 Task: Look for Condos in Portland with Sustainable Features.
Action: Key pressed <Key.caps_lock>P<Key.caps_lock>ortland
Screenshot: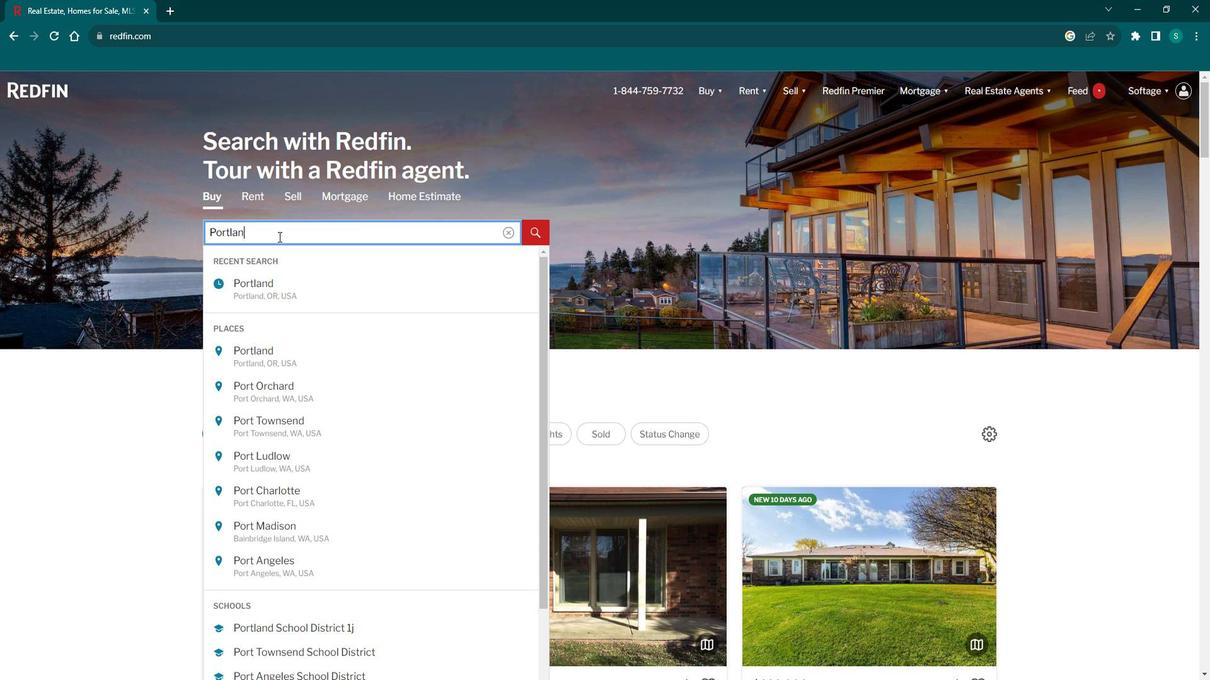 
Action: Mouse moved to (288, 296)
Screenshot: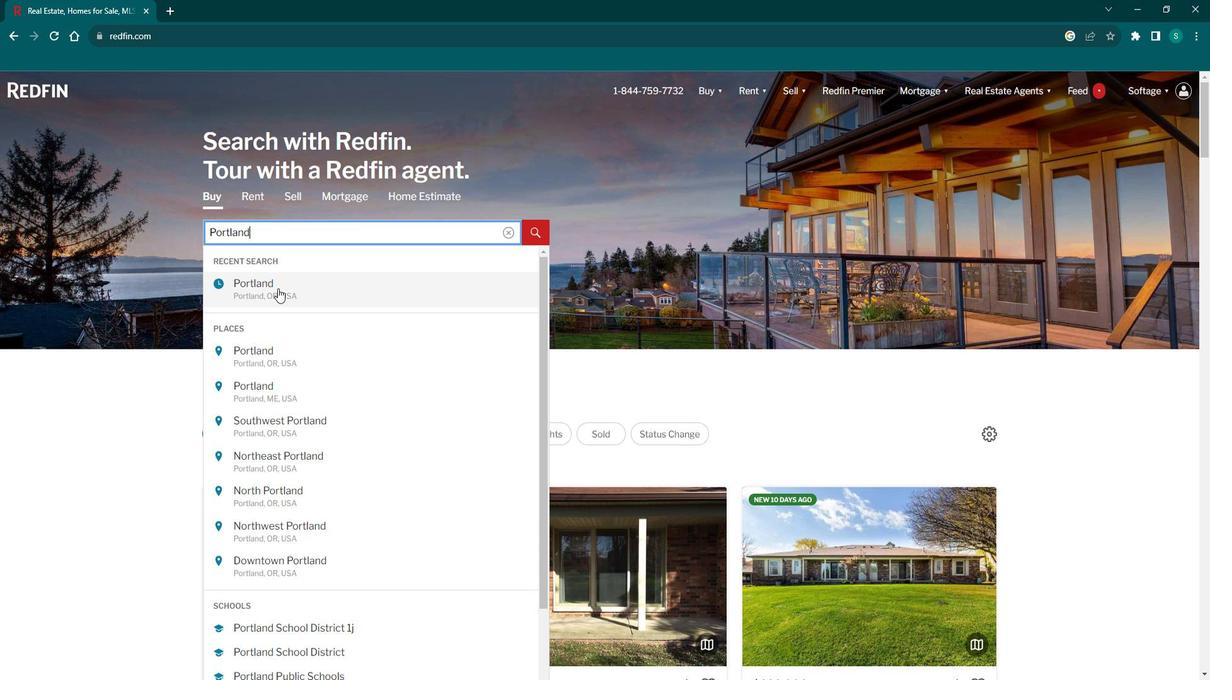 
Action: Mouse pressed left at (288, 296)
Screenshot: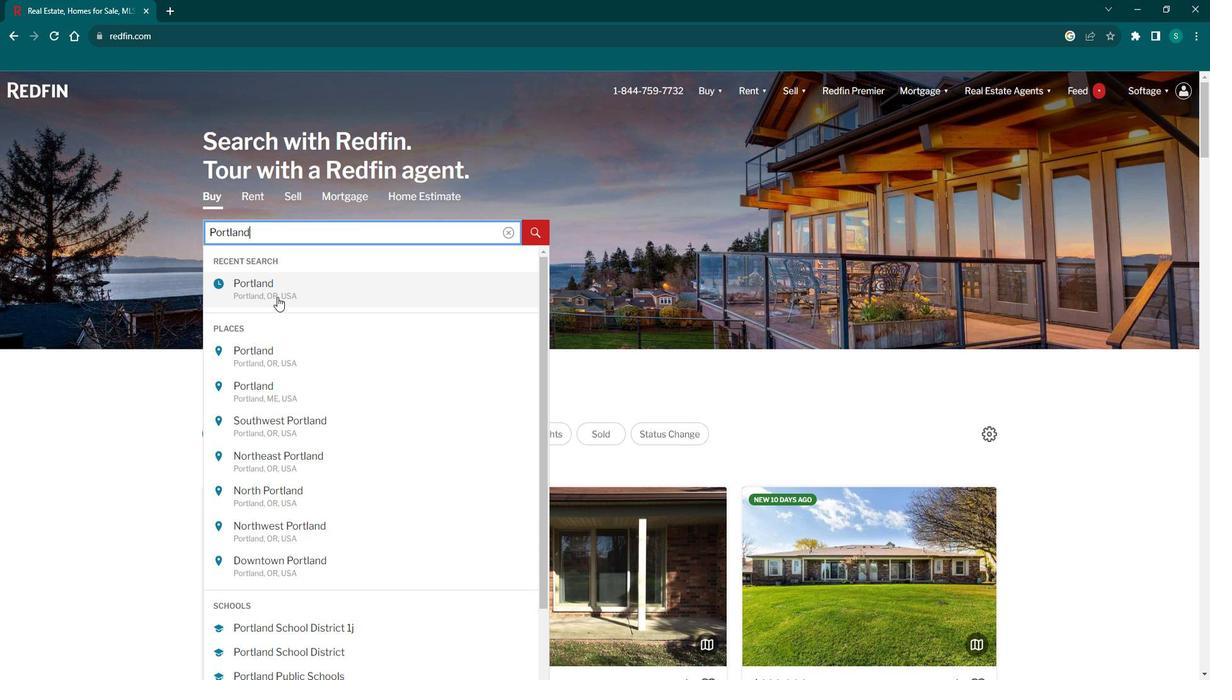 
Action: Mouse moved to (1094, 177)
Screenshot: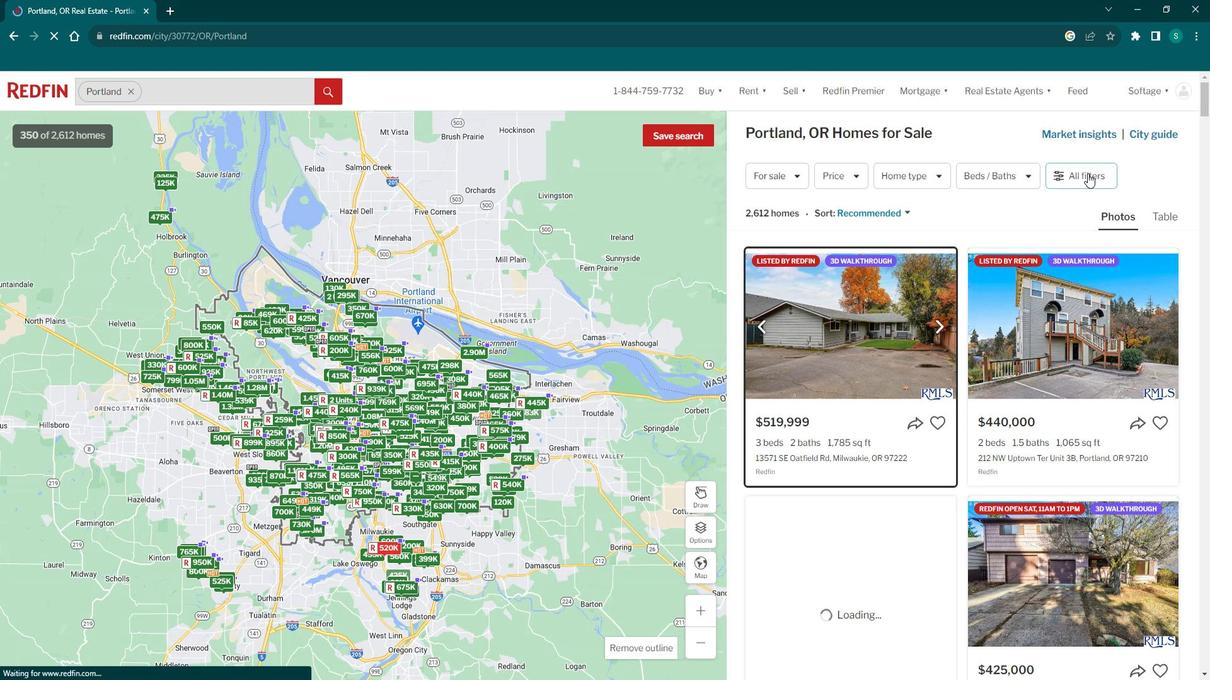 
Action: Mouse pressed left at (1094, 177)
Screenshot: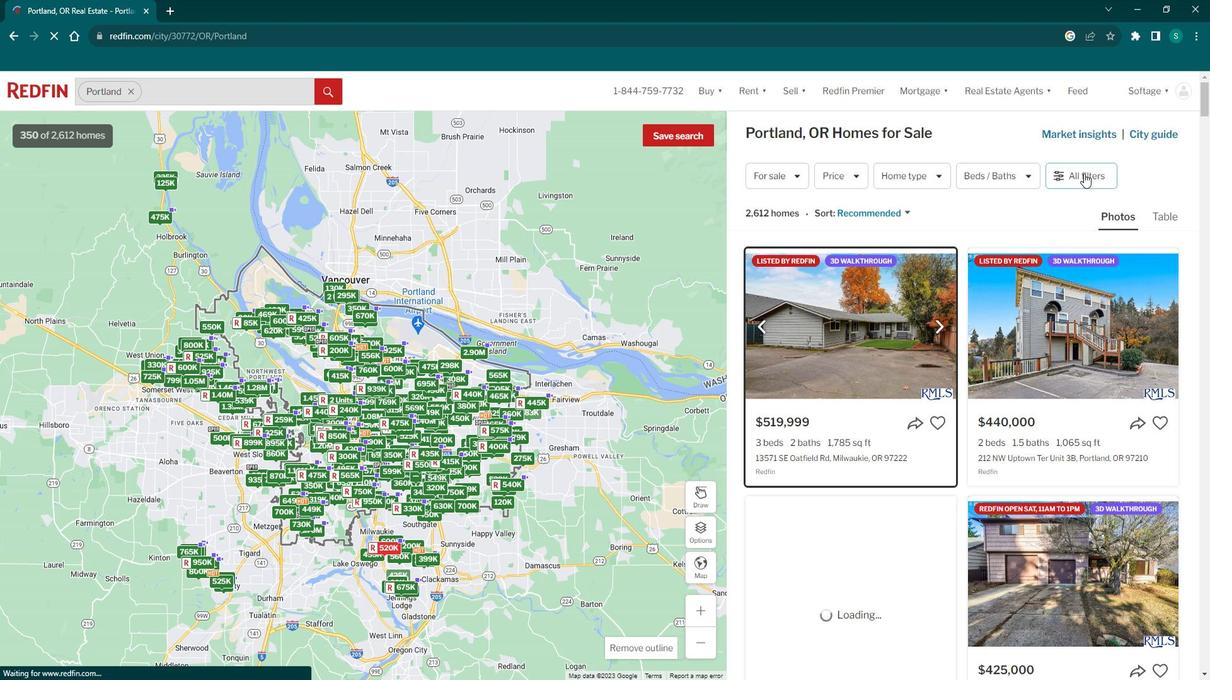 
Action: Mouse pressed left at (1094, 177)
Screenshot: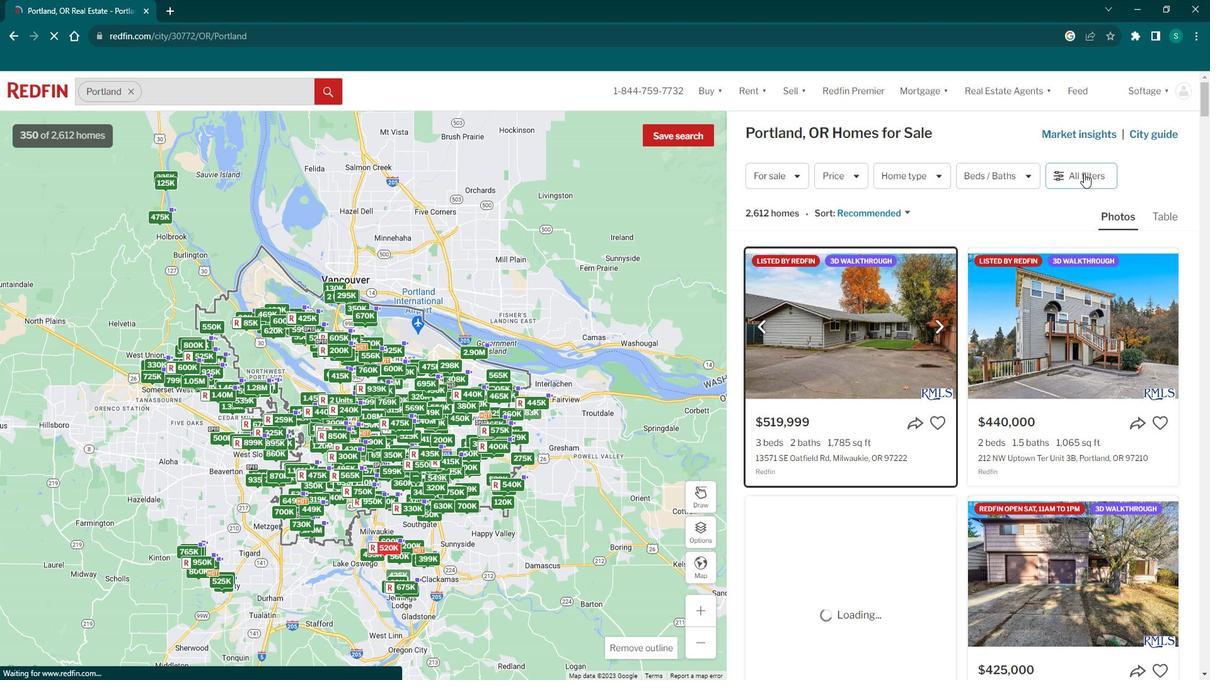 
Action: Mouse pressed left at (1094, 177)
Screenshot: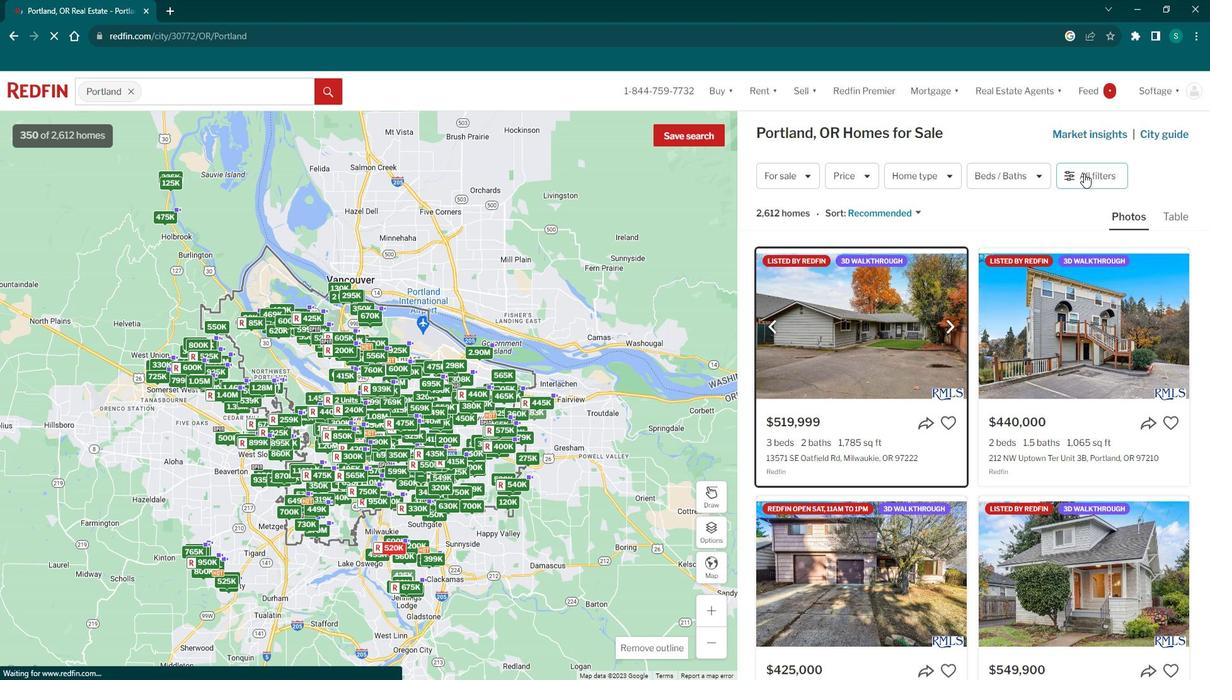 
Action: Mouse moved to (1094, 178)
Screenshot: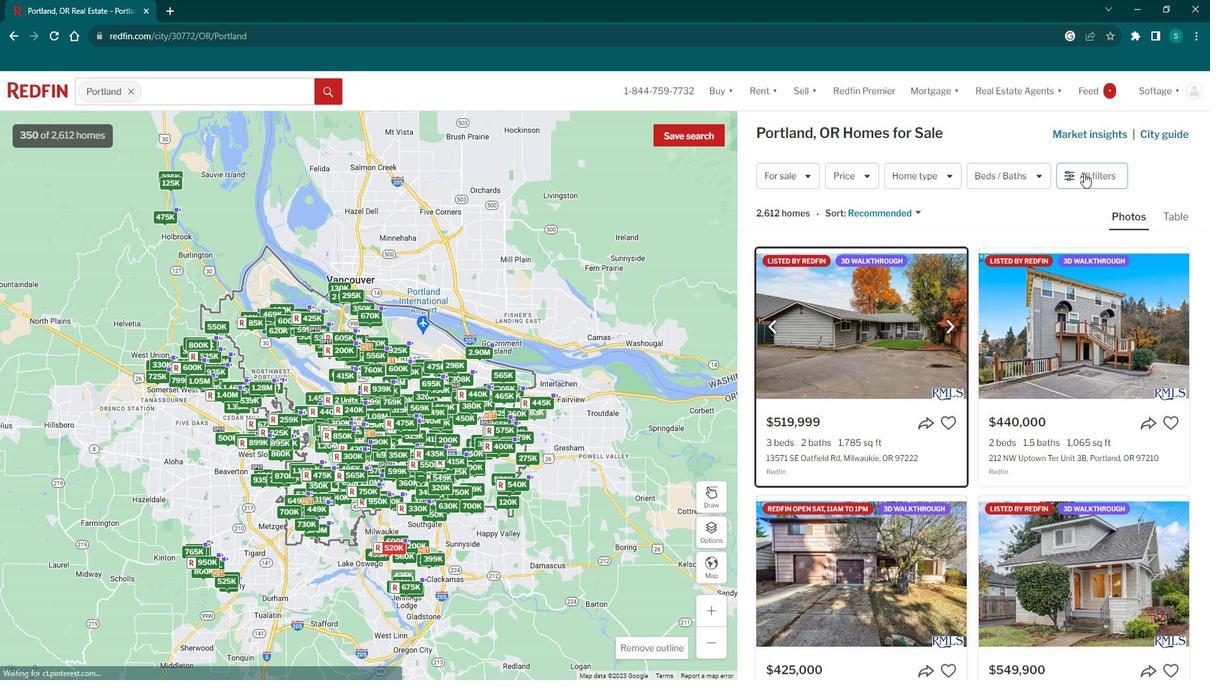 
Action: Mouse pressed left at (1094, 178)
Screenshot: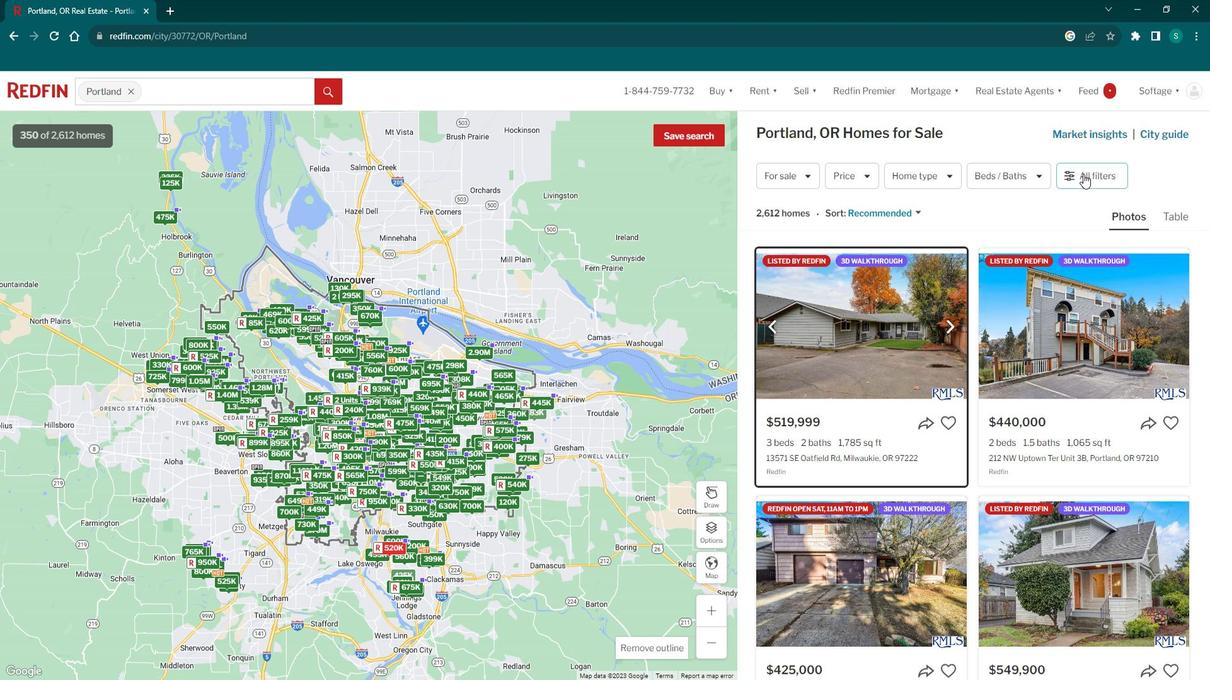 
Action: Mouse moved to (852, 393)
Screenshot: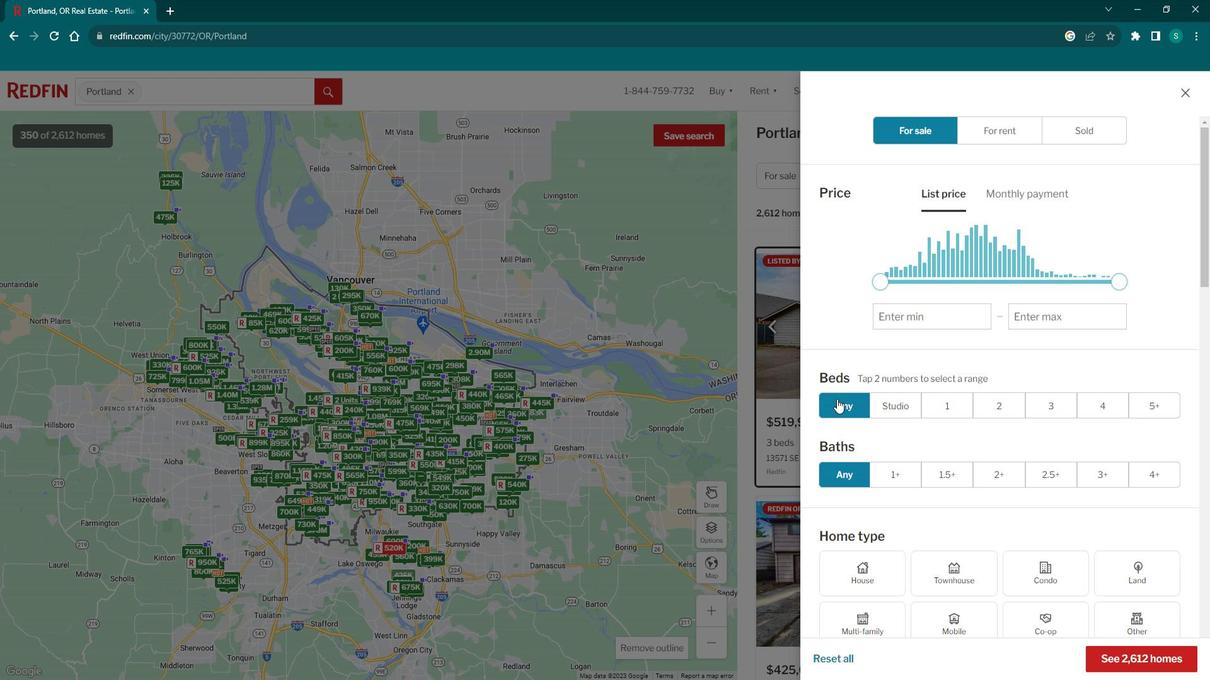 
Action: Mouse scrolled (852, 392) with delta (0, 0)
Screenshot: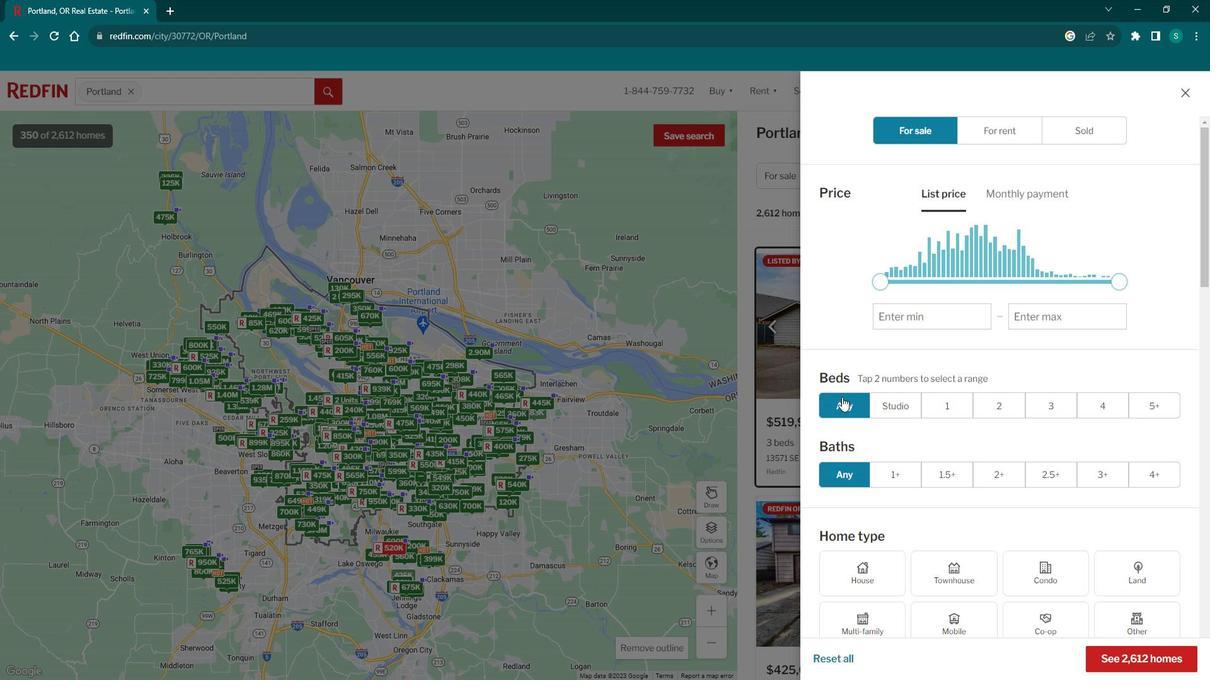 
Action: Mouse scrolled (852, 392) with delta (0, 0)
Screenshot: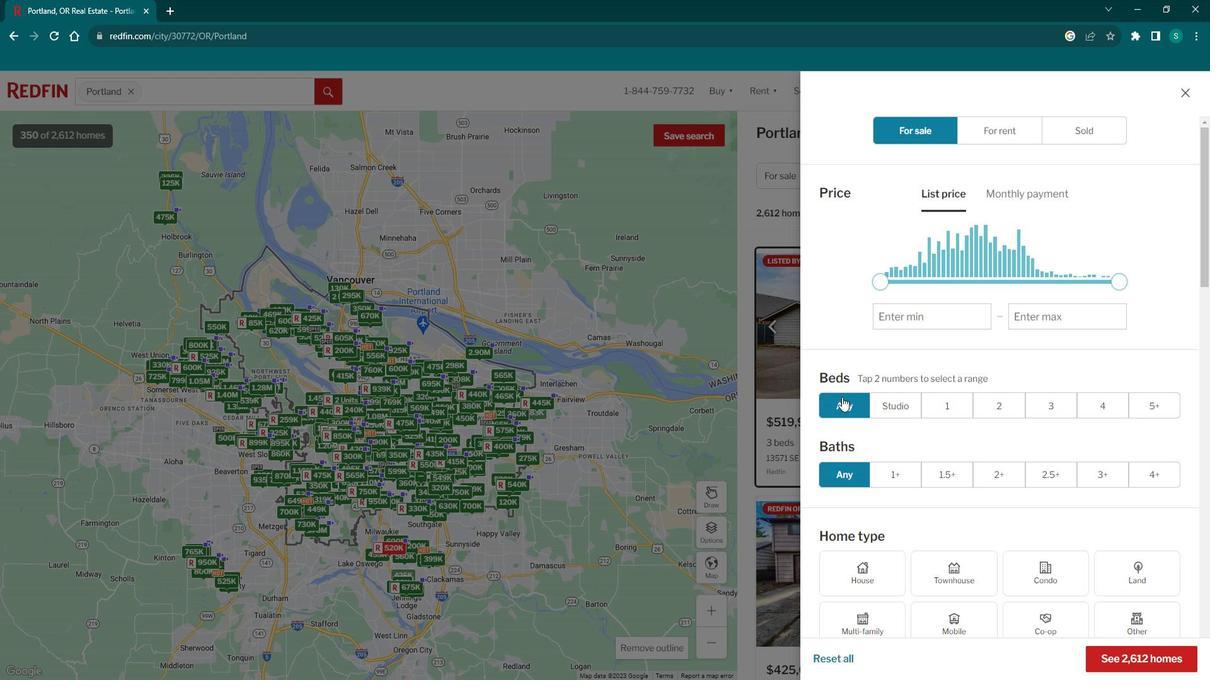 
Action: Mouse scrolled (852, 392) with delta (0, 0)
Screenshot: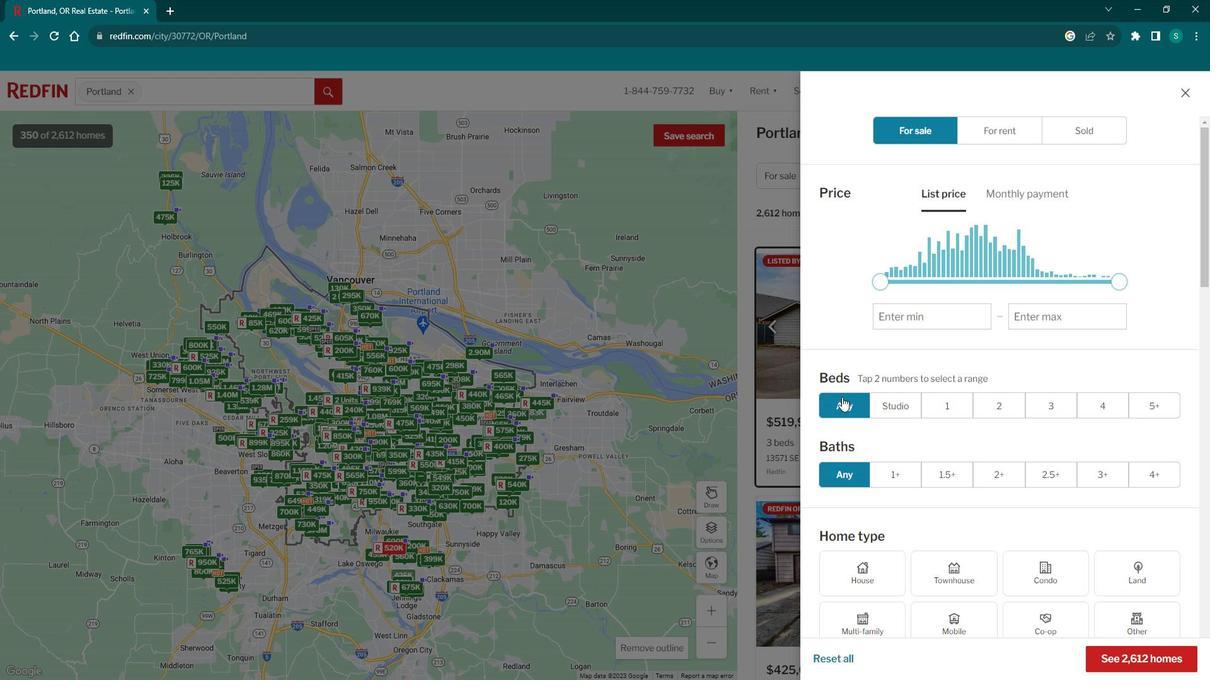 
Action: Mouse scrolled (852, 392) with delta (0, 0)
Screenshot: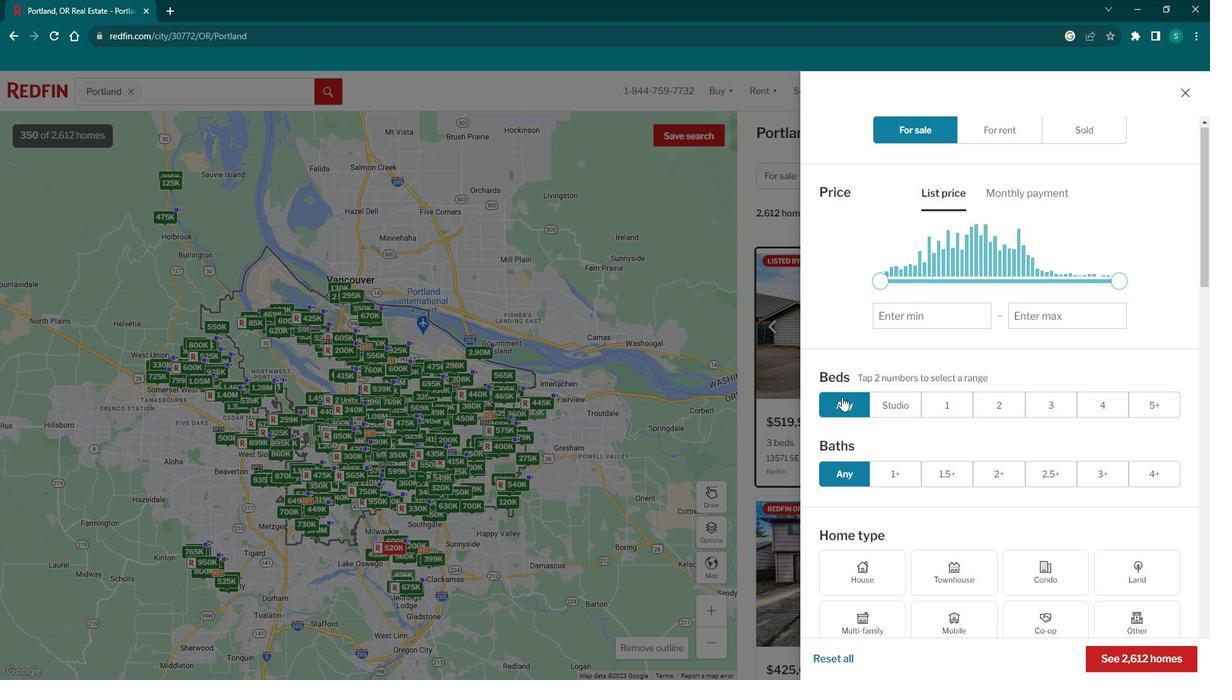 
Action: Mouse scrolled (852, 392) with delta (0, 0)
Screenshot: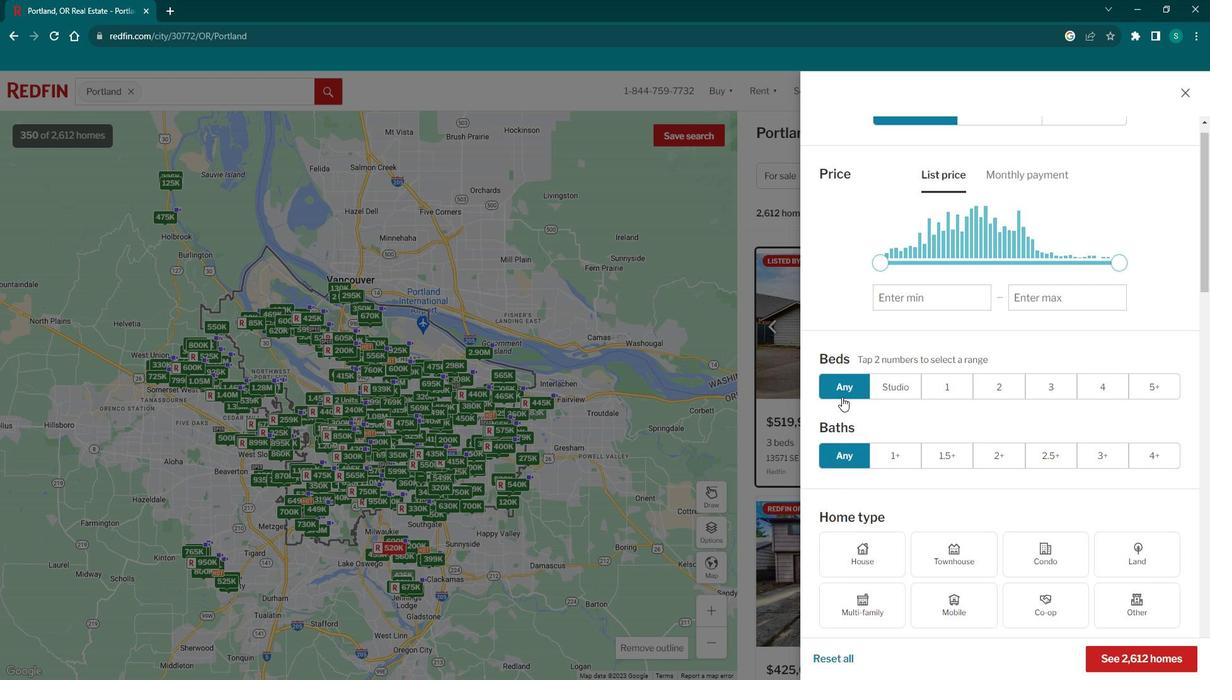 
Action: Mouse moved to (1065, 254)
Screenshot: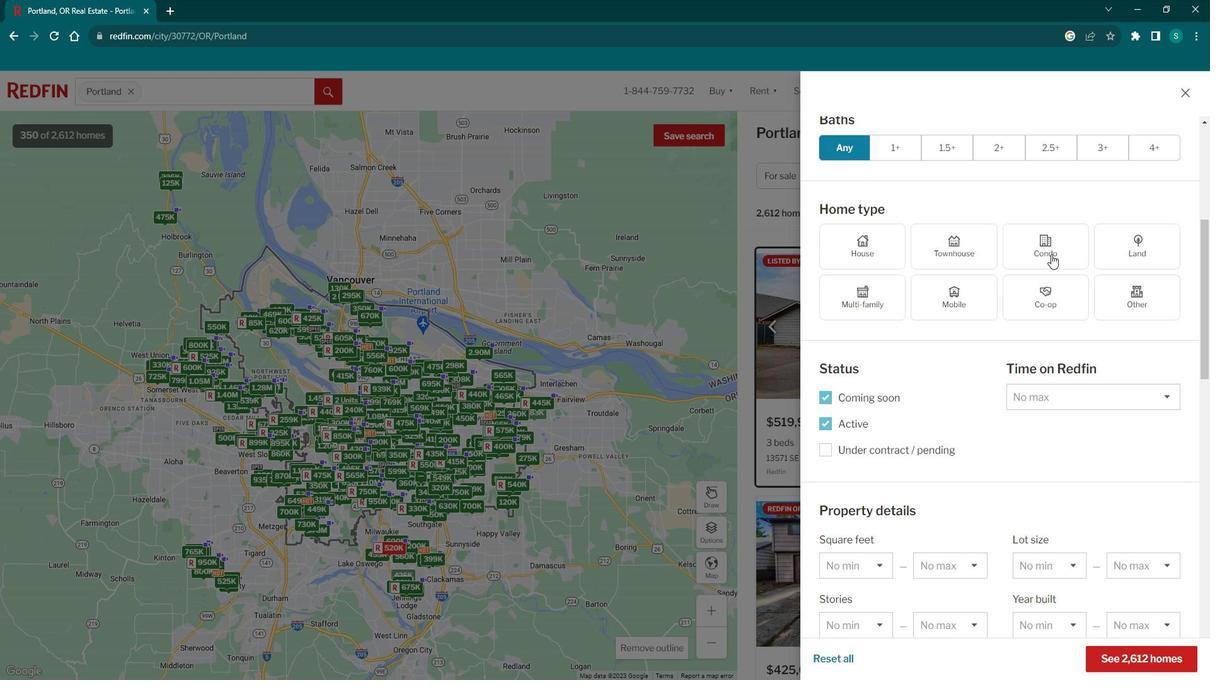 
Action: Mouse pressed left at (1065, 254)
Screenshot: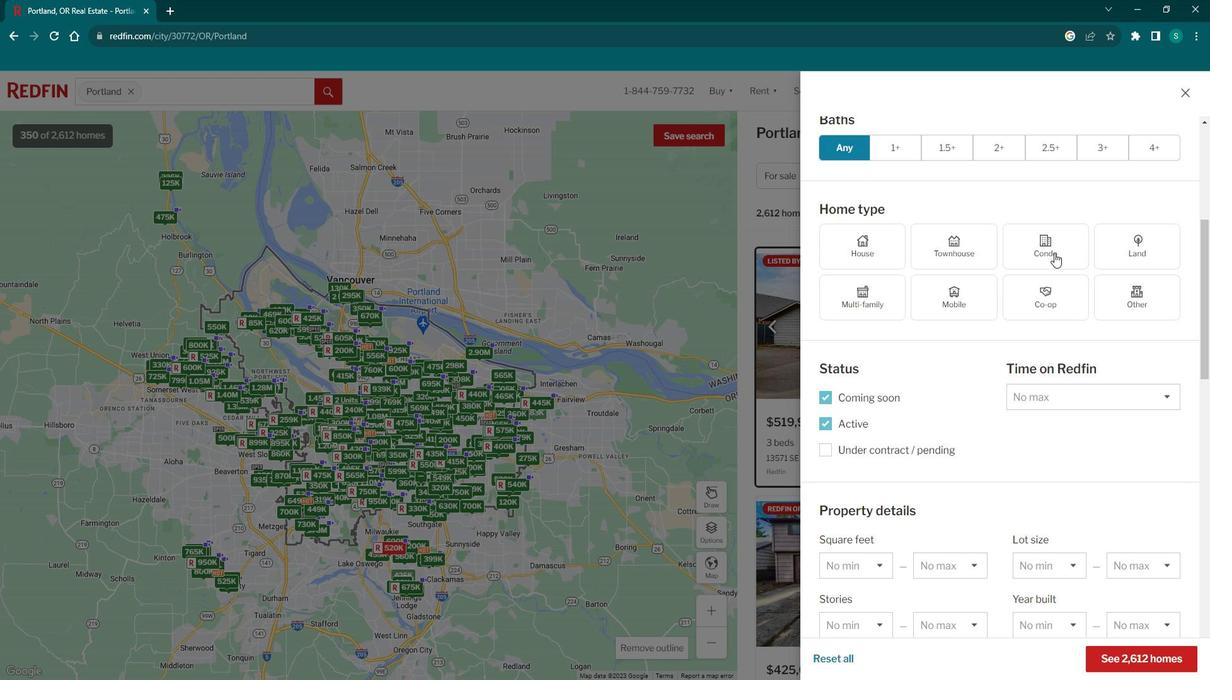 
Action: Mouse moved to (890, 387)
Screenshot: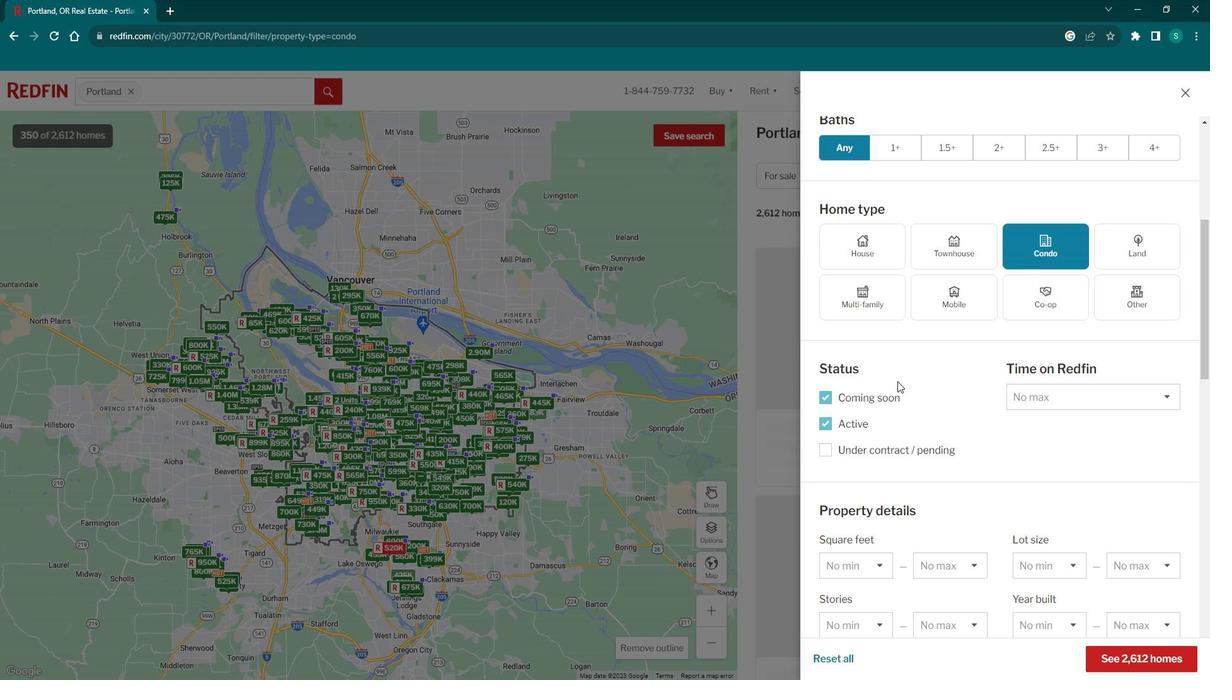 
Action: Mouse scrolled (890, 386) with delta (0, 0)
Screenshot: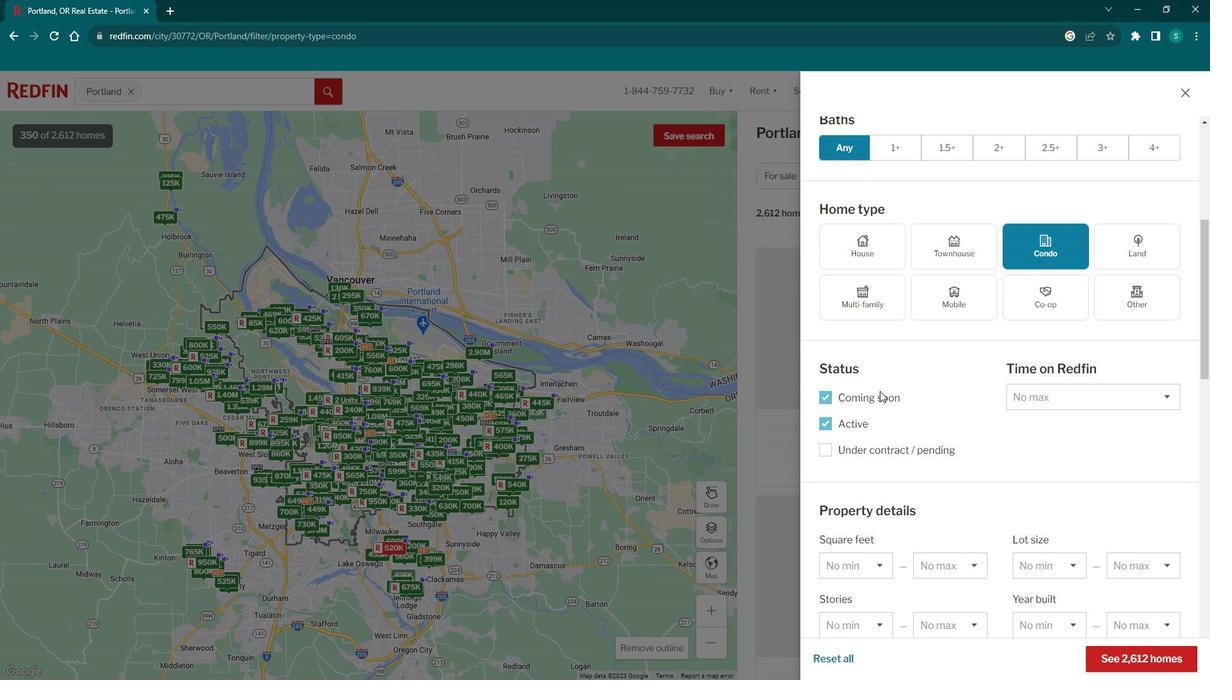 
Action: Mouse scrolled (890, 386) with delta (0, 0)
Screenshot: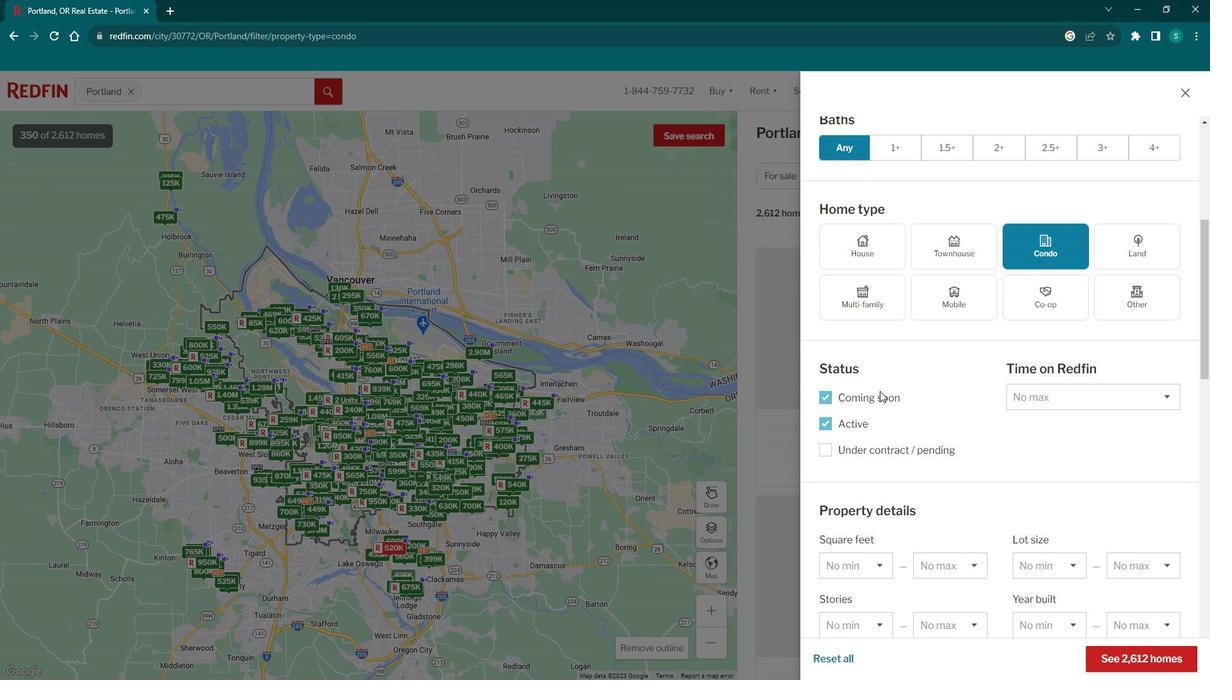 
Action: Mouse scrolled (890, 386) with delta (0, 0)
Screenshot: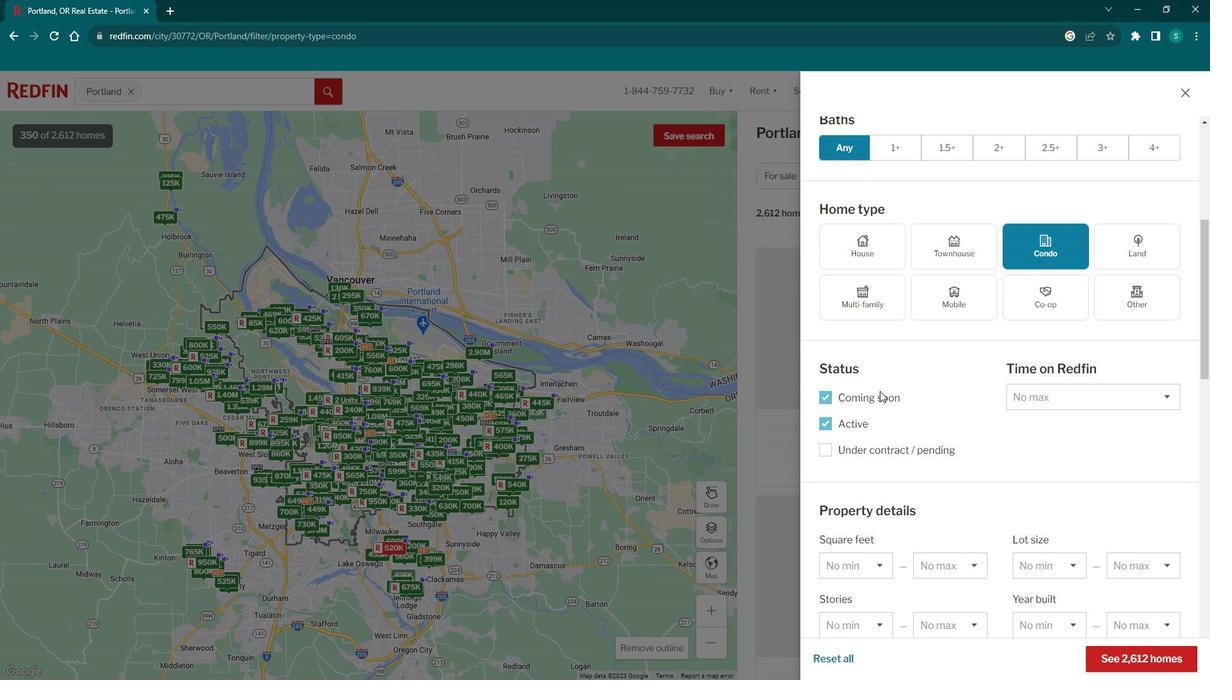 
Action: Mouse scrolled (890, 386) with delta (0, 0)
Screenshot: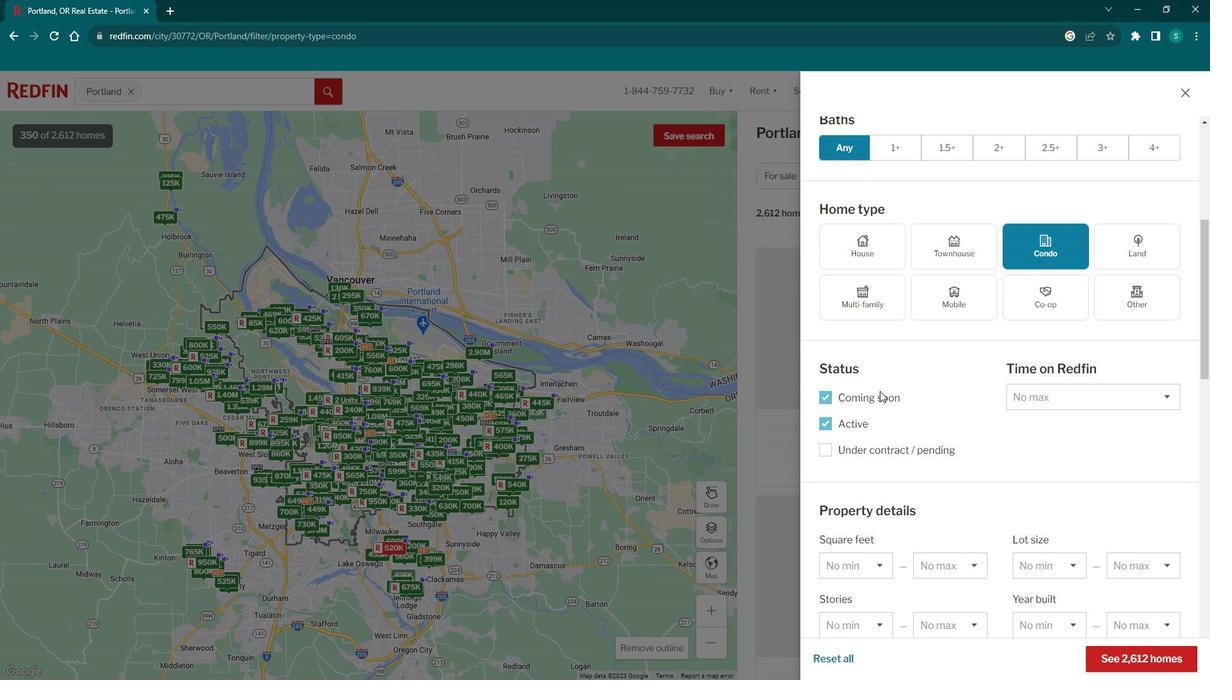 
Action: Mouse scrolled (890, 386) with delta (0, 0)
Screenshot: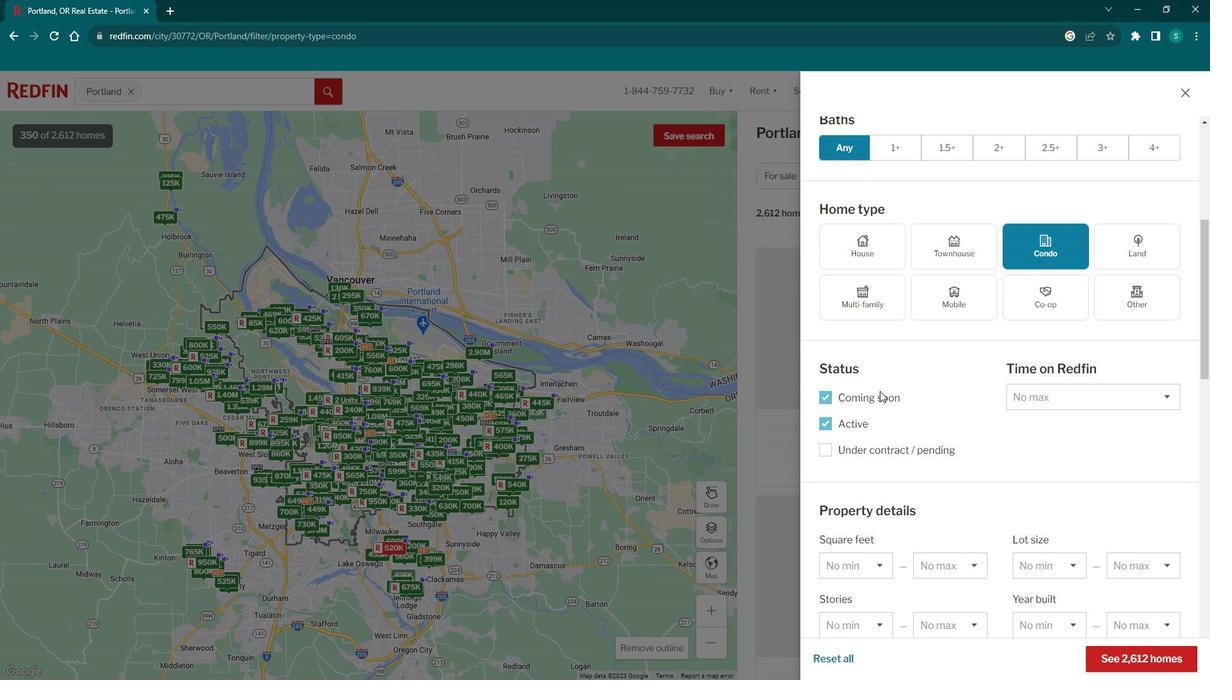 
Action: Mouse scrolled (890, 386) with delta (0, 0)
Screenshot: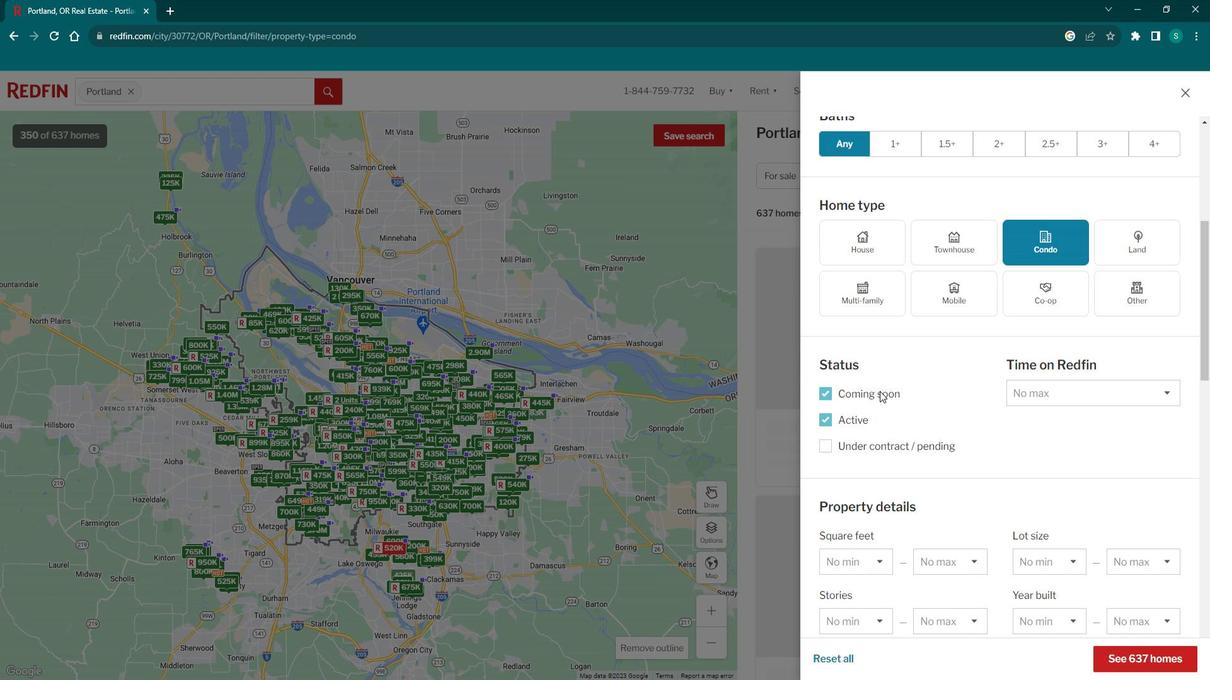 
Action: Mouse scrolled (890, 386) with delta (0, 0)
Screenshot: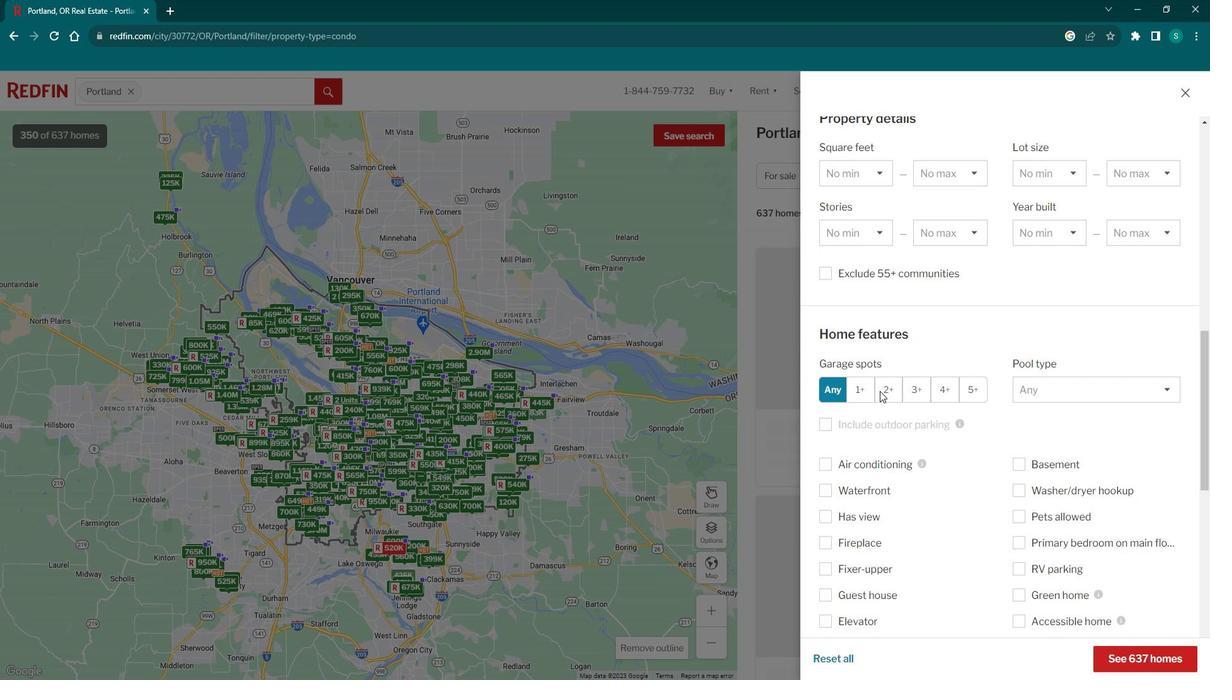 
Action: Mouse scrolled (890, 386) with delta (0, 0)
Screenshot: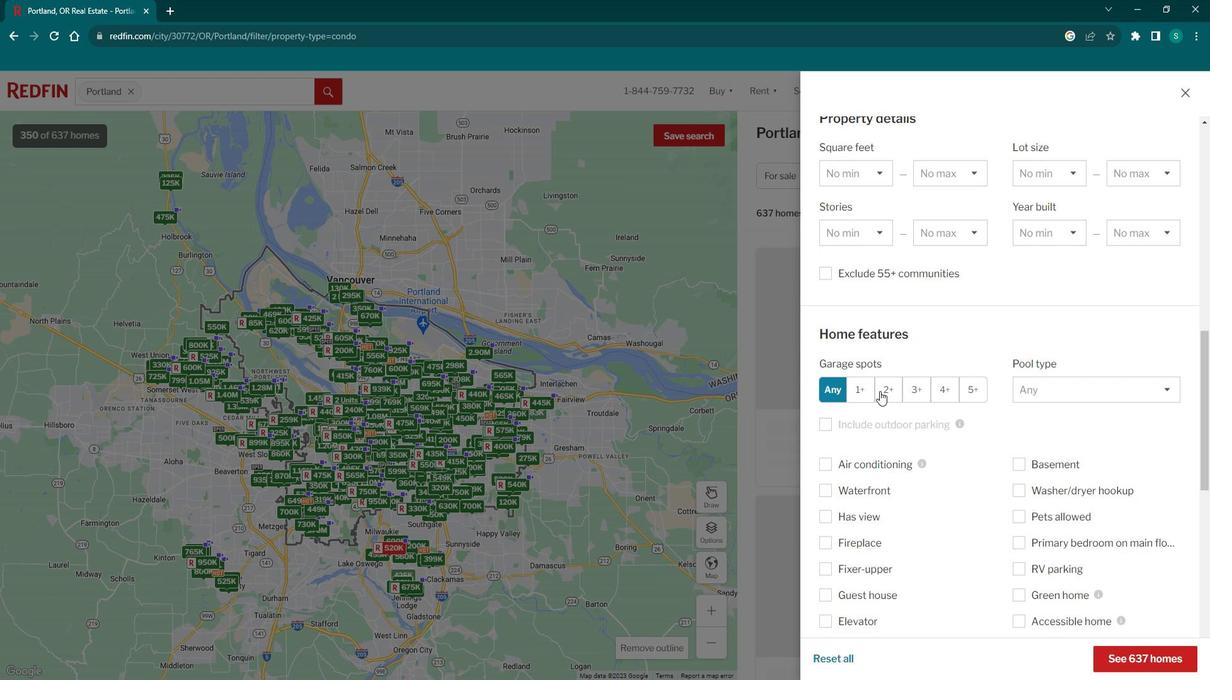 
Action: Mouse scrolled (890, 386) with delta (0, 0)
Screenshot: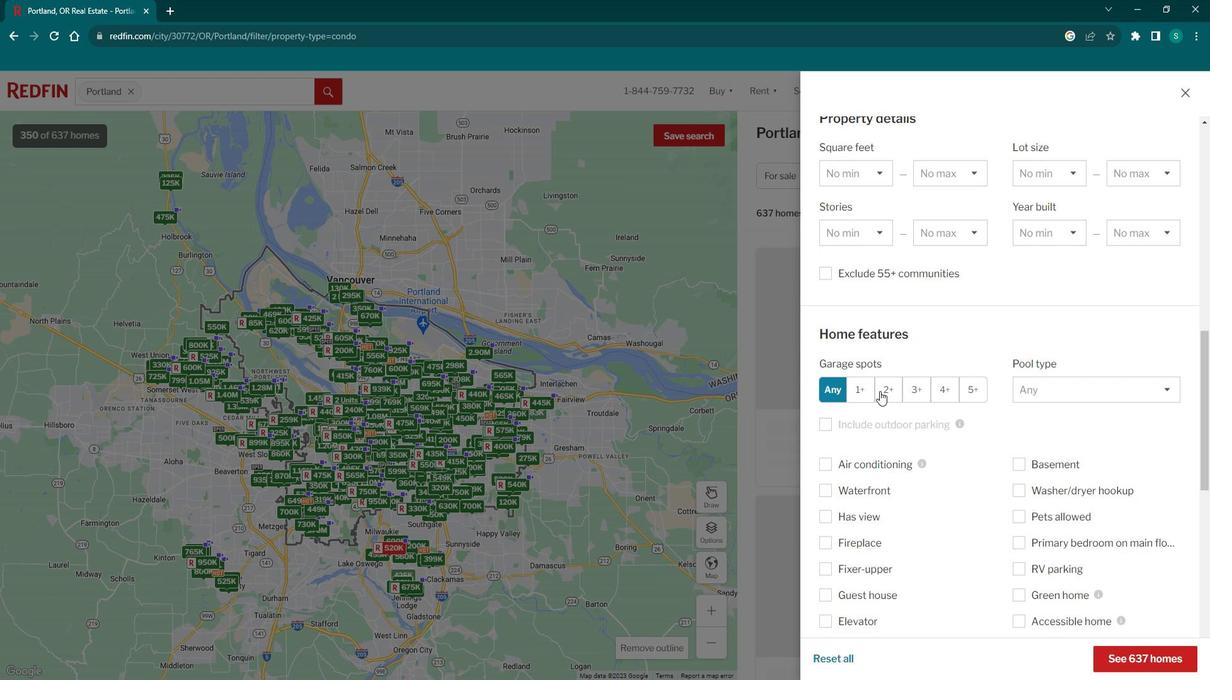 
Action: Mouse scrolled (890, 386) with delta (0, 0)
Screenshot: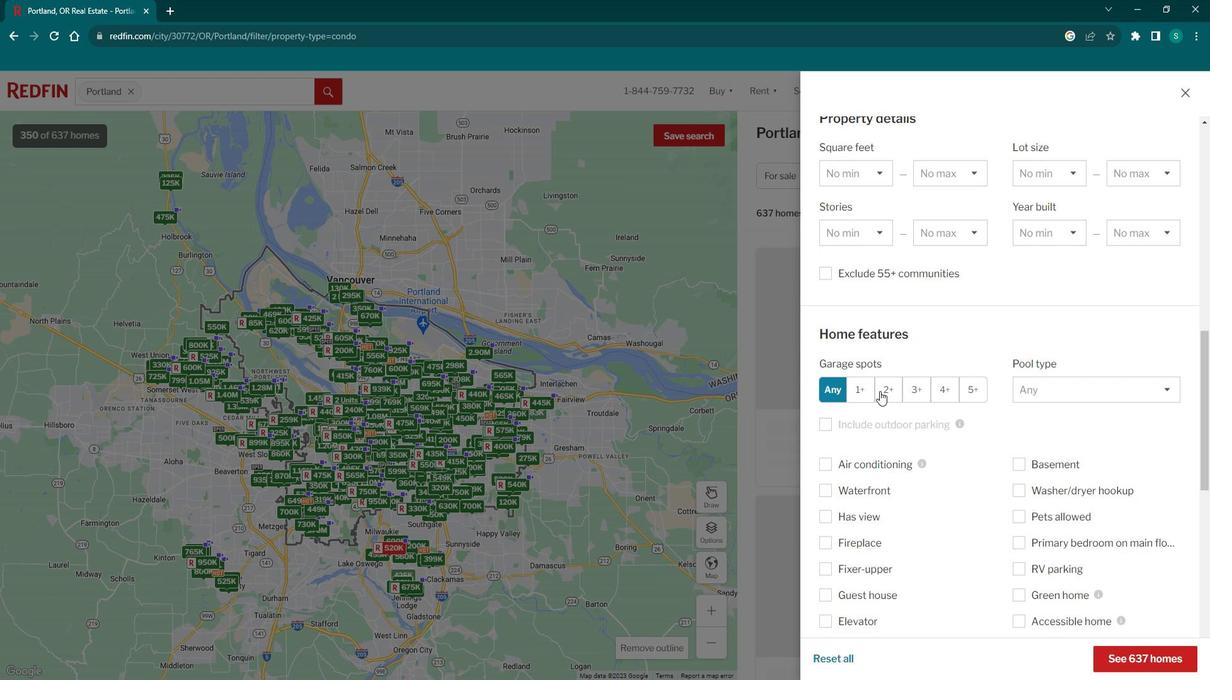 
Action: Mouse scrolled (890, 386) with delta (0, 0)
Screenshot: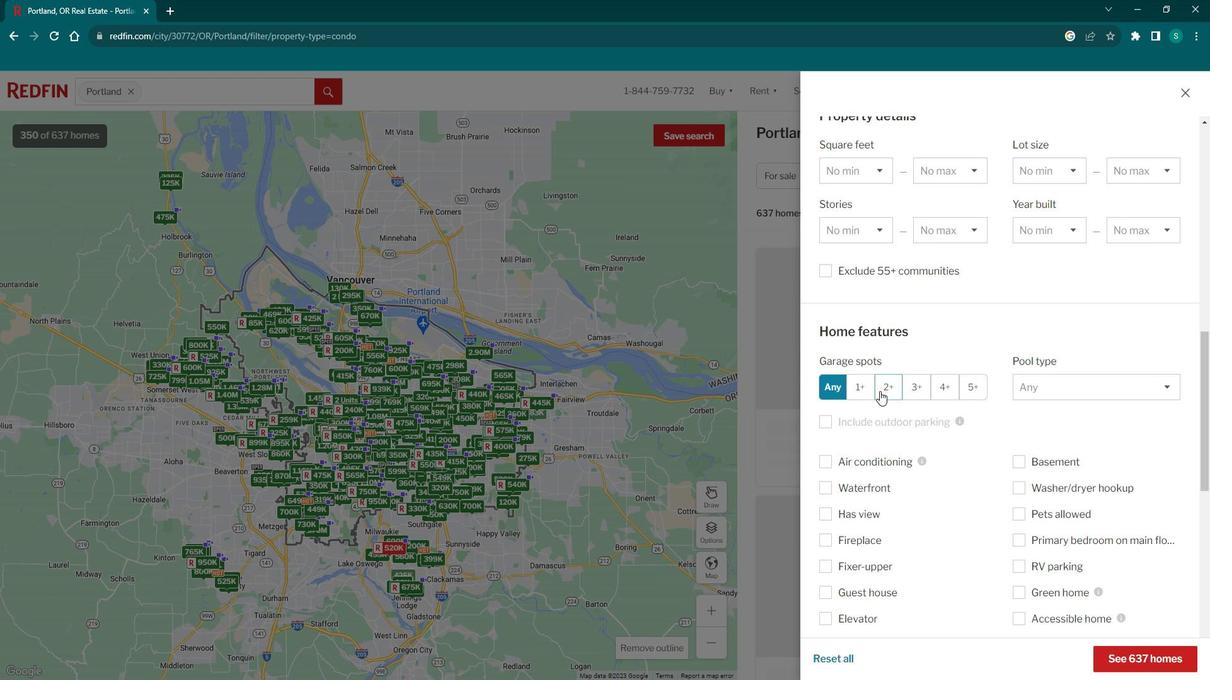 
Action: Mouse scrolled (890, 386) with delta (0, 0)
Screenshot: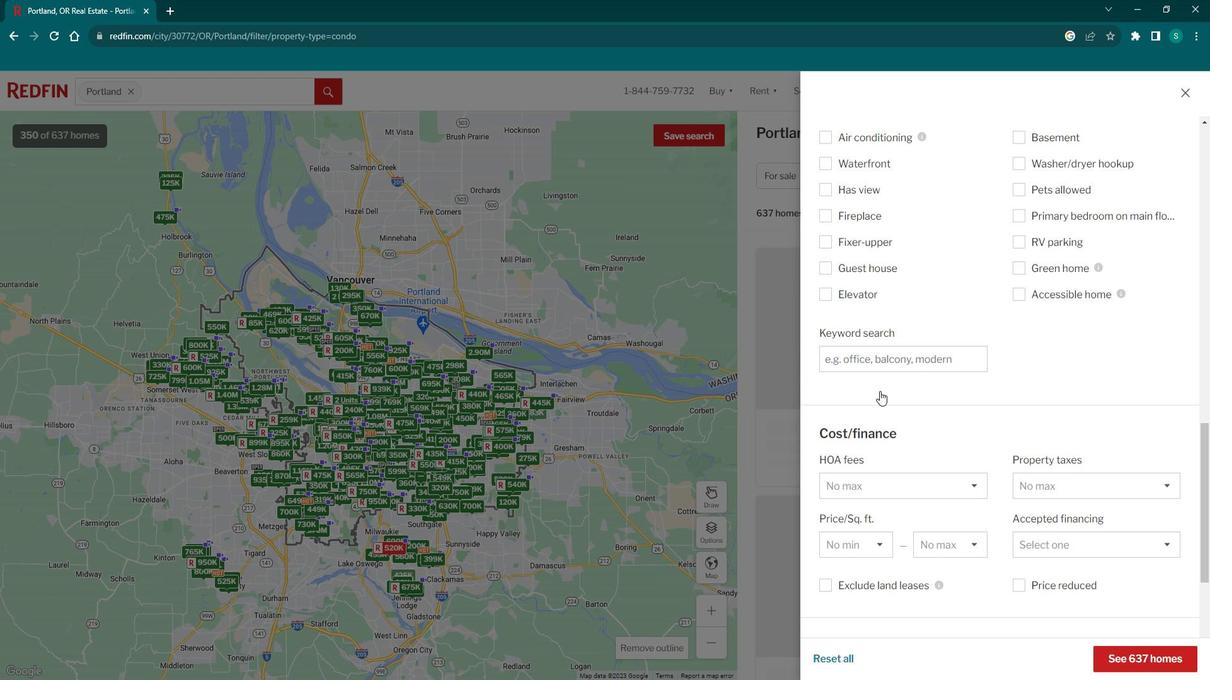 
Action: Mouse scrolled (890, 386) with delta (0, 0)
Screenshot: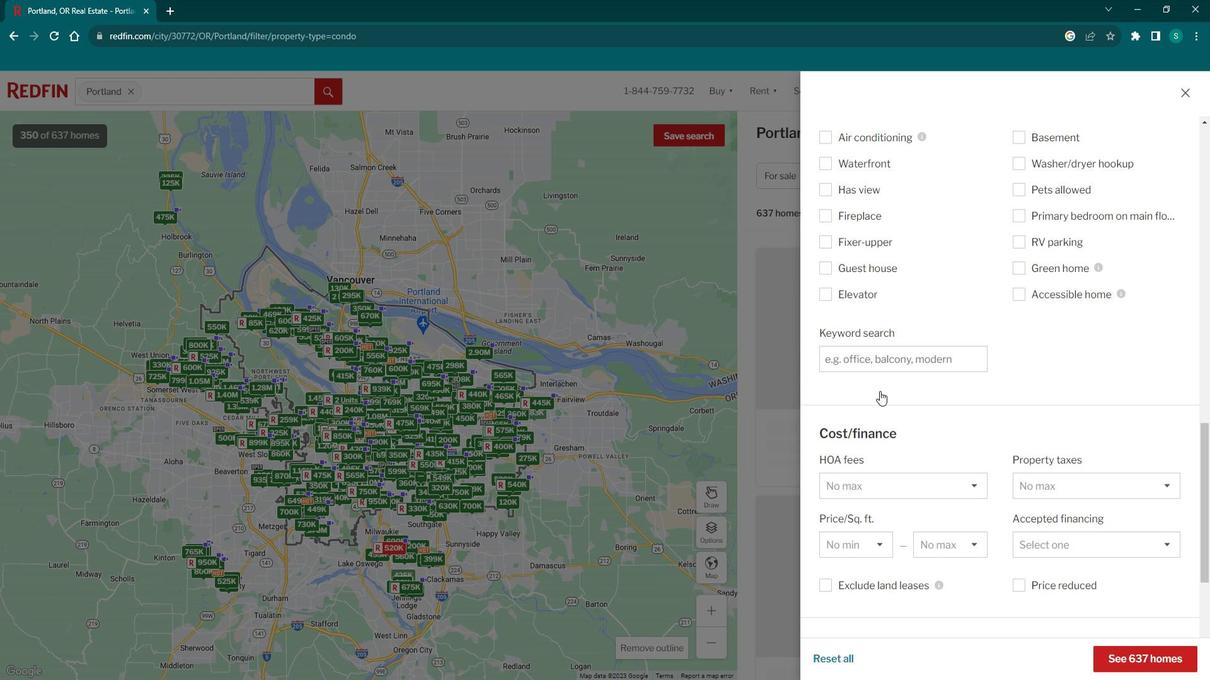 
Action: Mouse scrolled (890, 386) with delta (0, 0)
Screenshot: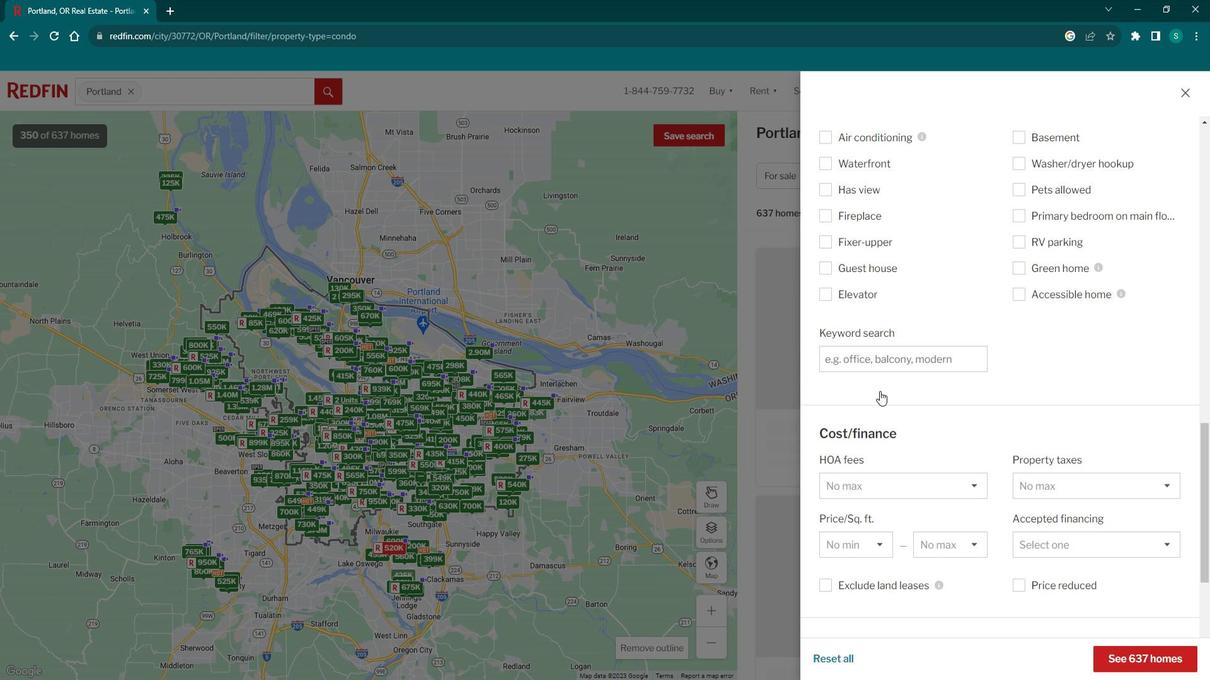 
Action: Mouse scrolled (890, 386) with delta (0, 0)
Screenshot: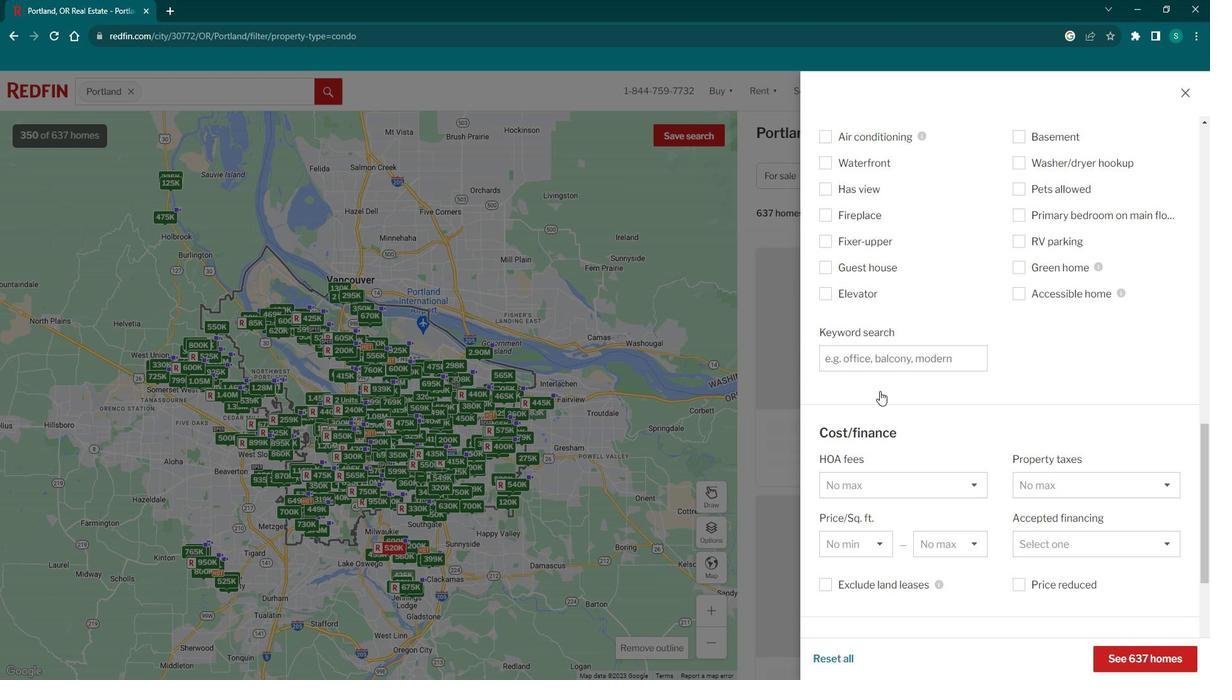 
Action: Mouse scrolled (890, 386) with delta (0, 0)
Screenshot: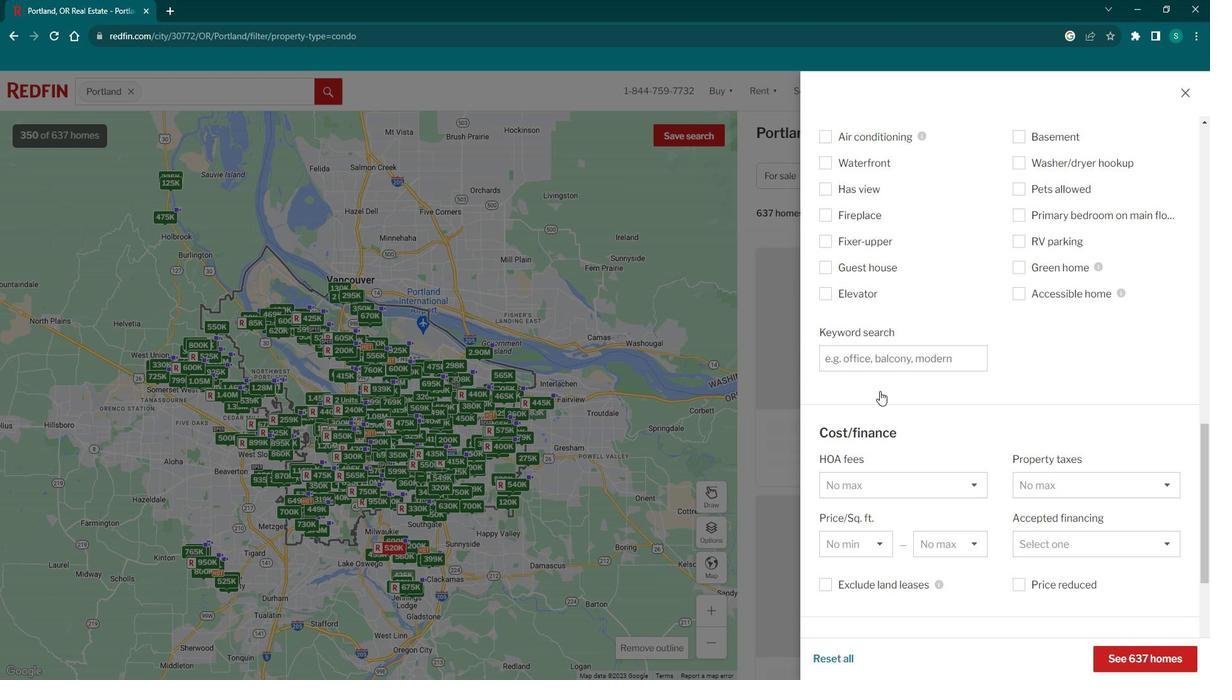 
Action: Mouse moved to (853, 385)
Screenshot: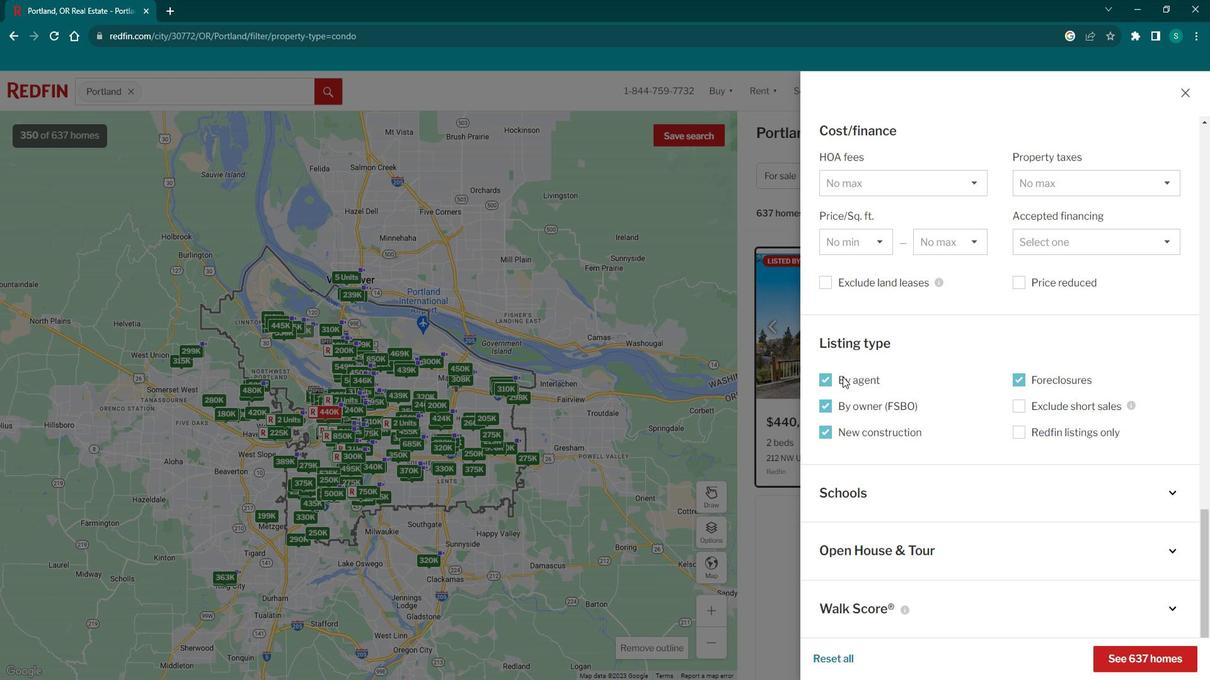 
Action: Mouse scrolled (853, 385) with delta (0, 0)
Screenshot: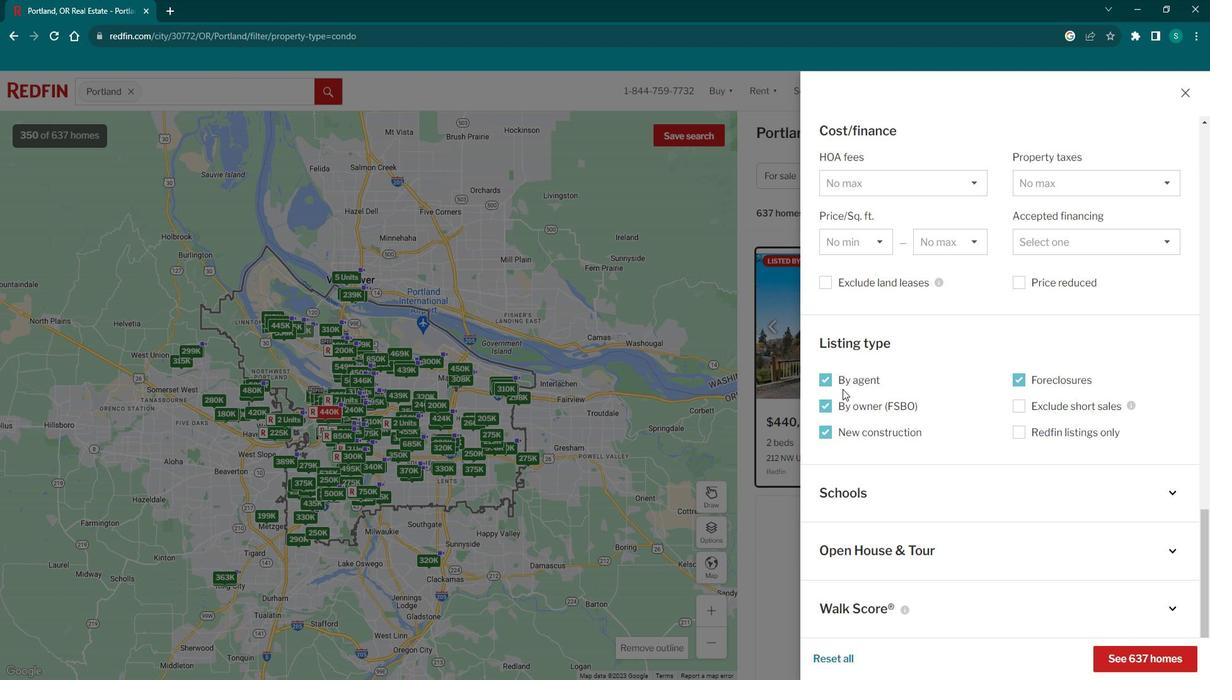 
Action: Mouse moved to (853, 383)
Screenshot: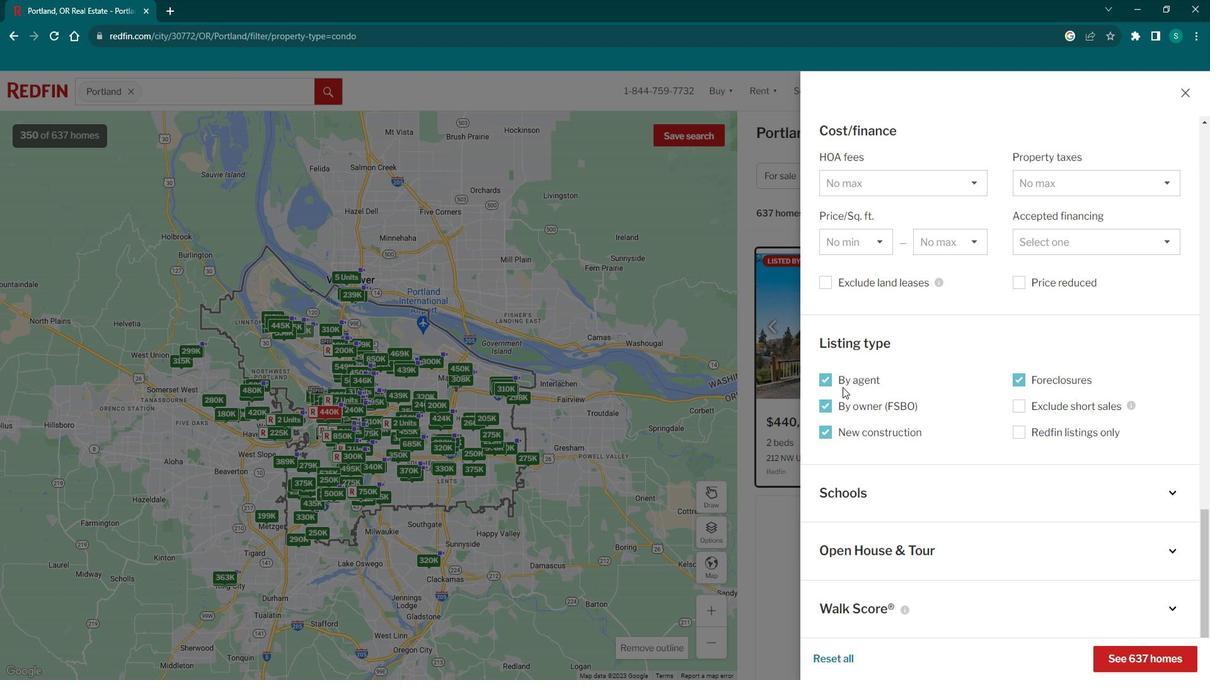 
Action: Mouse scrolled (853, 383) with delta (0, 0)
Screenshot: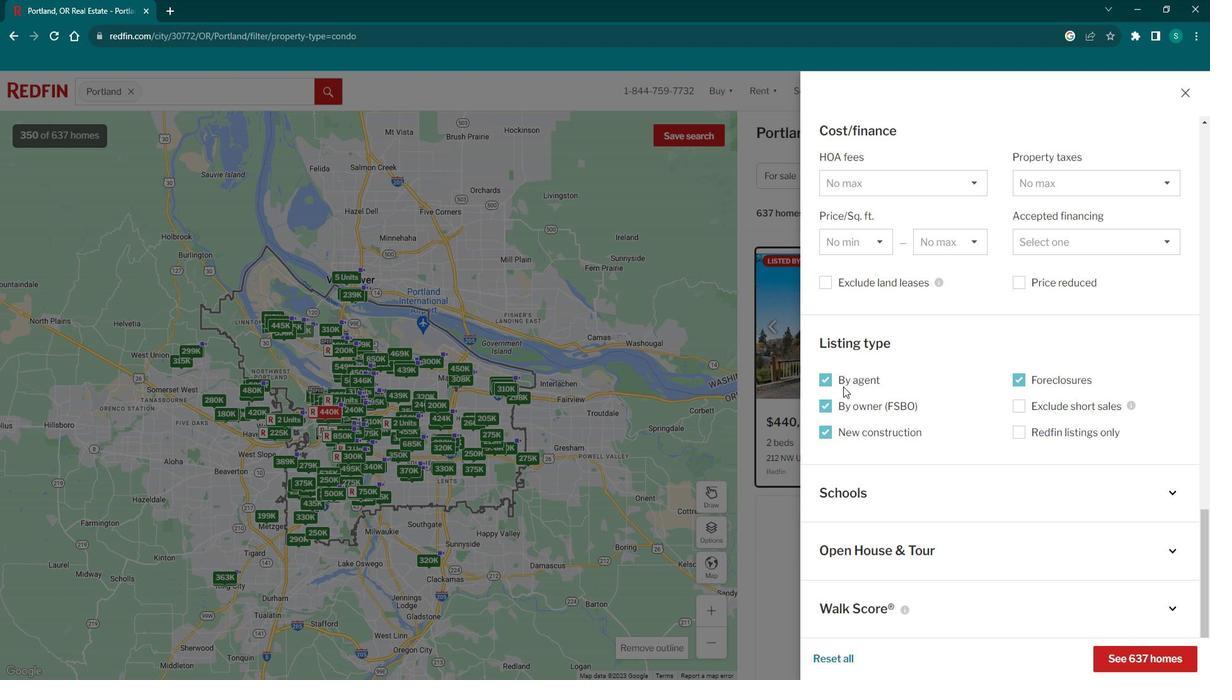 
Action: Mouse scrolled (853, 383) with delta (0, 0)
Screenshot: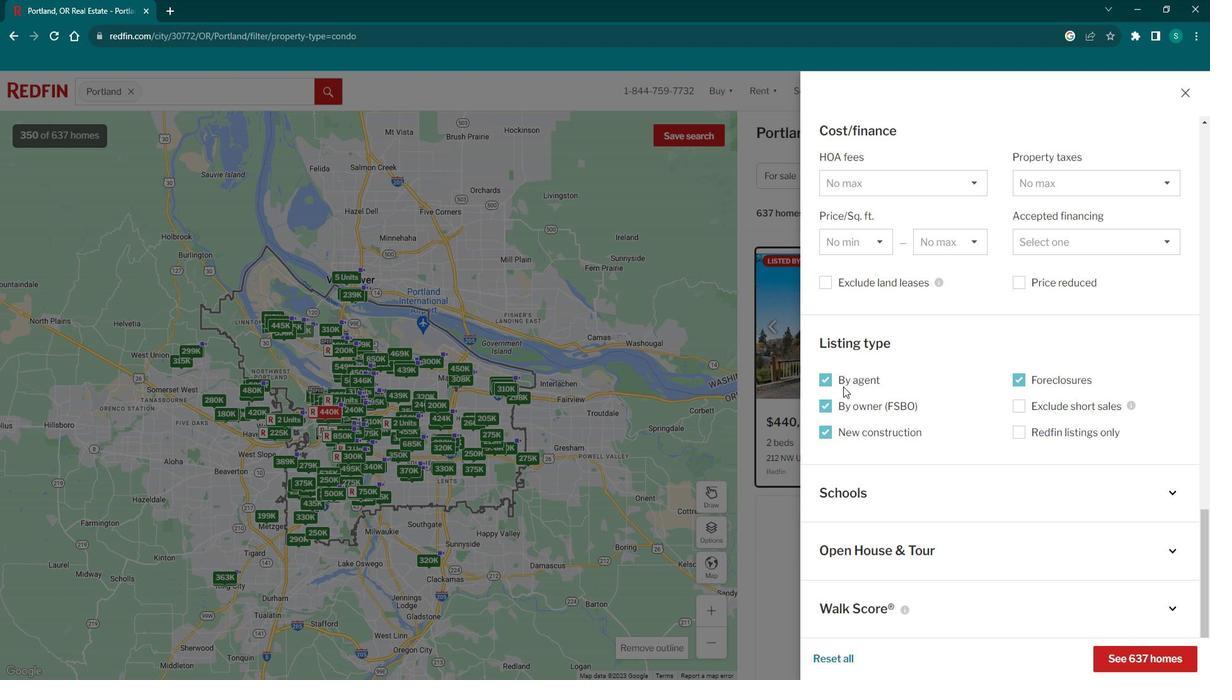
Action: Mouse scrolled (853, 383) with delta (0, 0)
Screenshot: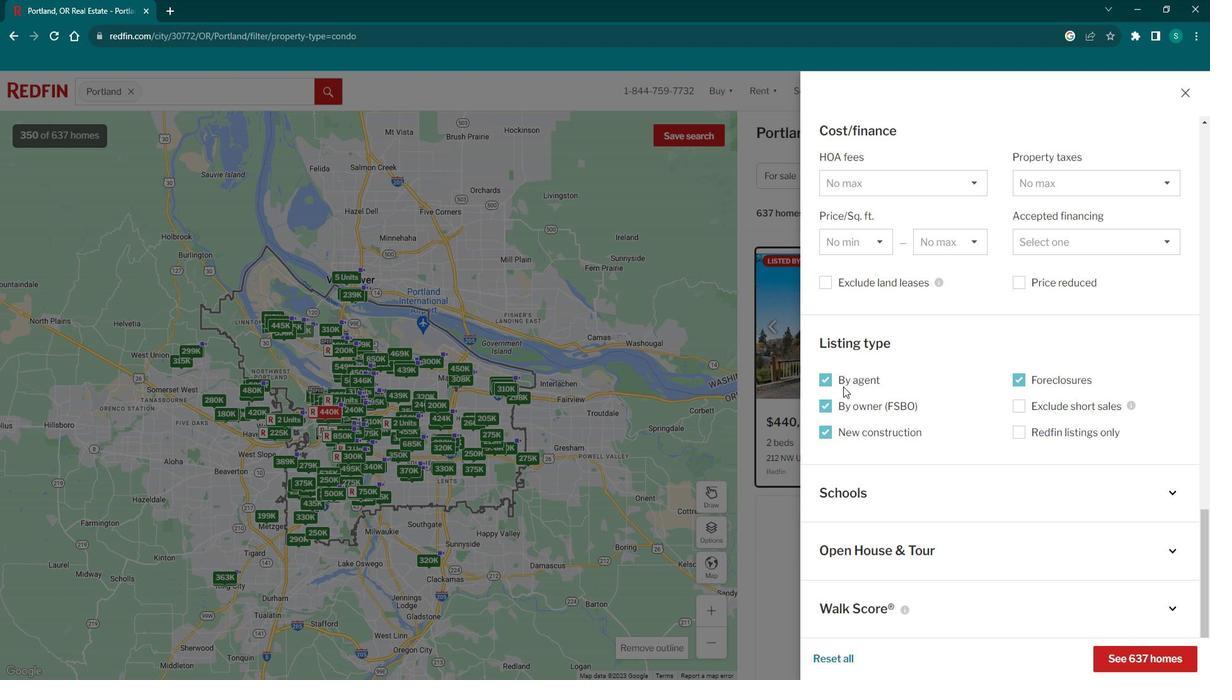 
Action: Mouse scrolled (853, 383) with delta (0, 0)
Screenshot: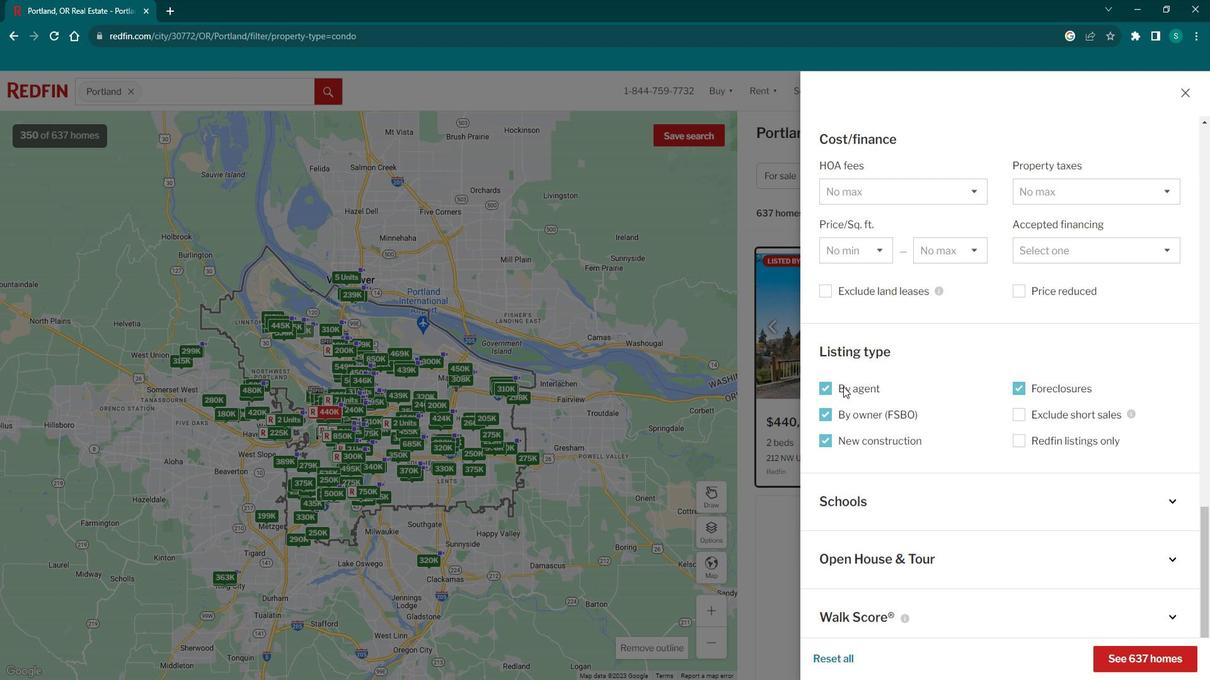 
Action: Mouse scrolled (853, 383) with delta (0, 0)
Screenshot: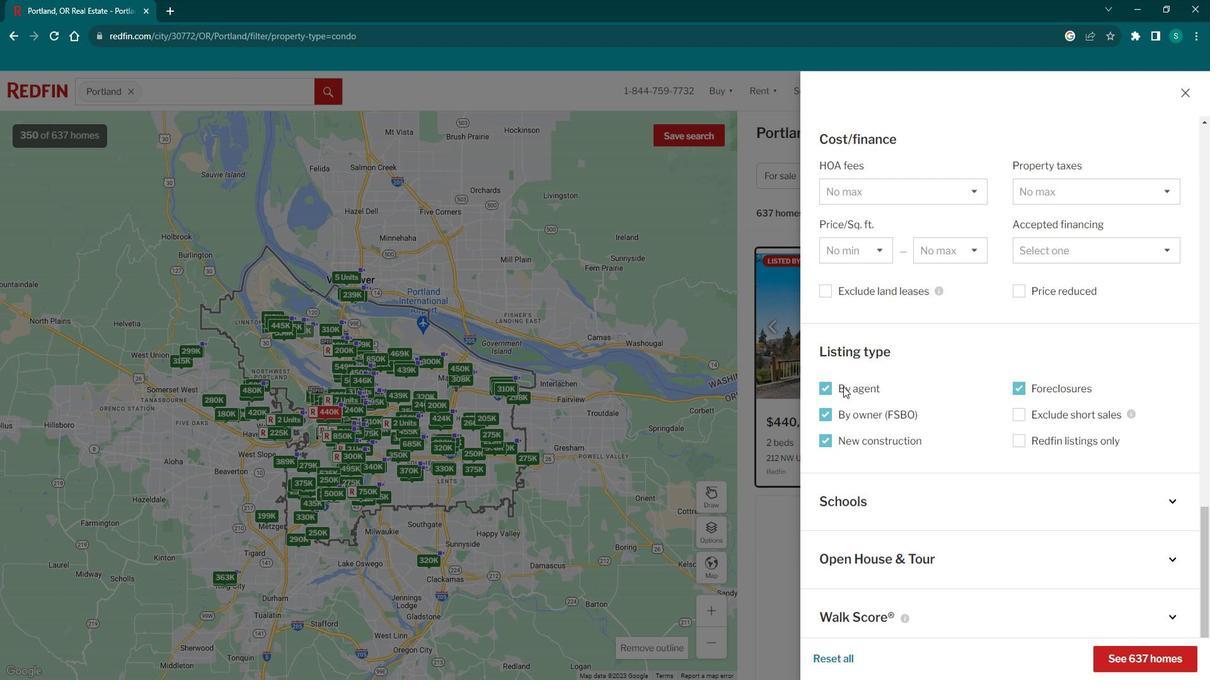 
Action: Mouse moved to (841, 377)
Screenshot: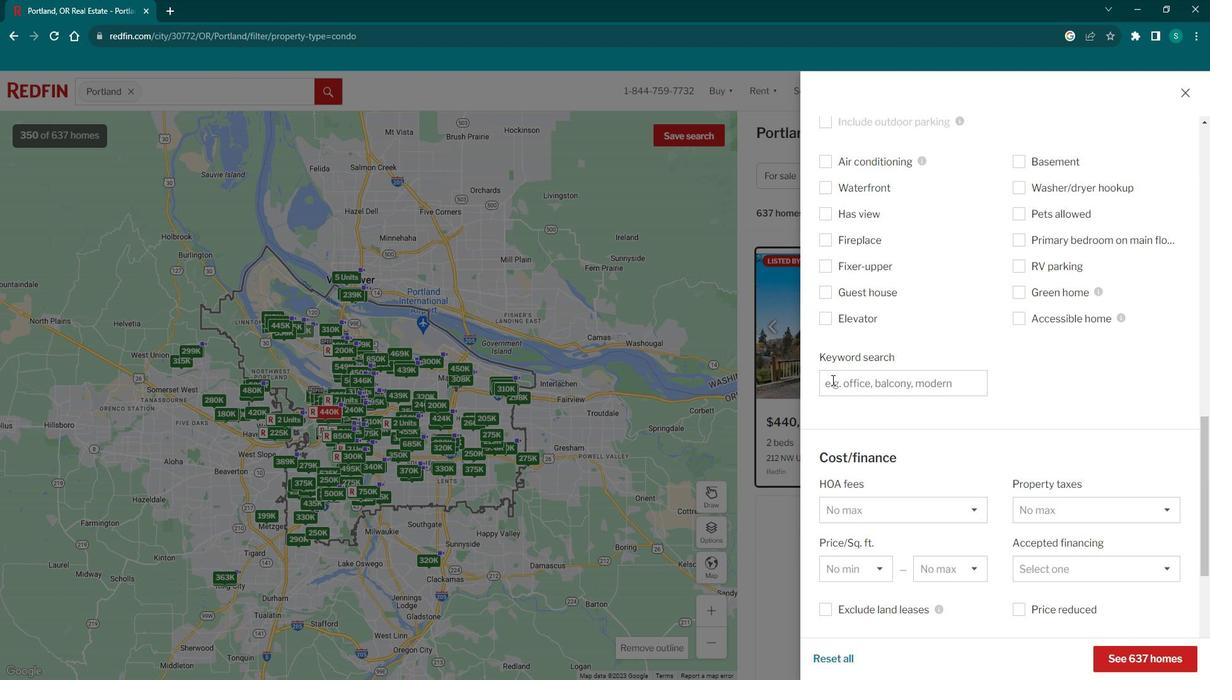 
Action: Mouse pressed left at (841, 377)
Screenshot: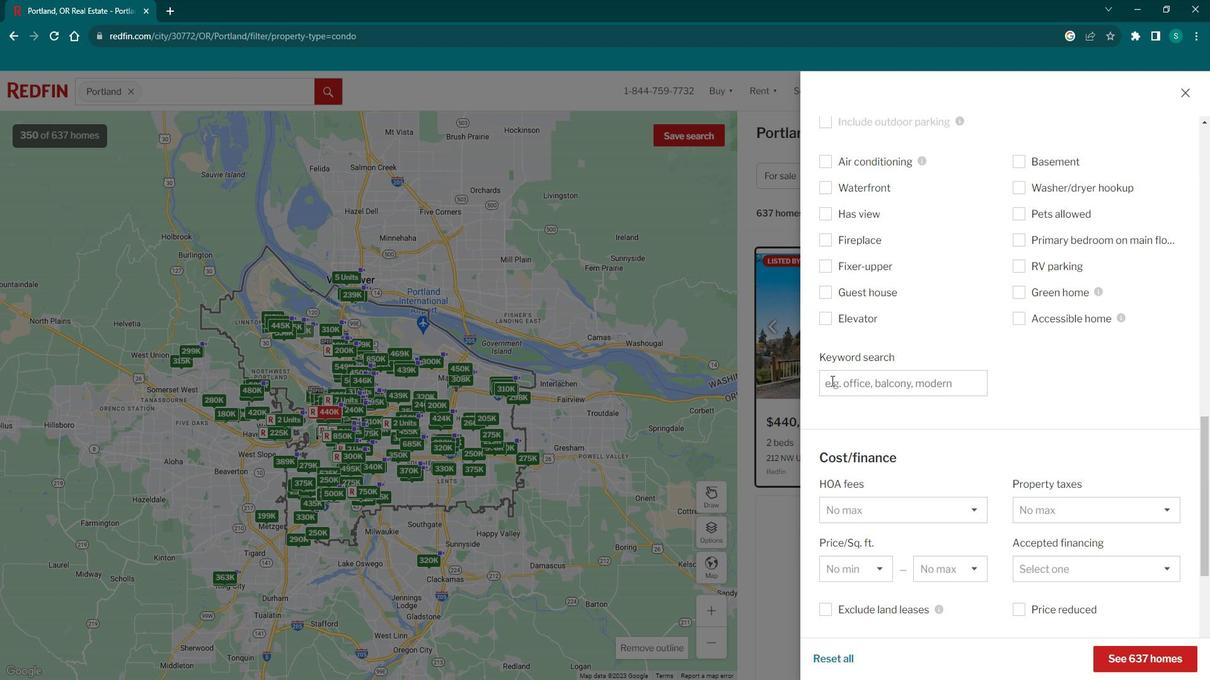 
Action: Mouse moved to (859, 381)
Screenshot: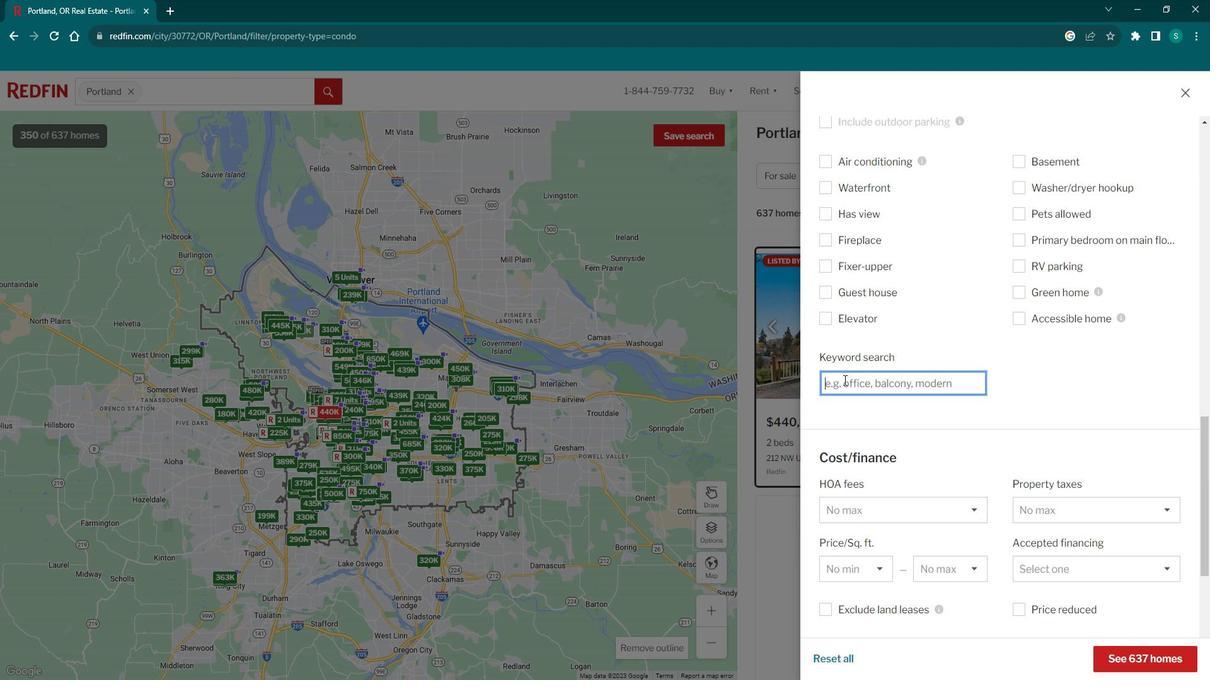 
Action: Key pressed sustainable<Key.space>features
Screenshot: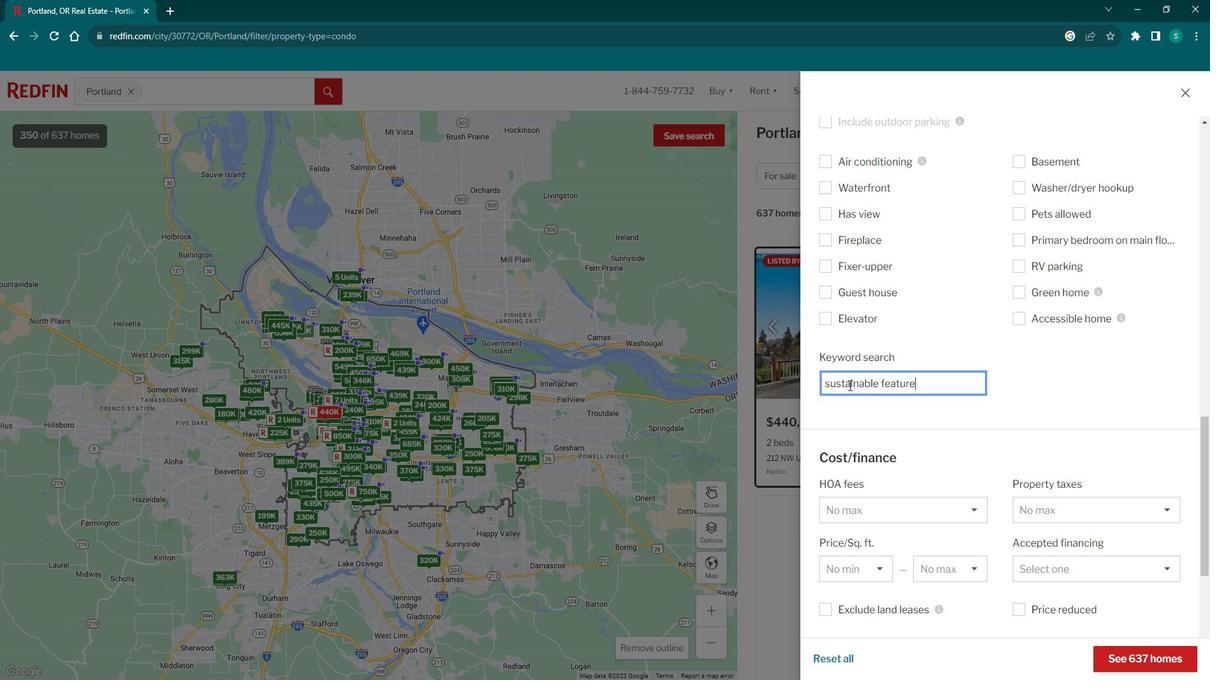 
Action: Mouse moved to (1140, 640)
Screenshot: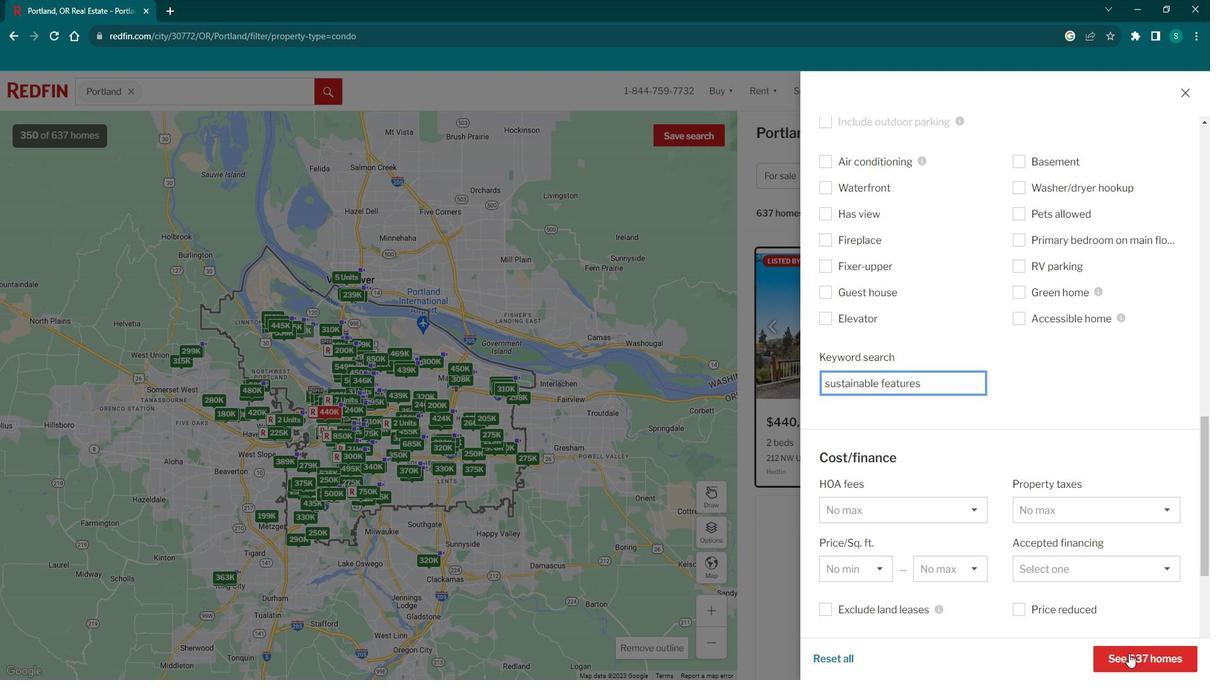 
Action: Mouse pressed left at (1140, 640)
Screenshot: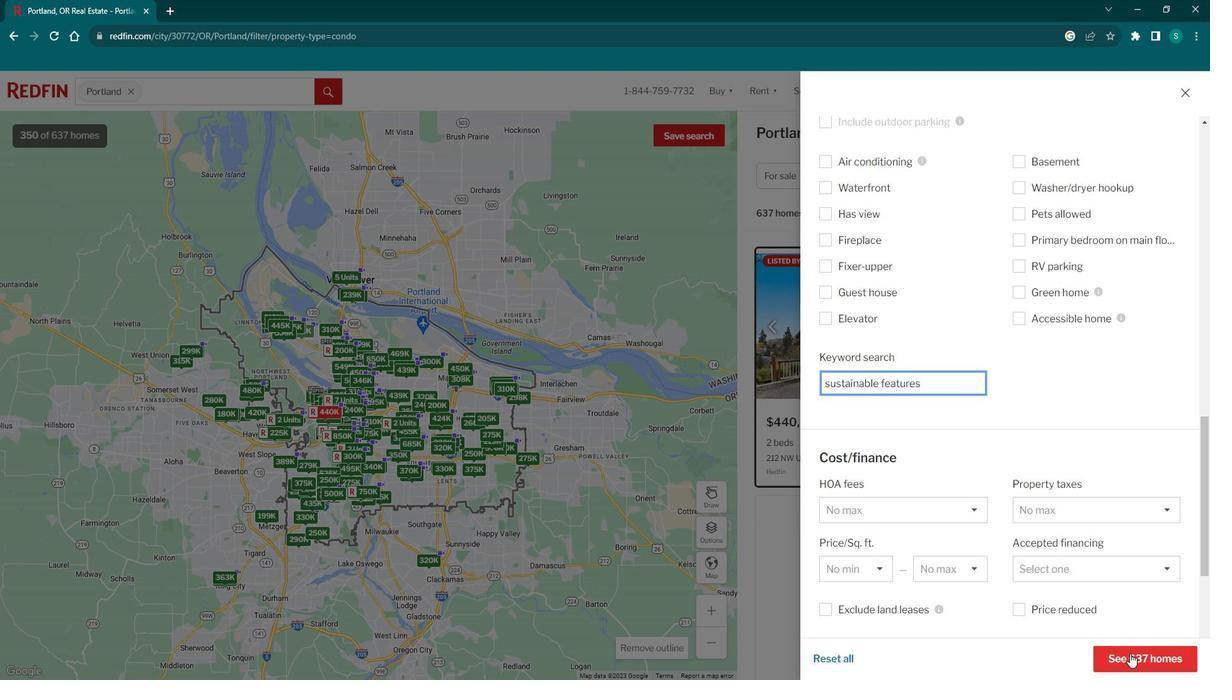
Action: Mouse moved to (1073, 402)
Screenshot: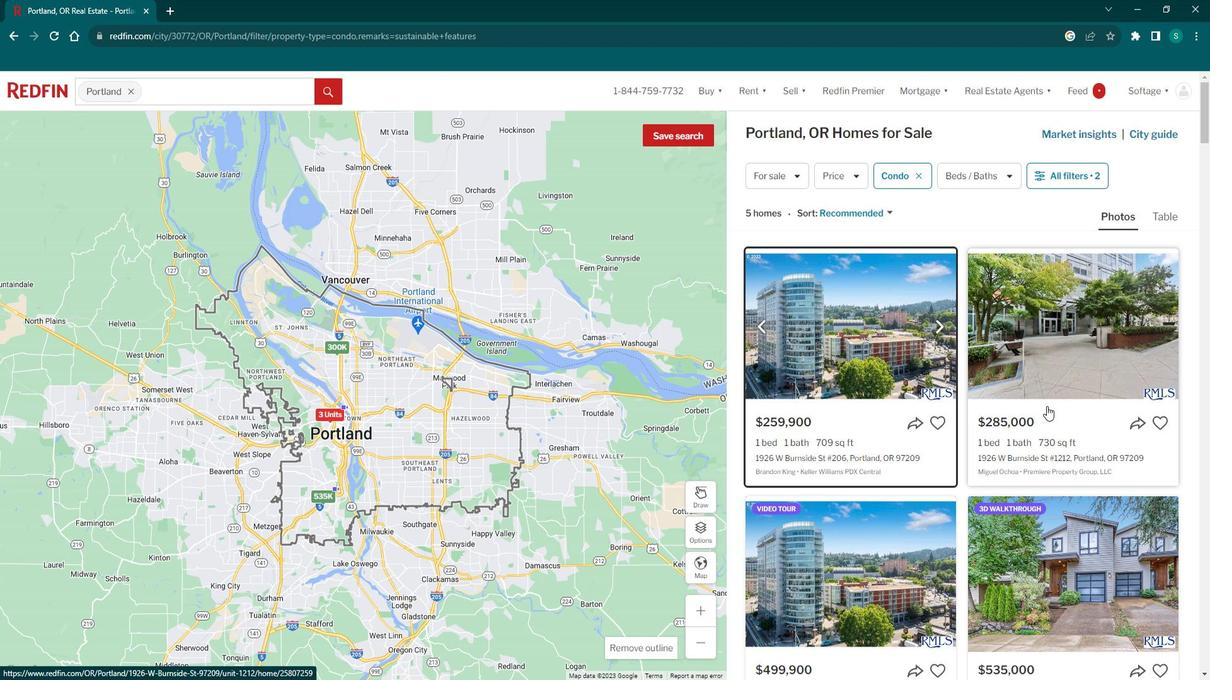 
Action: Mouse pressed left at (1073, 402)
Screenshot: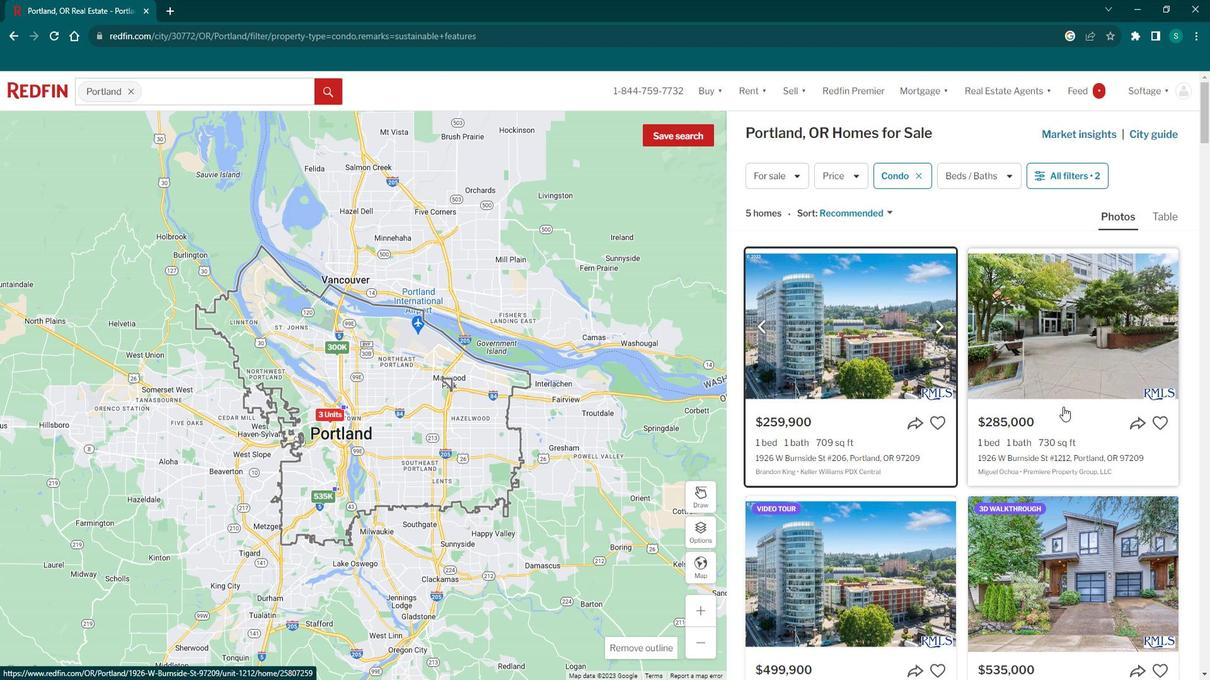 
Action: Mouse moved to (470, 405)
Screenshot: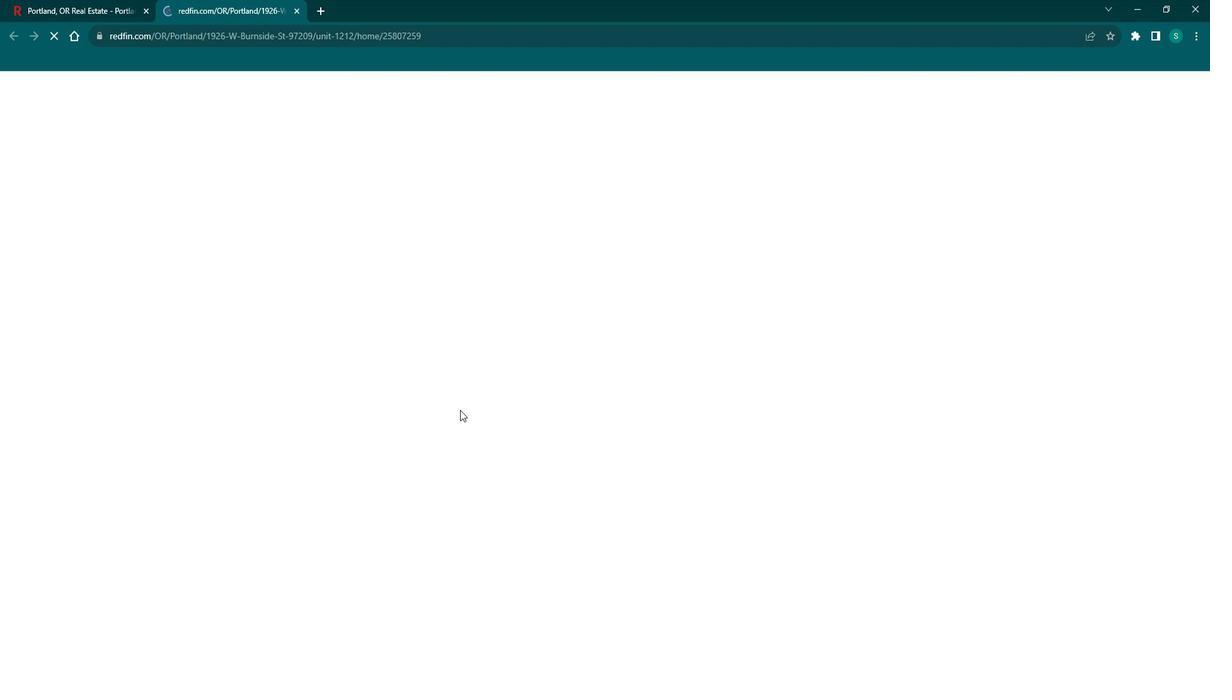 
Action: Mouse scrolled (470, 405) with delta (0, 0)
Screenshot: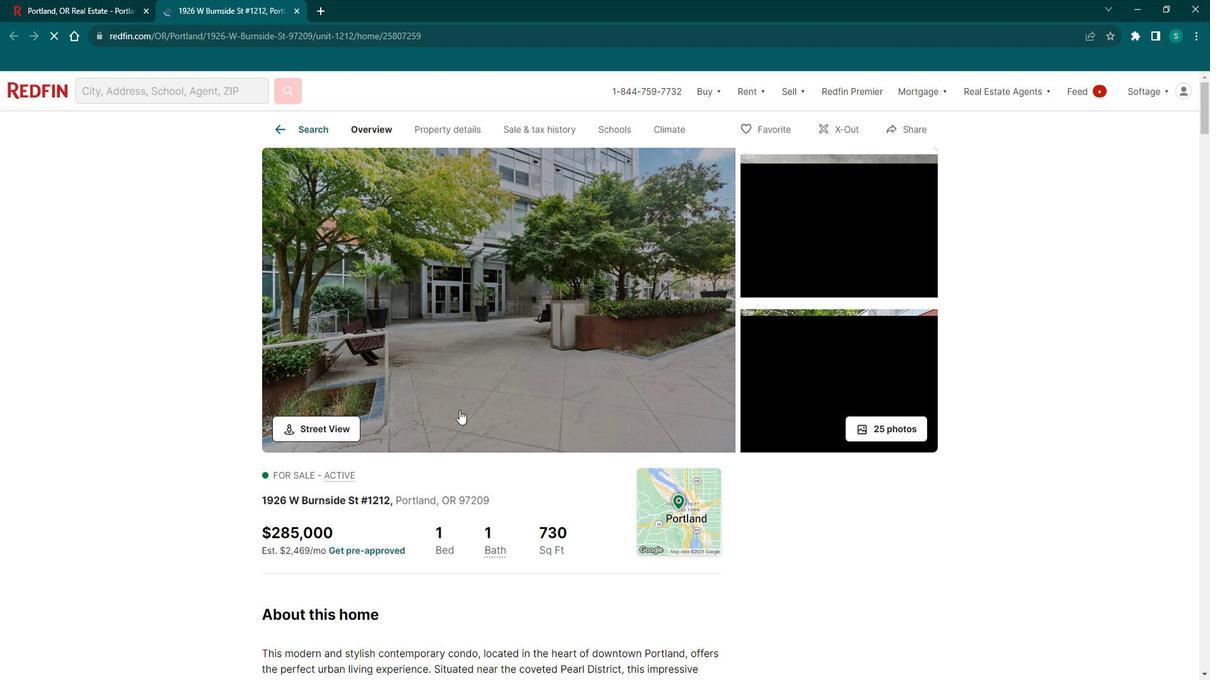 
Action: Mouse scrolled (470, 405) with delta (0, 0)
Screenshot: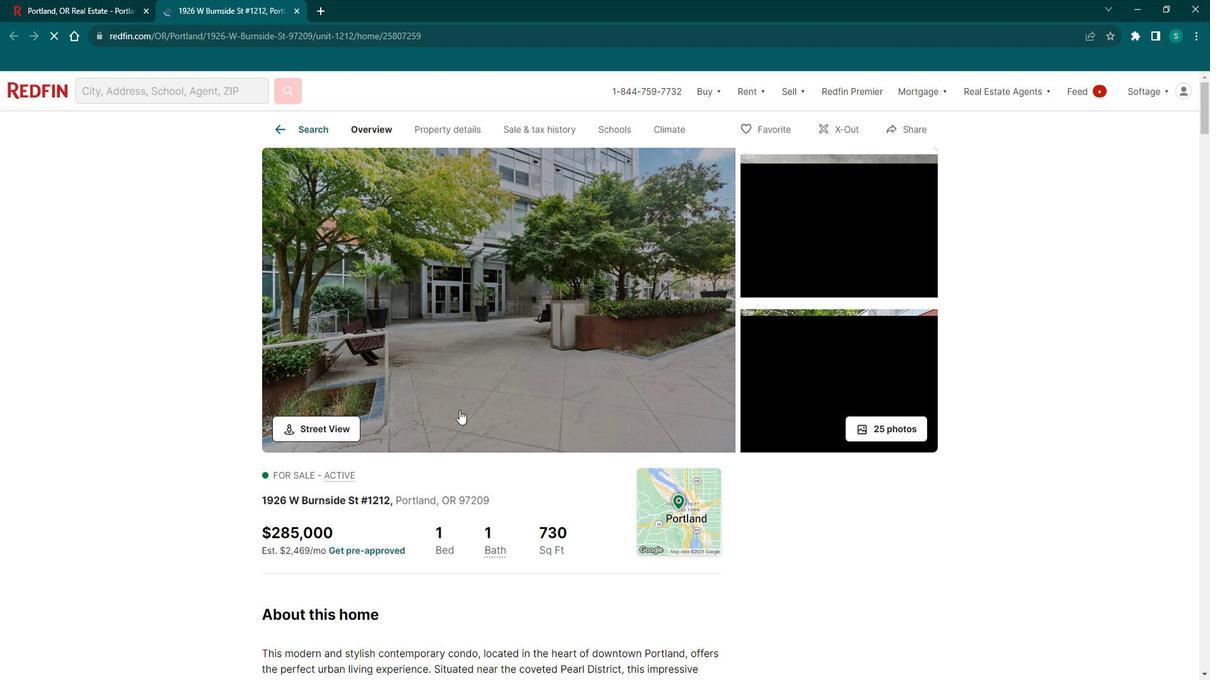 
Action: Mouse scrolled (470, 405) with delta (0, 0)
Screenshot: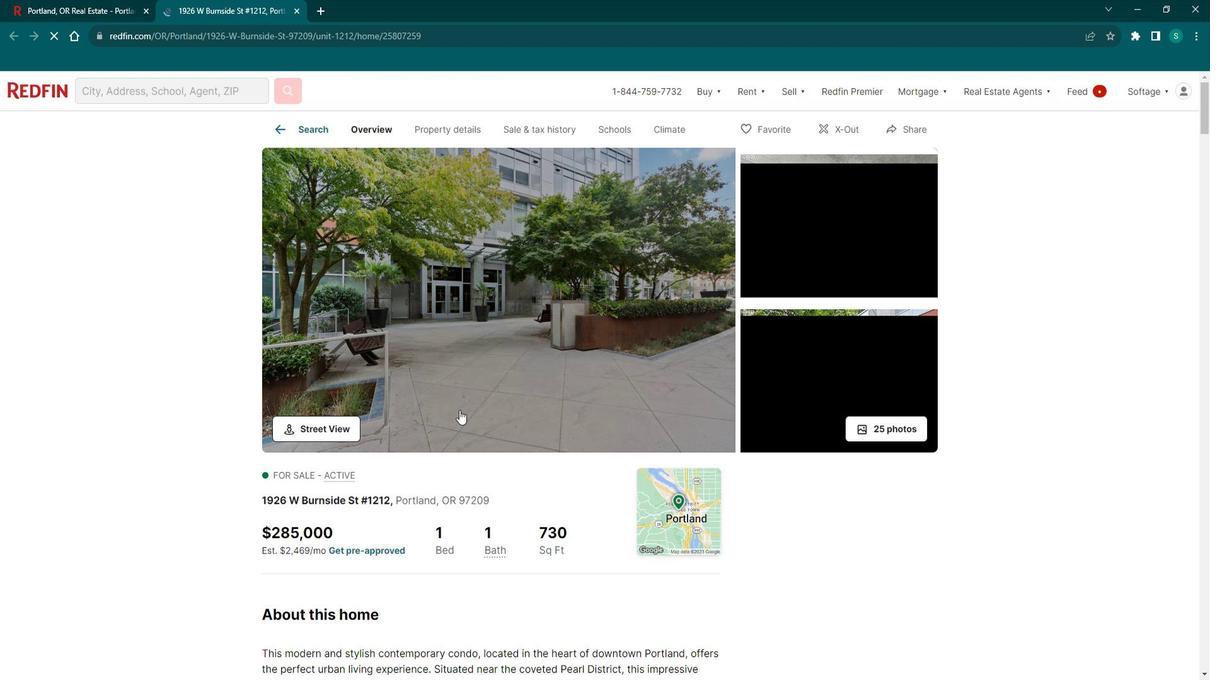
Action: Mouse scrolled (470, 405) with delta (0, 0)
Screenshot: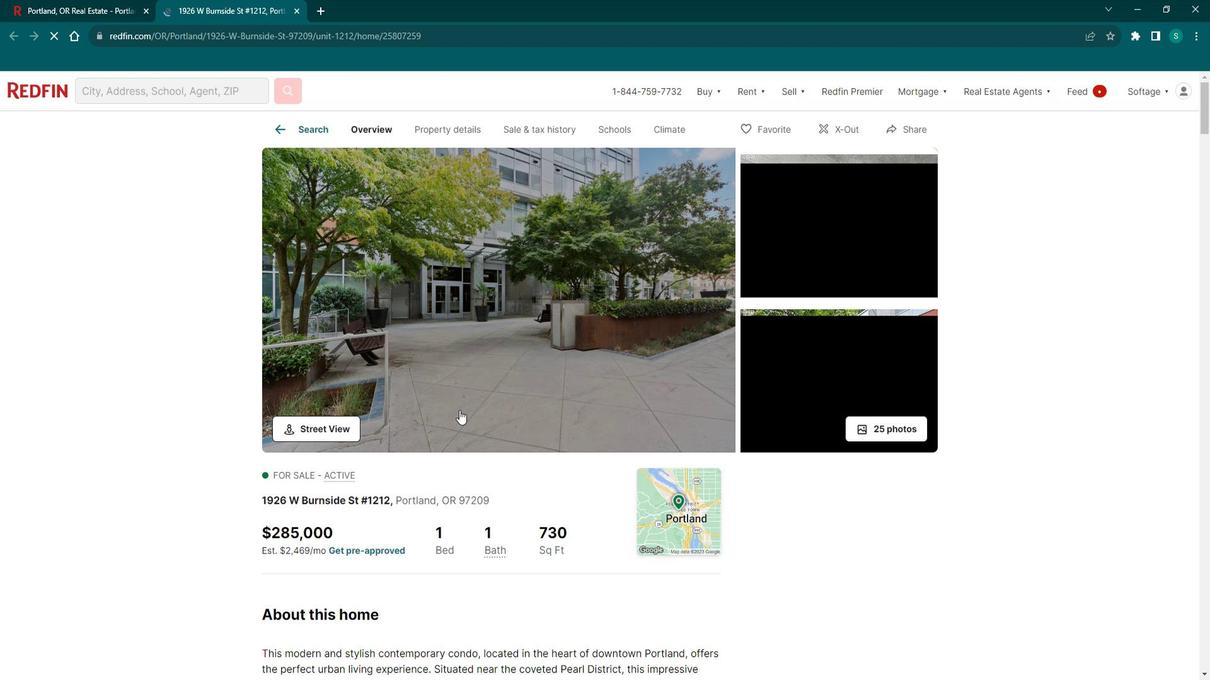 
Action: Mouse moved to (313, 434)
Screenshot: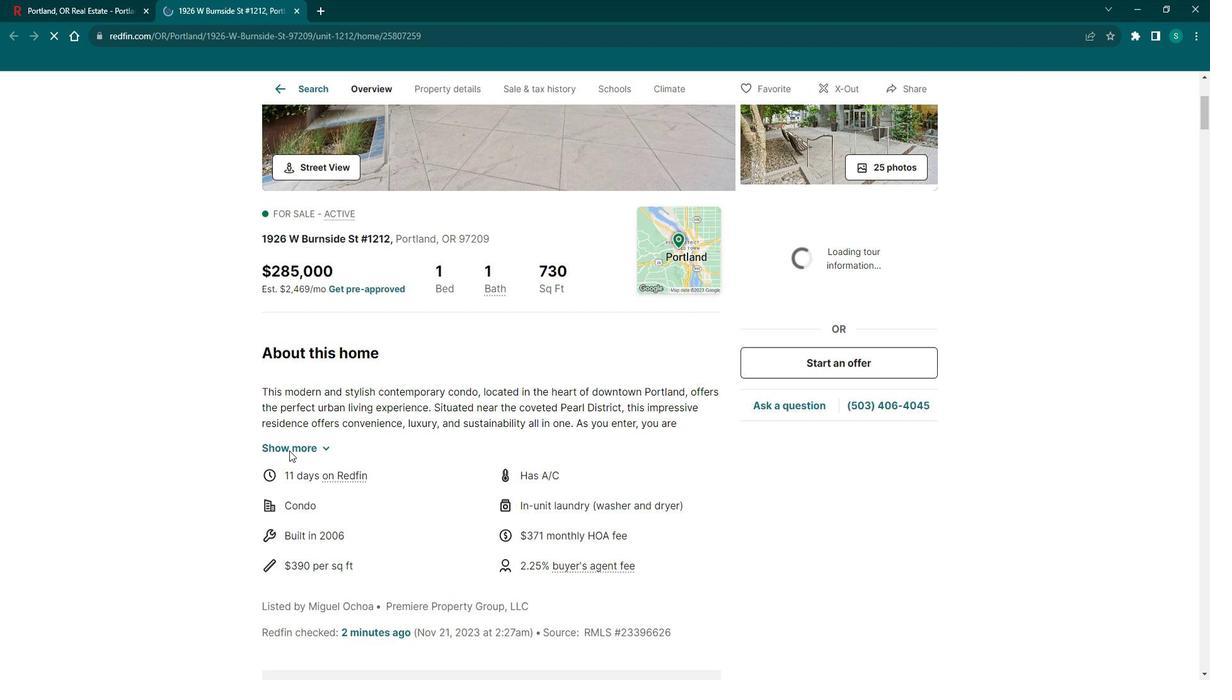 
Action: Mouse pressed left at (313, 434)
Screenshot: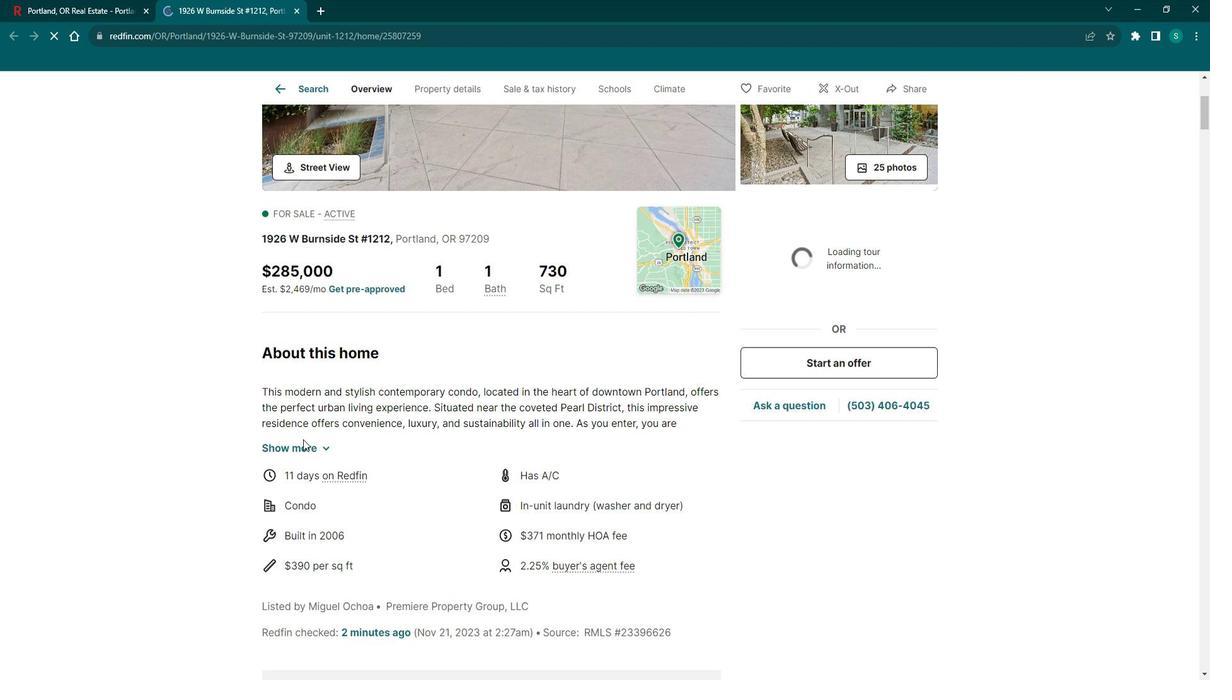 
Action: Mouse moved to (312, 441)
Screenshot: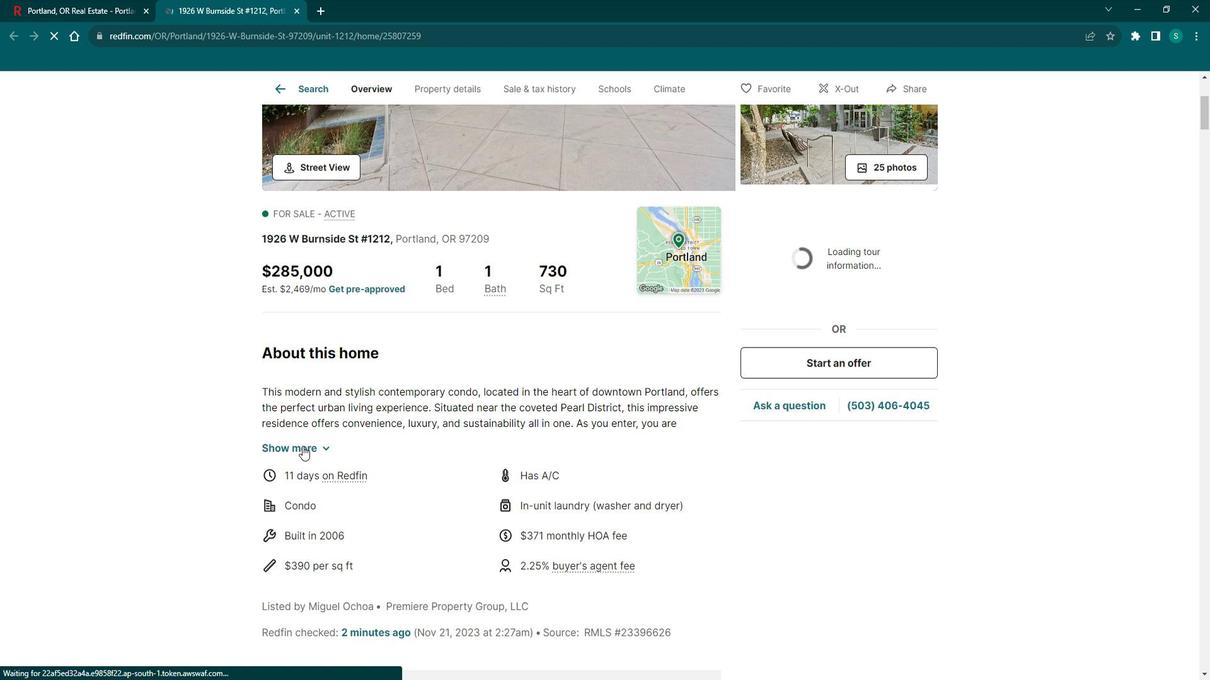 
Action: Mouse pressed left at (312, 441)
Screenshot: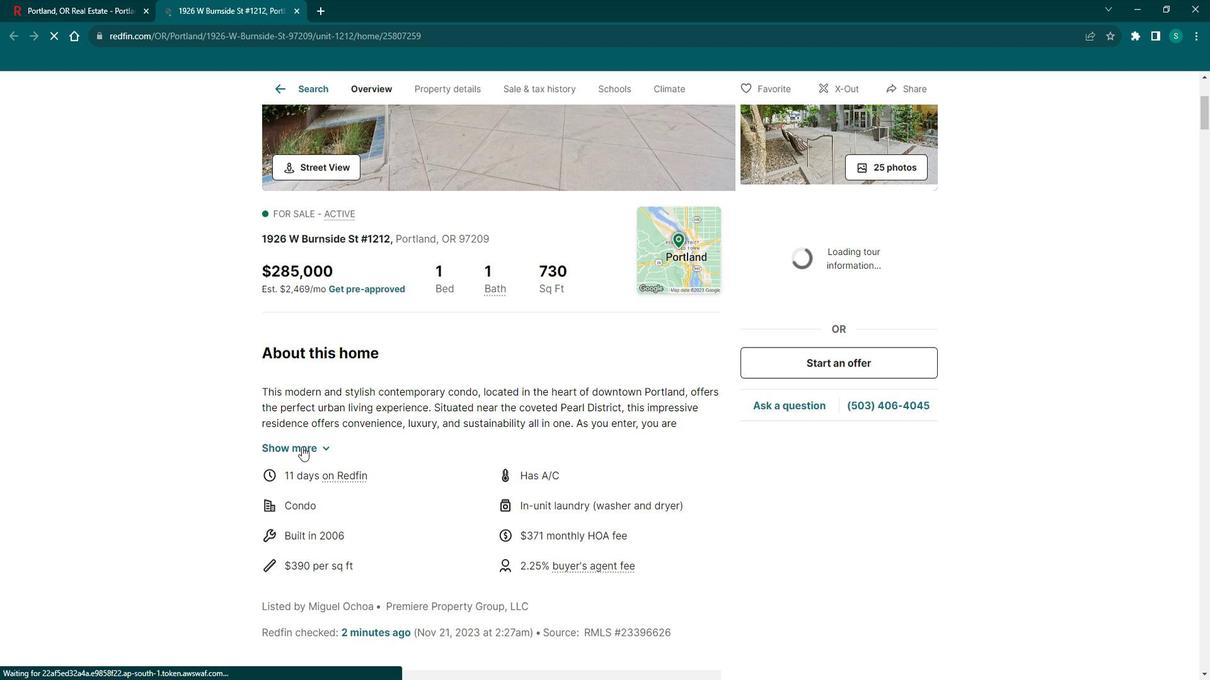 
Action: Mouse moved to (332, 436)
Screenshot: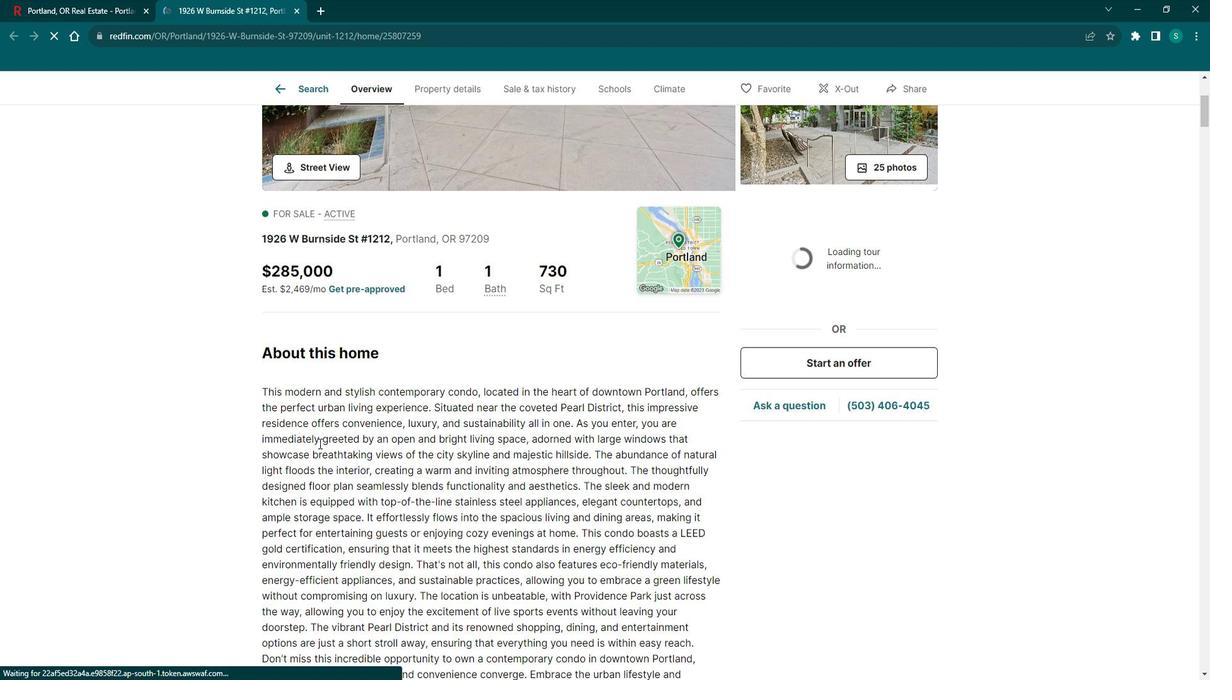 
Action: Mouse scrolled (332, 435) with delta (0, 0)
Screenshot: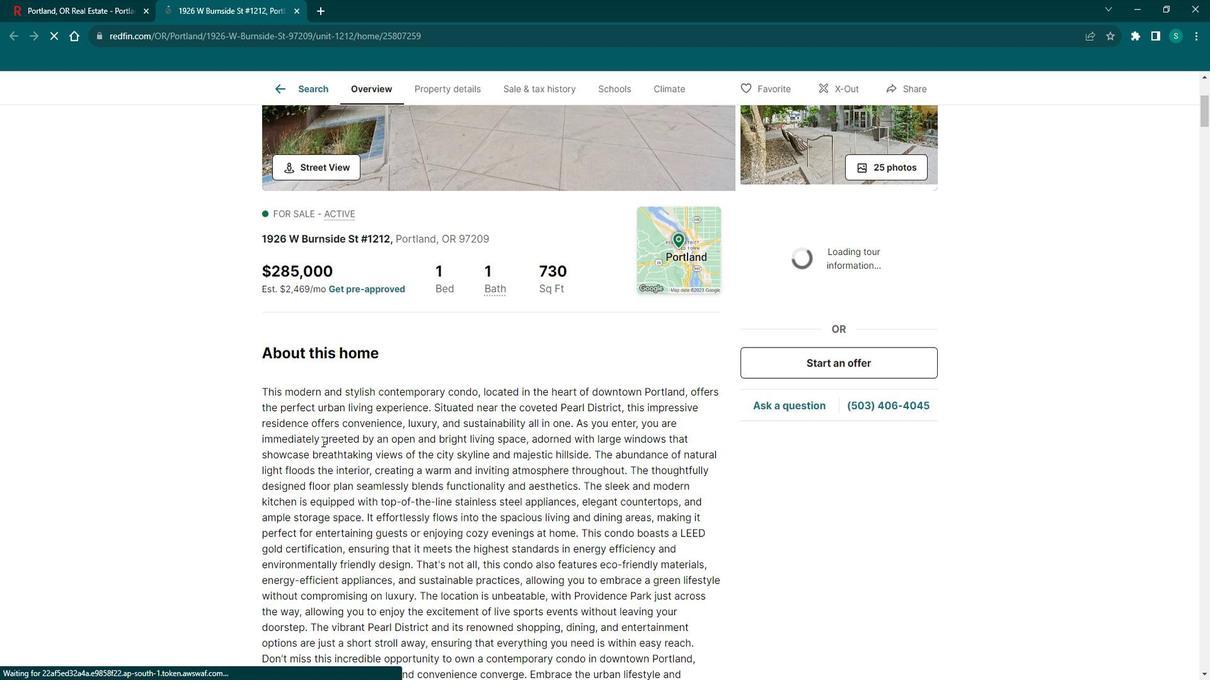 
Action: Mouse scrolled (332, 435) with delta (0, 0)
Screenshot: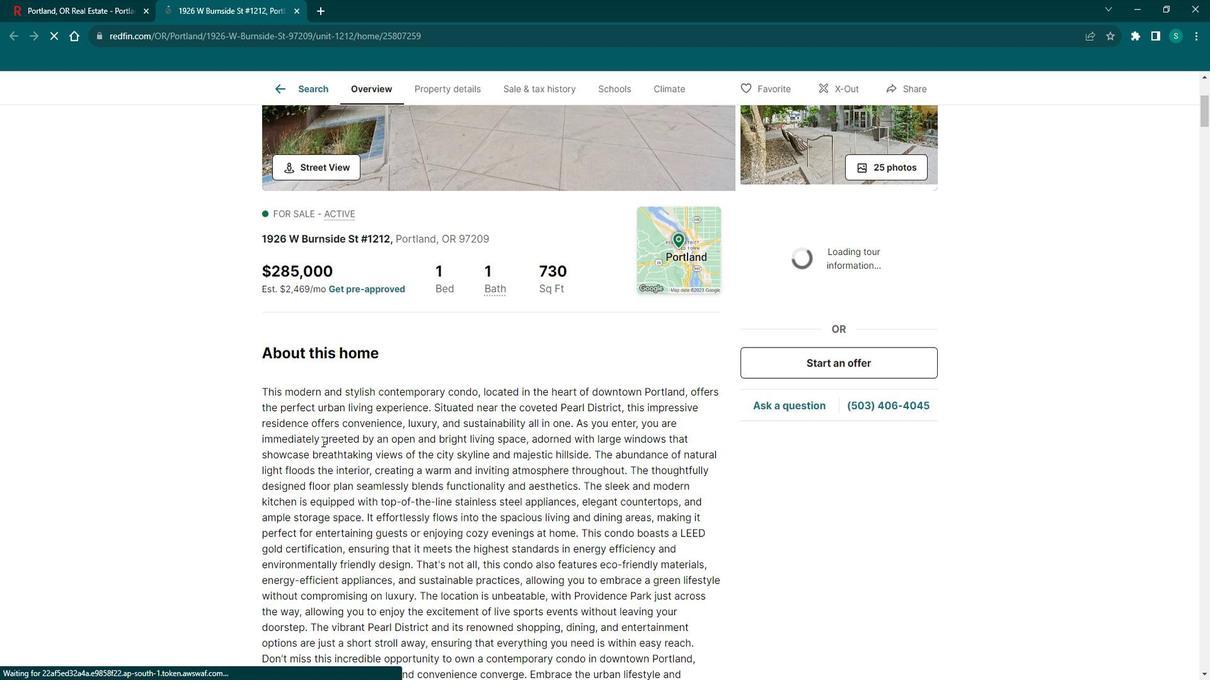 
Action: Mouse scrolled (332, 435) with delta (0, 0)
Screenshot: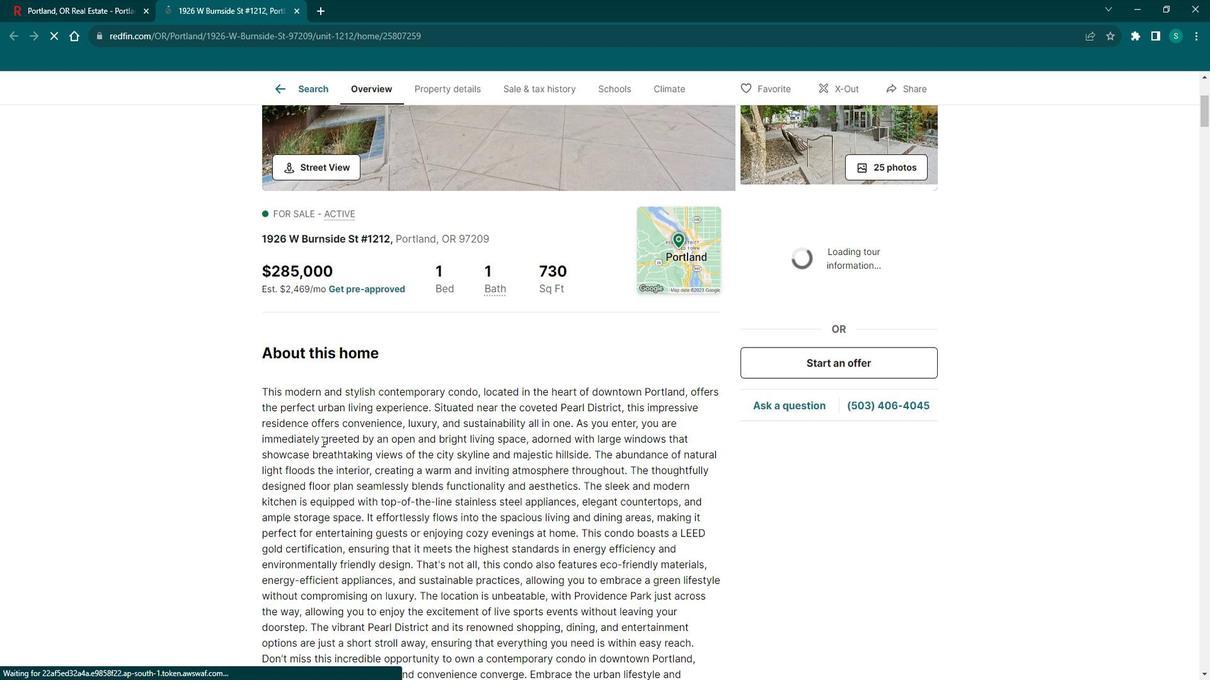 
Action: Mouse scrolled (332, 435) with delta (0, 0)
Screenshot: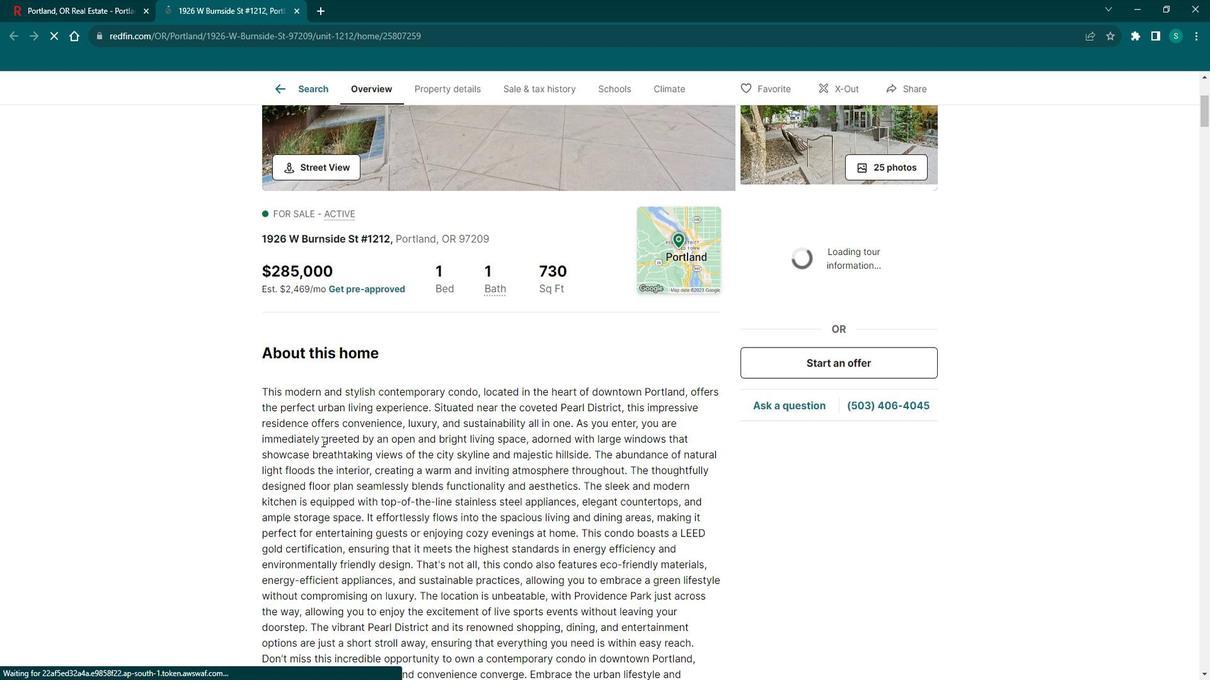 
Action: Mouse scrolled (332, 435) with delta (0, 0)
Screenshot: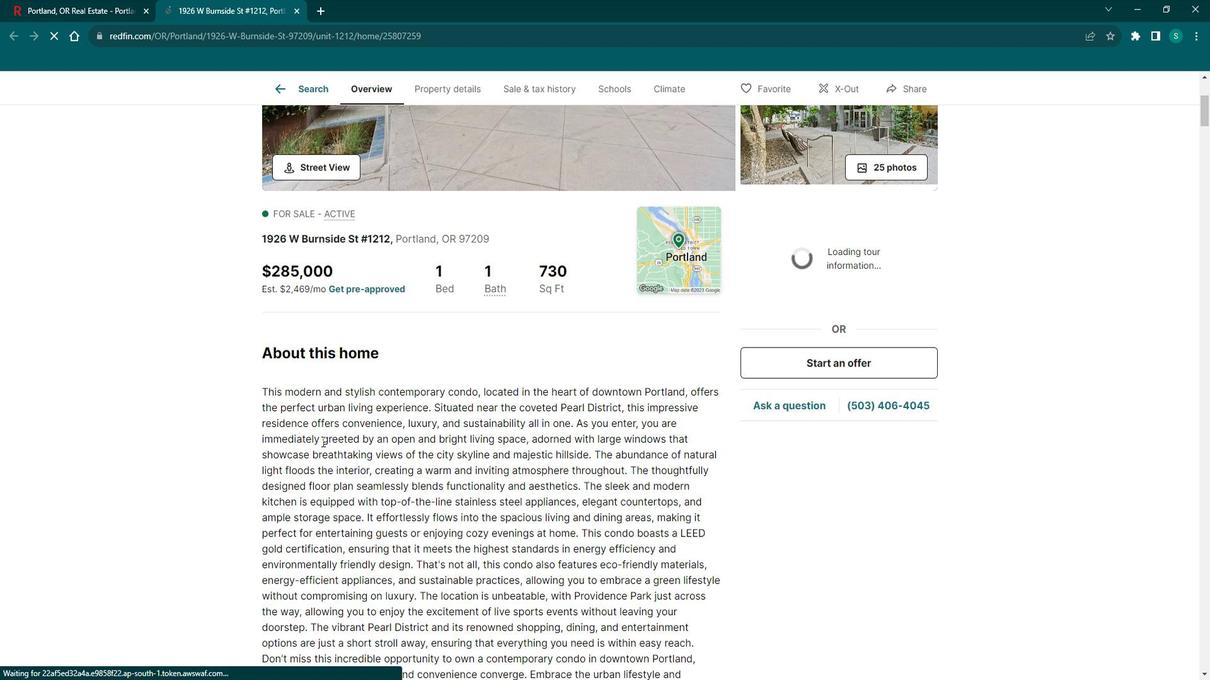 
Action: Mouse scrolled (332, 436) with delta (0, 0)
Screenshot: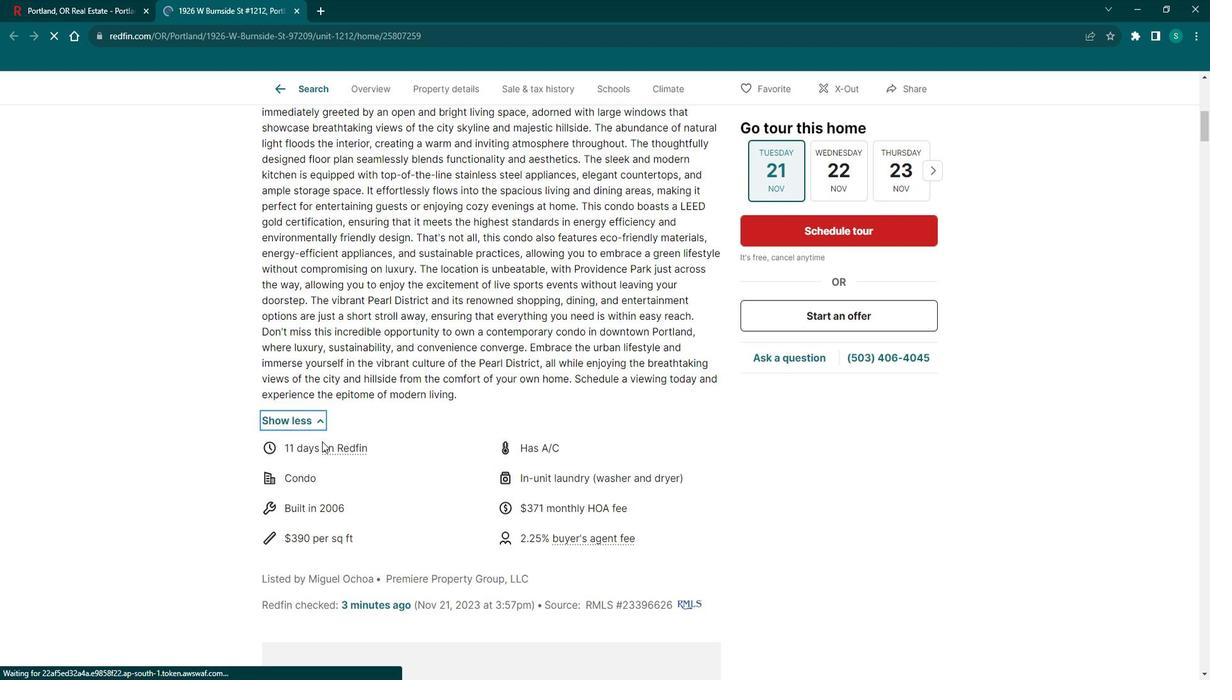 
Action: Mouse moved to (334, 434)
Screenshot: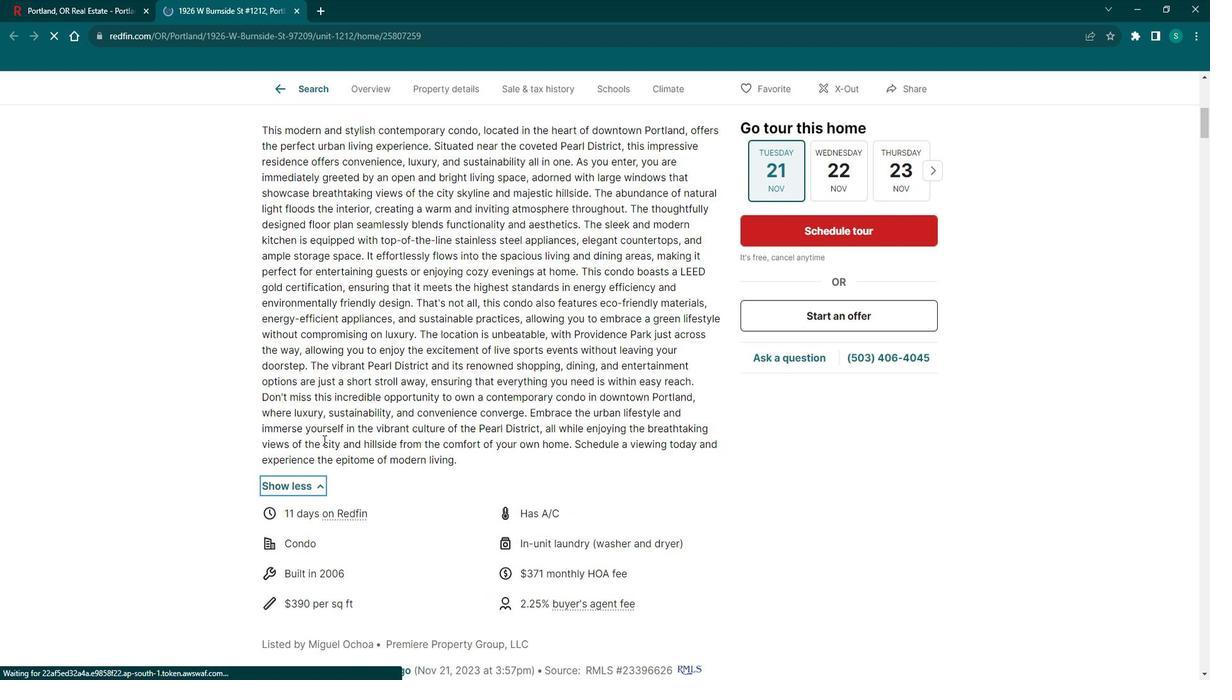 
Action: Mouse scrolled (334, 433) with delta (0, 0)
Screenshot: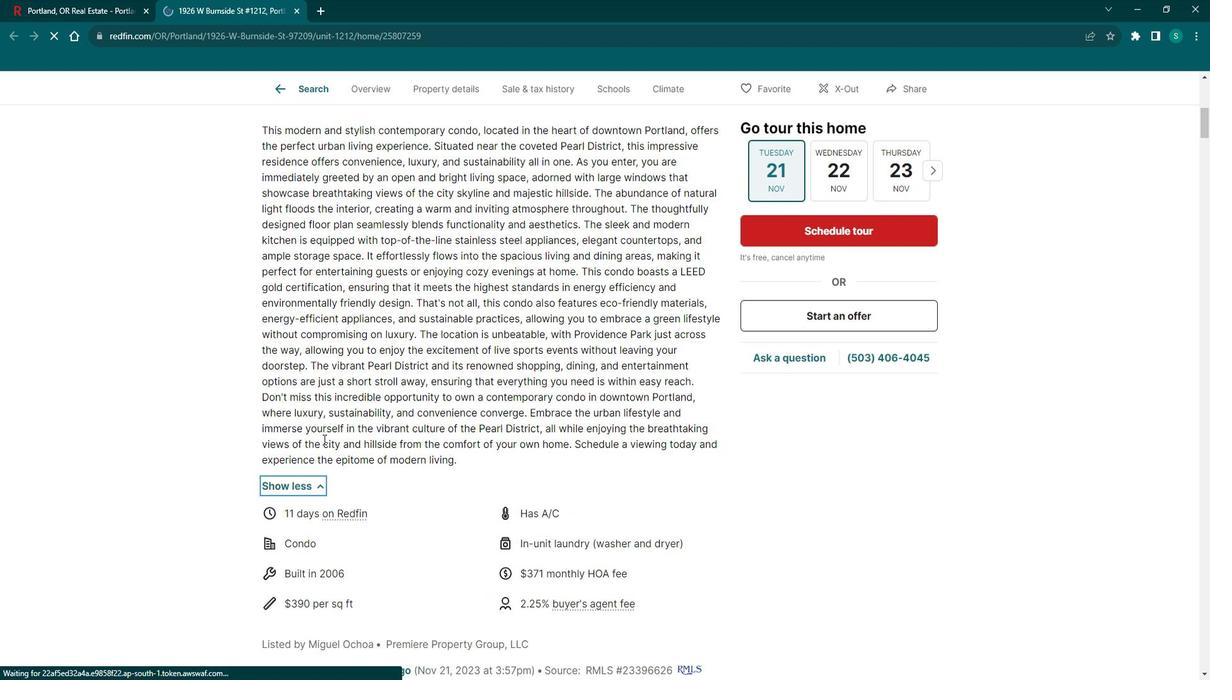
Action: Mouse moved to (332, 434)
Screenshot: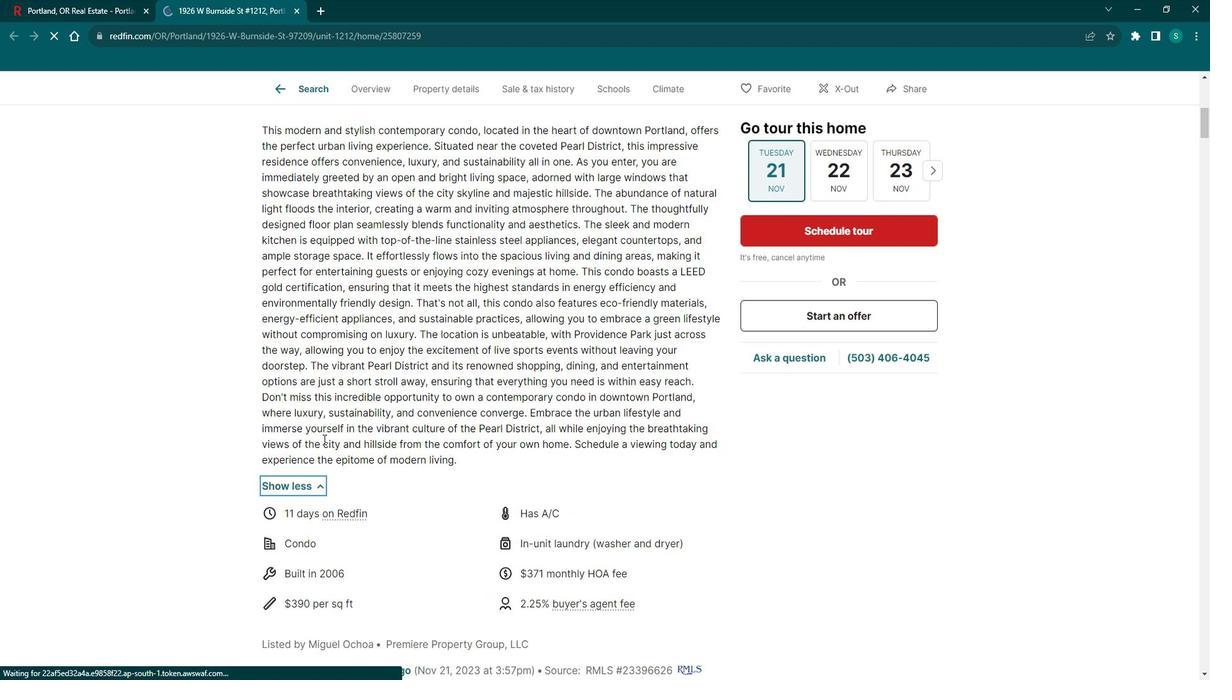 
Action: Mouse scrolled (332, 433) with delta (0, 0)
Screenshot: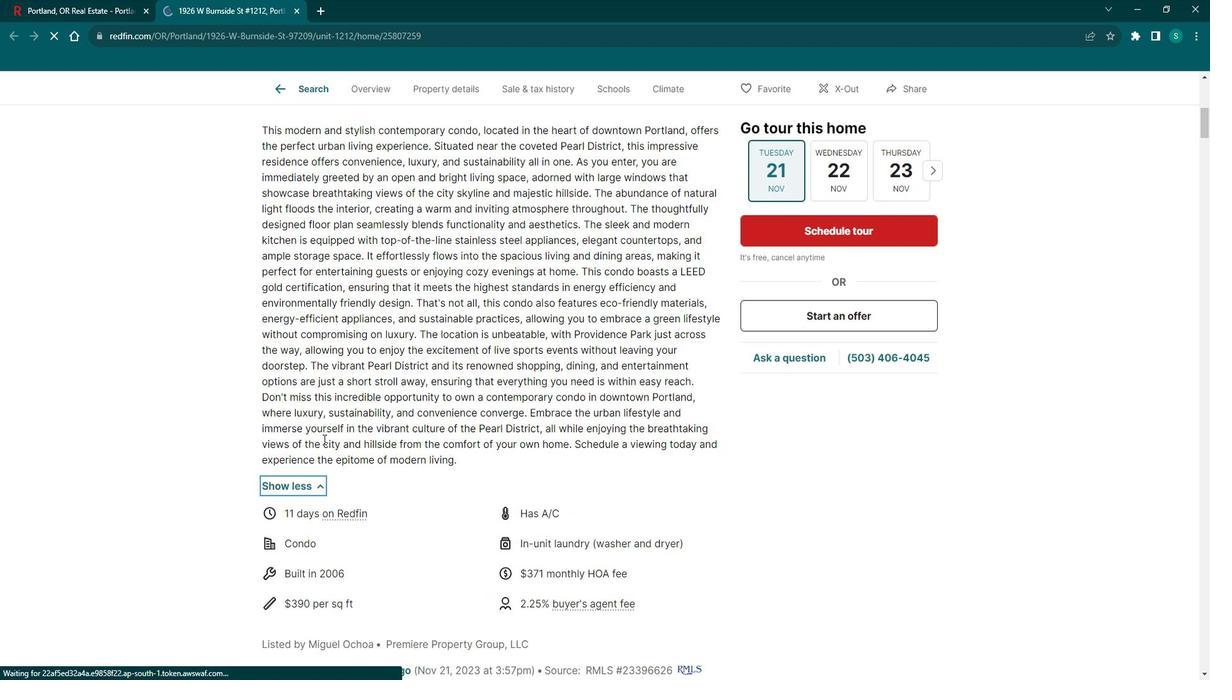 
Action: Mouse moved to (330, 434)
Screenshot: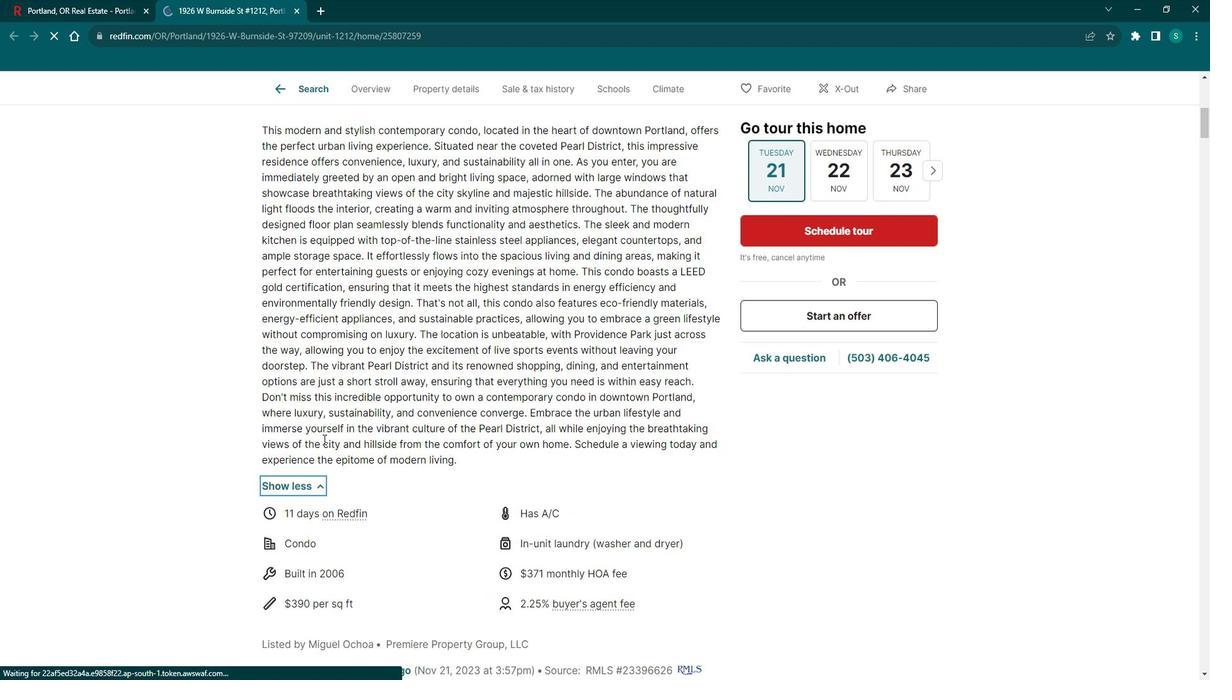 
Action: Mouse scrolled (330, 433) with delta (0, 0)
Screenshot: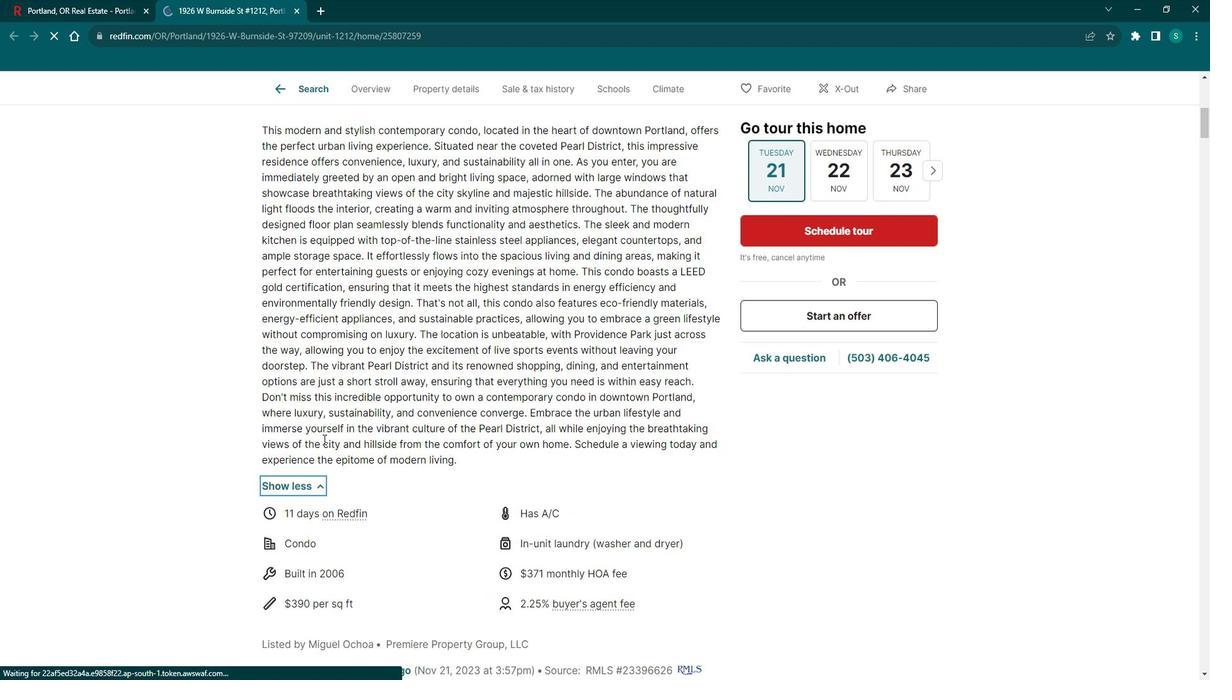 
Action: Mouse scrolled (330, 433) with delta (0, 0)
Screenshot: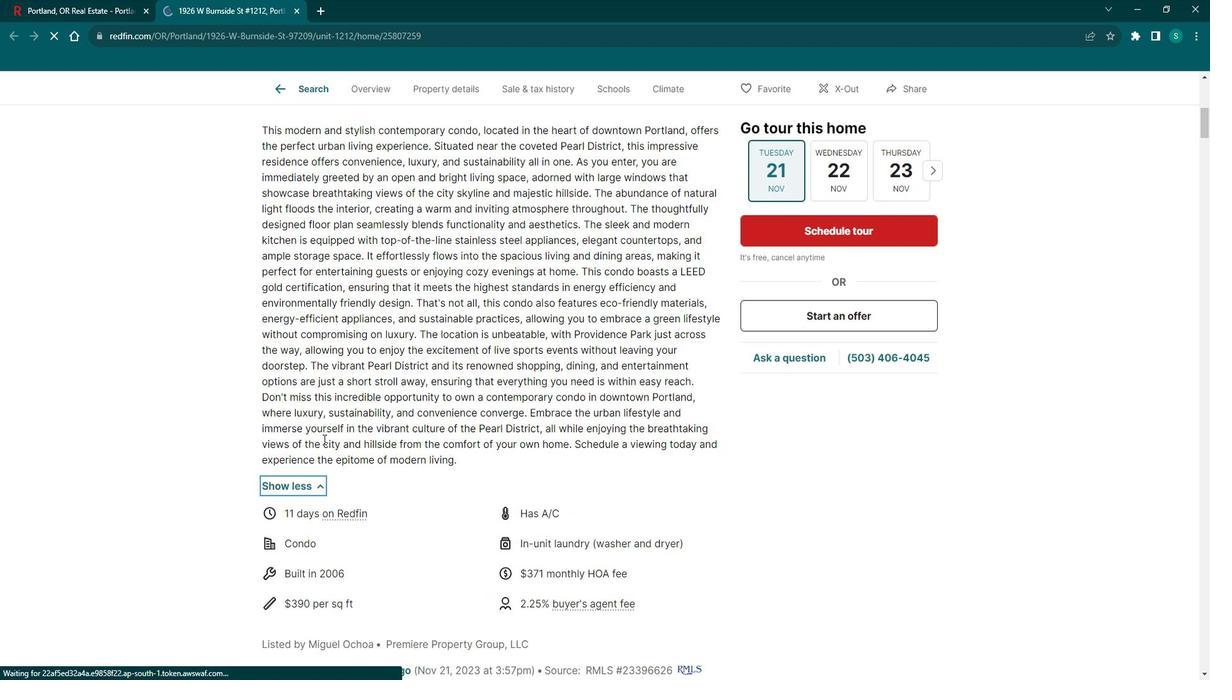 
Action: Mouse scrolled (330, 433) with delta (0, 0)
Screenshot: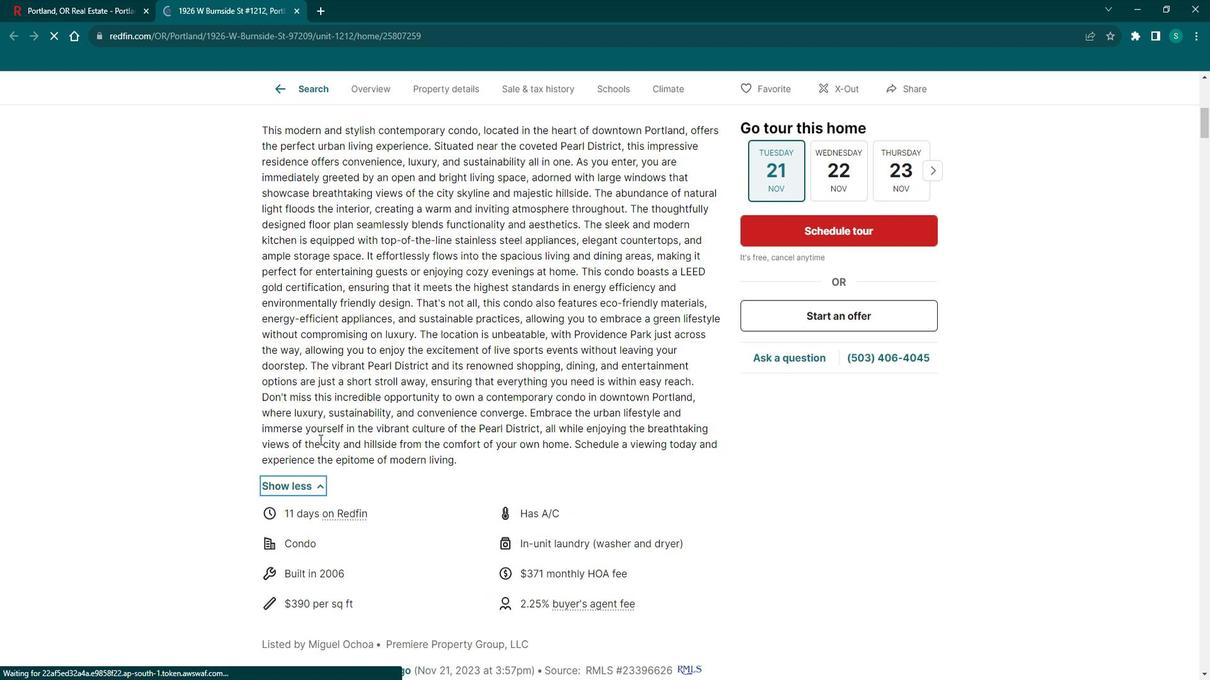 
Action: Mouse scrolled (330, 433) with delta (0, 0)
Screenshot: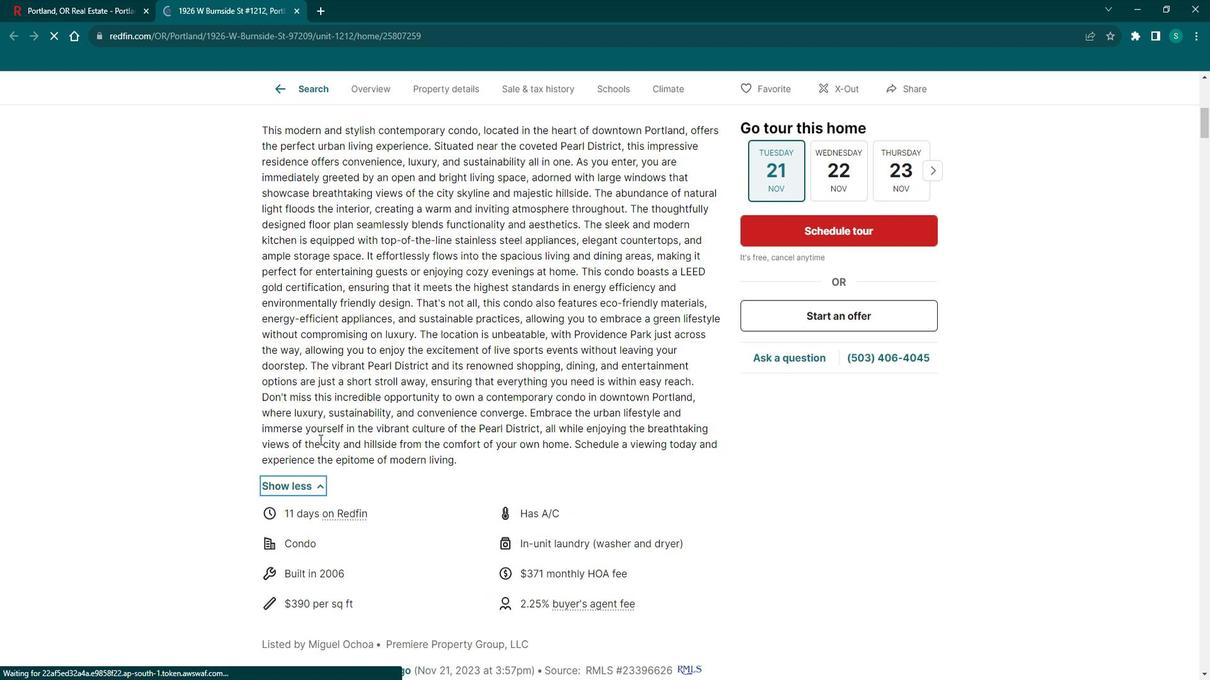 
Action: Mouse scrolled (330, 433) with delta (0, 0)
Screenshot: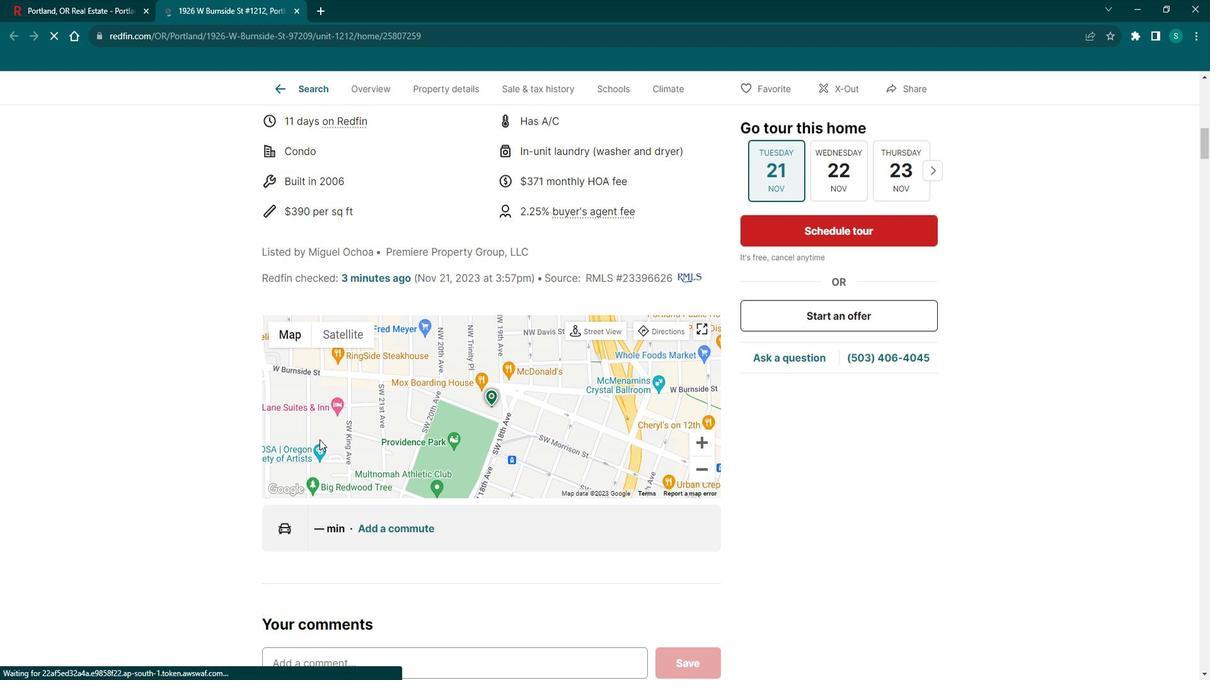 
Action: Mouse scrolled (330, 433) with delta (0, 0)
Screenshot: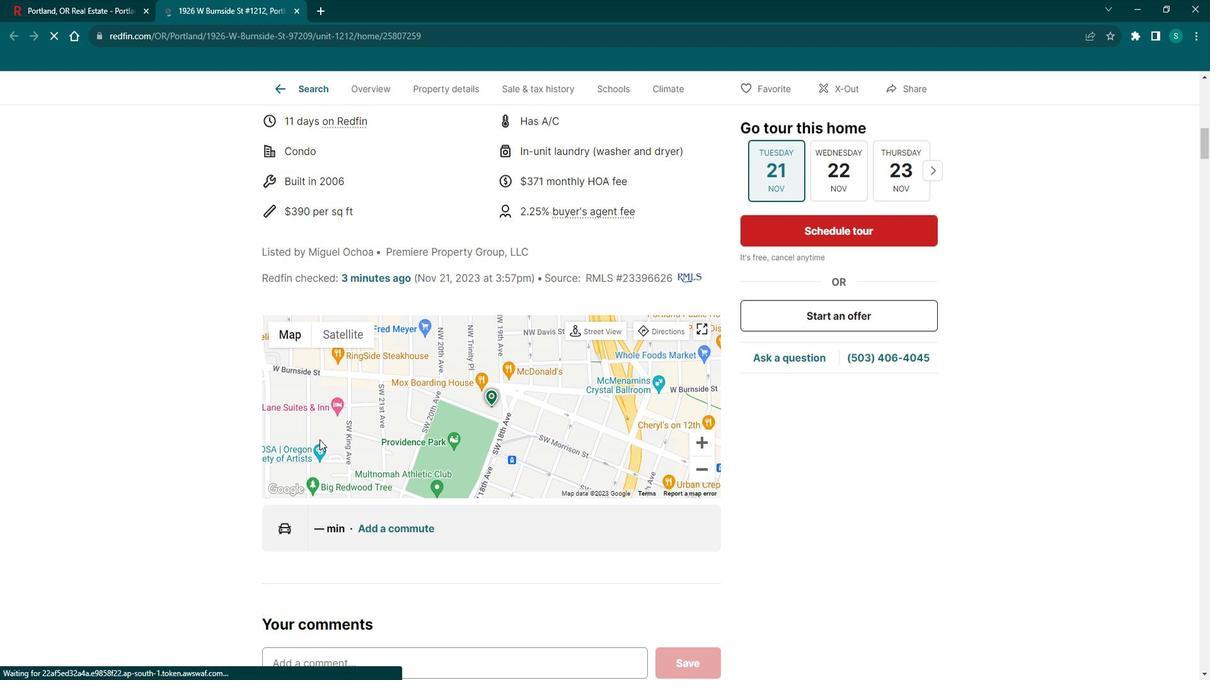 
Action: Mouse scrolled (330, 433) with delta (0, 0)
Screenshot: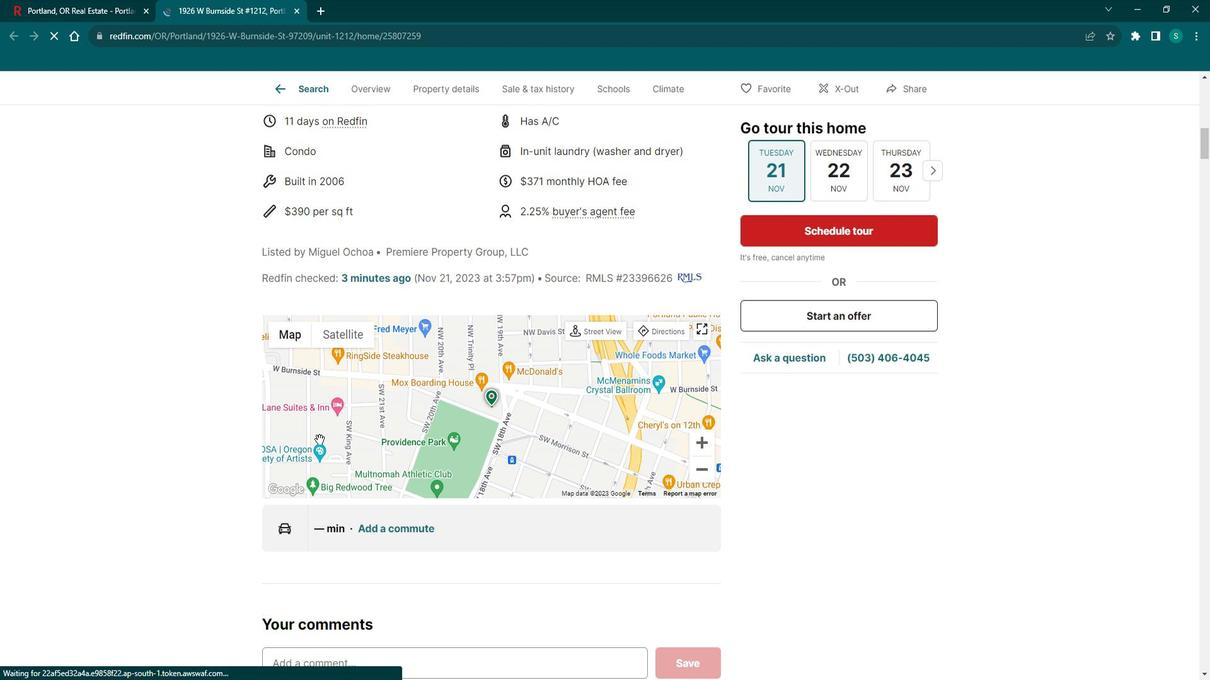 
Action: Mouse scrolled (330, 433) with delta (0, 0)
Screenshot: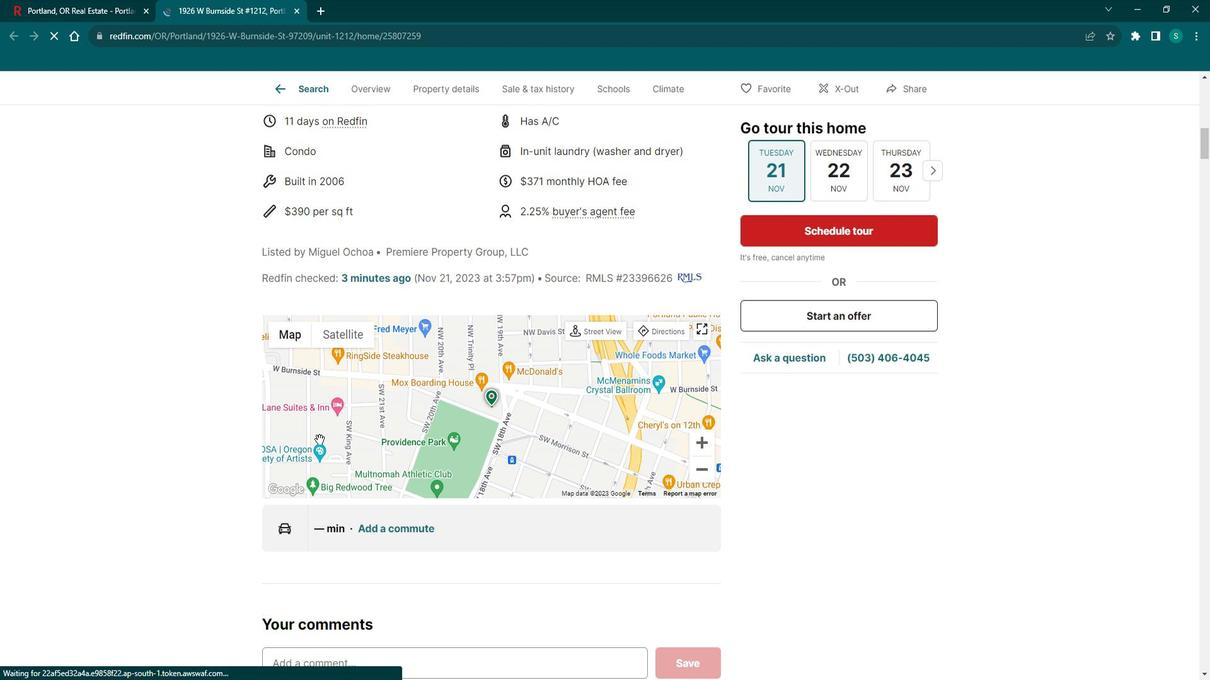 
Action: Mouse scrolled (330, 433) with delta (0, 0)
Screenshot: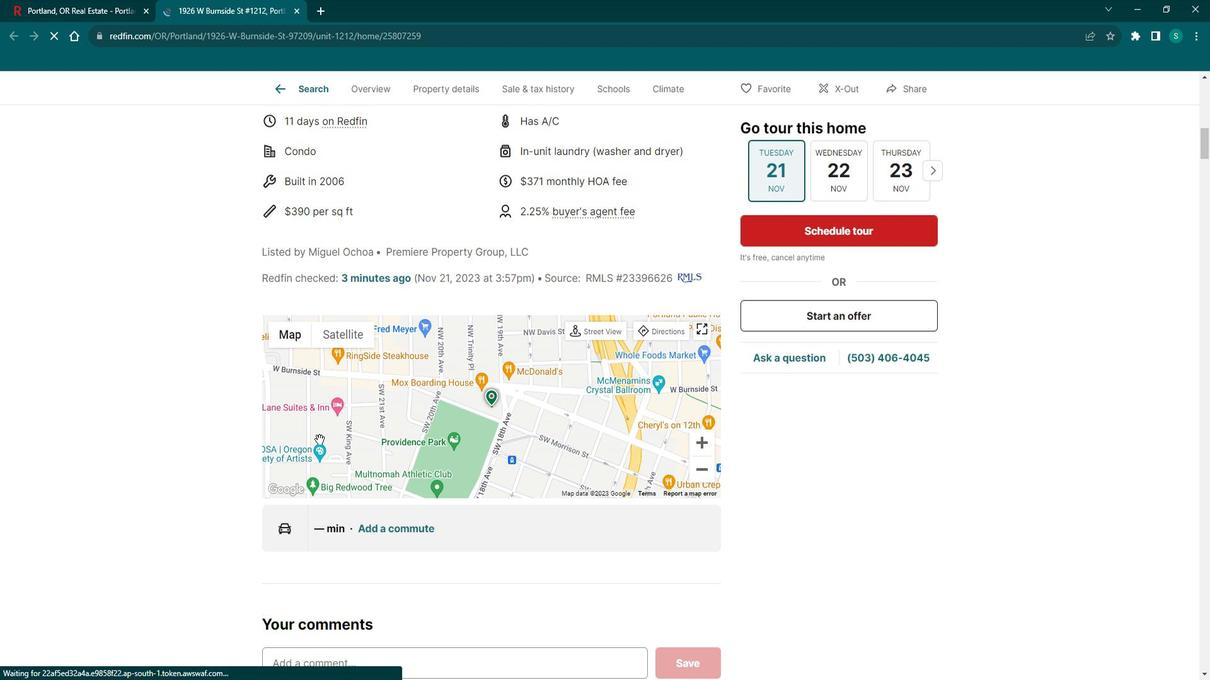 
Action: Mouse scrolled (330, 433) with delta (0, 0)
Screenshot: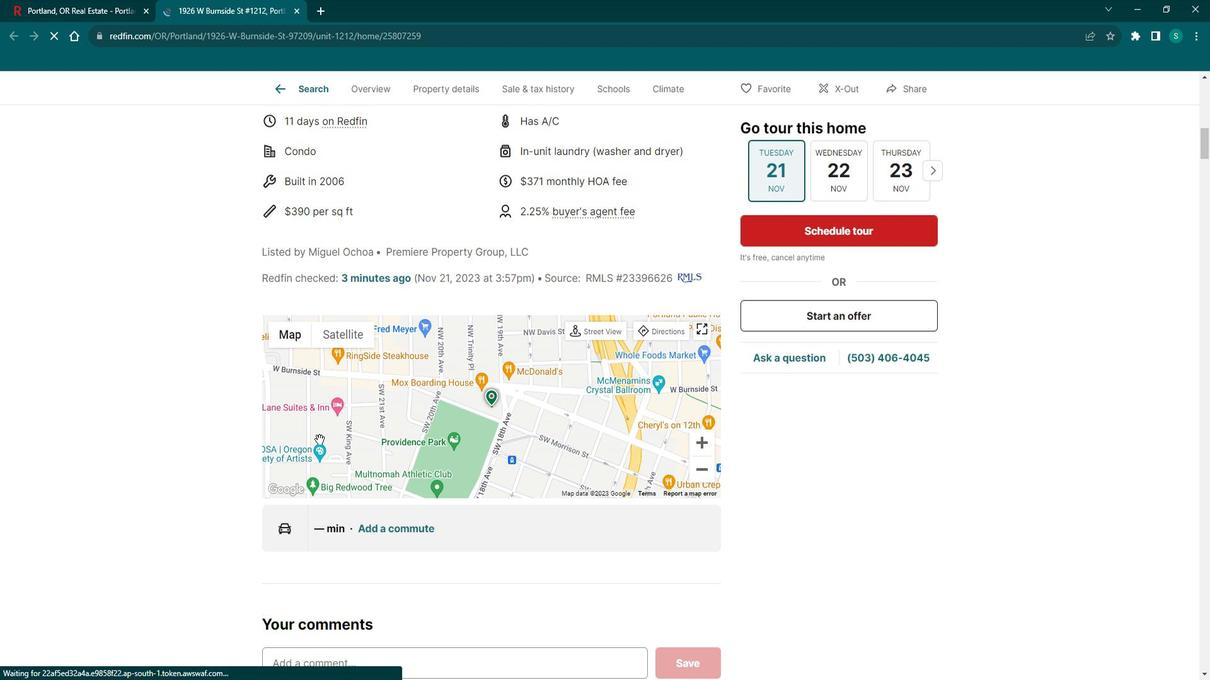 
Action: Mouse scrolled (330, 433) with delta (0, 0)
Screenshot: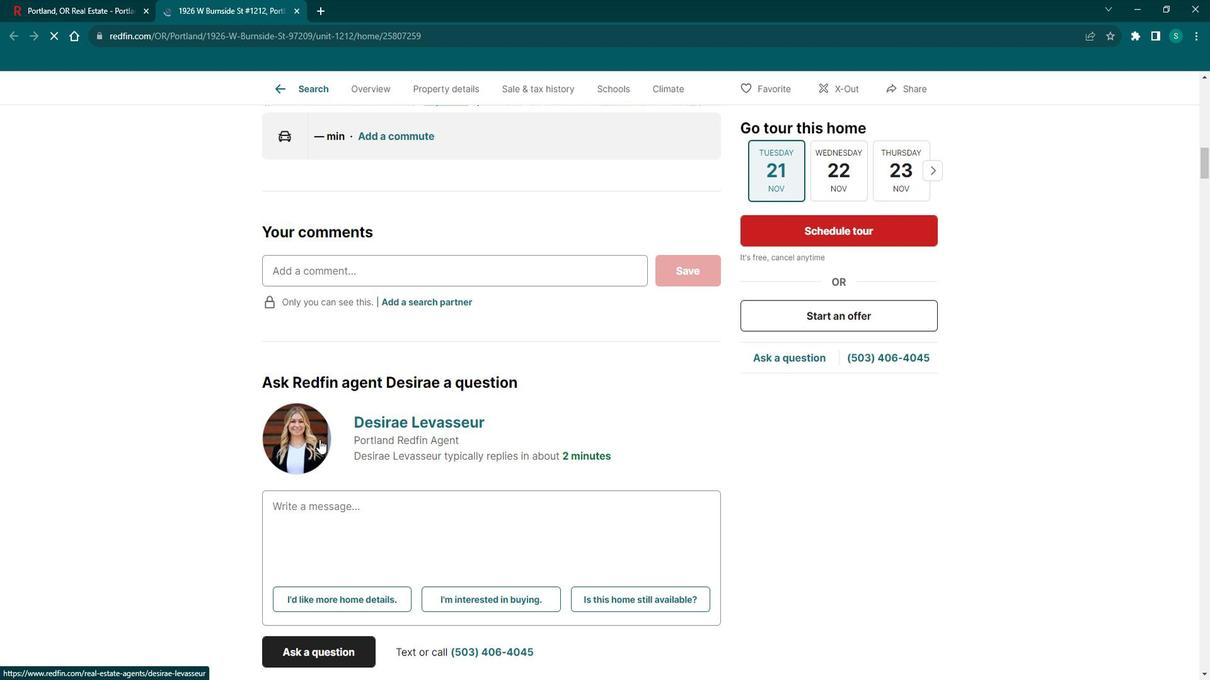 
Action: Mouse scrolled (330, 433) with delta (0, 0)
Screenshot: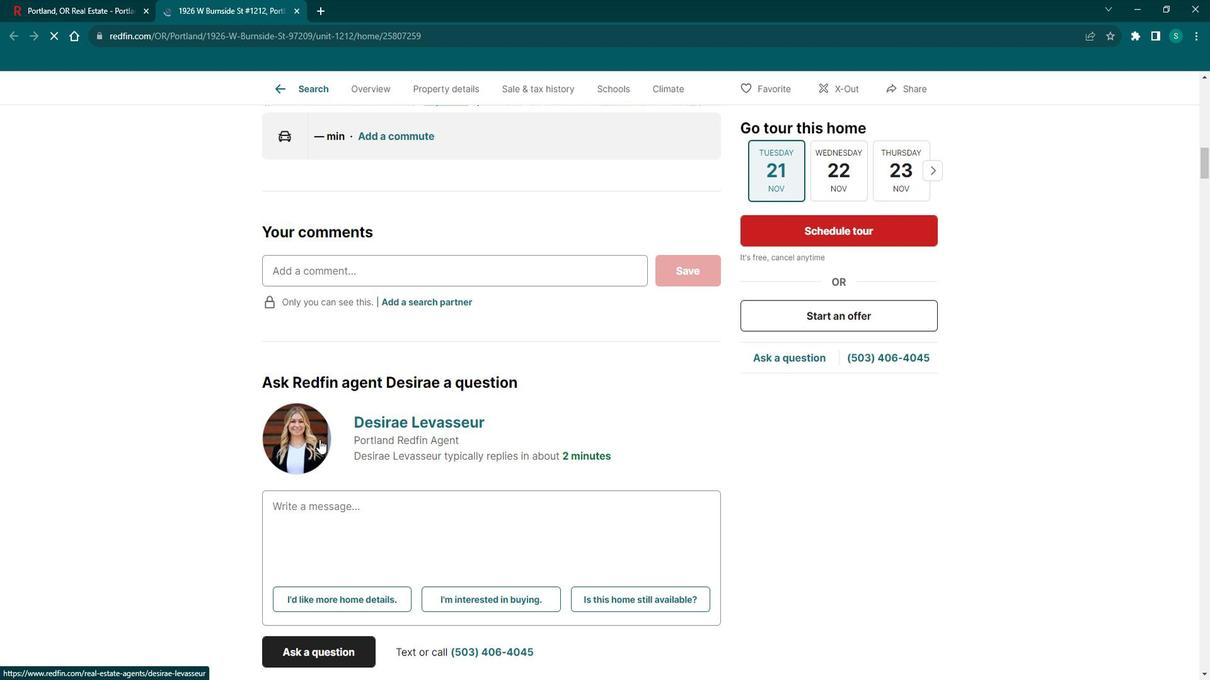 
Action: Mouse scrolled (330, 433) with delta (0, 0)
Screenshot: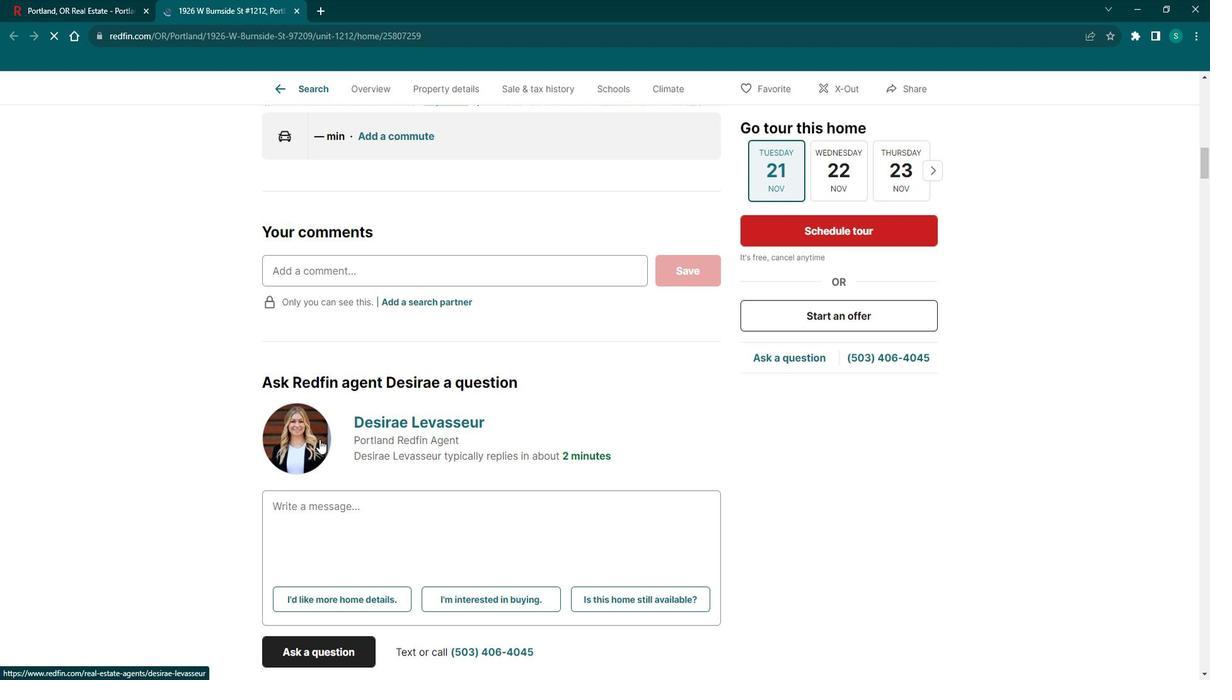 
Action: Mouse scrolled (330, 433) with delta (0, 0)
Screenshot: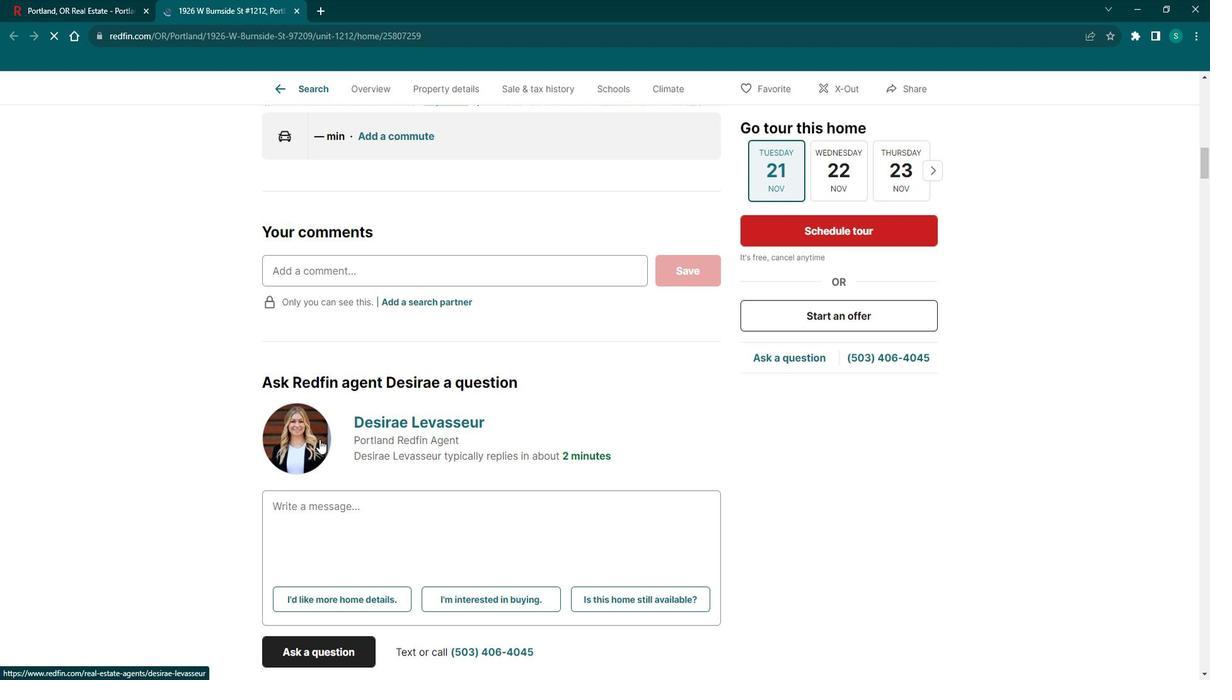 
Action: Mouse scrolled (330, 433) with delta (0, 0)
Screenshot: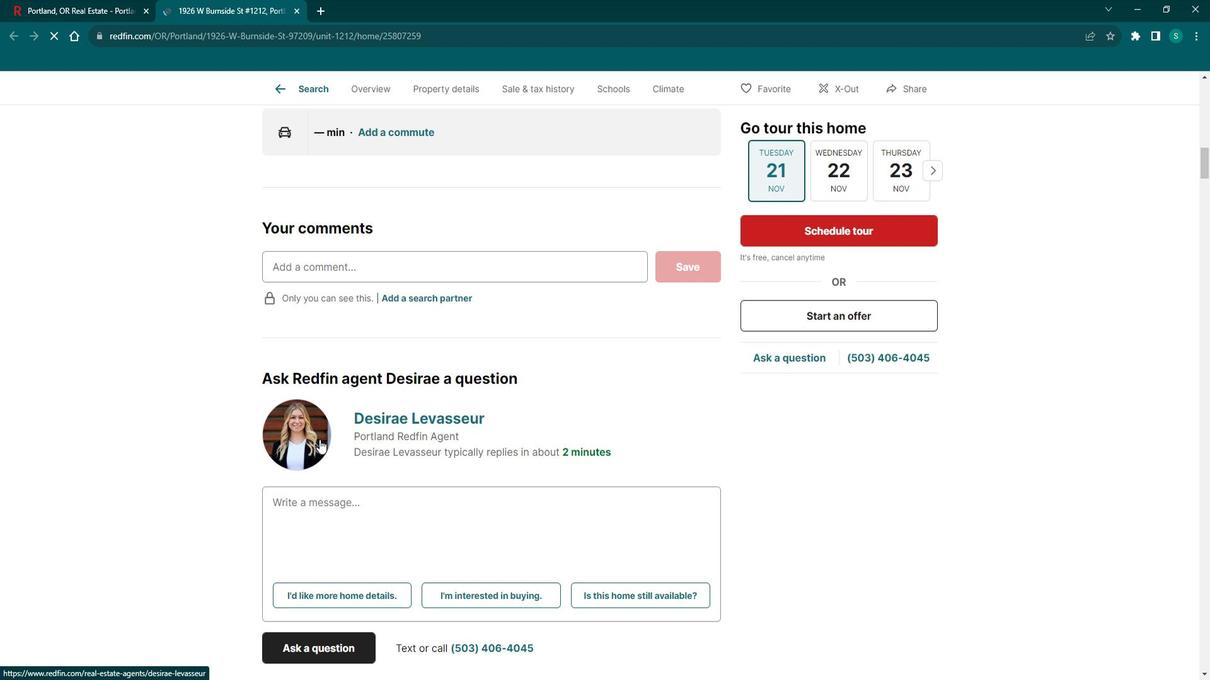 
Action: Mouse scrolled (330, 433) with delta (0, 0)
Screenshot: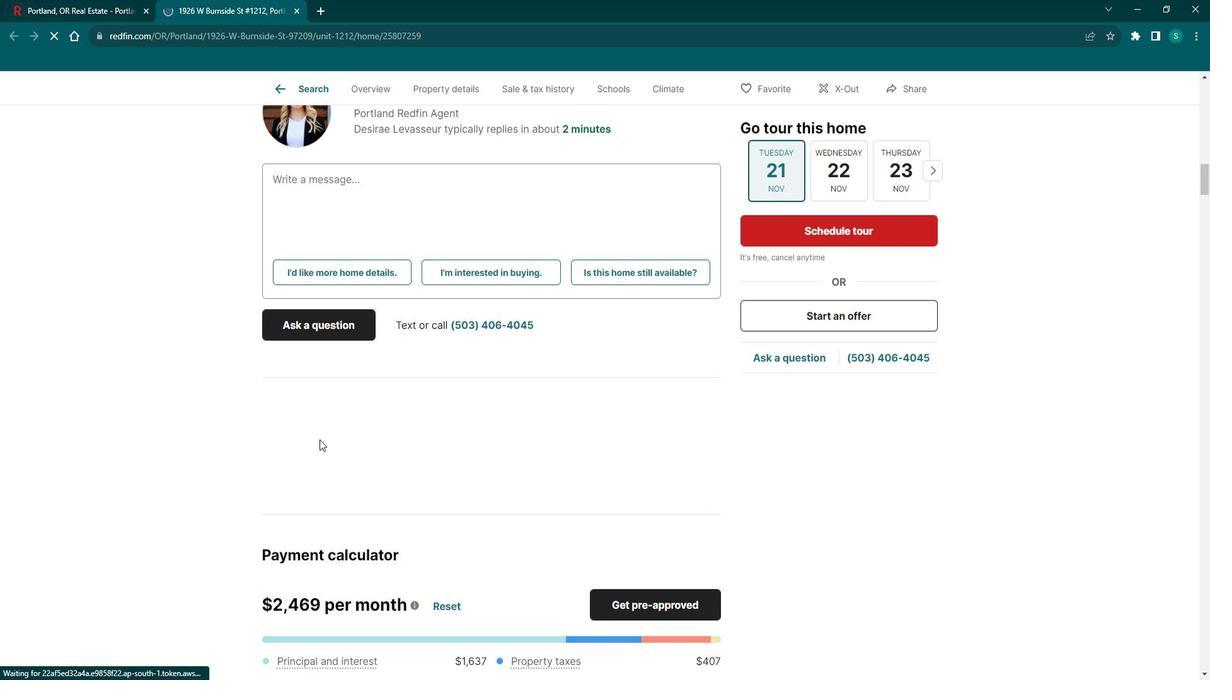 
Action: Mouse scrolled (330, 433) with delta (0, 0)
Screenshot: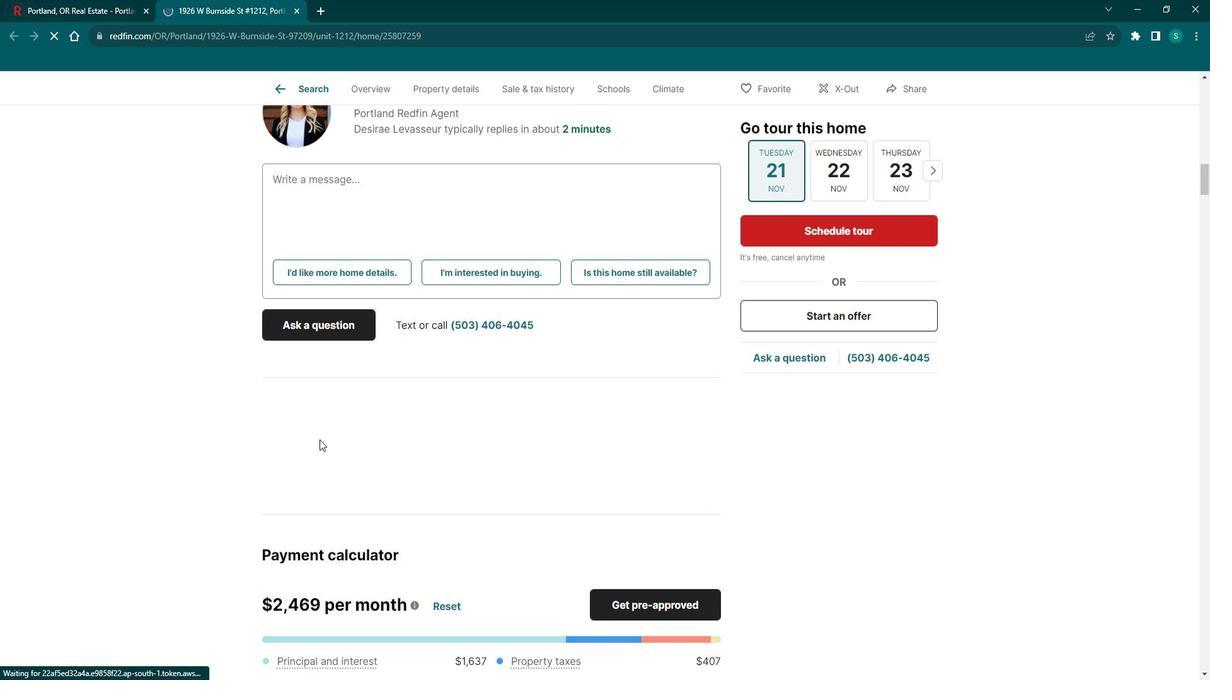 
Action: Mouse scrolled (330, 433) with delta (0, 0)
Screenshot: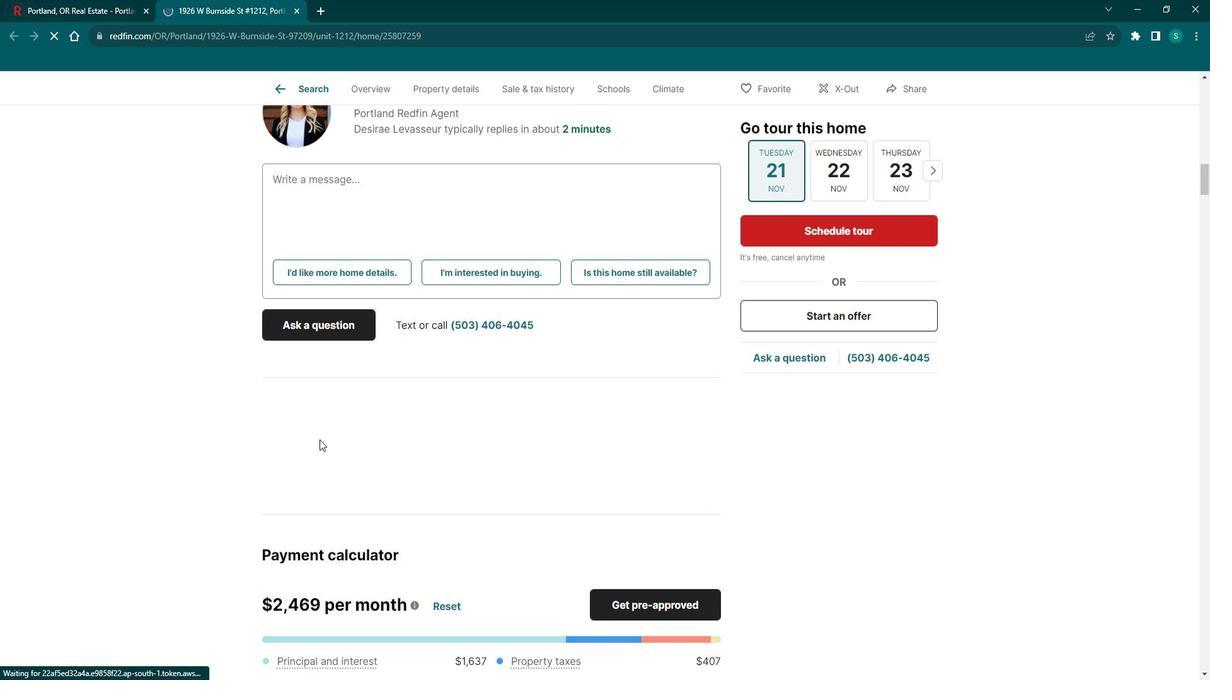 
Action: Mouse scrolled (330, 433) with delta (0, 0)
Screenshot: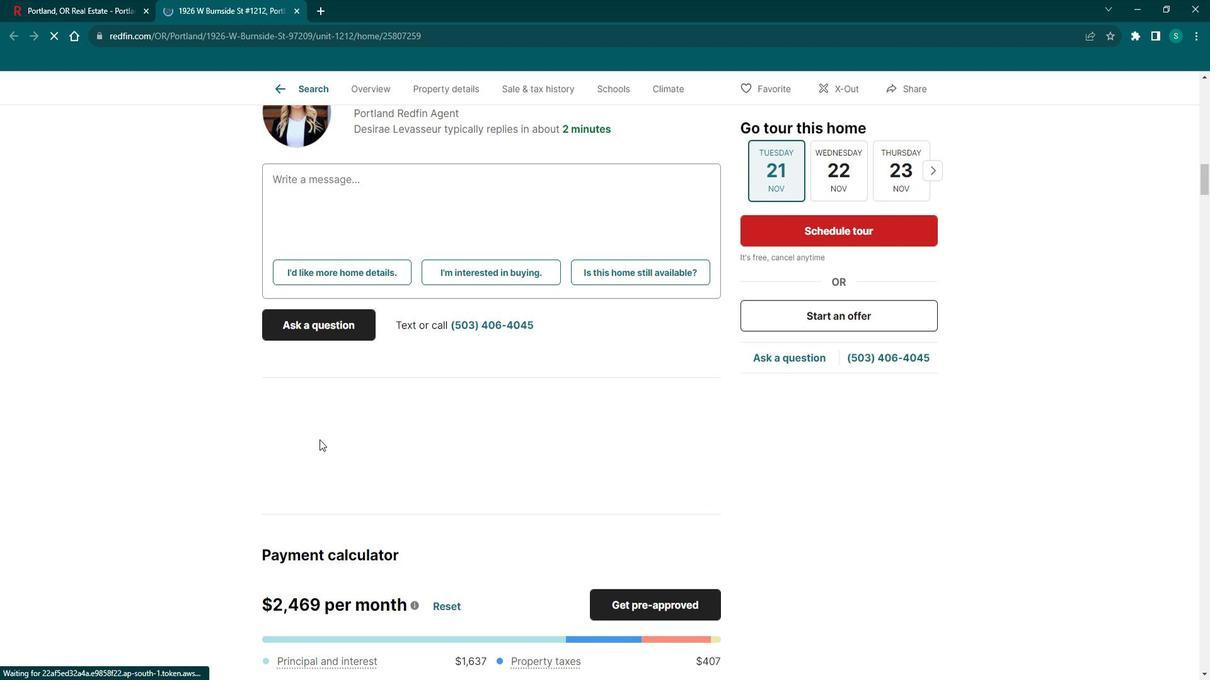 
Action: Mouse scrolled (330, 433) with delta (0, 0)
Screenshot: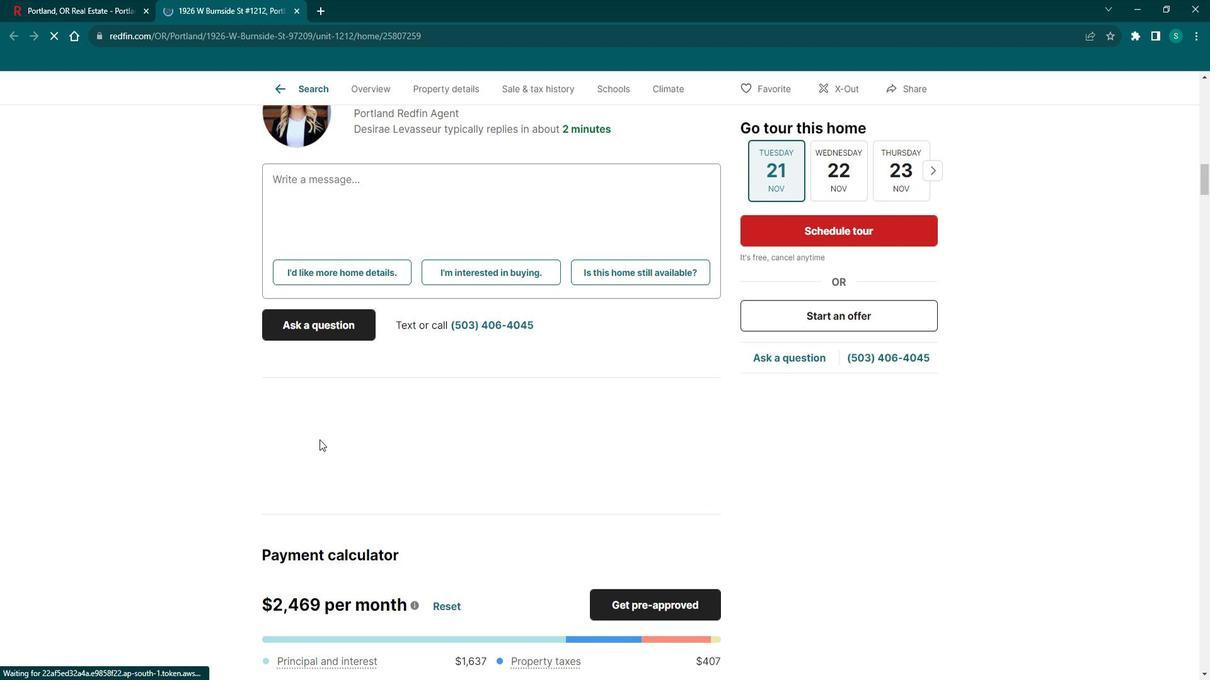 
Action: Mouse scrolled (330, 433) with delta (0, 0)
Screenshot: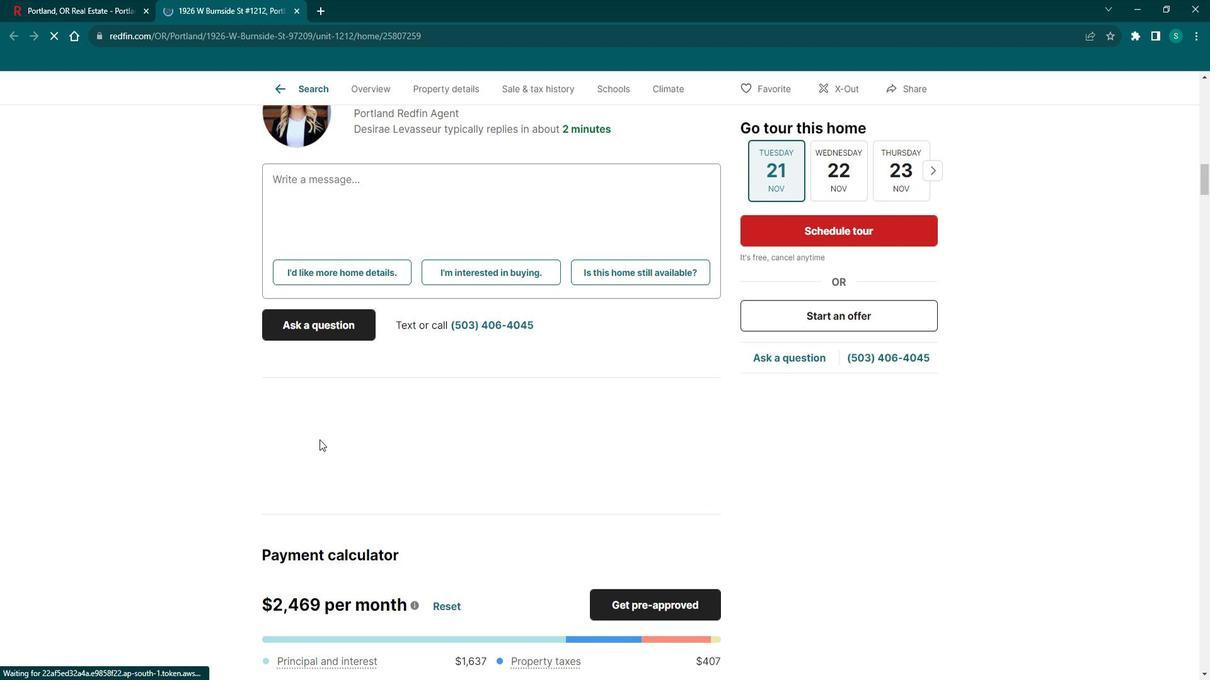 
Action: Mouse scrolled (330, 433) with delta (0, 0)
Screenshot: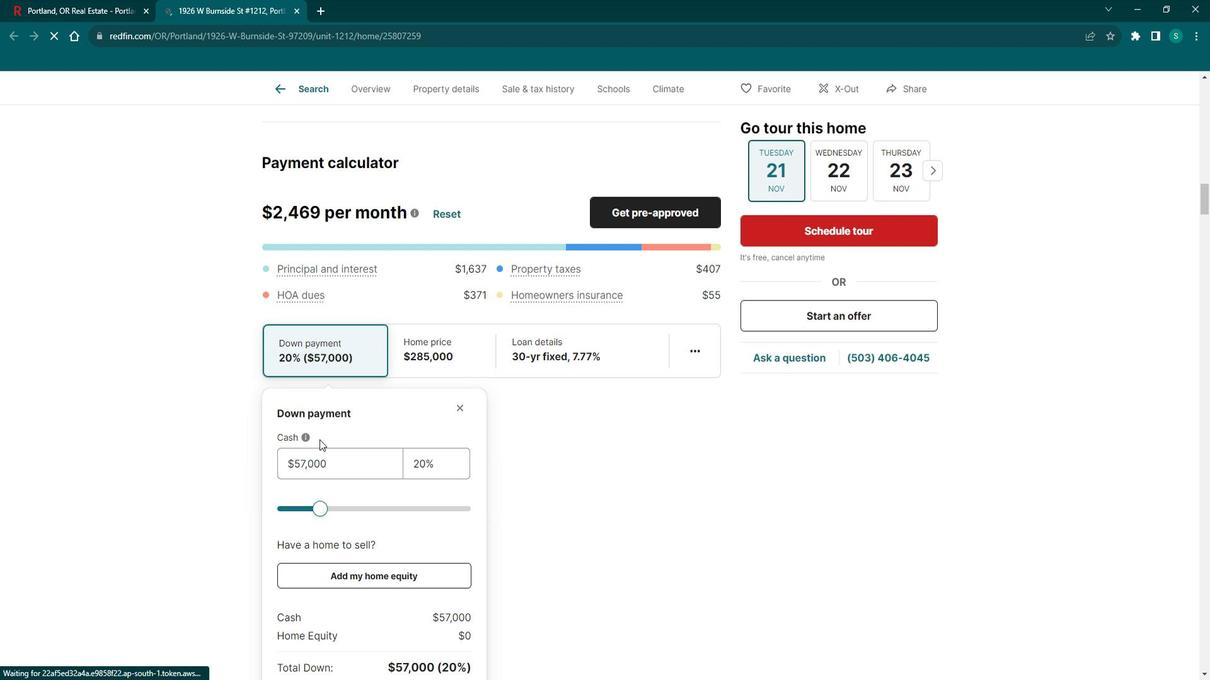 
Action: Mouse scrolled (330, 433) with delta (0, 0)
Screenshot: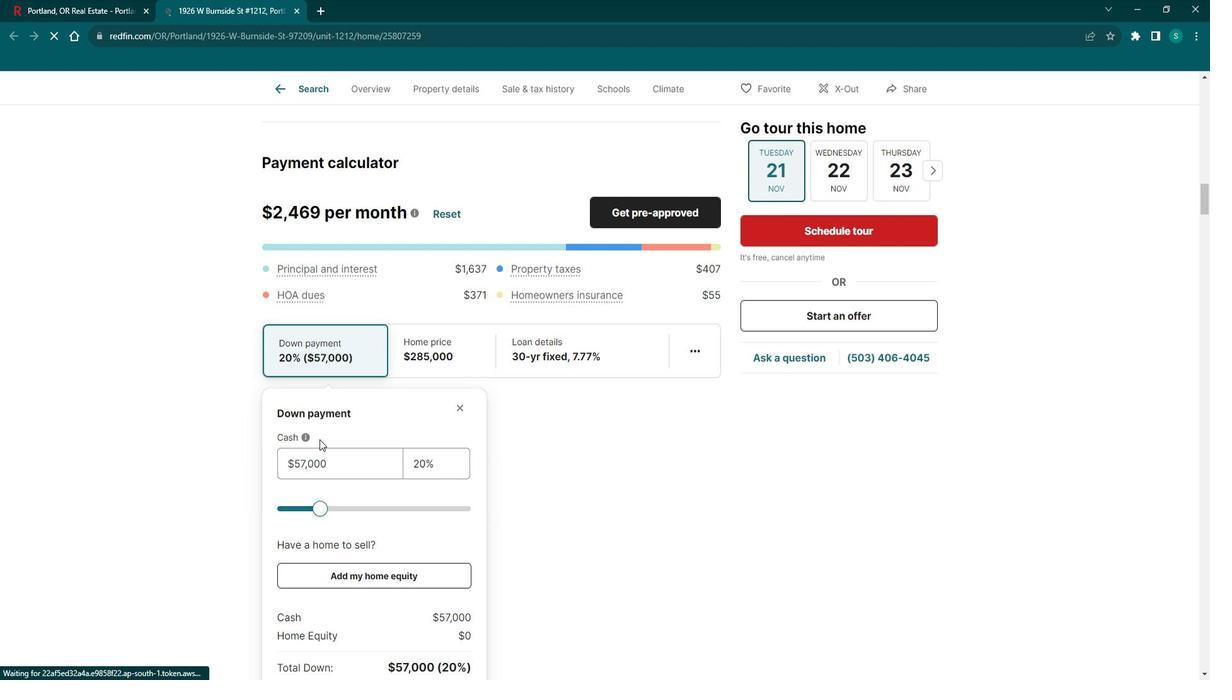
Action: Mouse scrolled (330, 433) with delta (0, 0)
Screenshot: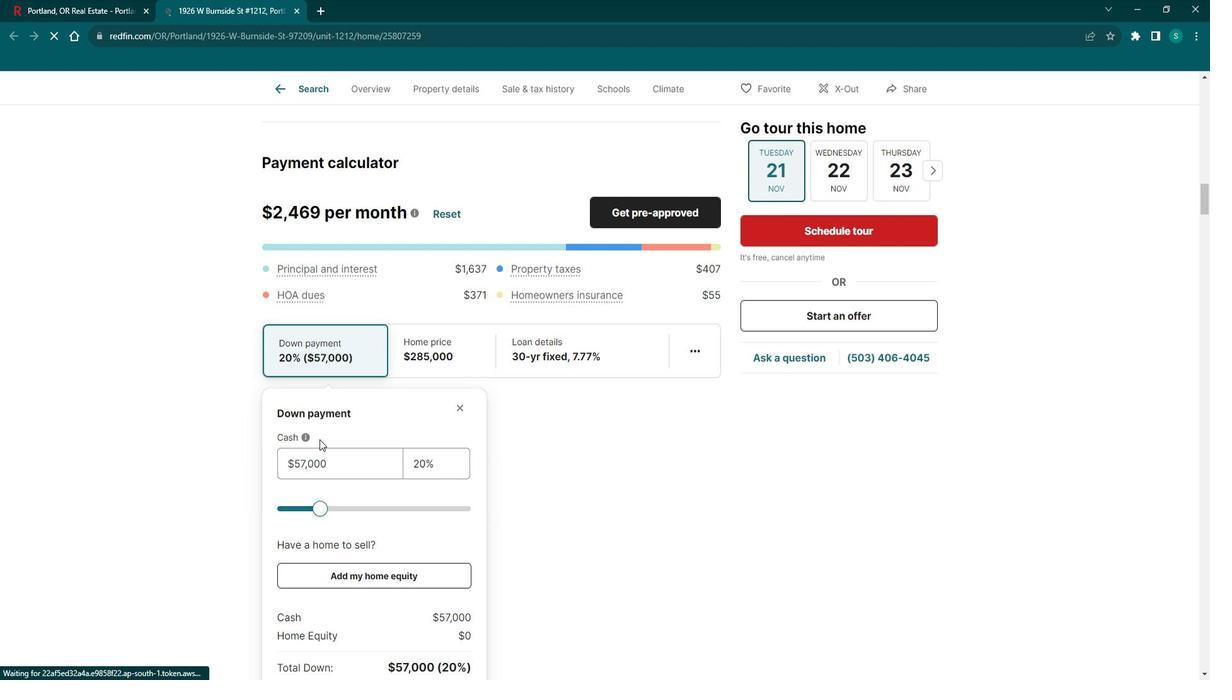 
Action: Mouse scrolled (330, 433) with delta (0, 0)
Screenshot: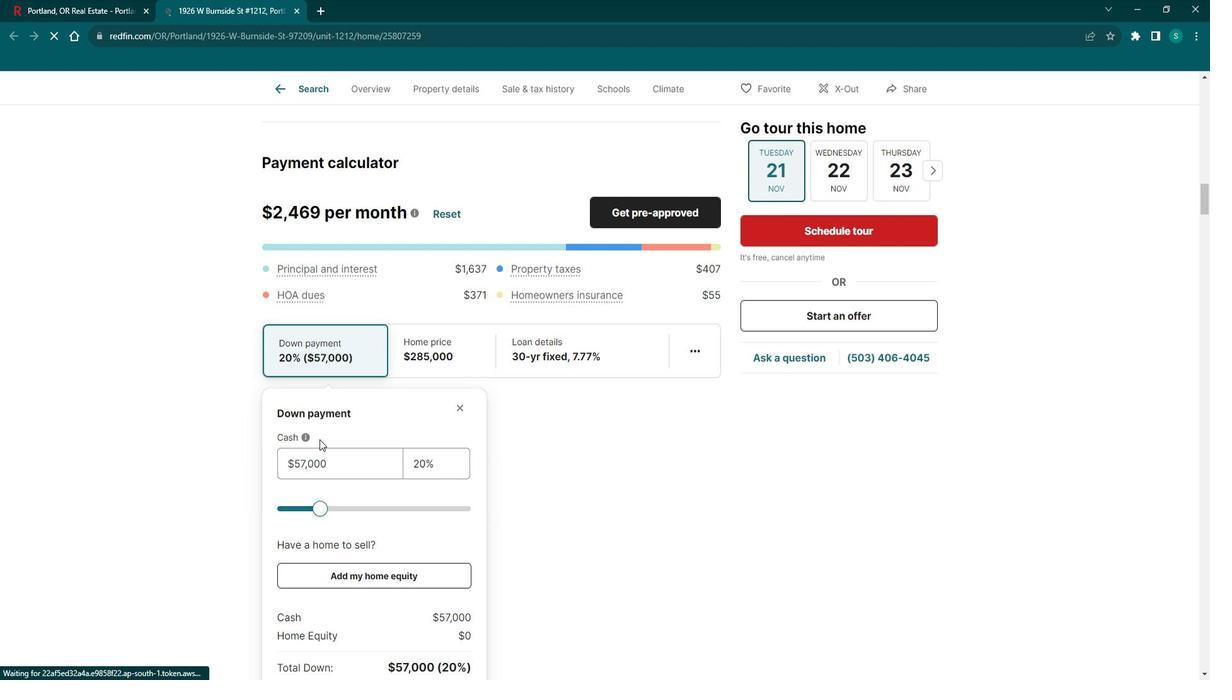 
Action: Mouse scrolled (330, 433) with delta (0, 0)
Screenshot: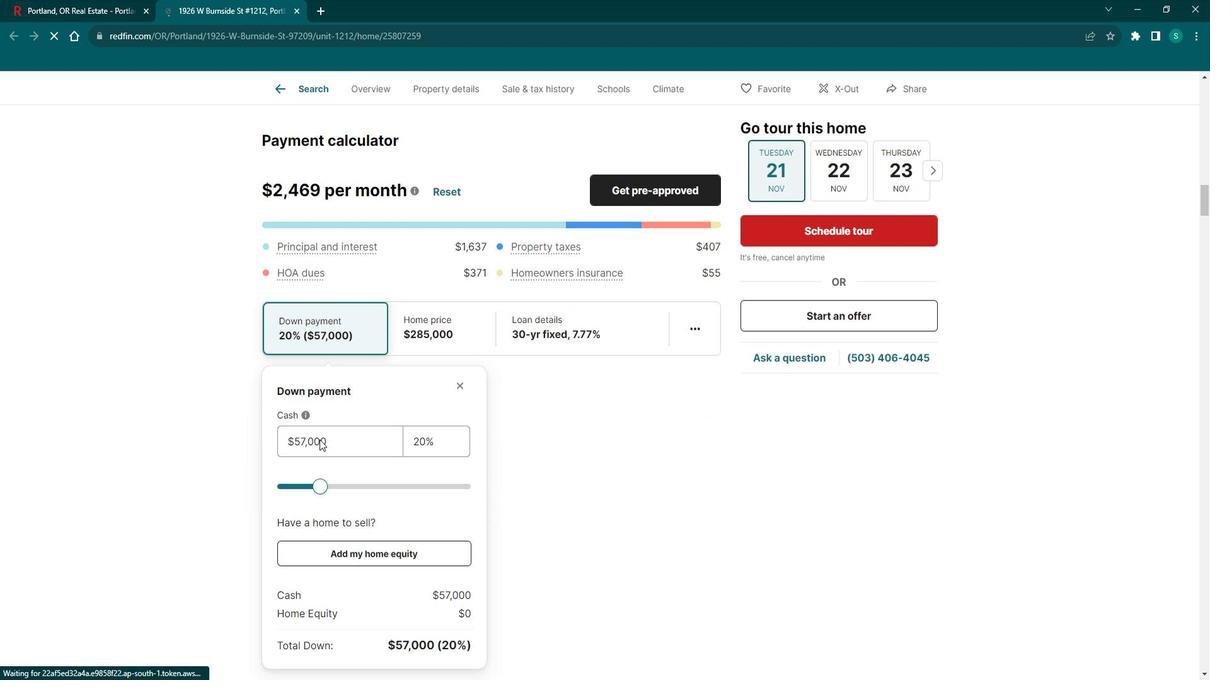
Action: Mouse scrolled (330, 433) with delta (0, 0)
Screenshot: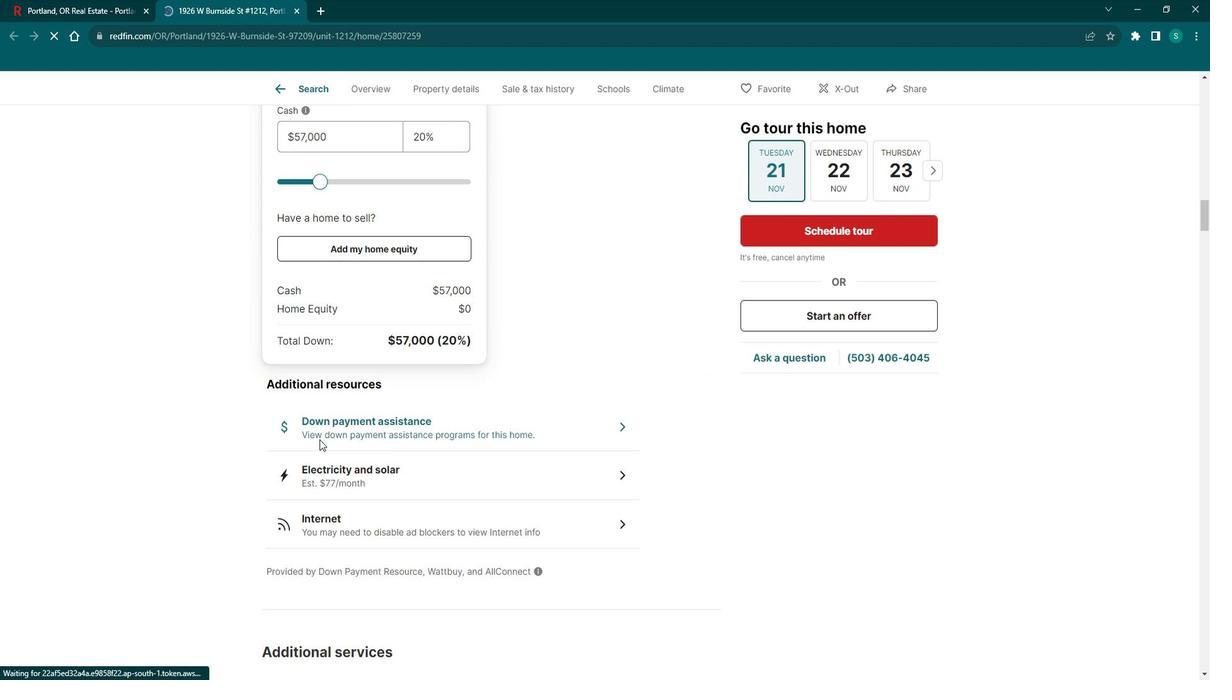 
Action: Mouse scrolled (330, 433) with delta (0, 0)
Screenshot: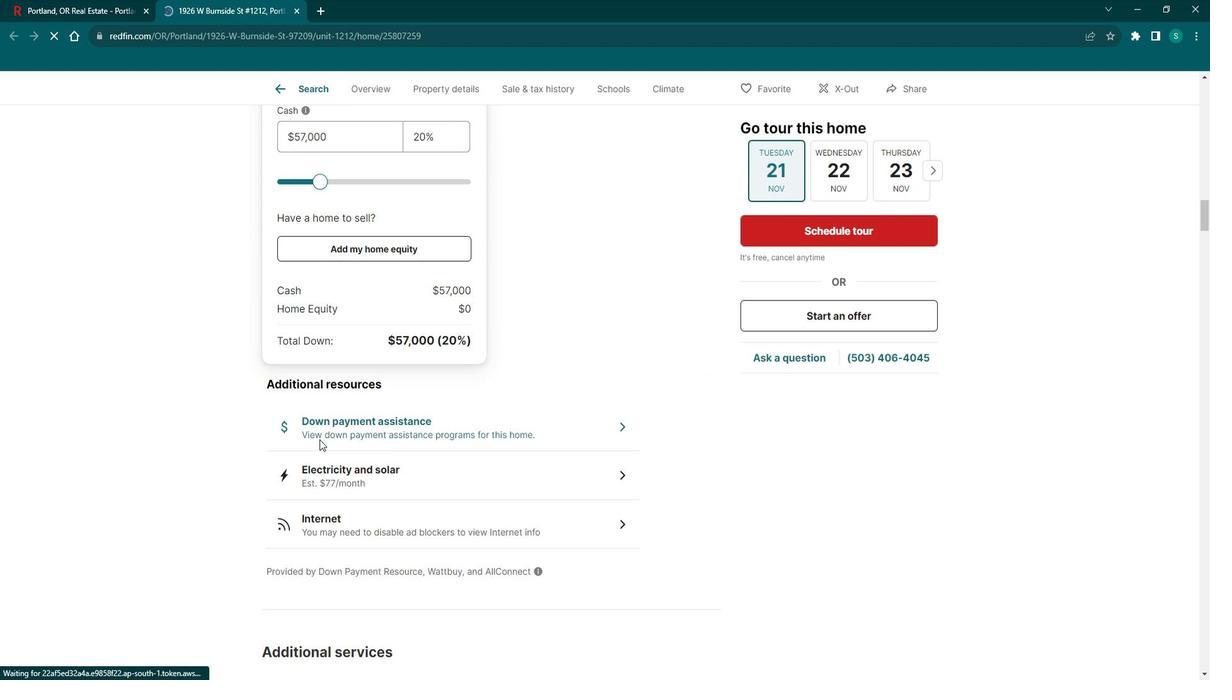 
Action: Mouse scrolled (330, 433) with delta (0, 0)
Screenshot: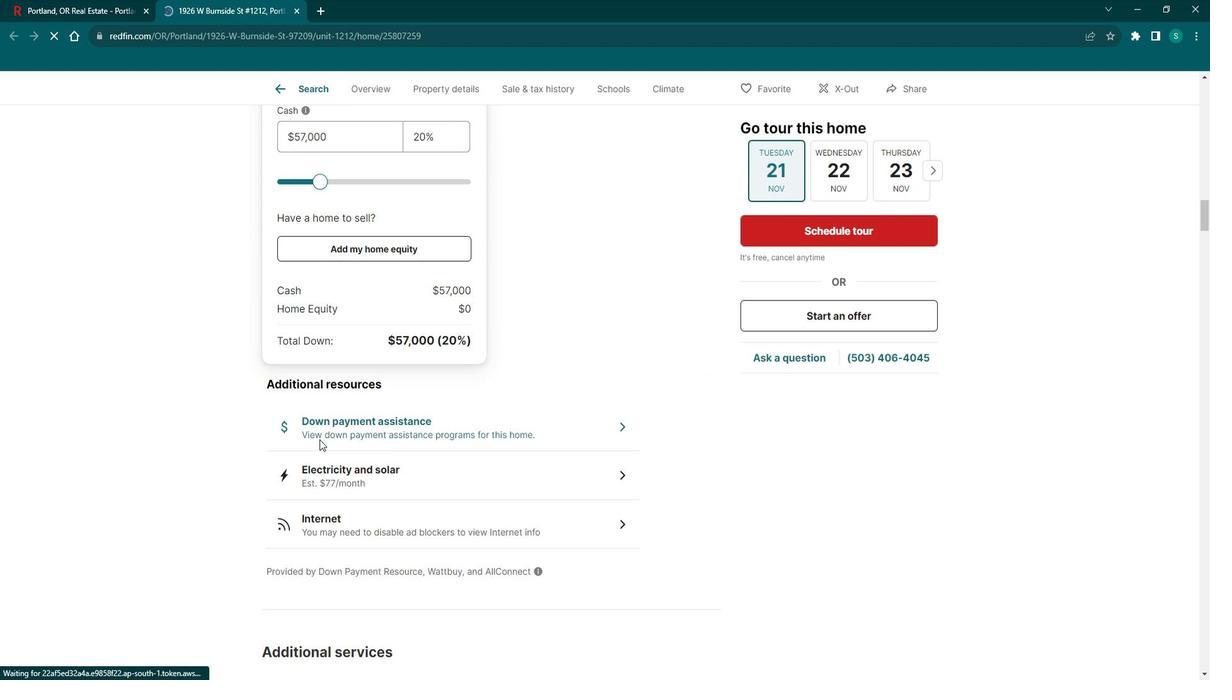 
Action: Mouse scrolled (330, 433) with delta (0, 0)
Screenshot: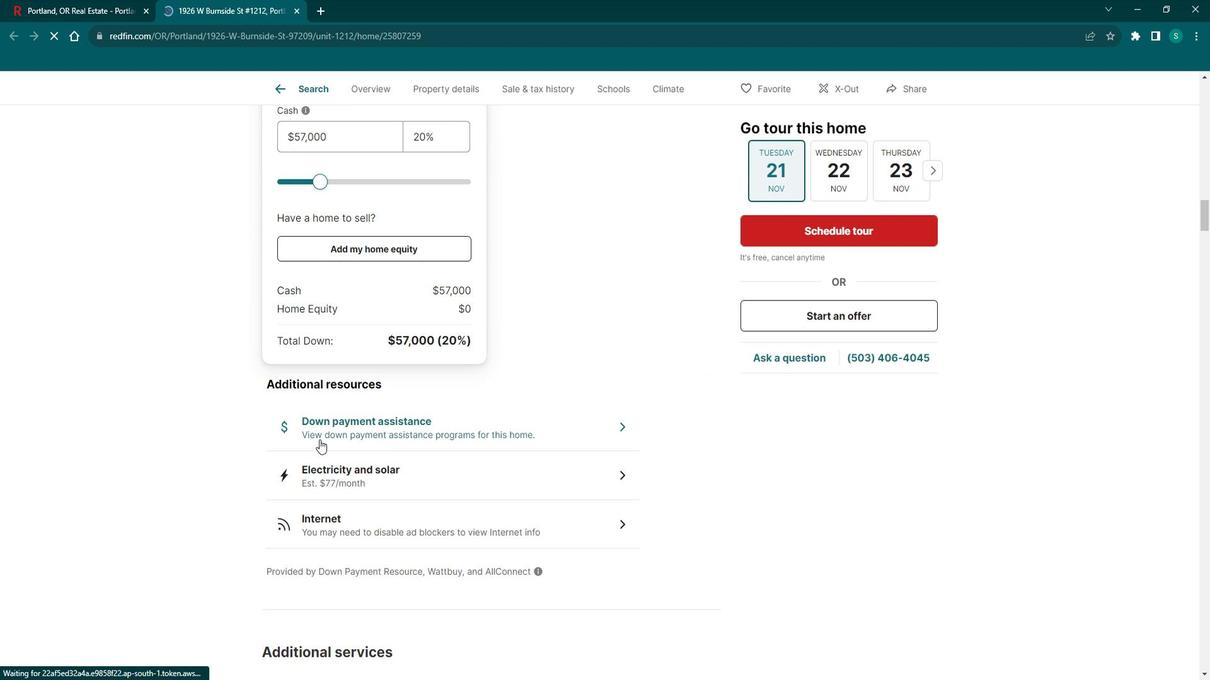 
Action: Mouse scrolled (330, 433) with delta (0, 0)
Screenshot: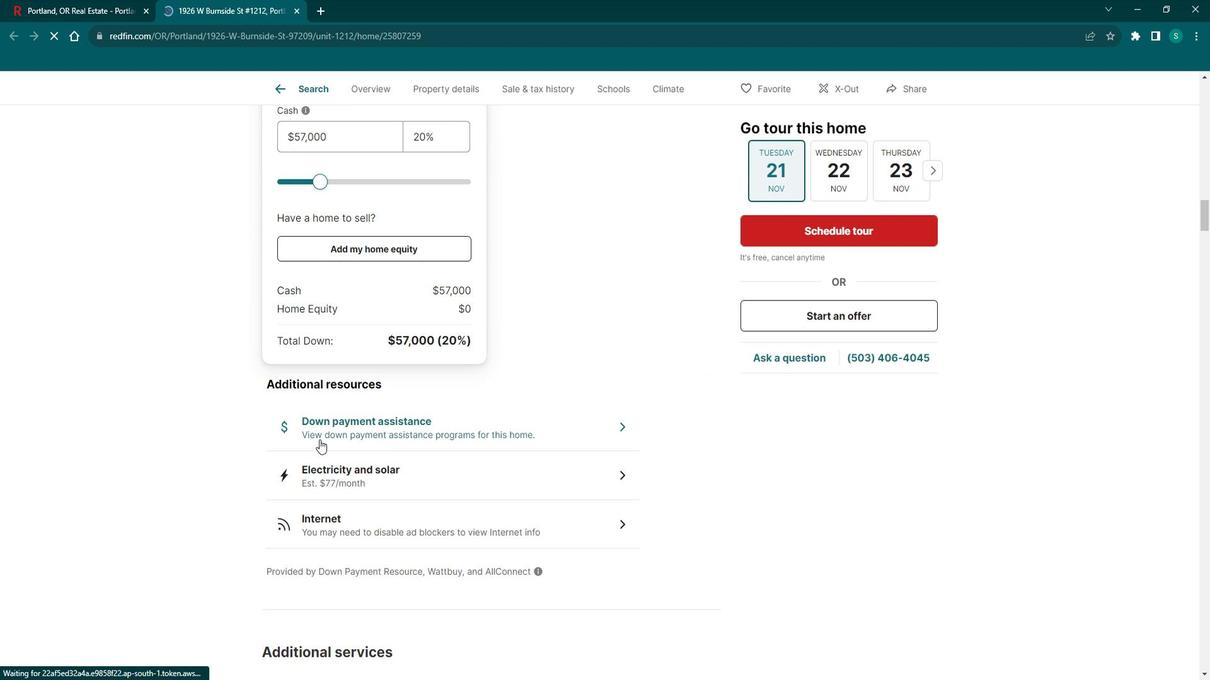 
Action: Mouse moved to (329, 434)
Screenshot: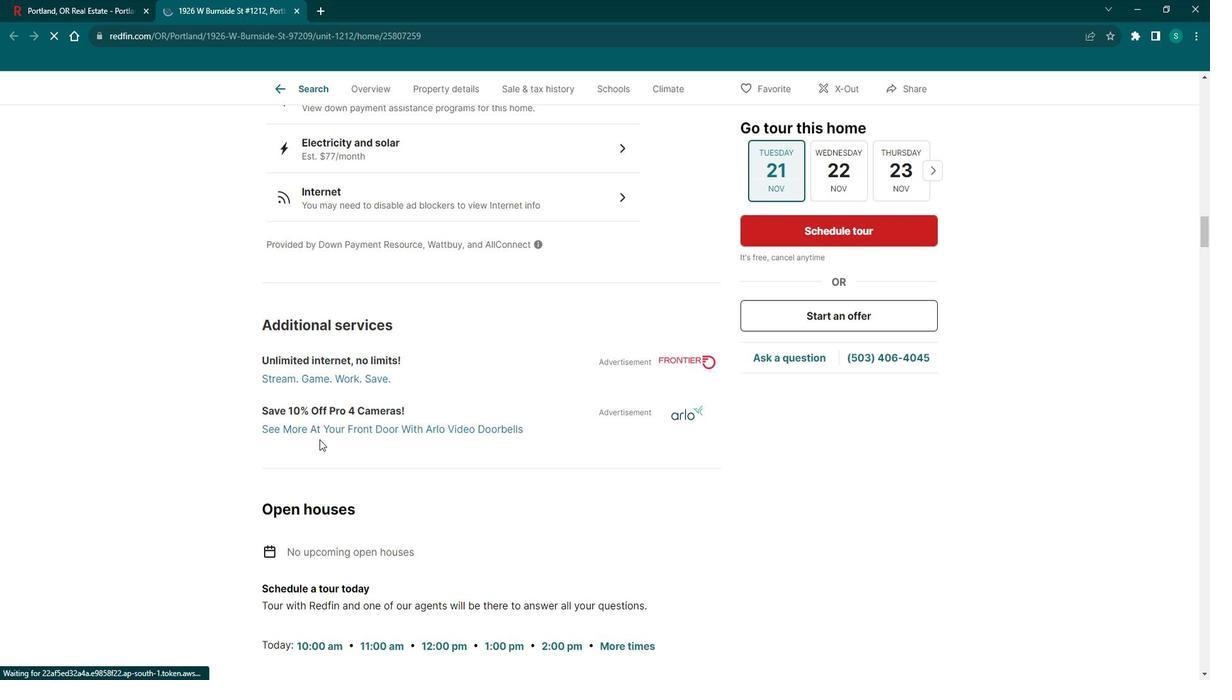 
Action: Mouse scrolled (329, 433) with delta (0, 0)
Screenshot: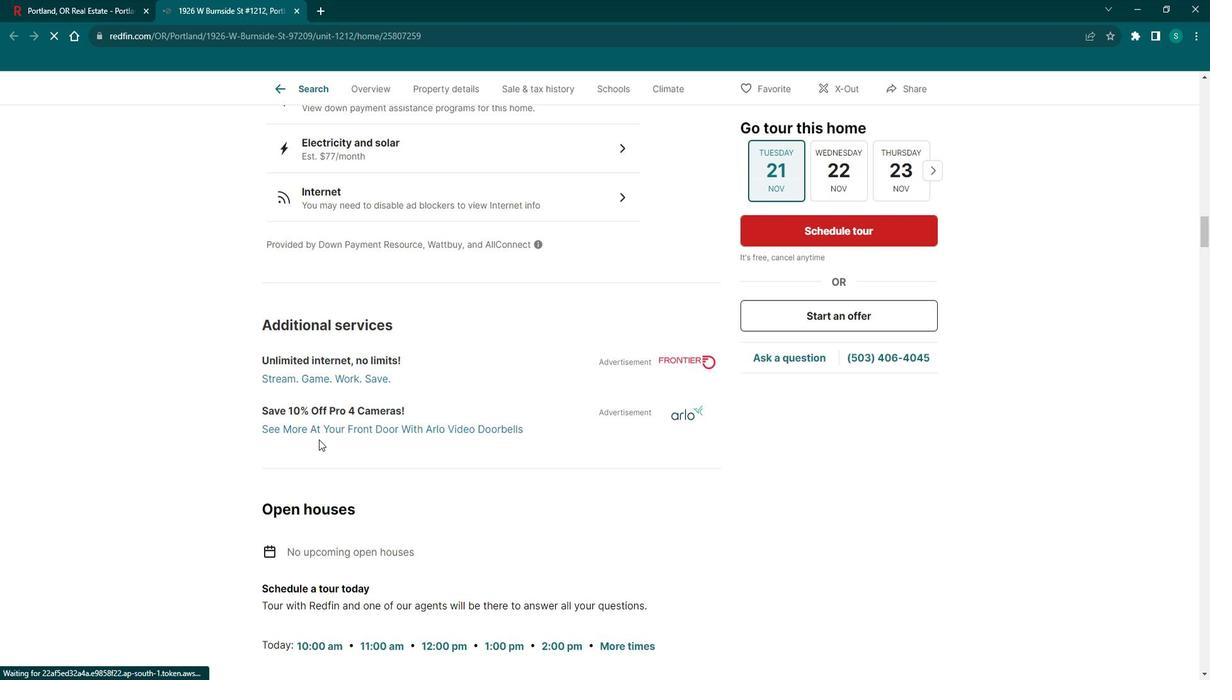 
Action: Mouse scrolled (329, 433) with delta (0, 0)
Screenshot: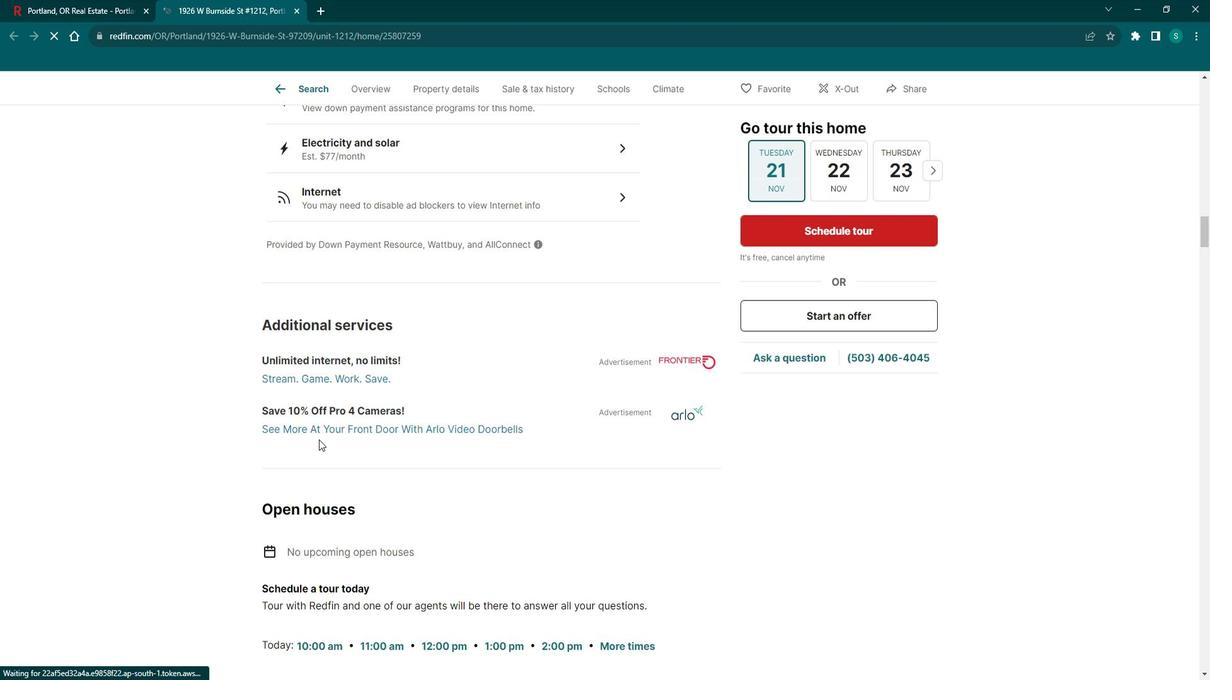 
Action: Mouse scrolled (329, 433) with delta (0, 0)
Screenshot: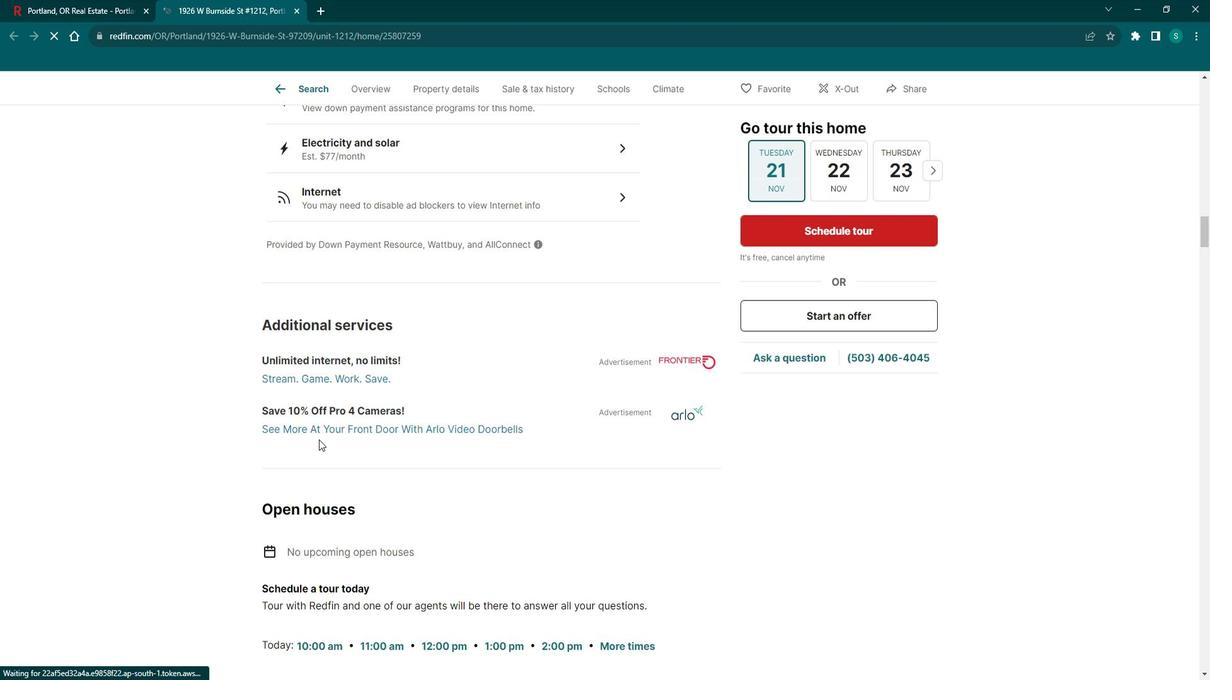 
Action: Mouse scrolled (329, 433) with delta (0, 0)
Screenshot: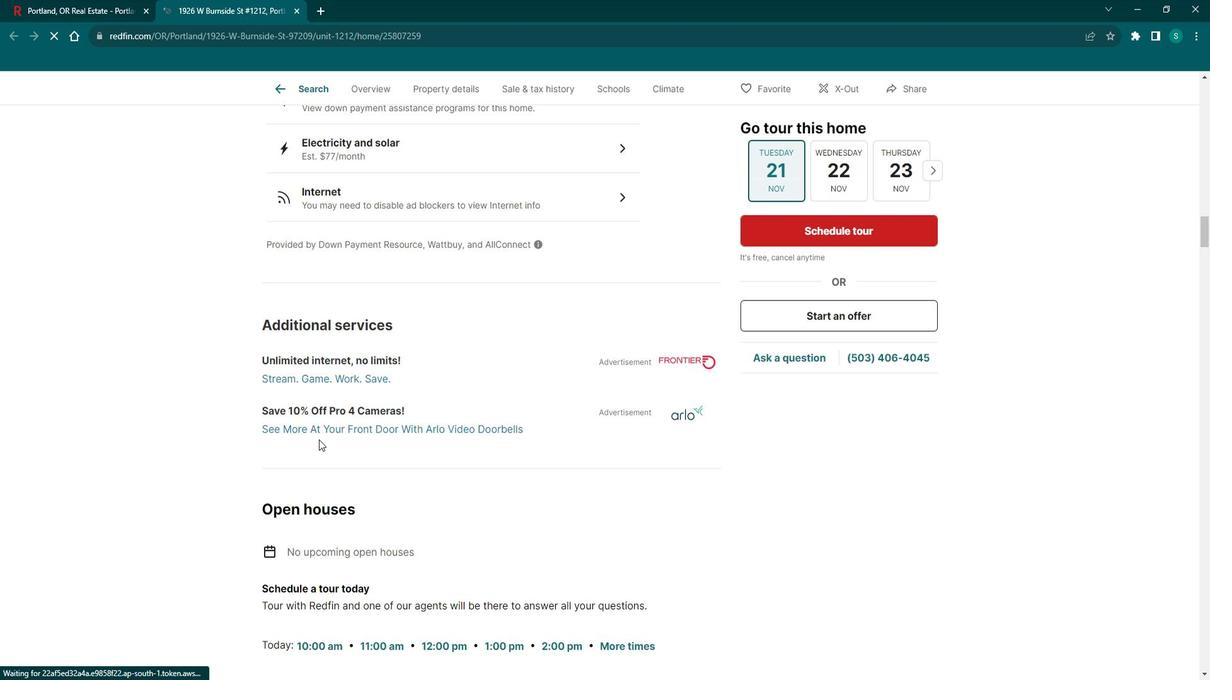 
Action: Mouse moved to (328, 434)
Screenshot: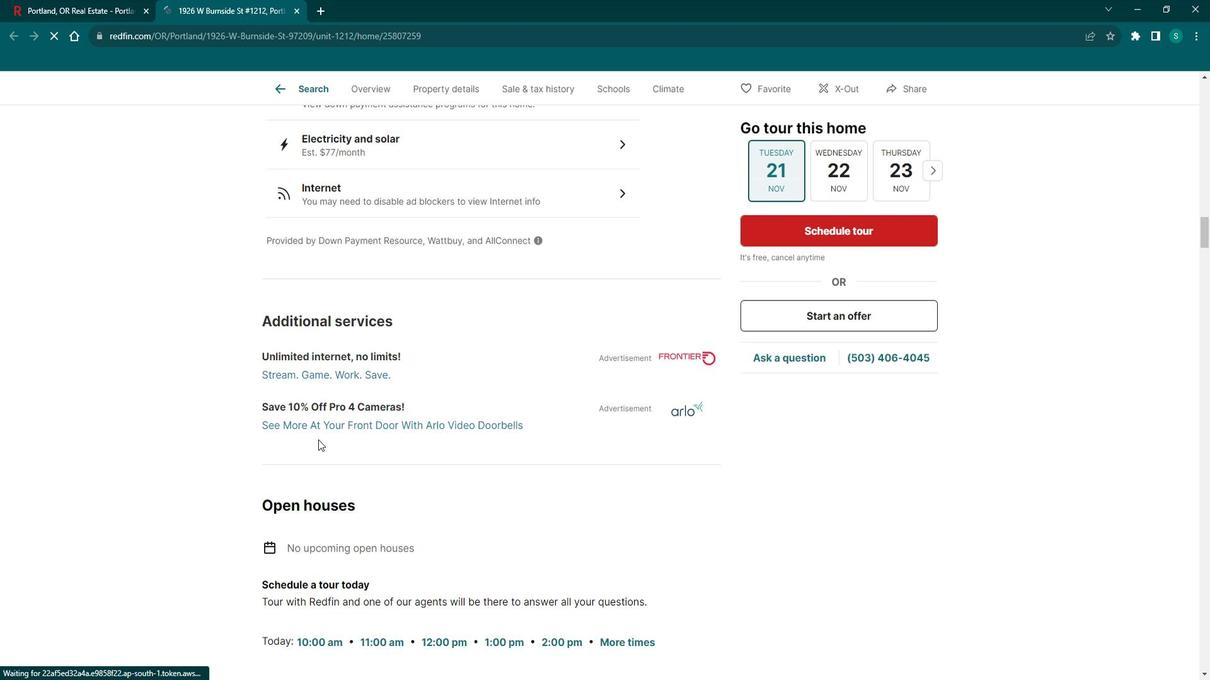
Action: Mouse scrolled (328, 433) with delta (0, 0)
Screenshot: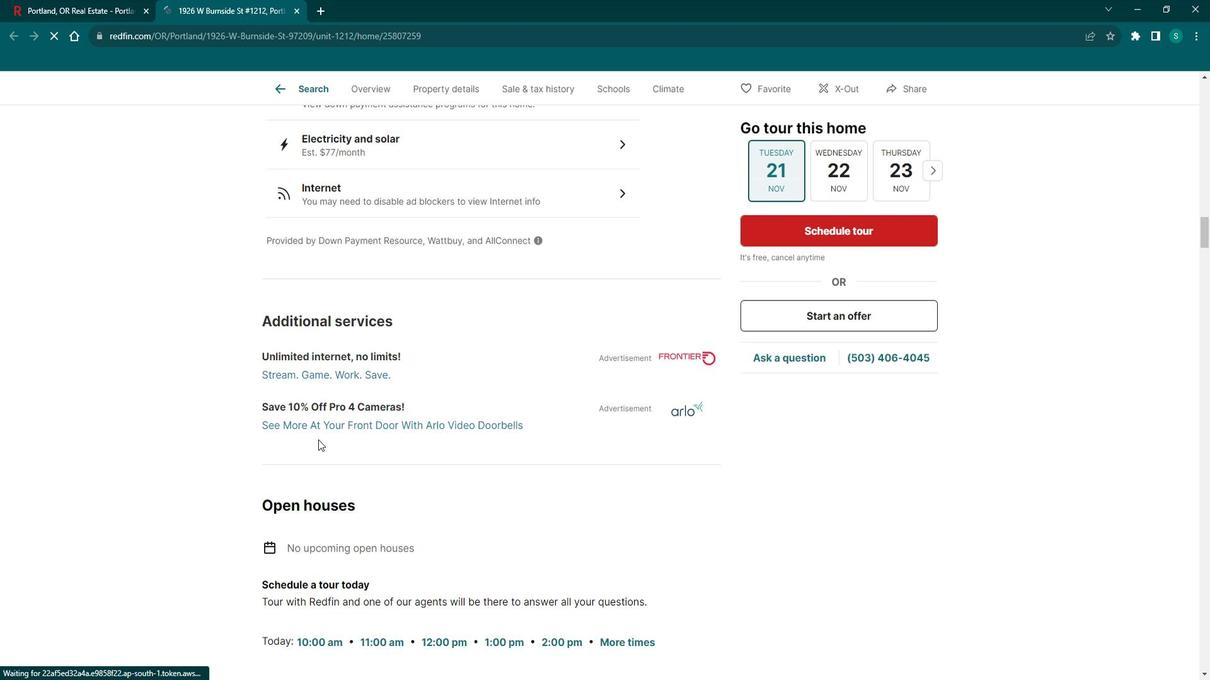 
Action: Mouse moved to (328, 434)
Screenshot: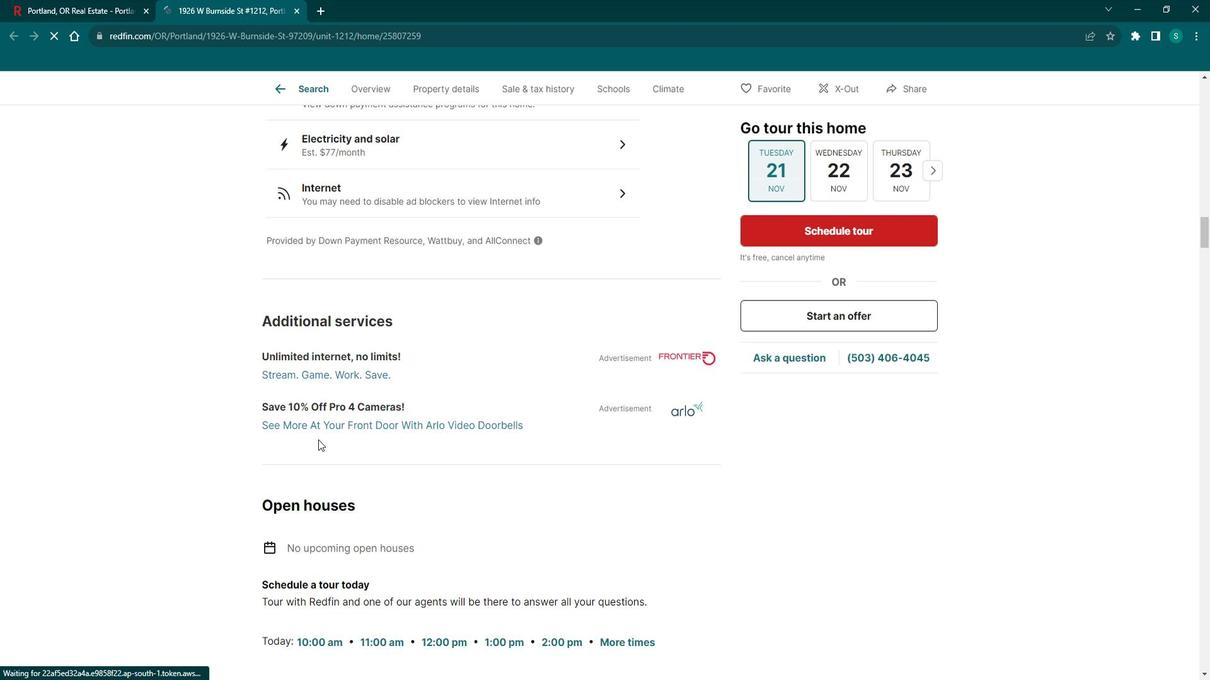 
Action: Mouse scrolled (328, 433) with delta (0, 0)
Screenshot: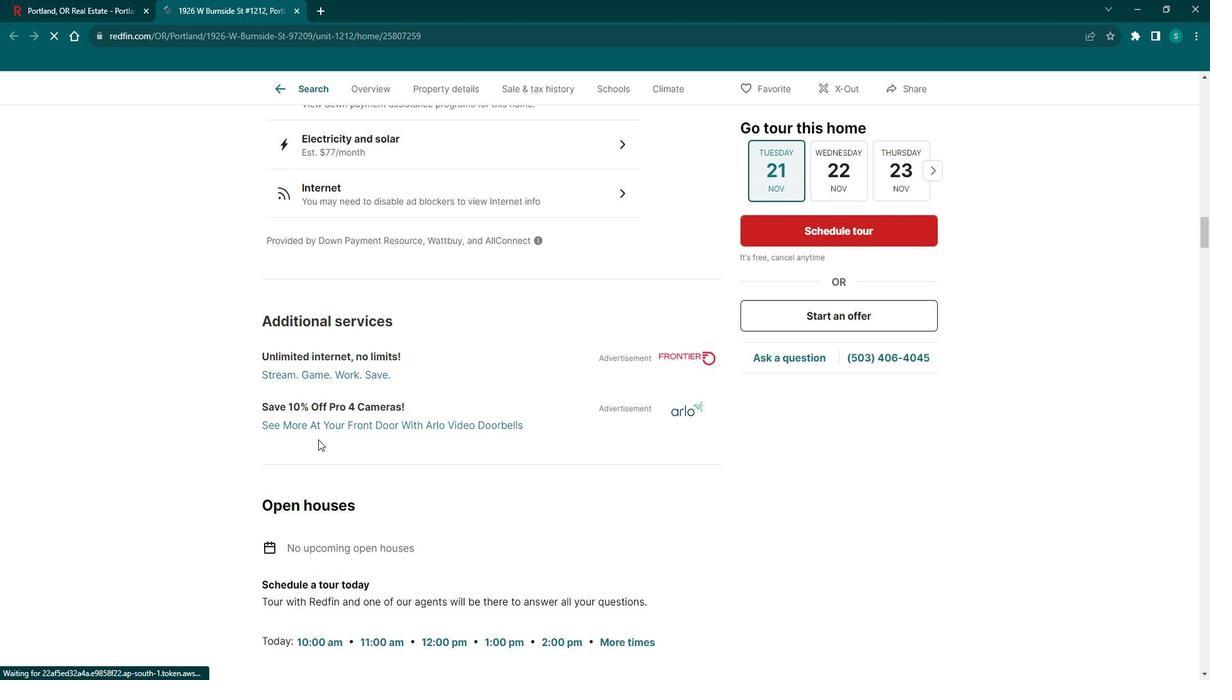 
Action: Mouse scrolled (328, 433) with delta (0, 0)
Screenshot: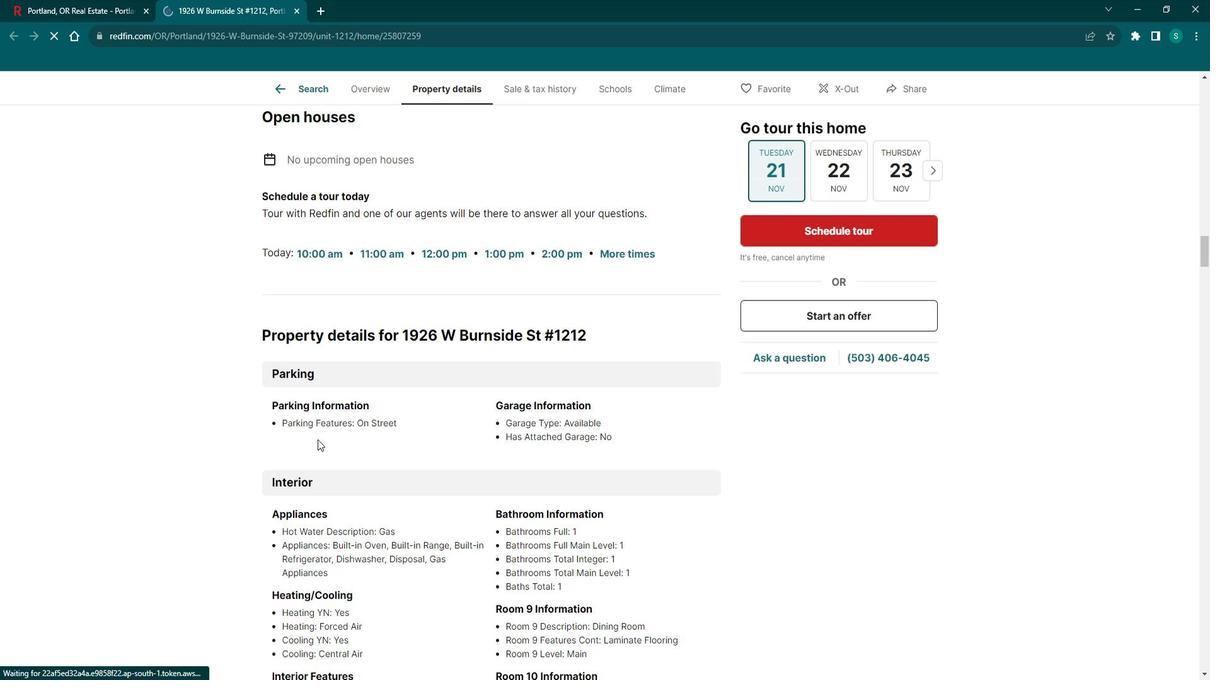 
Action: Mouse scrolled (328, 433) with delta (0, 0)
Screenshot: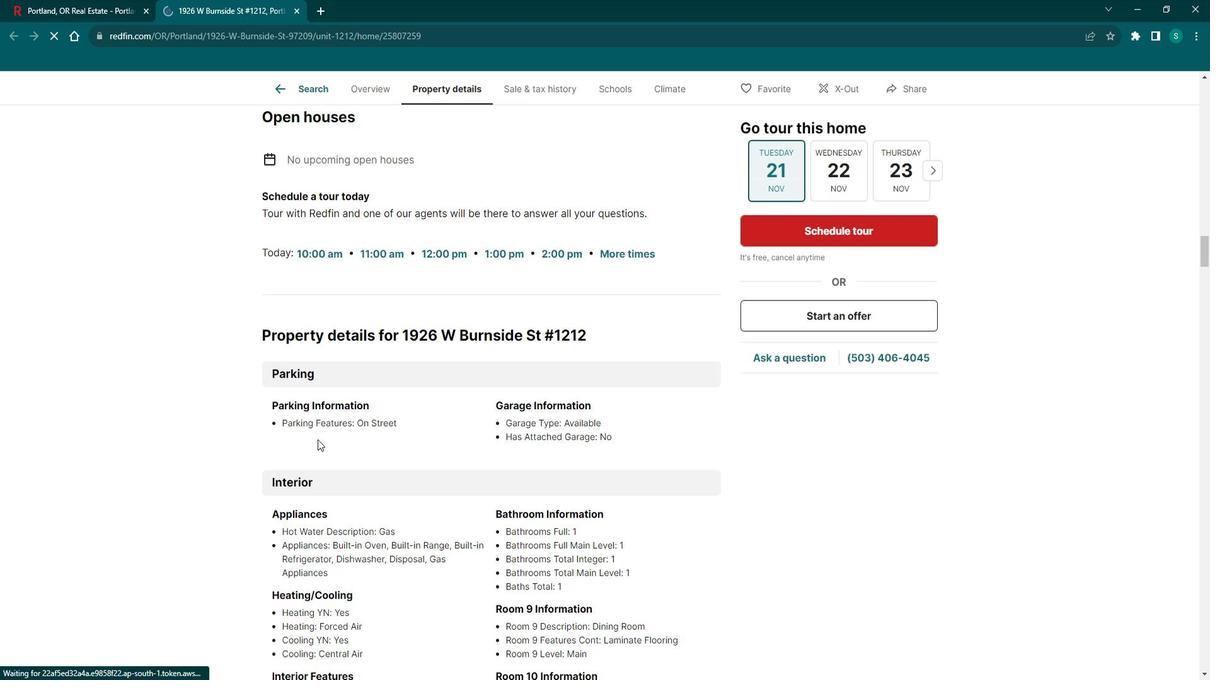 
Action: Mouse scrolled (328, 433) with delta (0, 0)
Screenshot: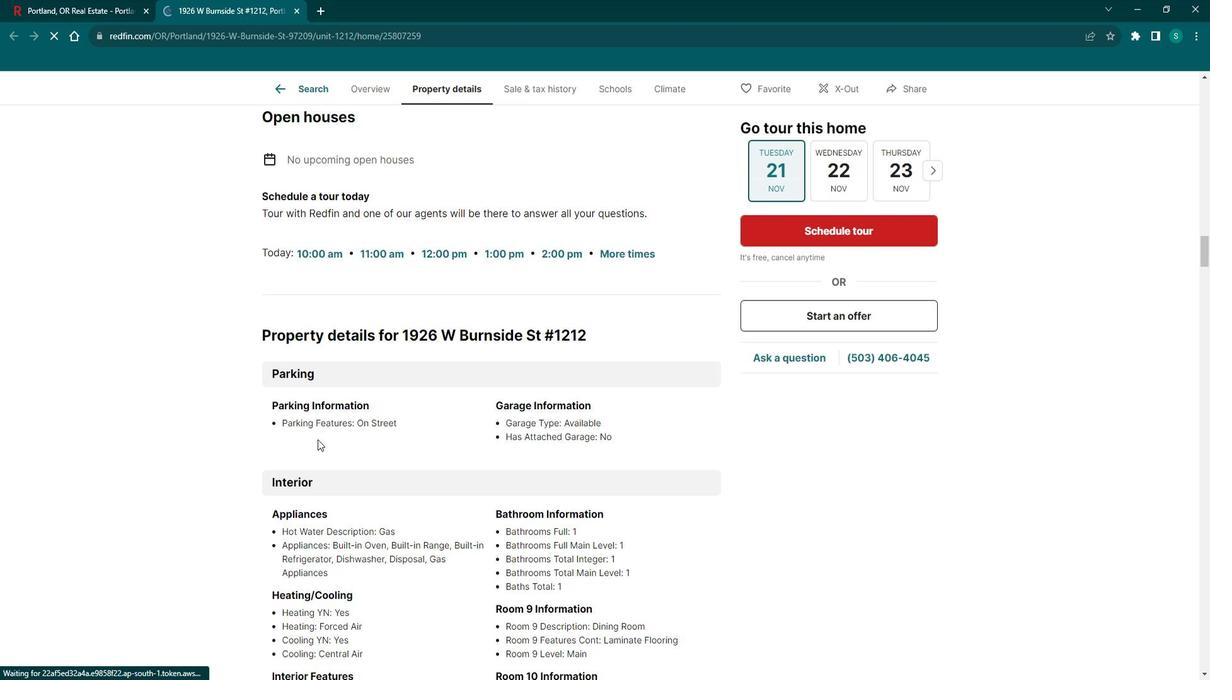 
Action: Mouse scrolled (328, 433) with delta (0, 0)
Screenshot: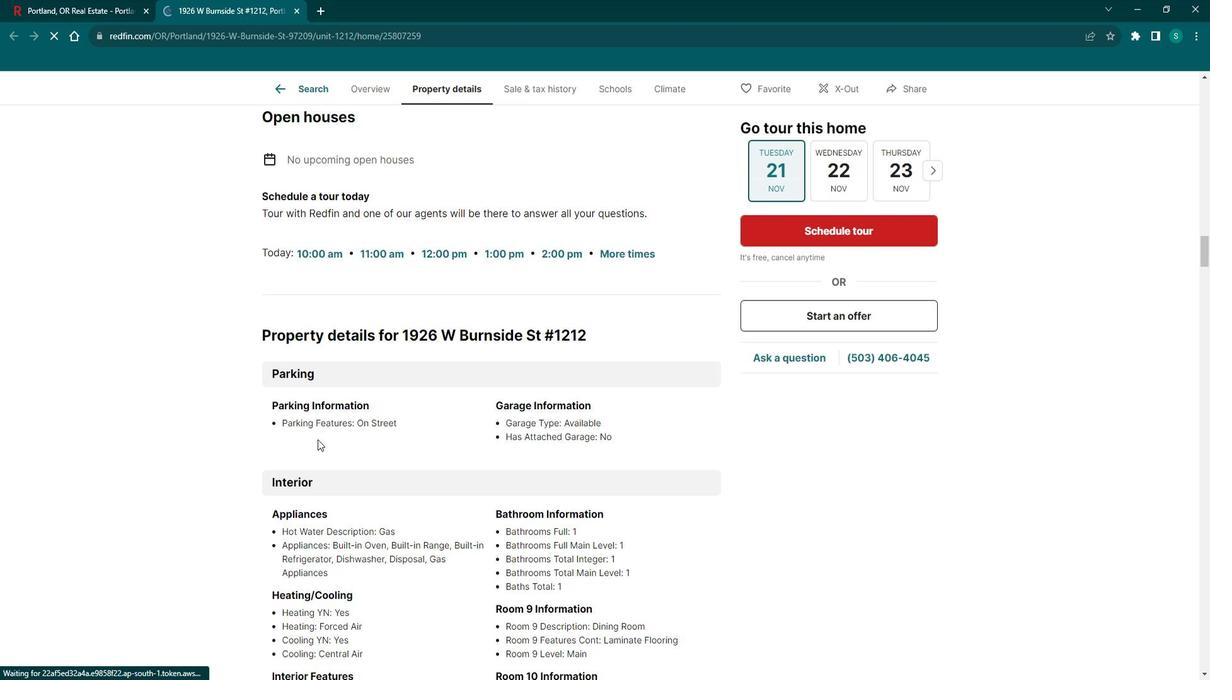 
Action: Mouse scrolled (328, 433) with delta (0, 0)
Screenshot: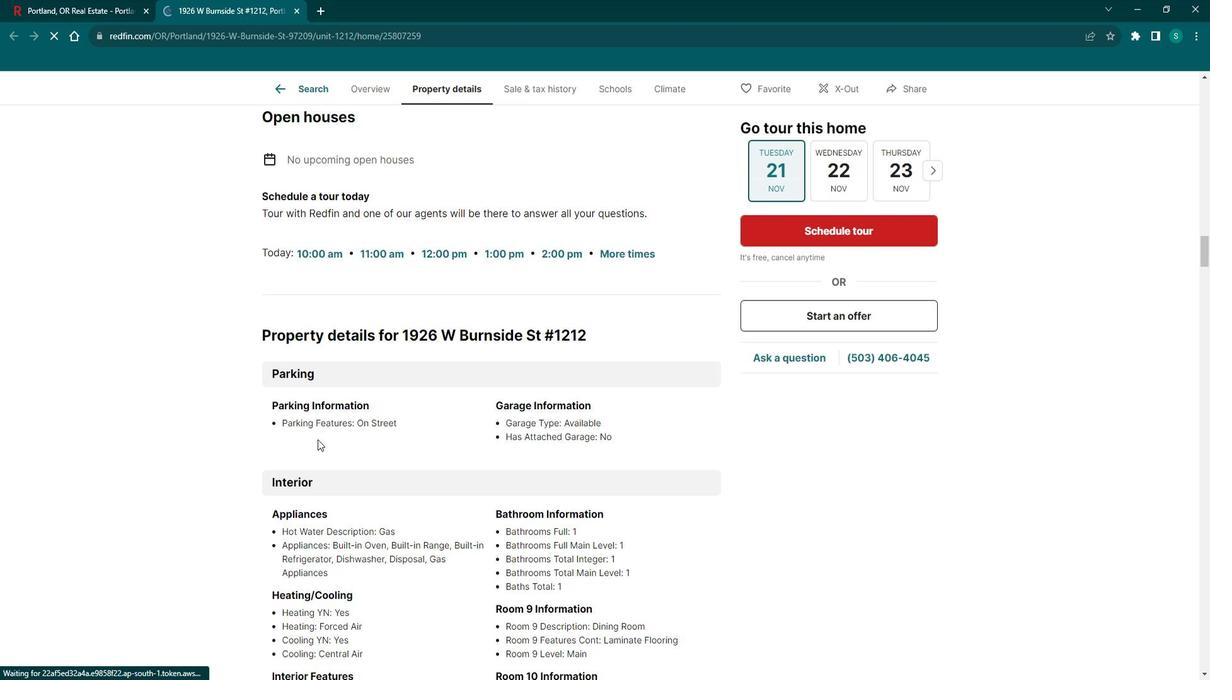 
Action: Mouse moved to (327, 434)
Screenshot: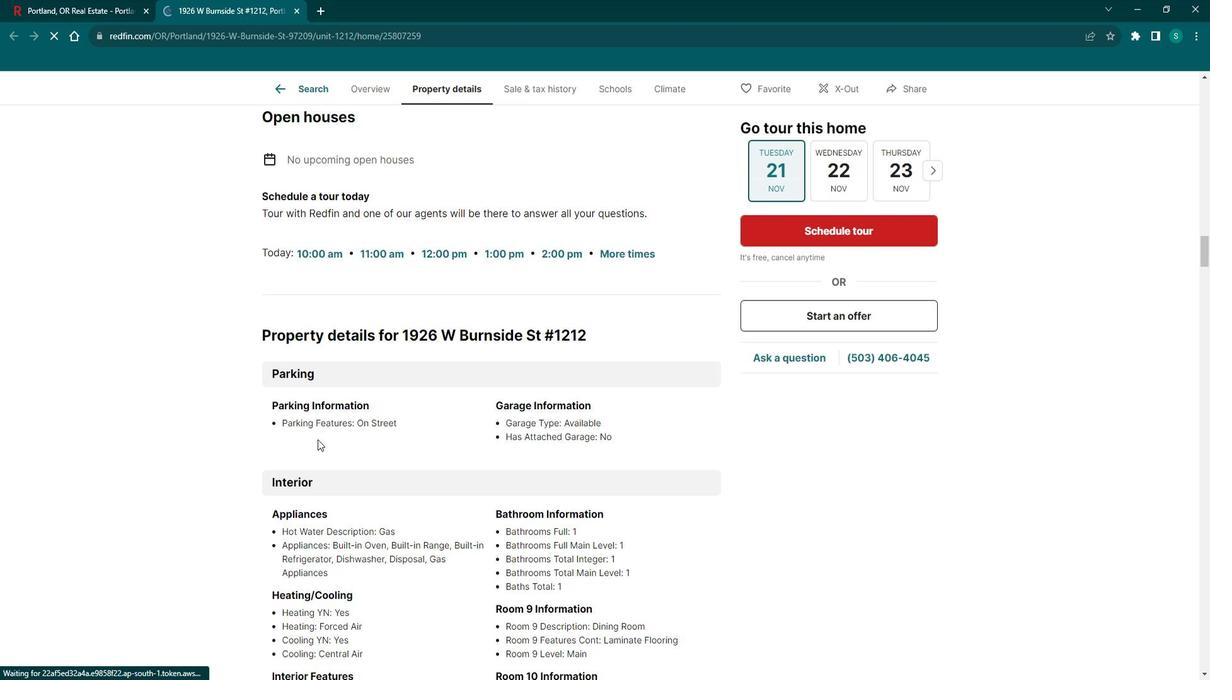 
Action: Mouse scrolled (327, 433) with delta (0, 0)
Screenshot: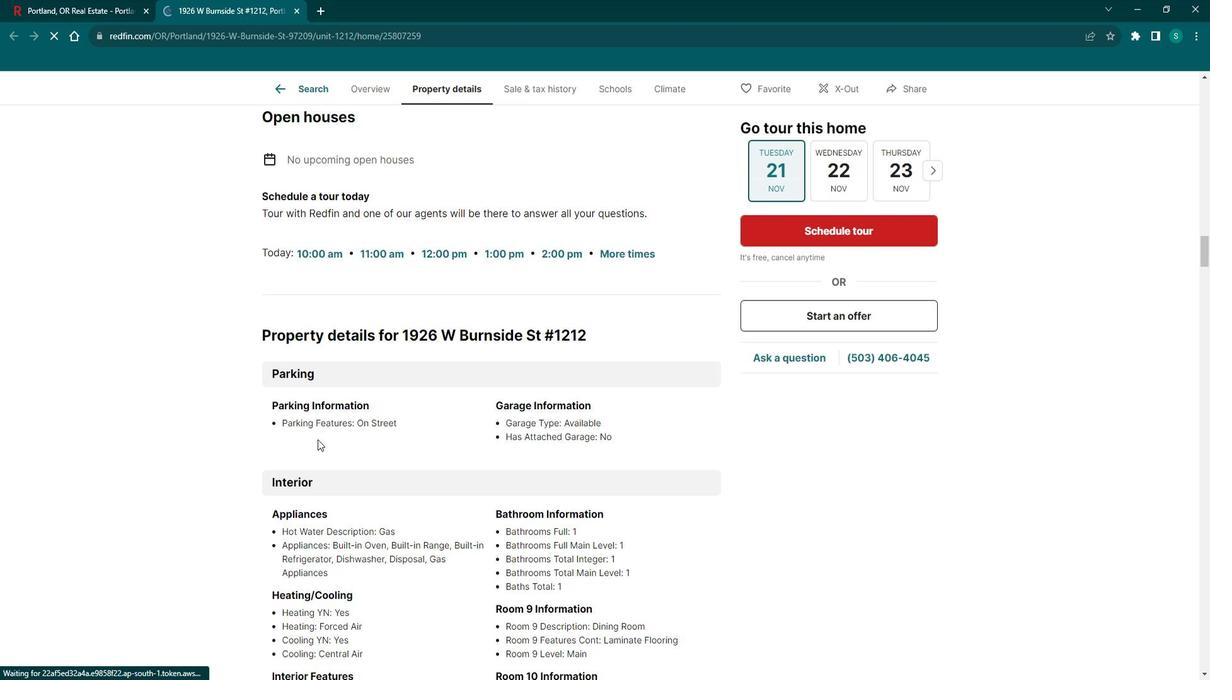 
Action: Mouse moved to (327, 433)
Screenshot: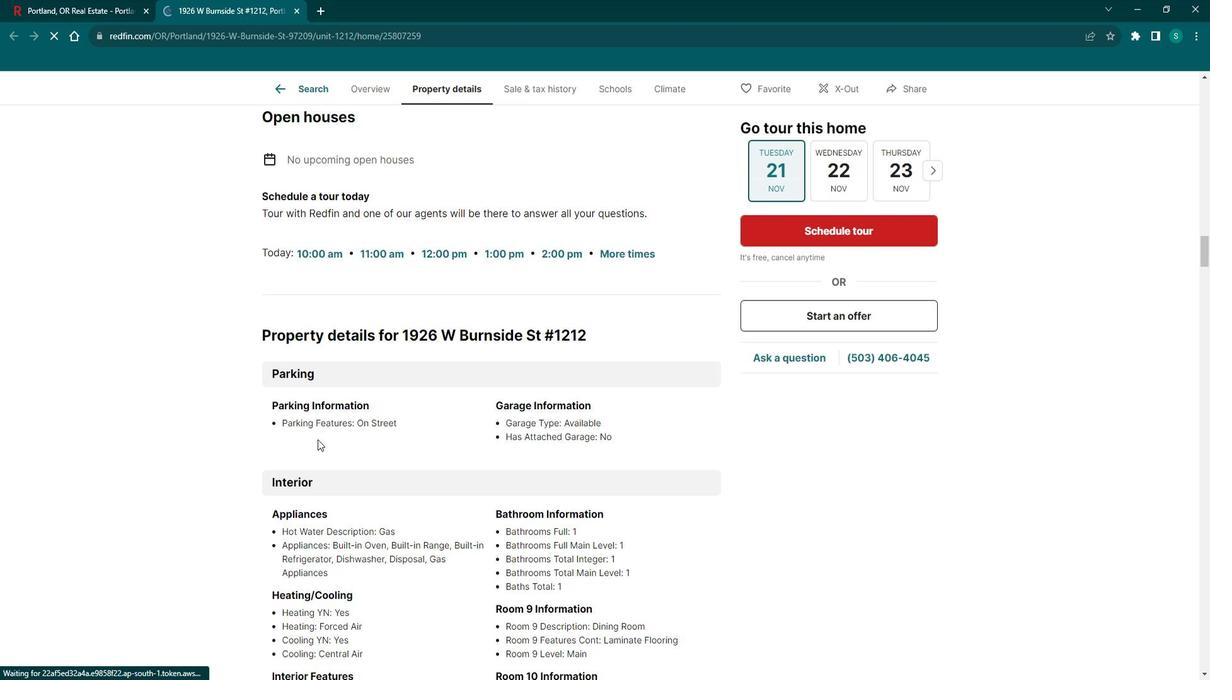 
Action: Mouse scrolled (327, 432) with delta (0, 0)
Screenshot: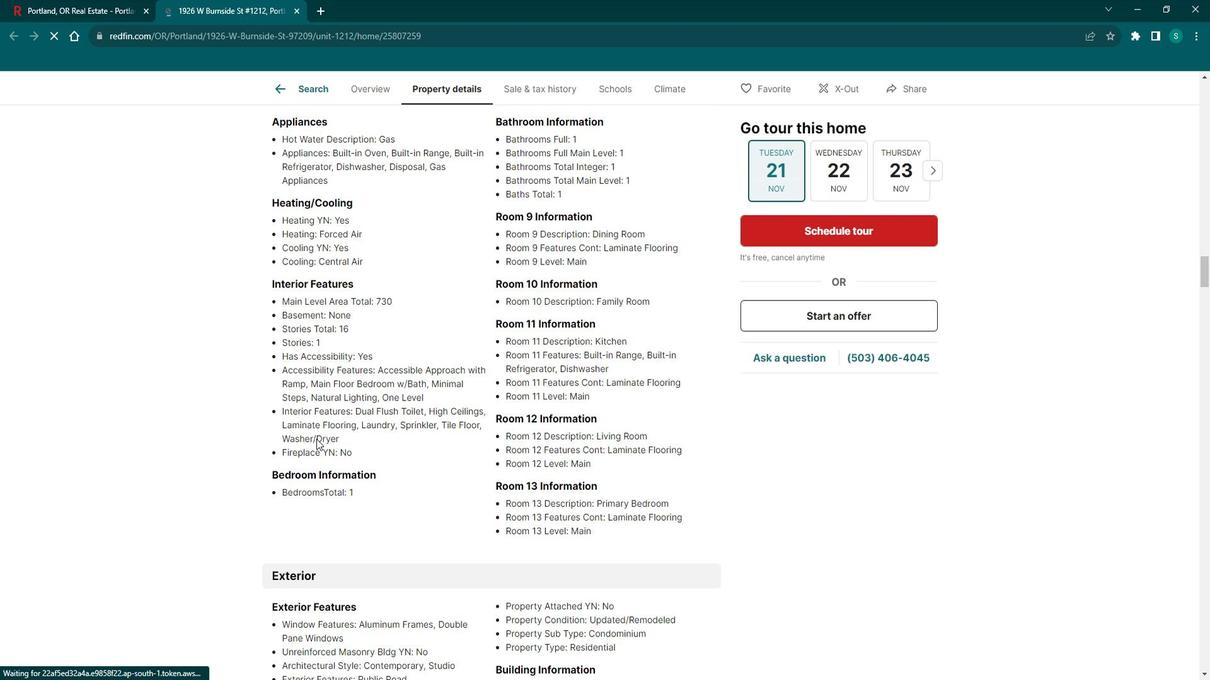 
Action: Mouse scrolled (327, 432) with delta (0, 0)
Screenshot: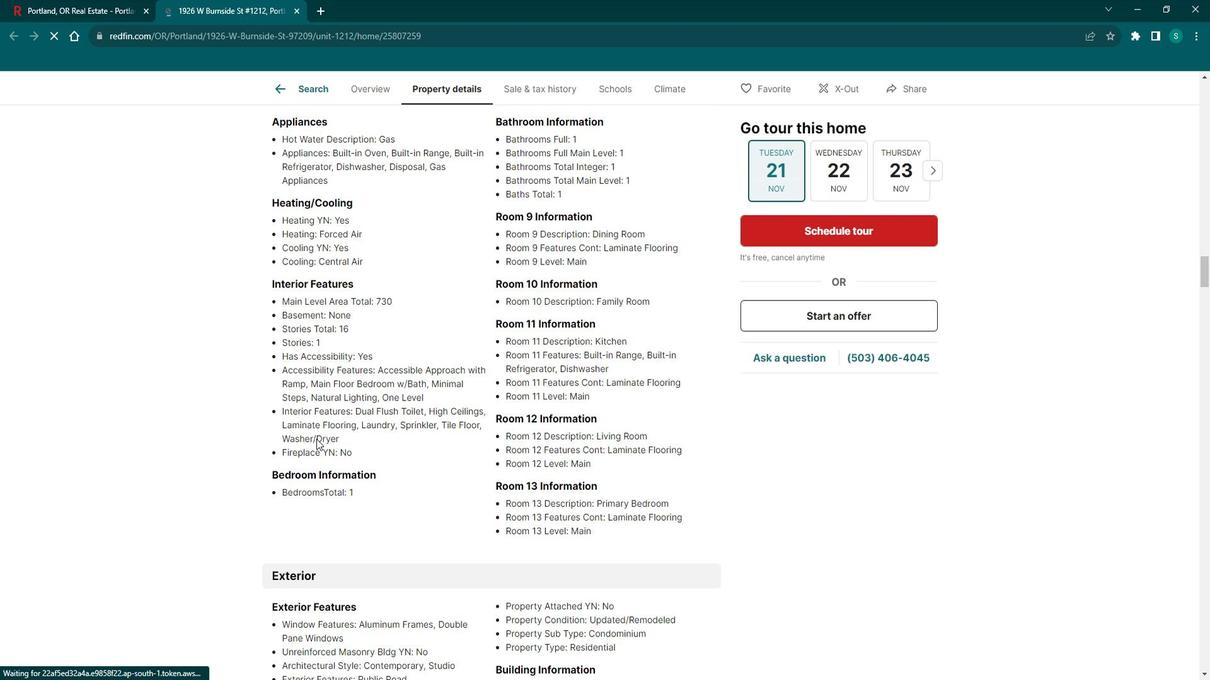 
Action: Mouse scrolled (327, 432) with delta (0, 0)
Screenshot: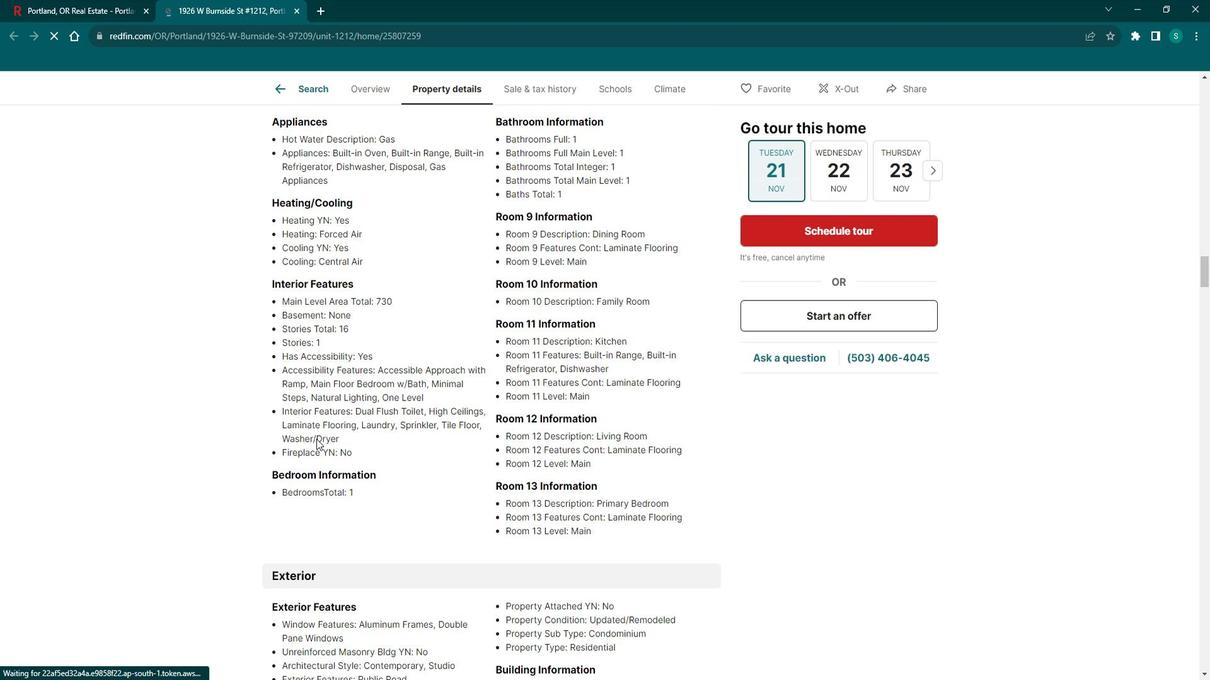 
Action: Mouse scrolled (327, 432) with delta (0, 0)
Screenshot: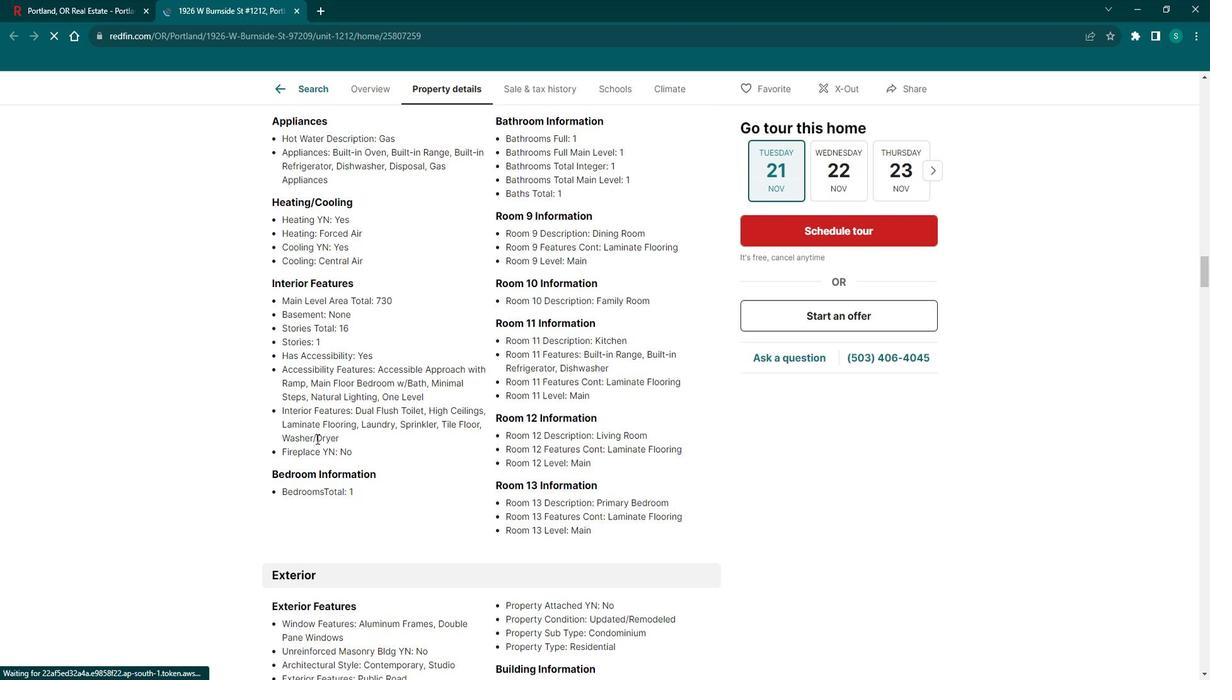 
Action: Mouse scrolled (327, 432) with delta (0, 0)
Screenshot: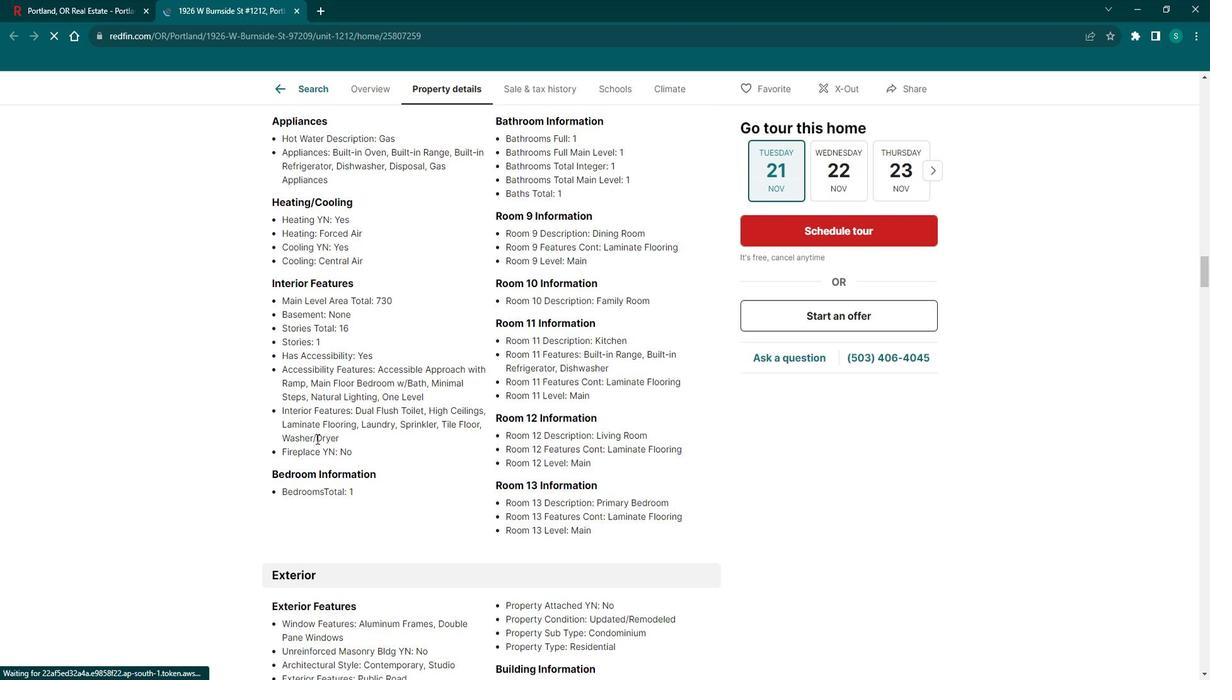 
Action: Mouse scrolled (327, 432) with delta (0, 0)
Screenshot: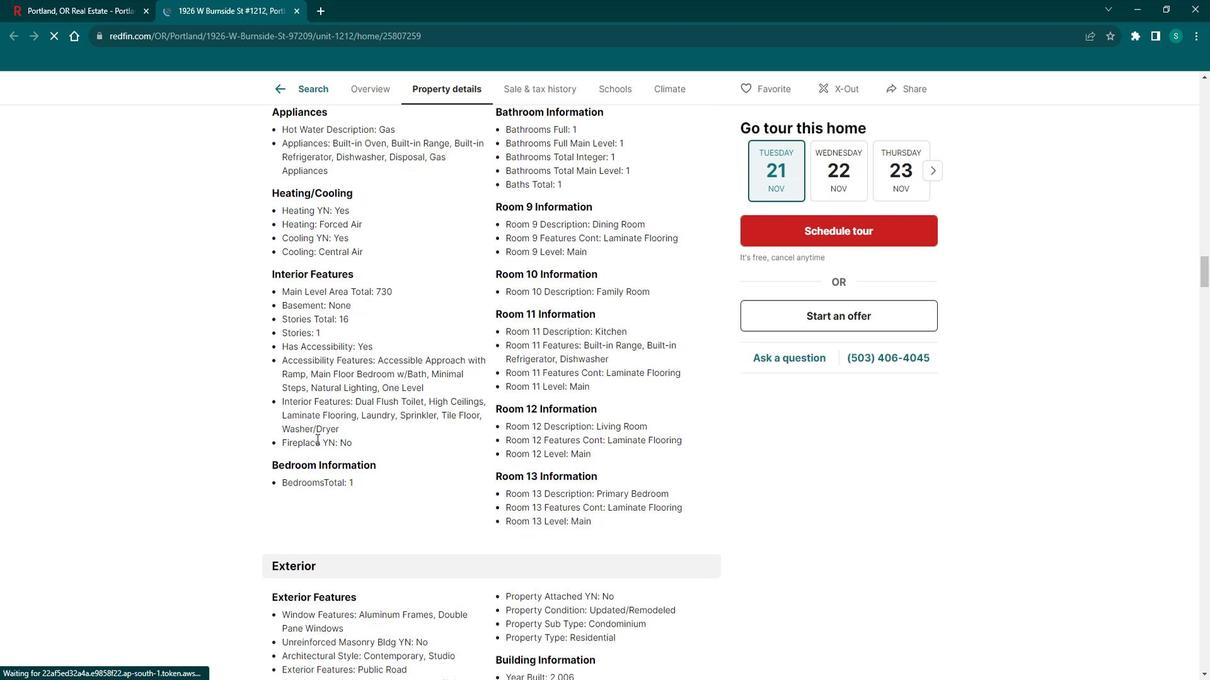 
Action: Mouse scrolled (327, 434) with delta (0, 0)
Screenshot: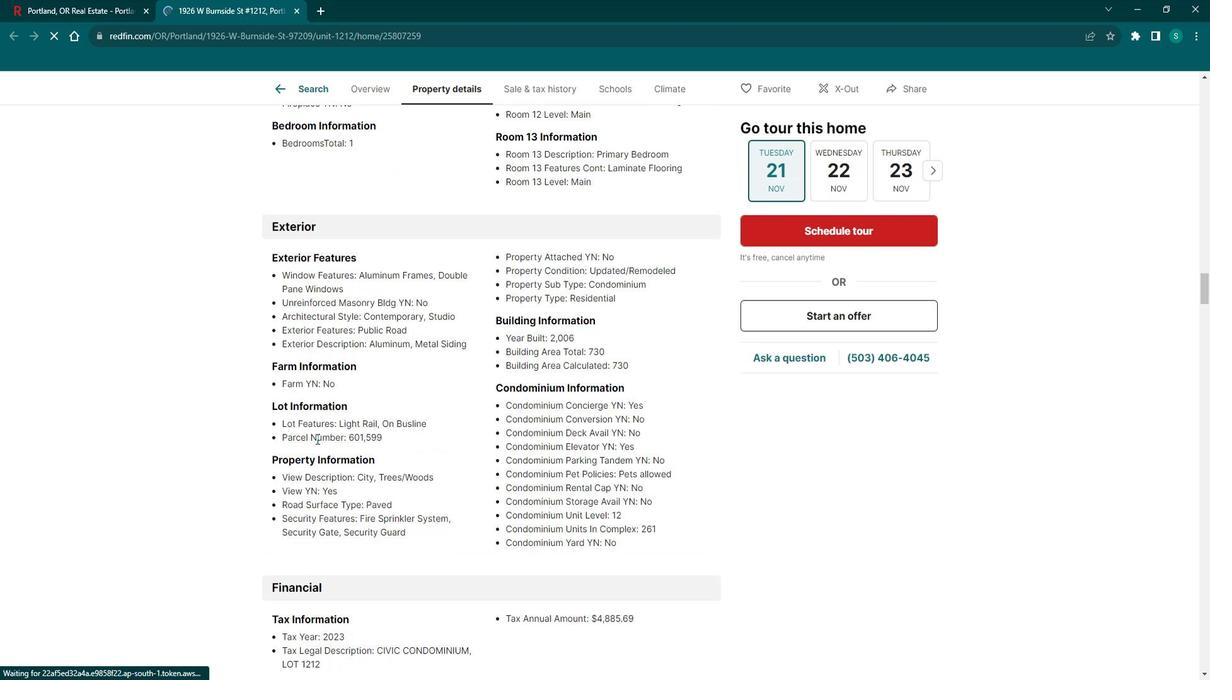 
Action: Mouse scrolled (327, 432) with delta (0, 0)
Screenshot: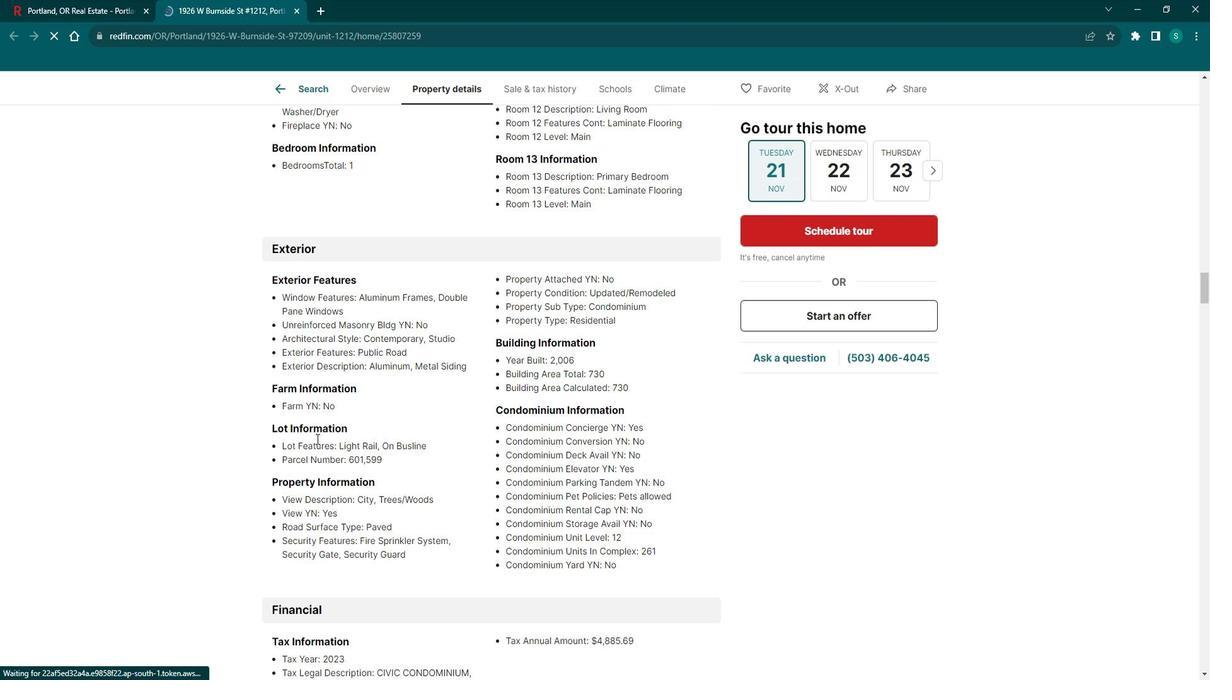 
Action: Mouse scrolled (327, 432) with delta (0, 0)
Screenshot: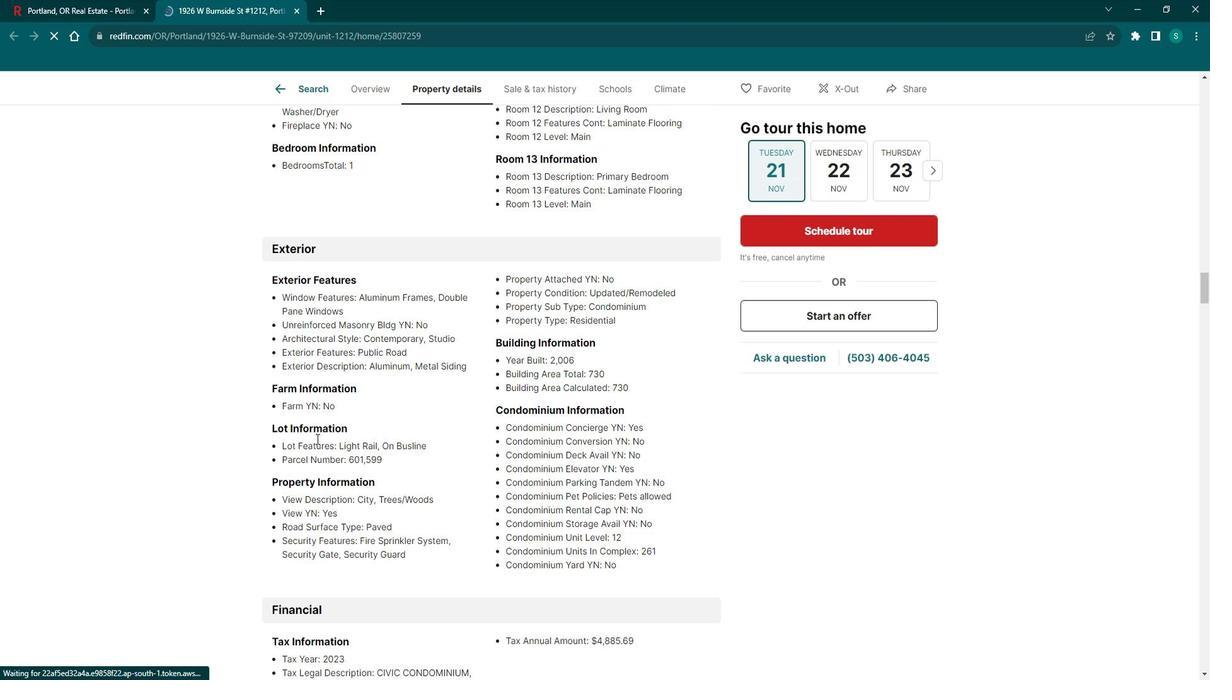 
Action: Mouse scrolled (327, 432) with delta (0, 0)
Screenshot: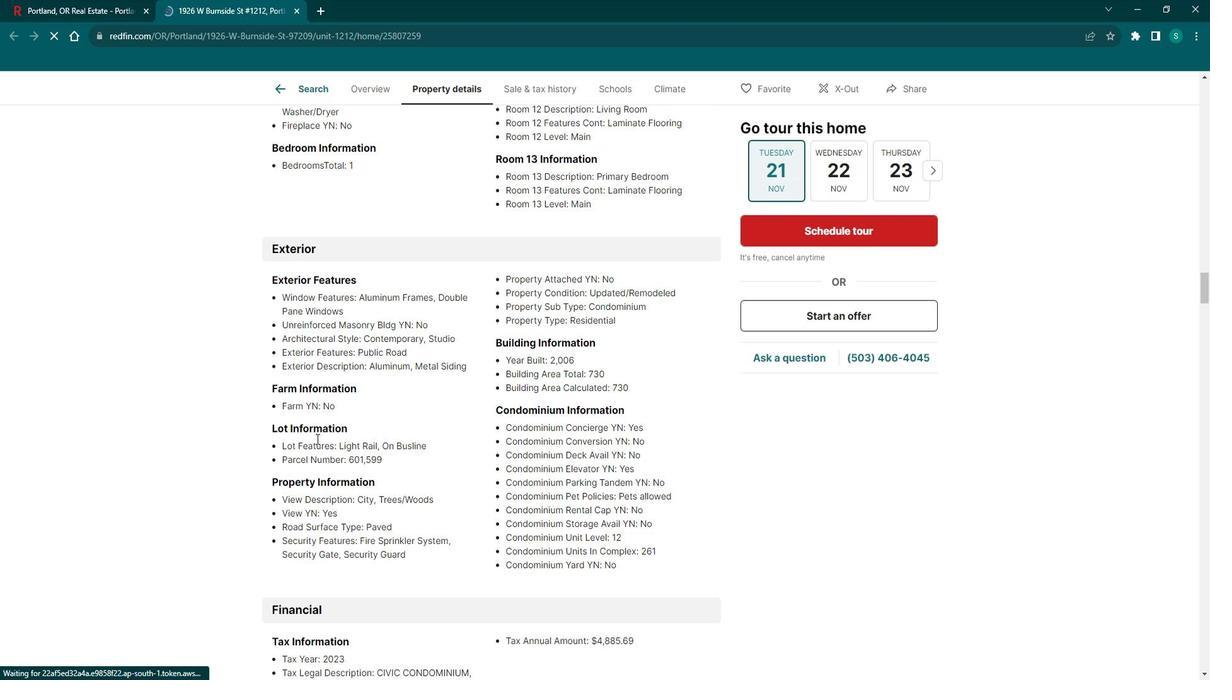 
Action: Mouse scrolled (327, 432) with delta (0, 0)
Screenshot: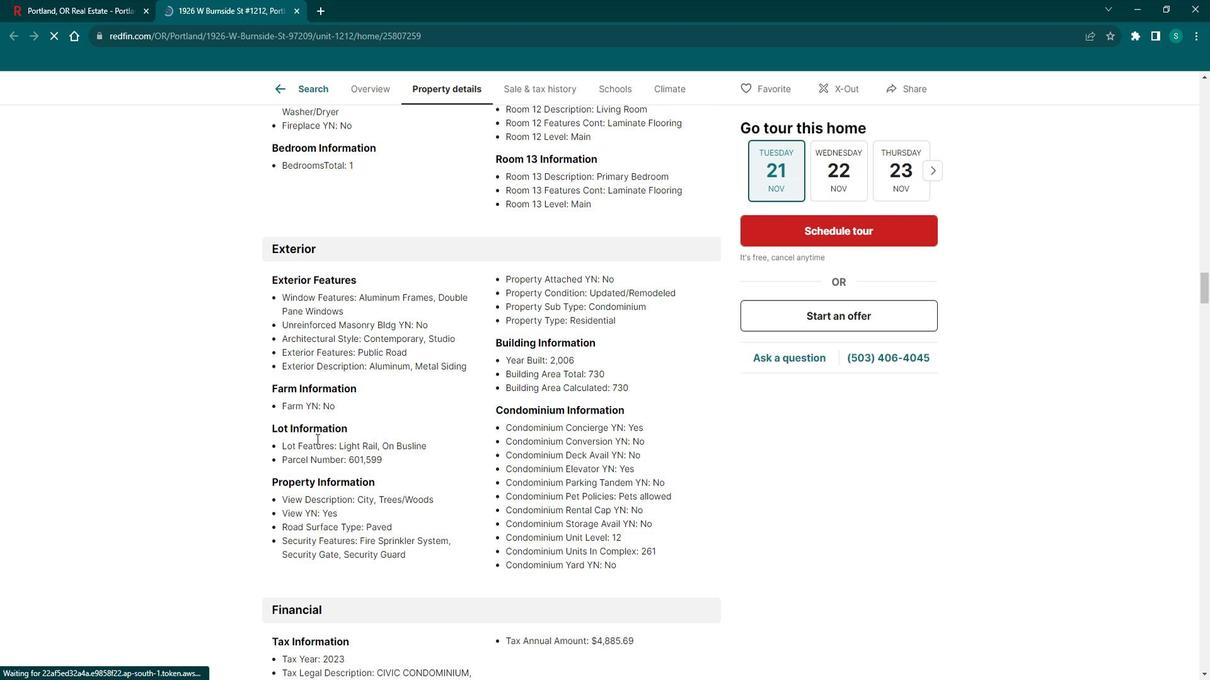 
Action: Mouse scrolled (327, 432) with delta (0, 0)
Screenshot: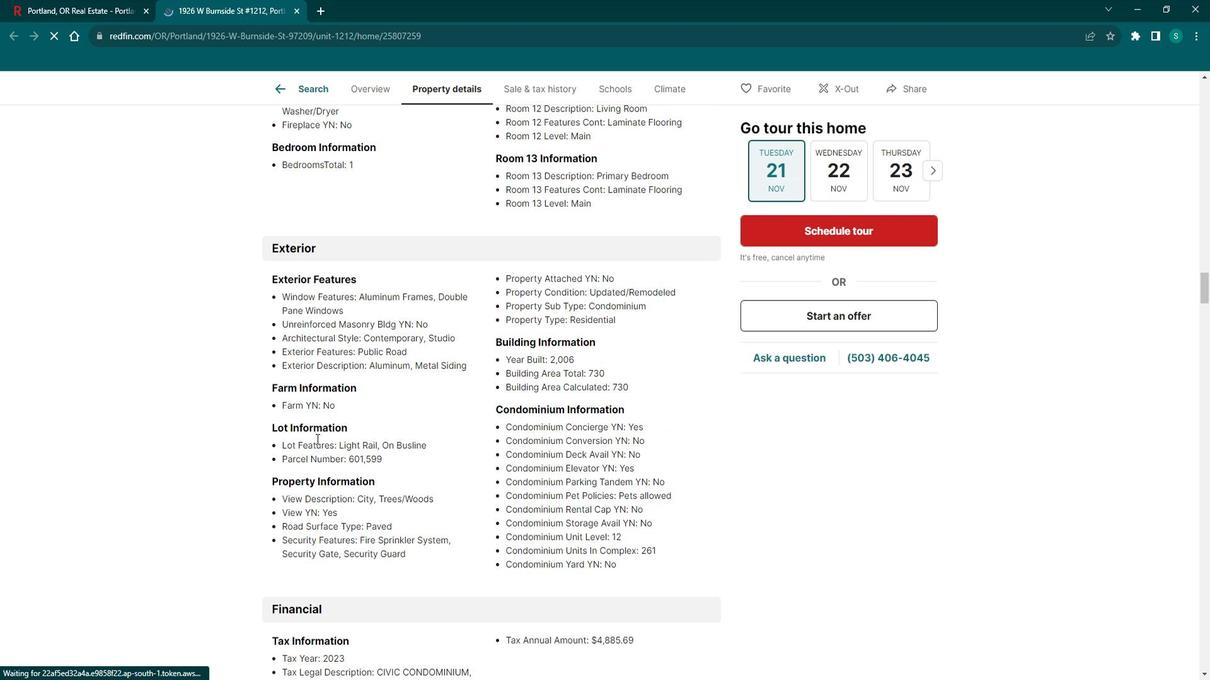
Action: Mouse scrolled (327, 432) with delta (0, 0)
Screenshot: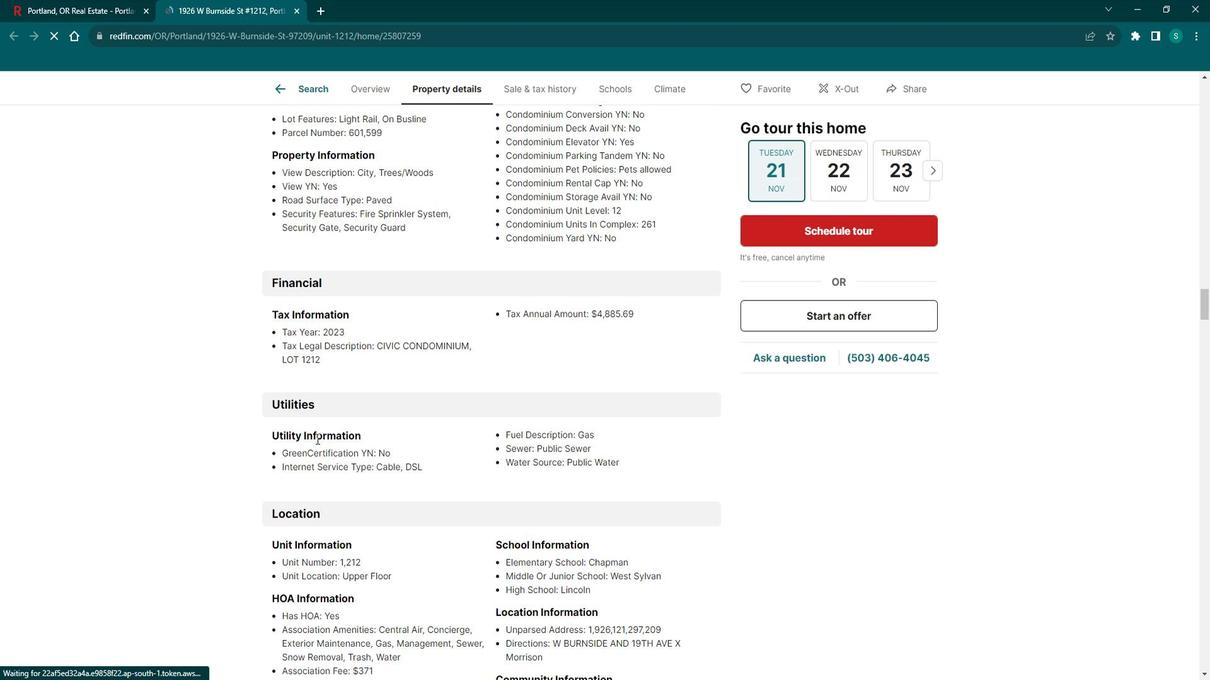 
Action: Mouse scrolled (327, 432) with delta (0, 0)
Screenshot: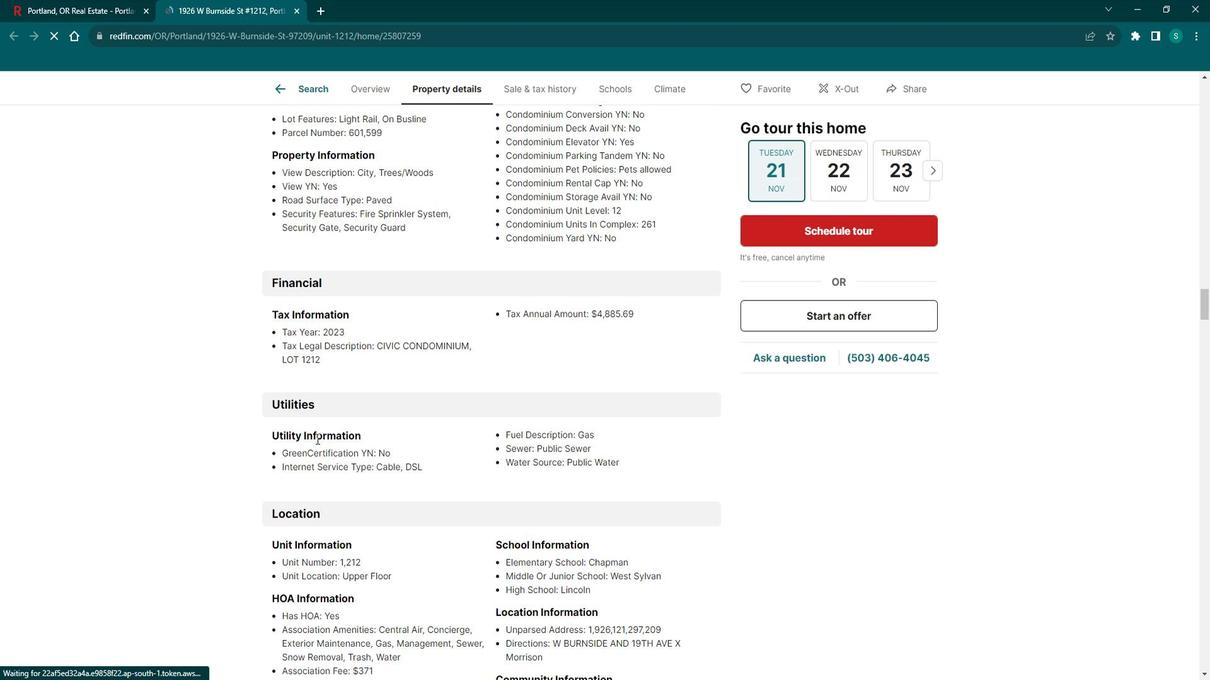 
Action: Mouse scrolled (327, 432) with delta (0, 0)
Screenshot: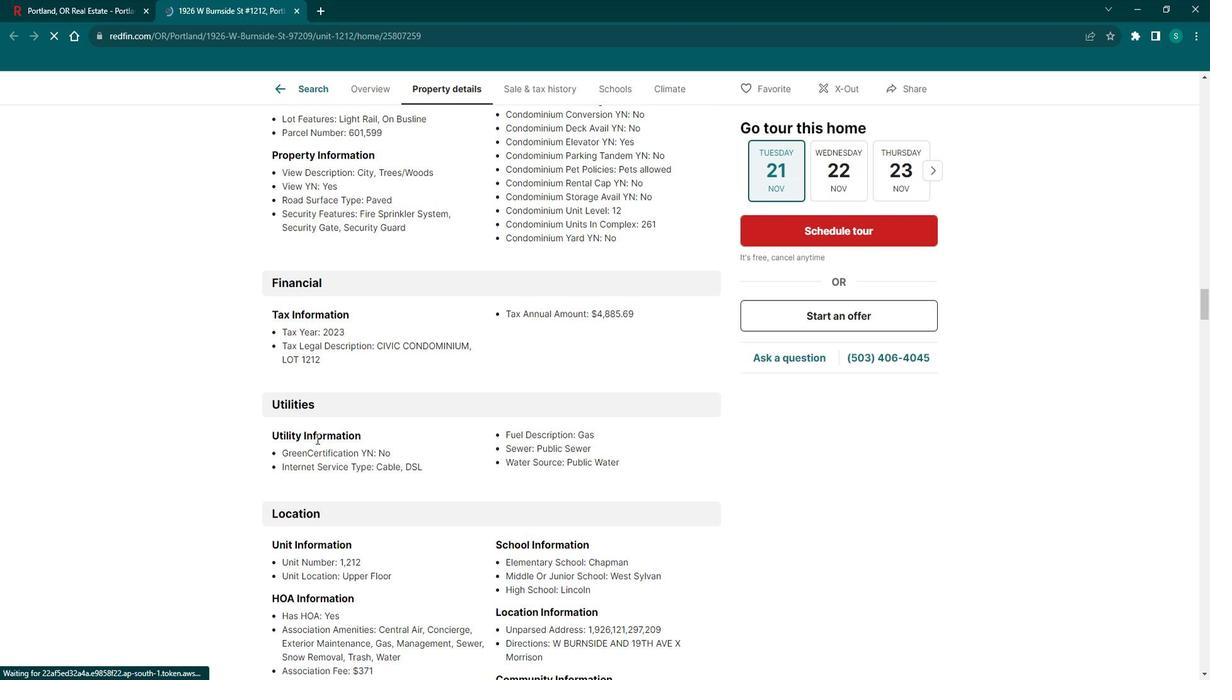 
Action: Mouse scrolled (327, 432) with delta (0, 0)
Screenshot: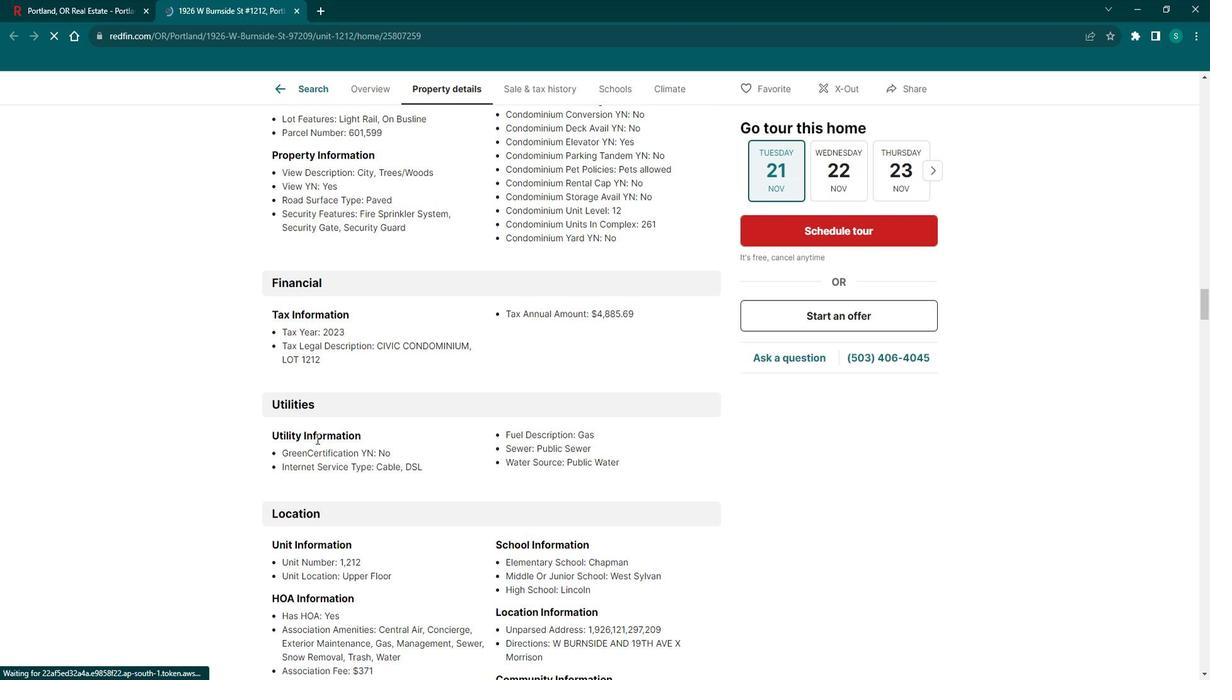 
Action: Mouse scrolled (327, 432) with delta (0, 0)
Screenshot: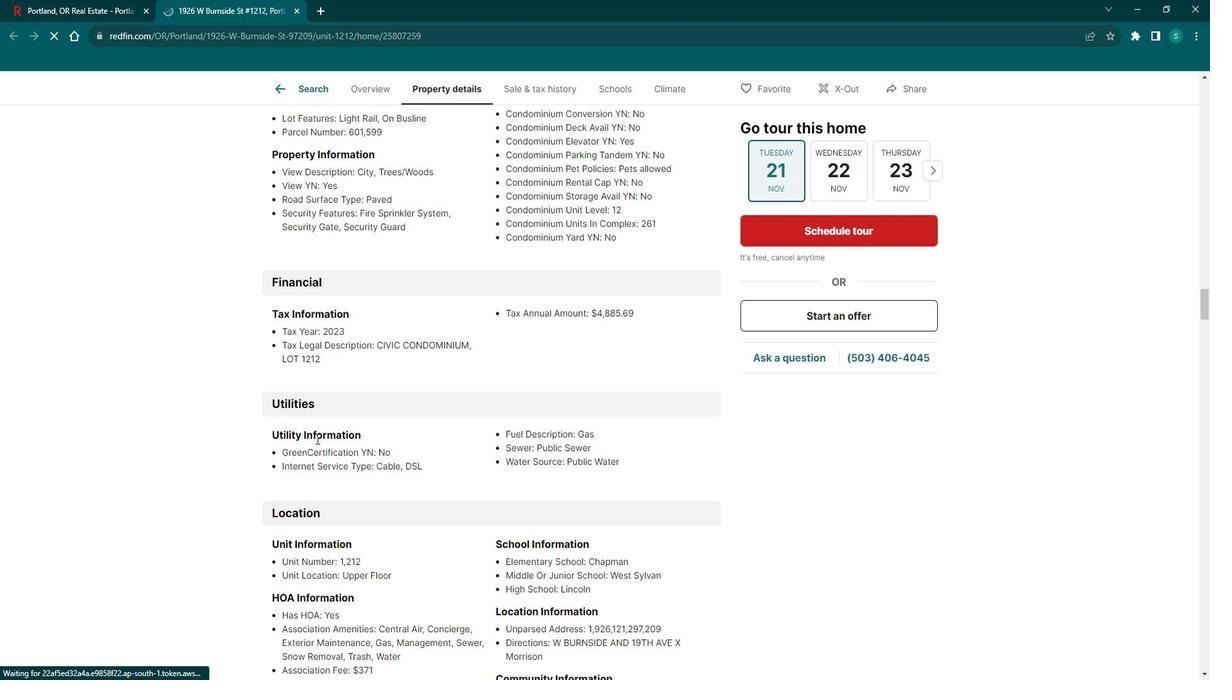 
Action: Mouse scrolled (327, 432) with delta (0, 0)
Screenshot: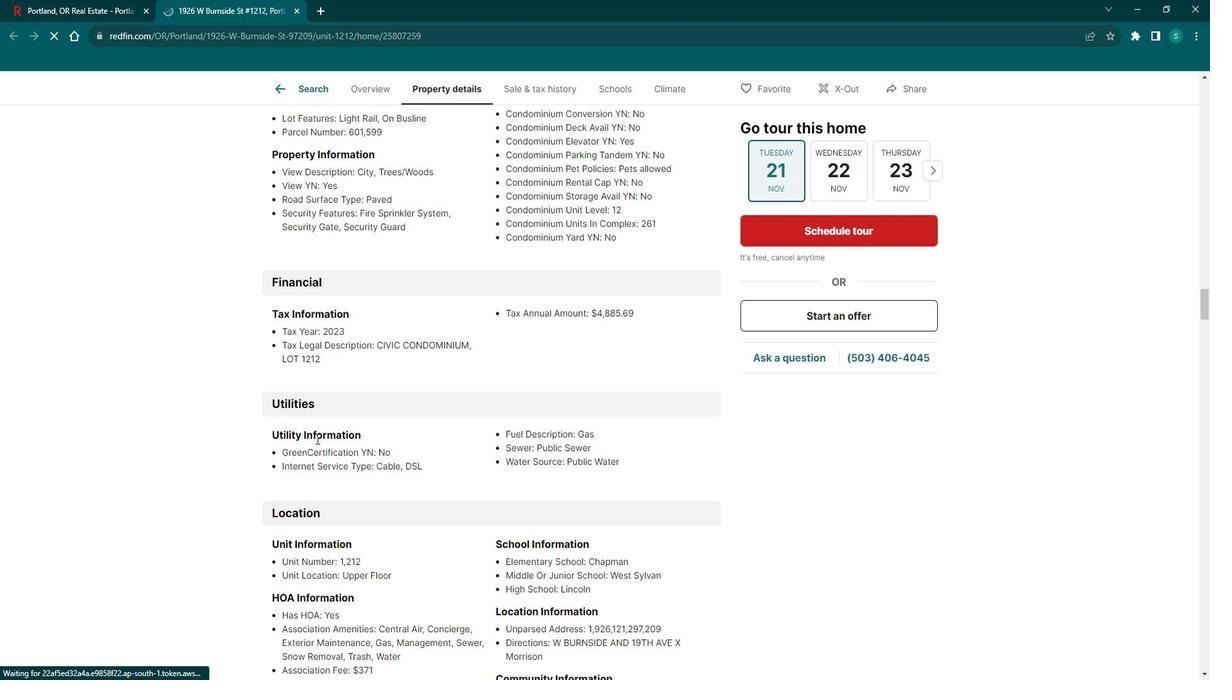 
Action: Mouse scrolled (327, 432) with delta (0, 0)
Screenshot: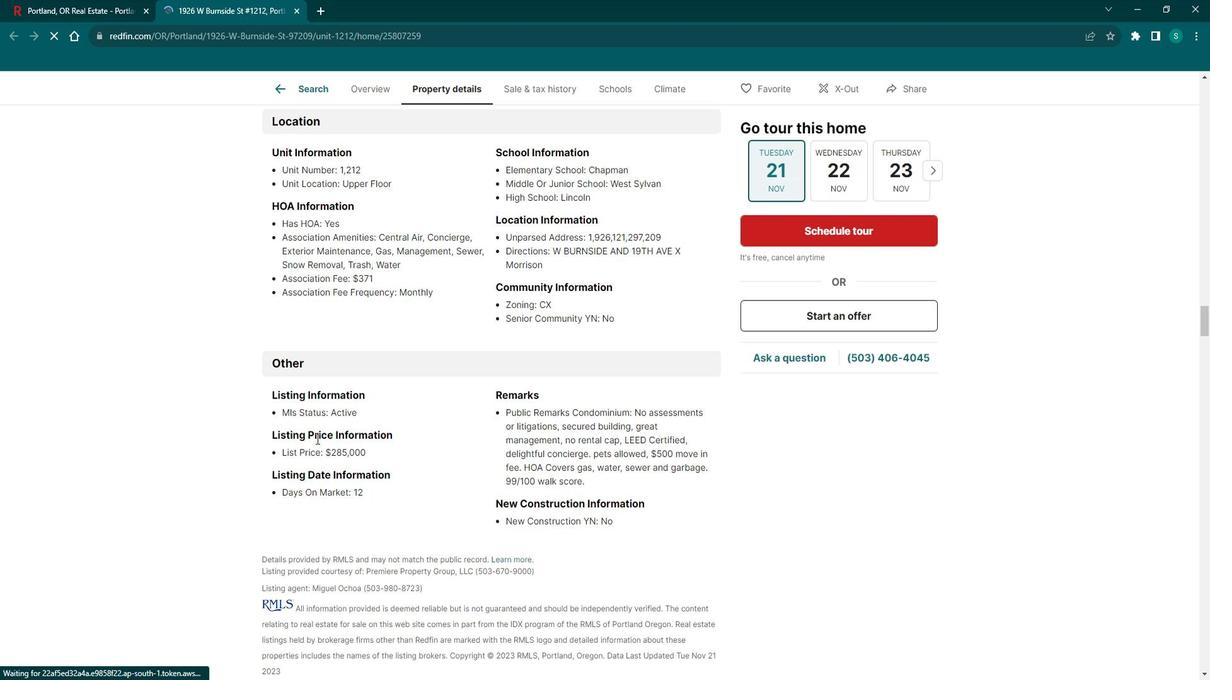 
Action: Mouse scrolled (327, 432) with delta (0, 0)
Screenshot: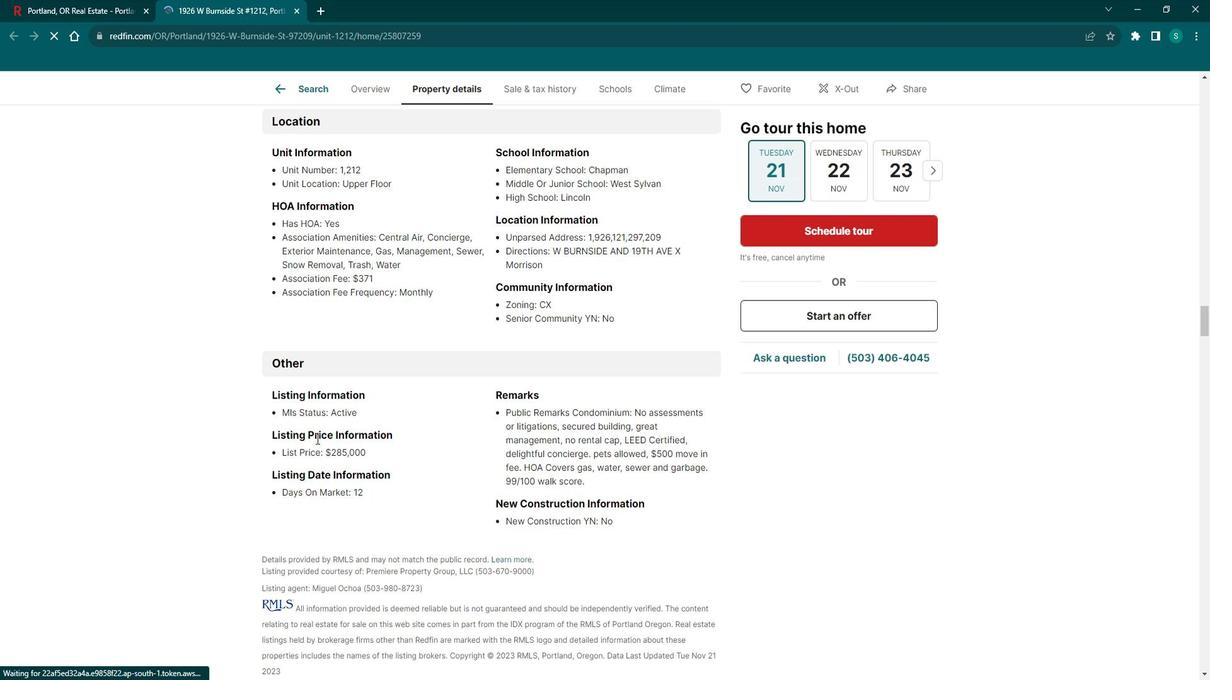 
Action: Mouse scrolled (327, 432) with delta (0, 0)
Screenshot: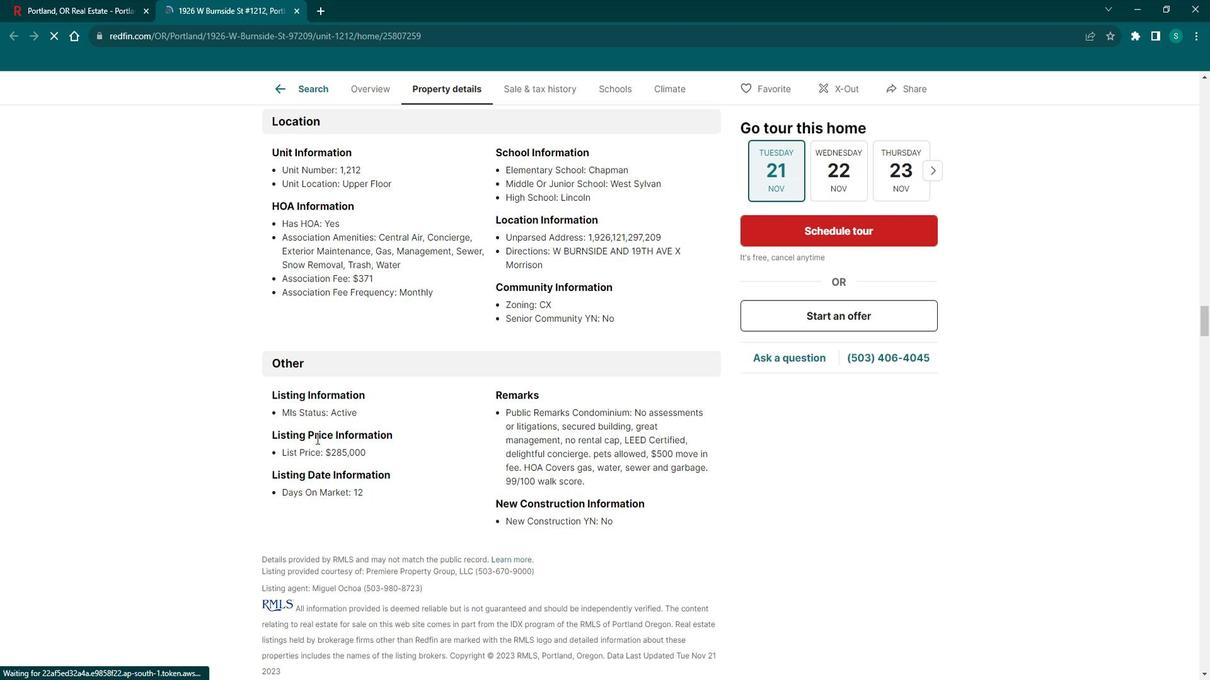 
Action: Mouse scrolled (327, 432) with delta (0, 0)
Screenshot: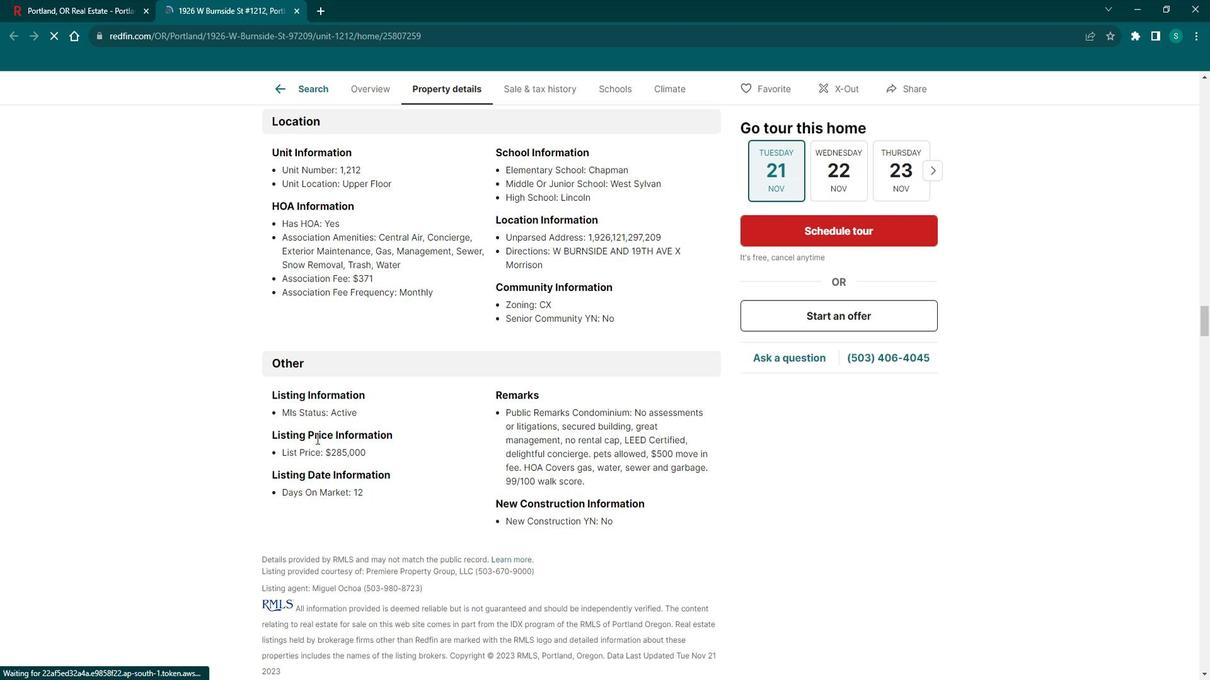
Action: Mouse scrolled (327, 432) with delta (0, 0)
Screenshot: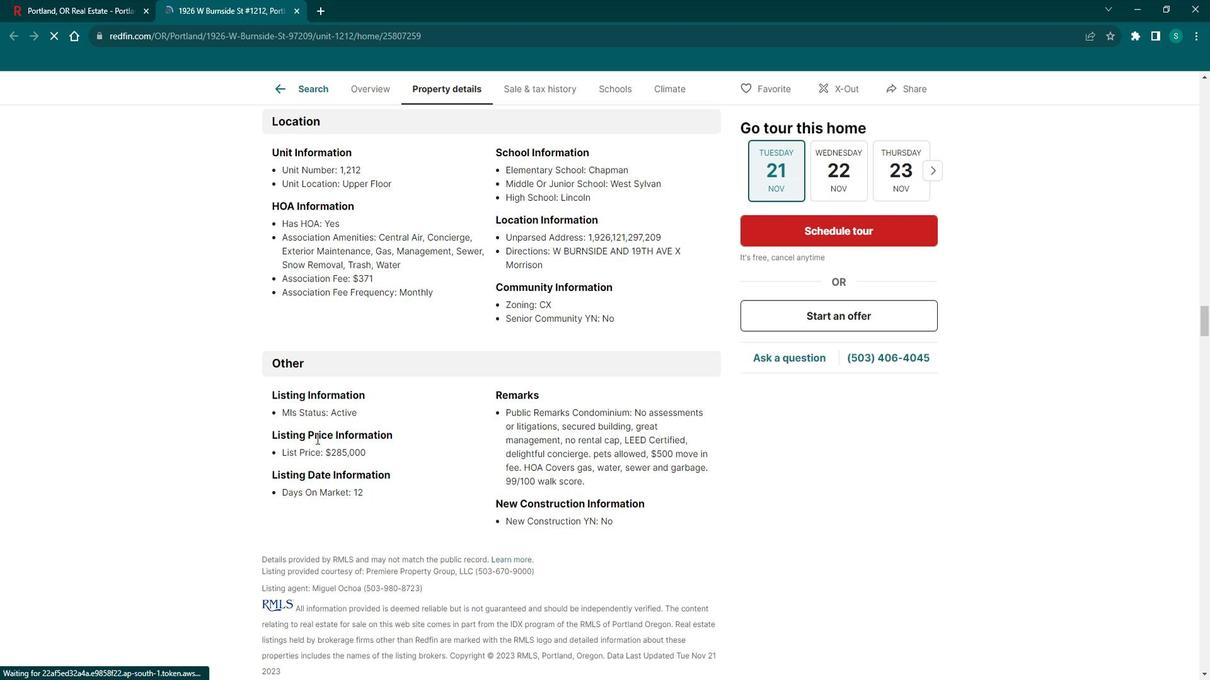 
Action: Mouse scrolled (327, 432) with delta (0, 0)
Screenshot: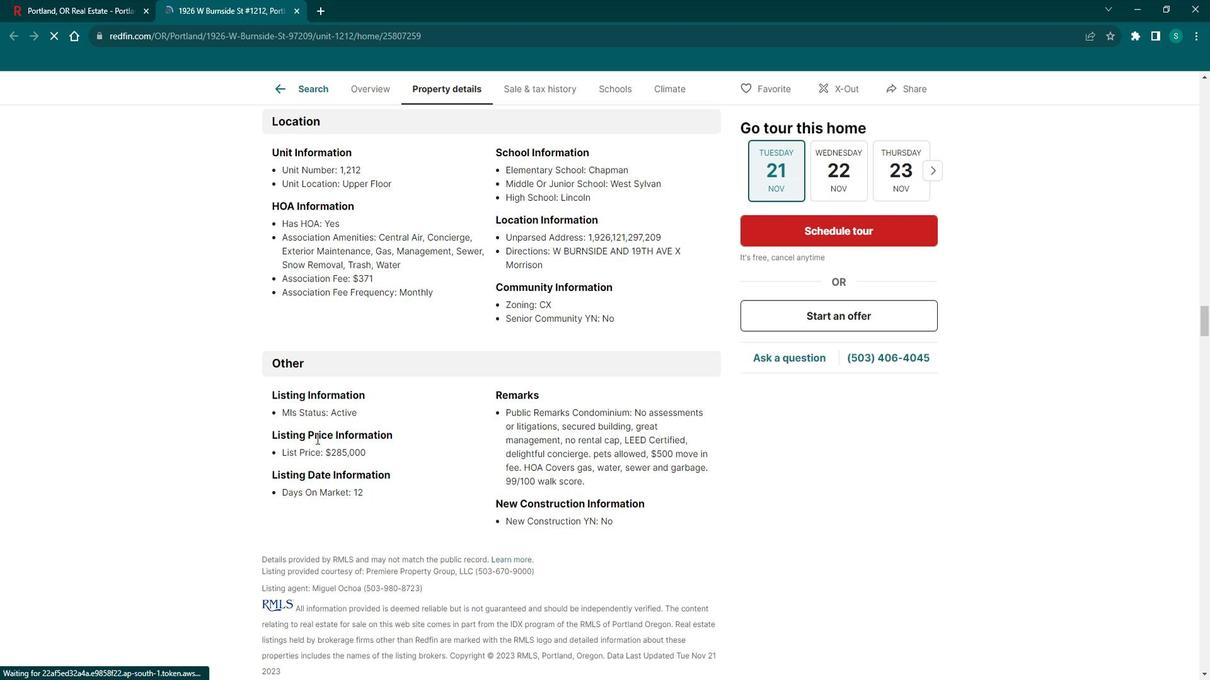 
Action: Mouse scrolled (327, 432) with delta (0, 0)
Screenshot: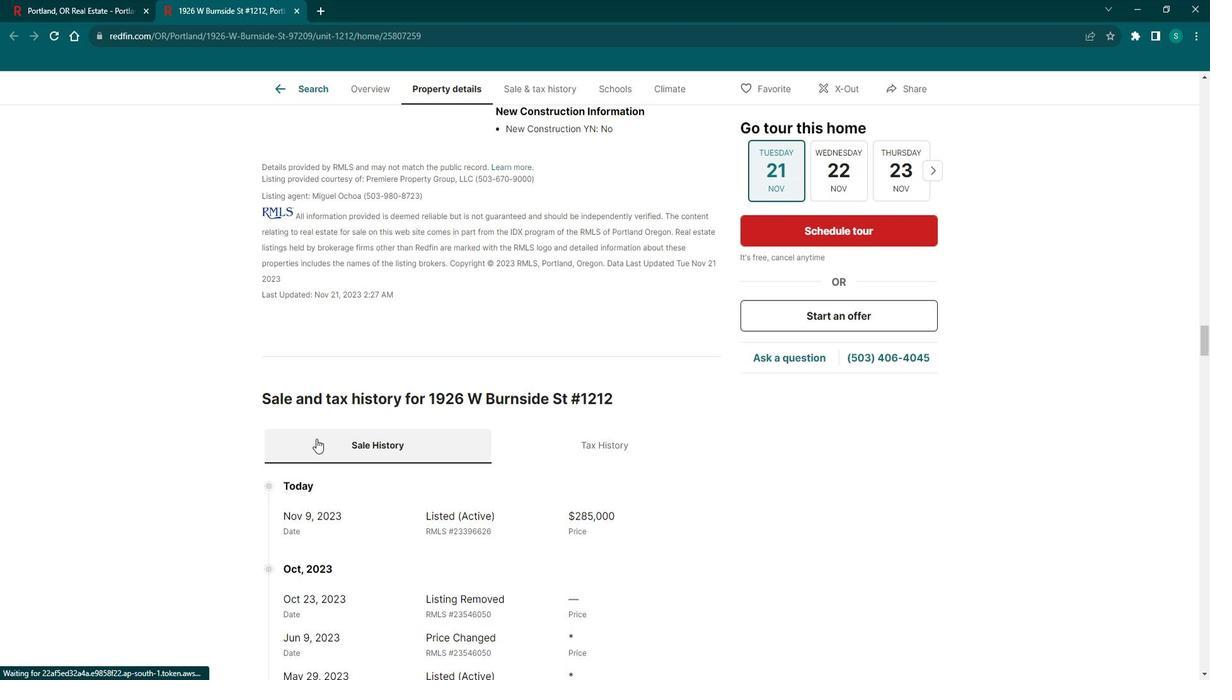 
Action: Mouse scrolled (327, 432) with delta (0, 0)
Screenshot: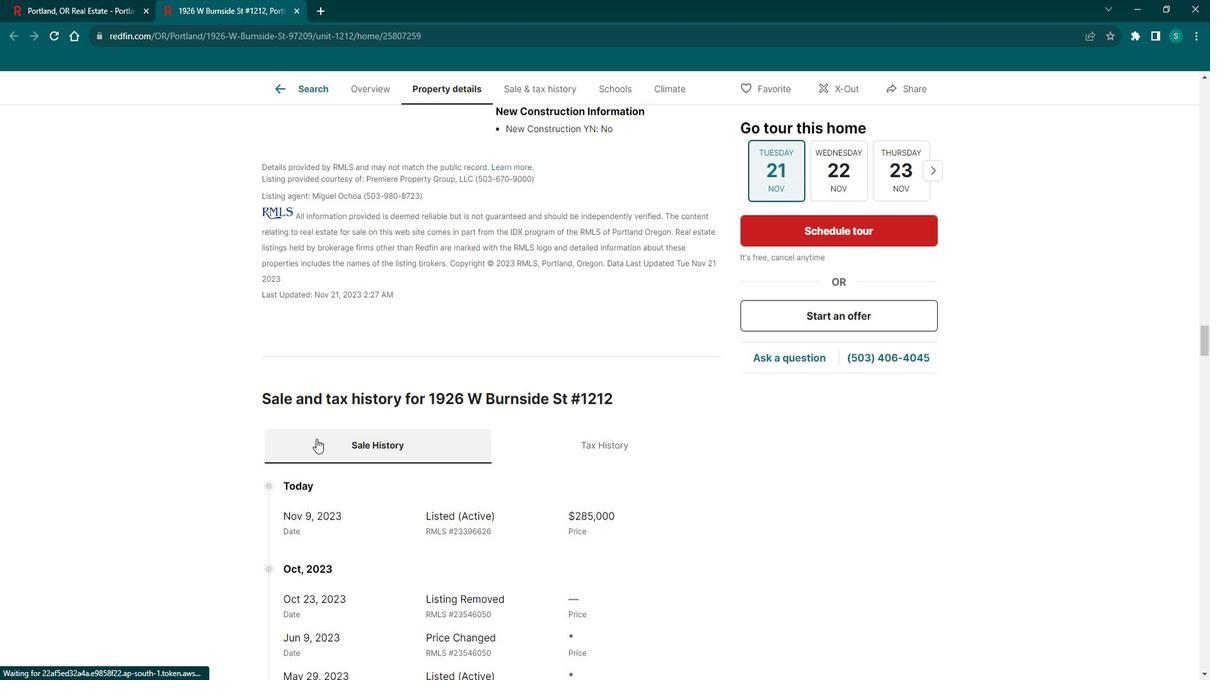 
Action: Mouse scrolled (327, 432) with delta (0, 0)
Screenshot: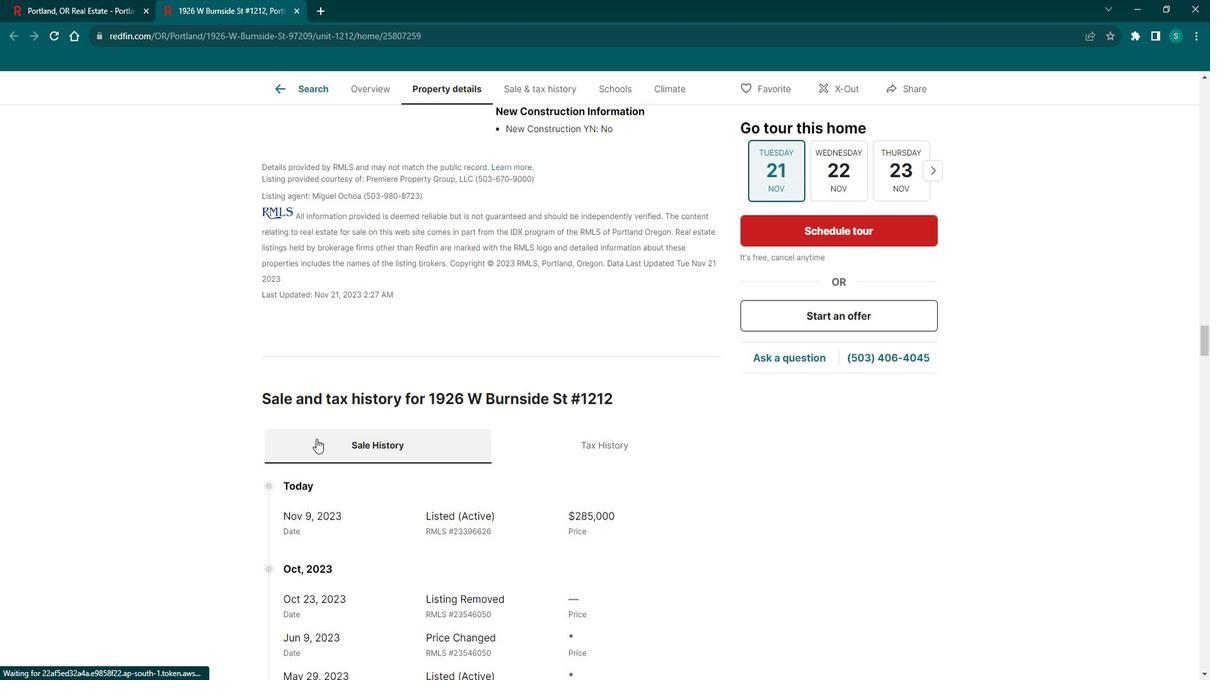 
Action: Mouse scrolled (327, 432) with delta (0, 0)
Screenshot: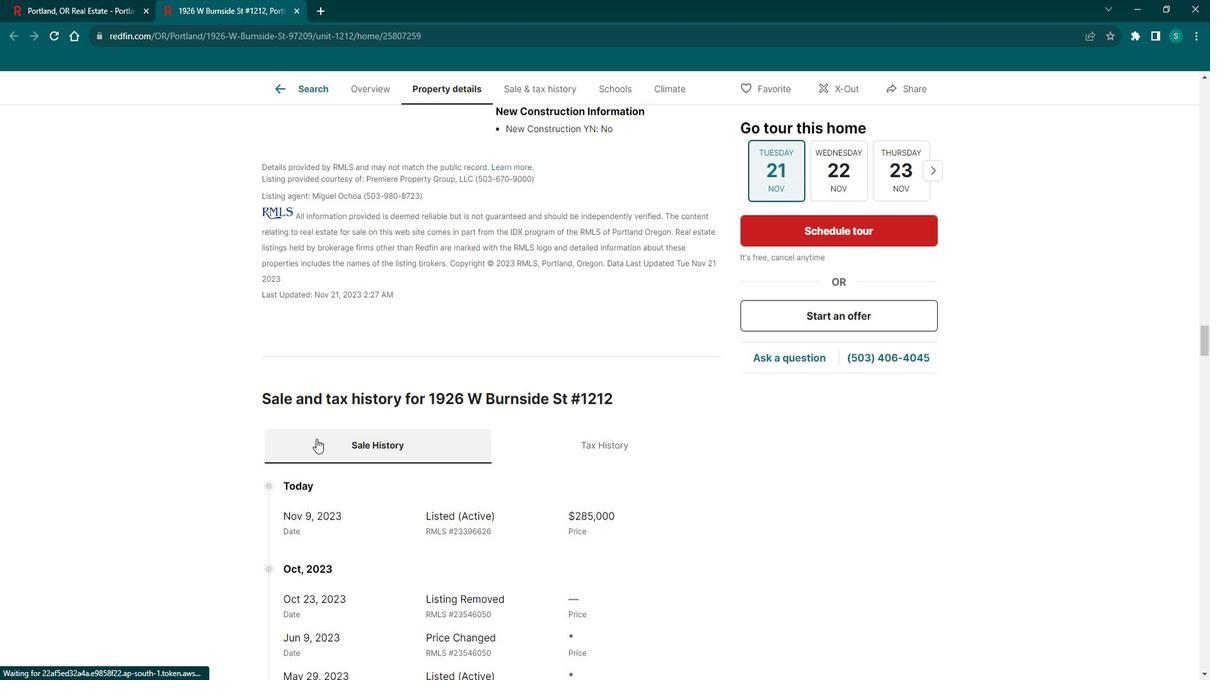 
Action: Mouse scrolled (327, 432) with delta (0, 0)
Screenshot: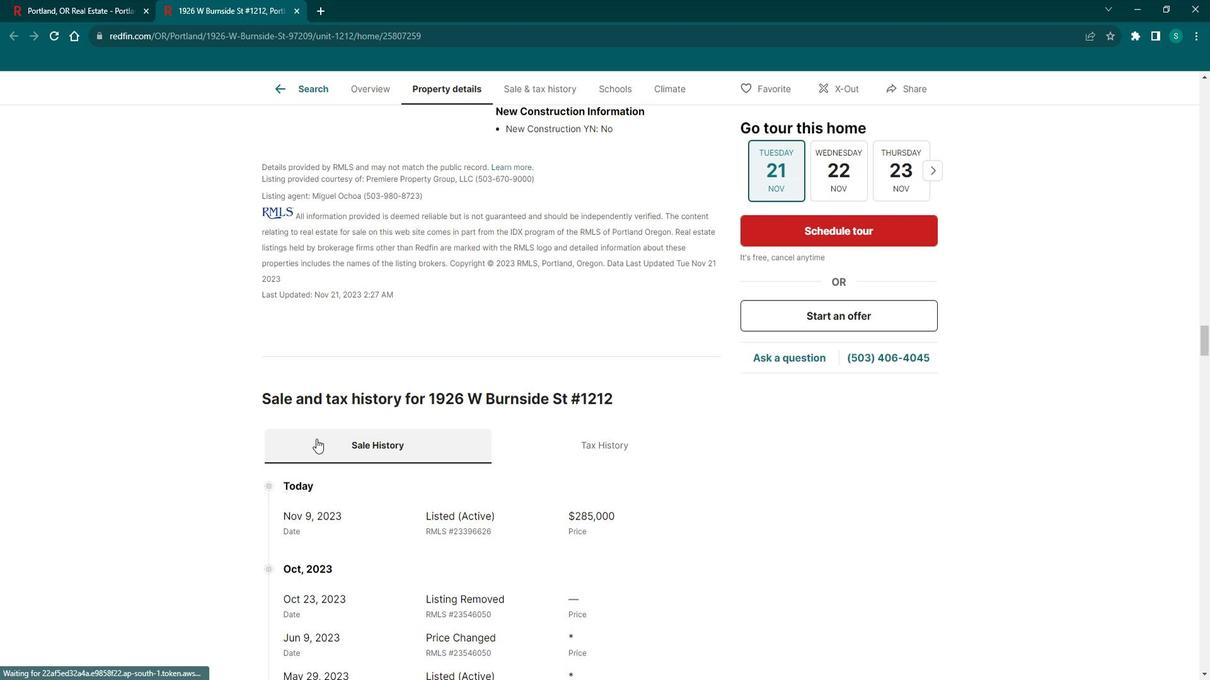 
Action: Mouse scrolled (327, 432) with delta (0, 0)
Screenshot: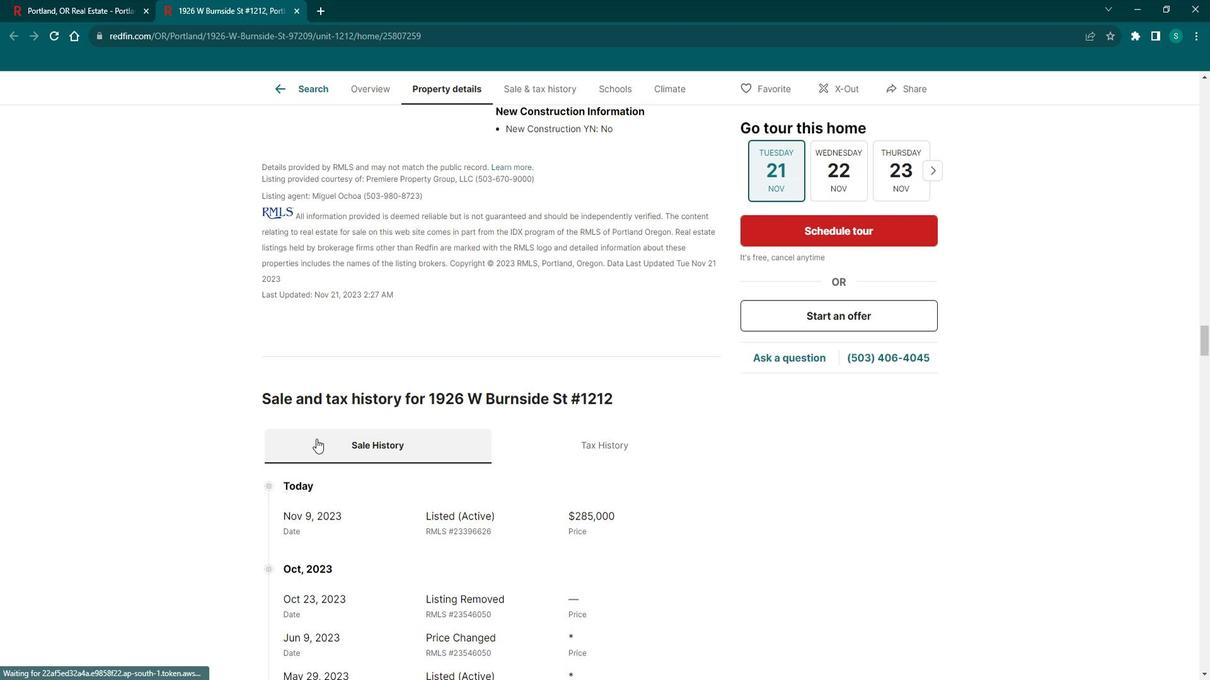 
Action: Mouse scrolled (327, 432) with delta (0, 0)
Screenshot: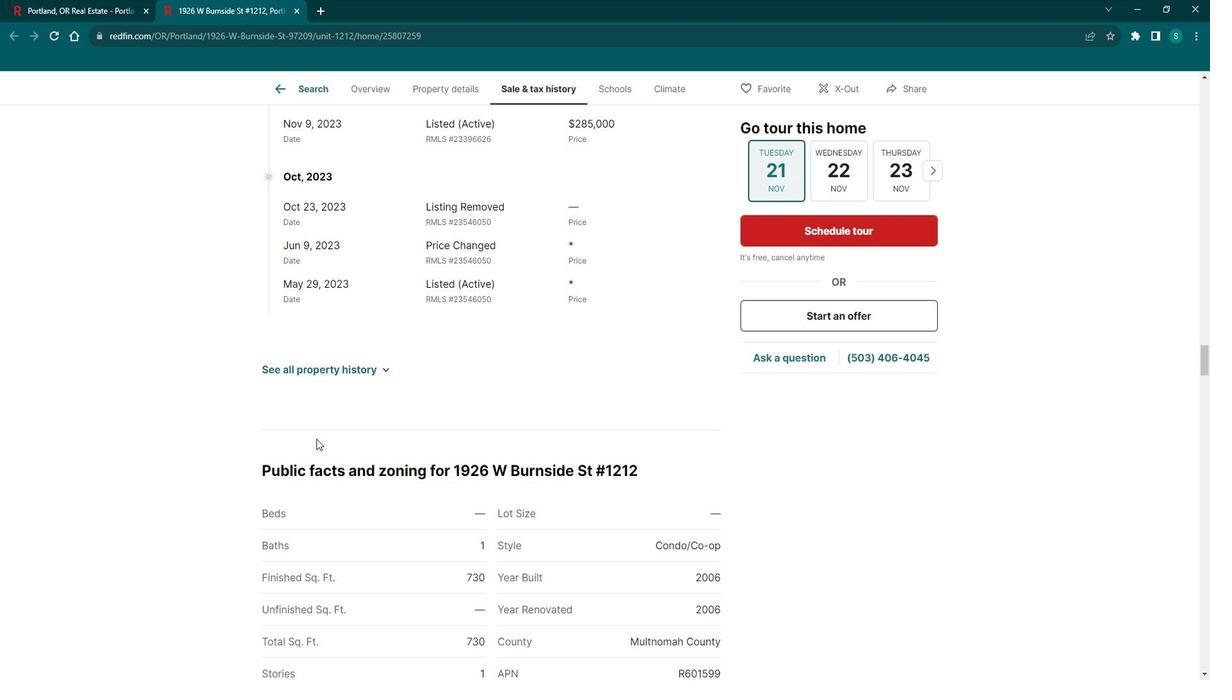
Action: Mouse scrolled (327, 432) with delta (0, 0)
Screenshot: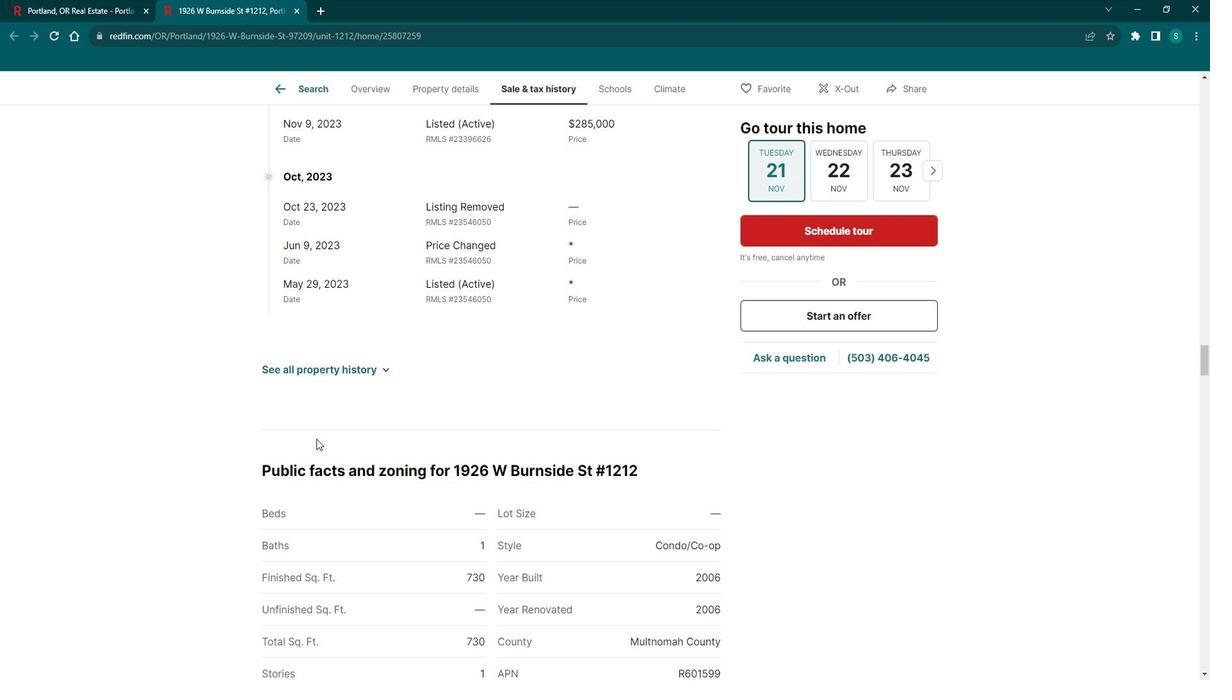 
Action: Mouse scrolled (327, 432) with delta (0, 0)
Screenshot: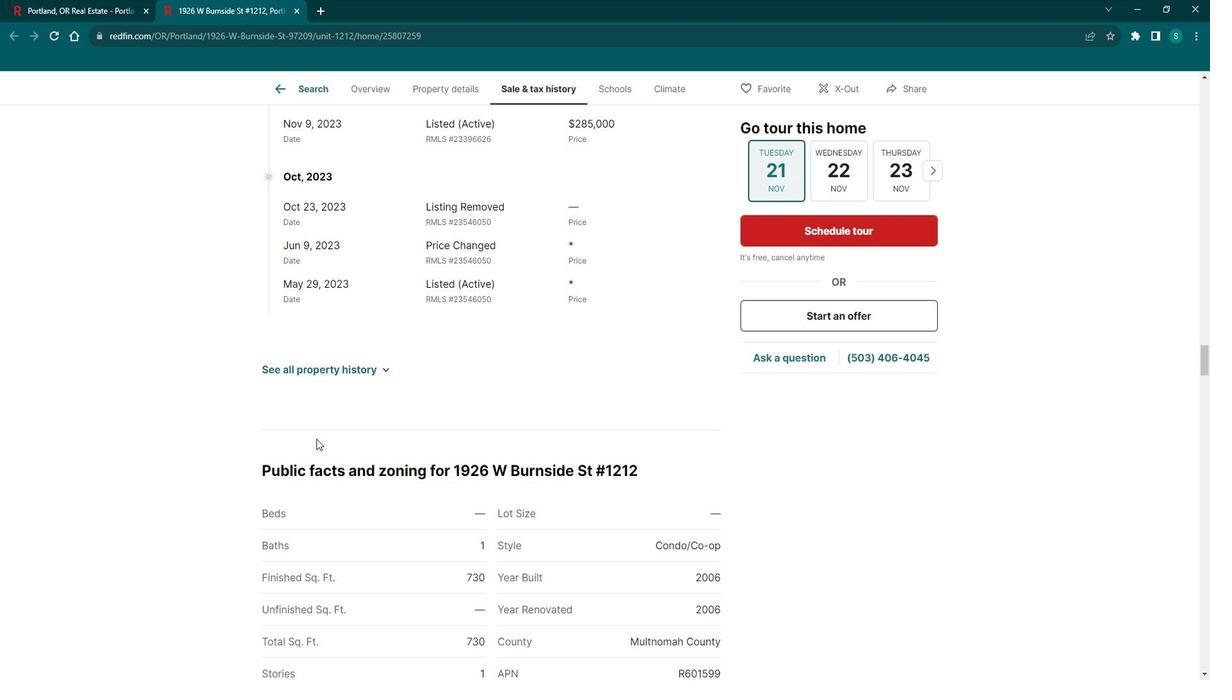 
Action: Mouse scrolled (327, 432) with delta (0, 0)
Screenshot: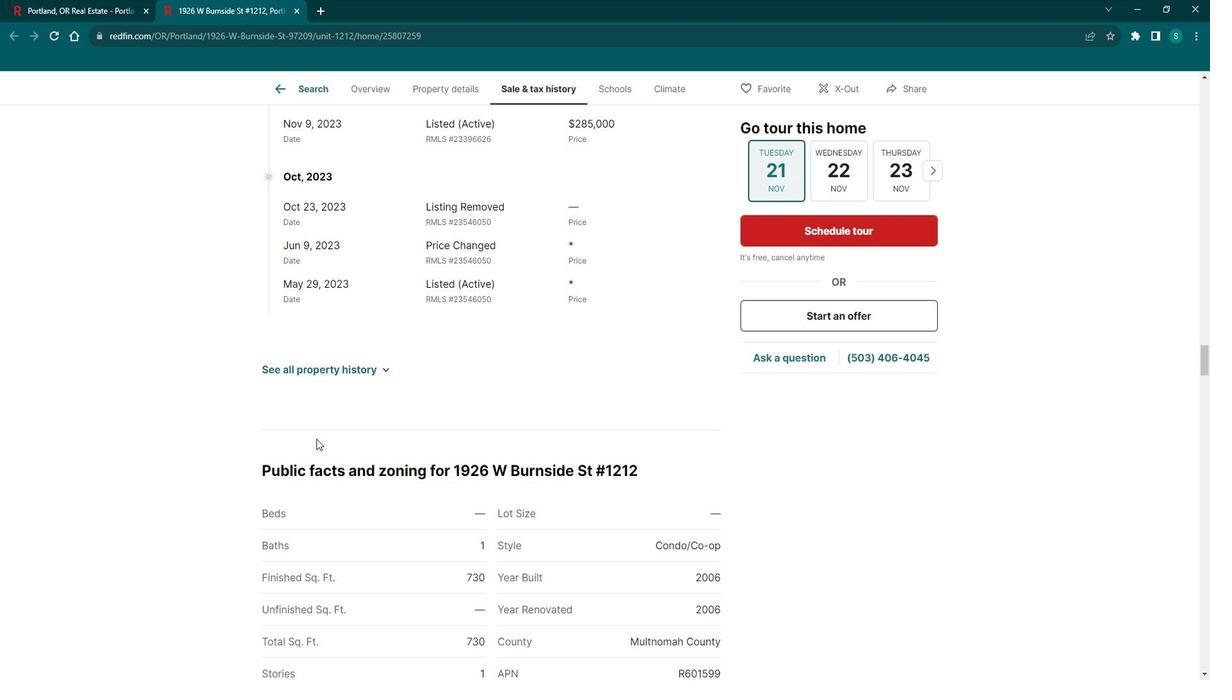 
Action: Mouse scrolled (327, 432) with delta (0, 0)
Screenshot: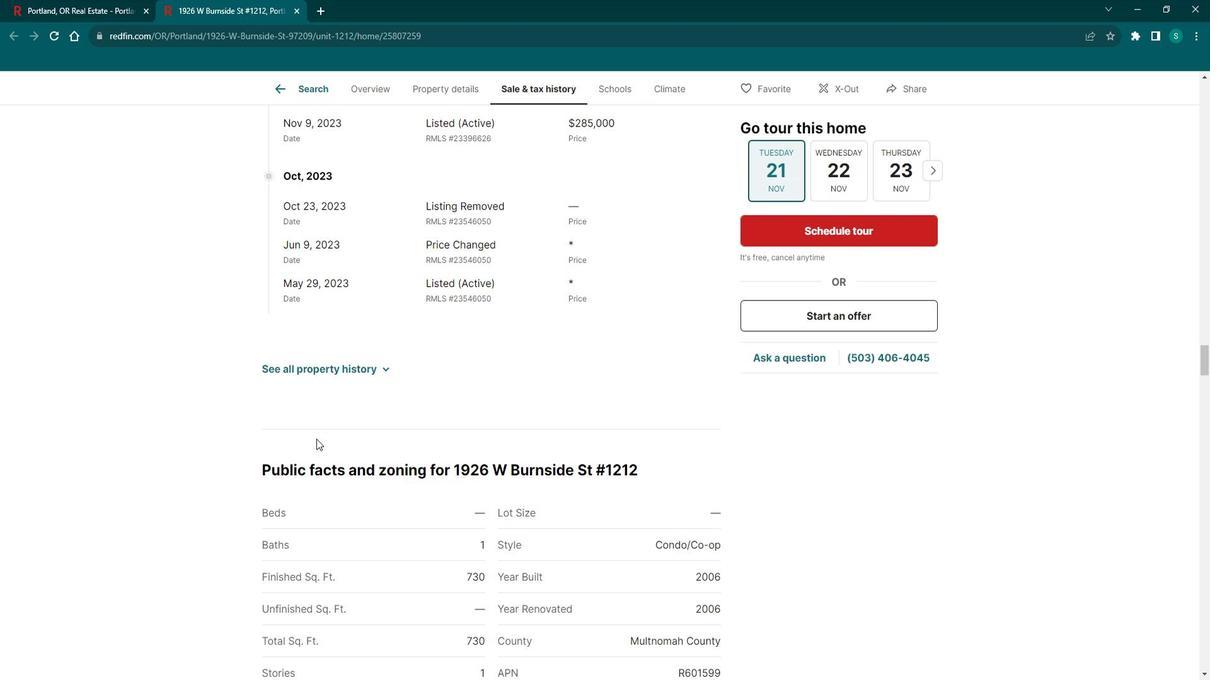 
Action: Mouse scrolled (327, 432) with delta (0, 0)
Screenshot: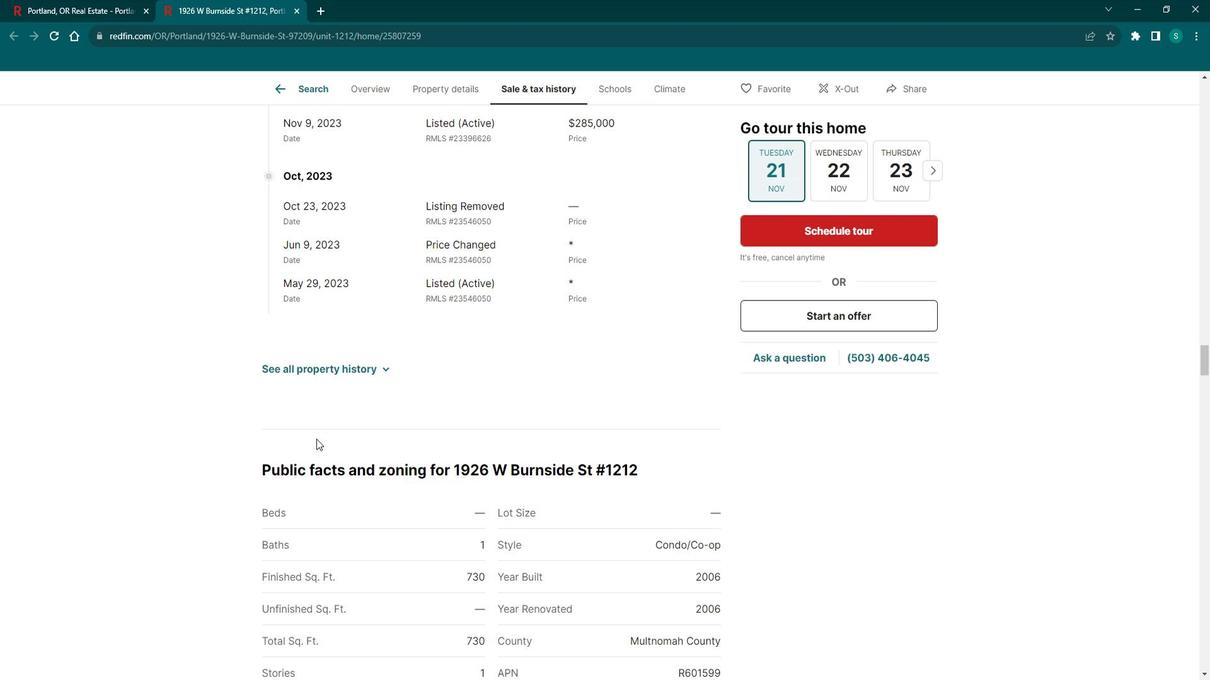 
Action: Mouse scrolled (327, 432) with delta (0, 0)
Screenshot: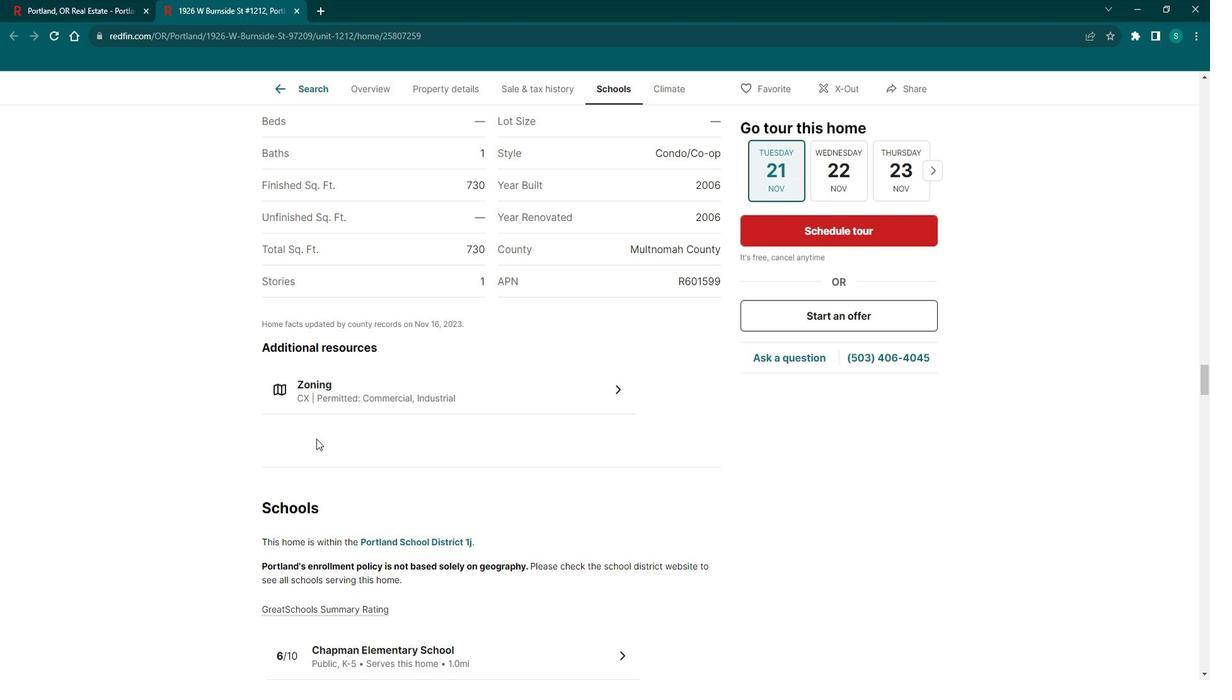 
Action: Mouse scrolled (327, 432) with delta (0, 0)
Screenshot: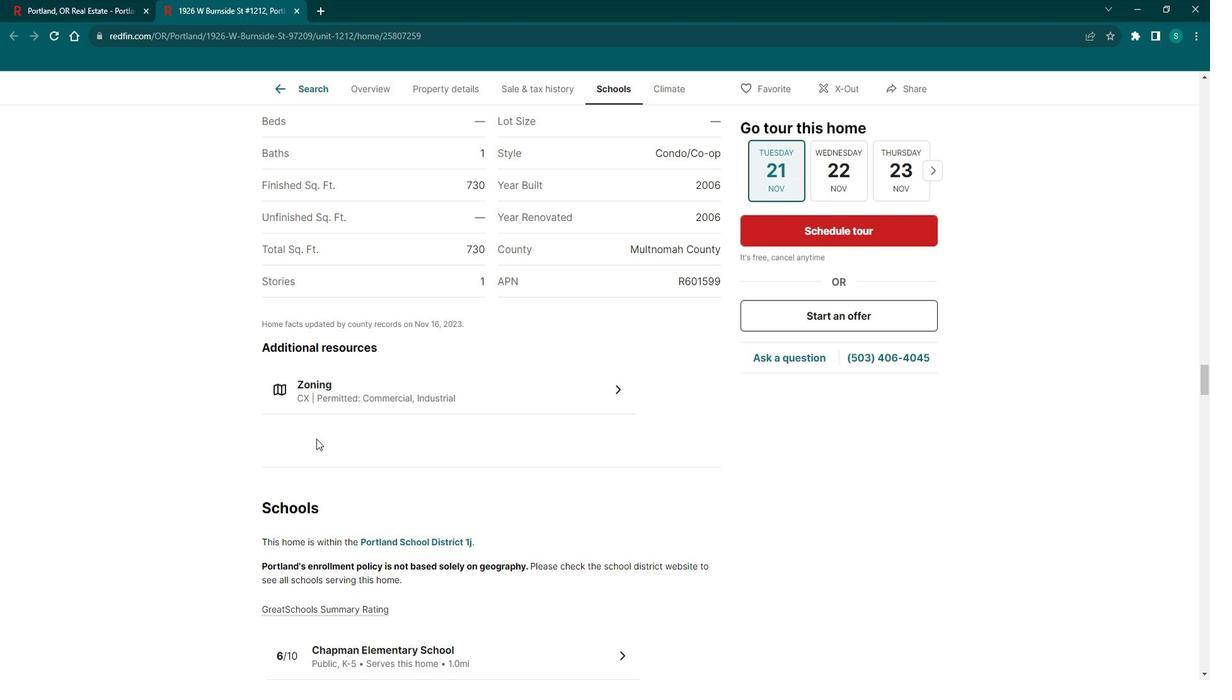 
Action: Mouse scrolled (327, 432) with delta (0, 0)
Screenshot: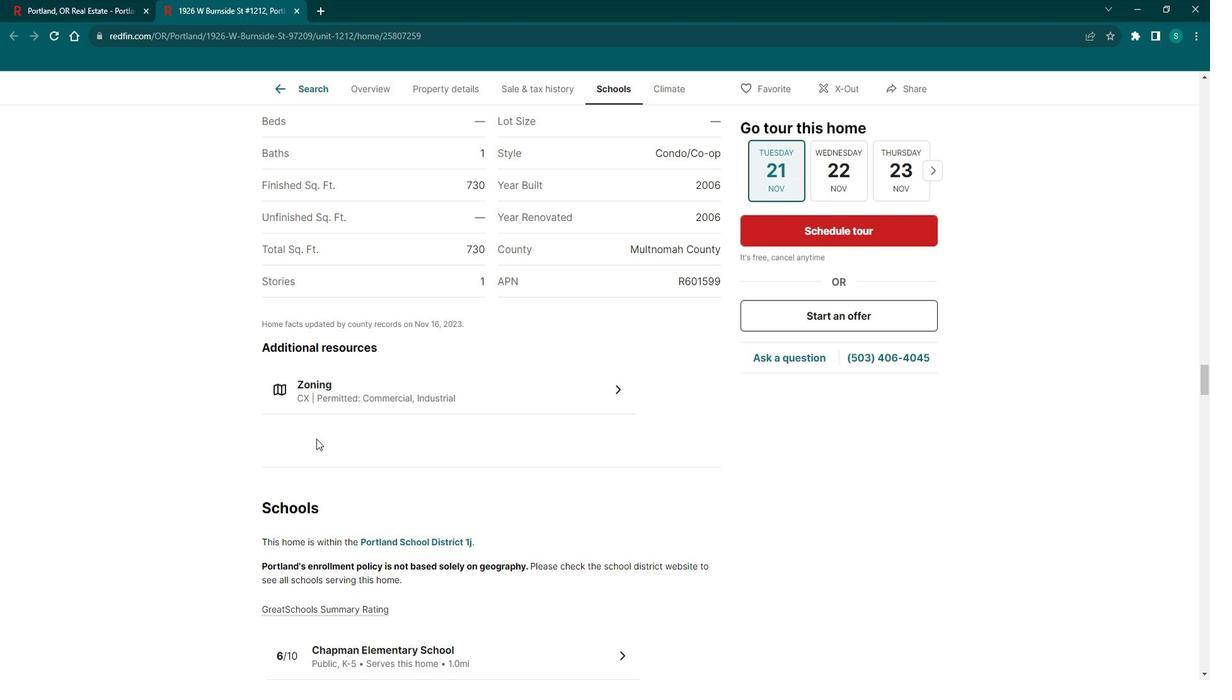 
Action: Mouse scrolled (327, 432) with delta (0, 0)
Screenshot: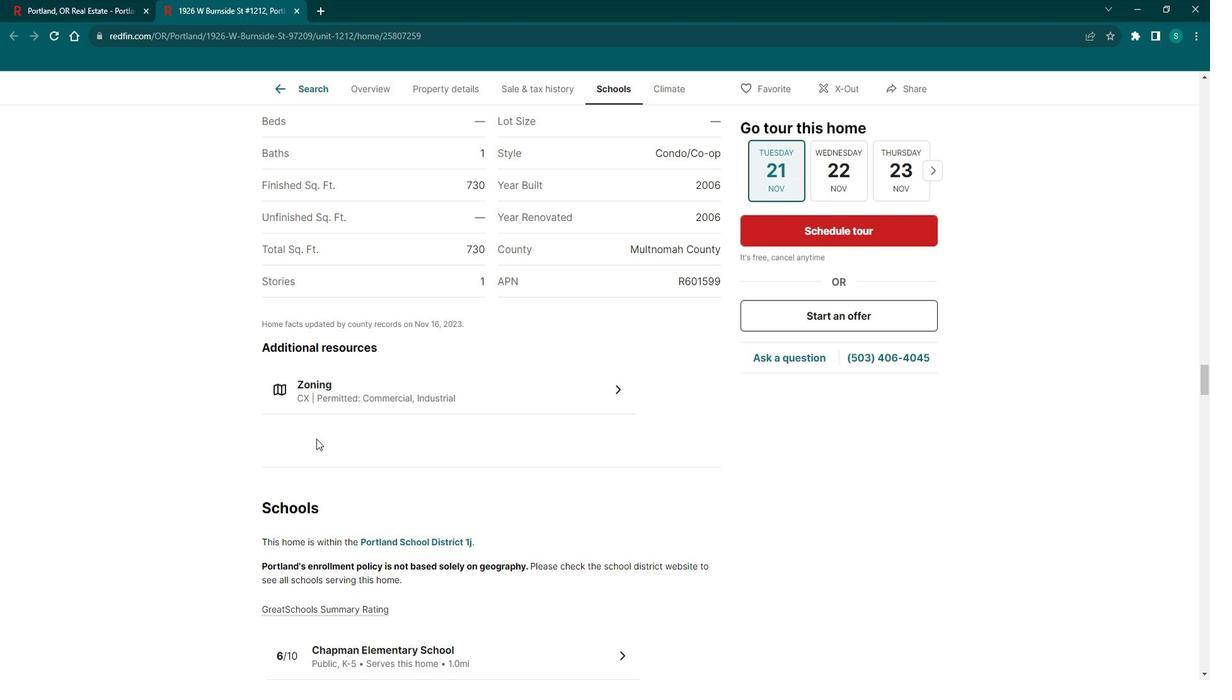 
Action: Mouse scrolled (327, 432) with delta (0, 0)
Screenshot: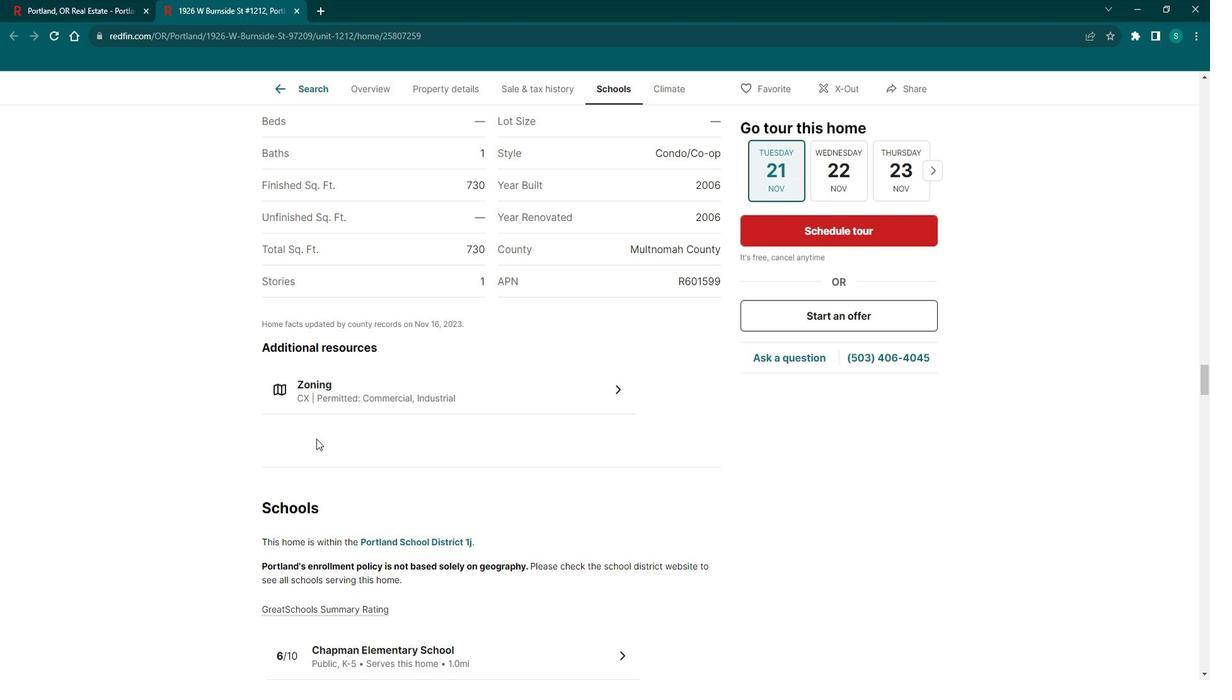 
Action: Mouse scrolled (327, 432) with delta (0, 0)
Screenshot: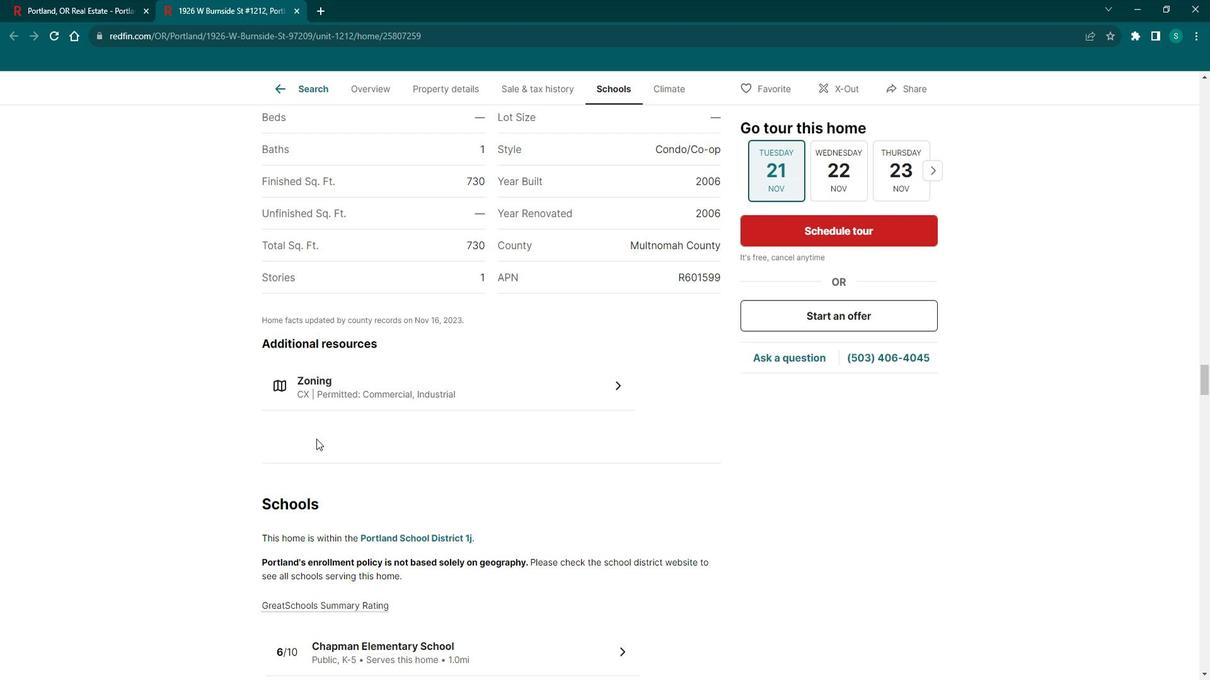 
Action: Mouse scrolled (327, 432) with delta (0, 0)
Screenshot: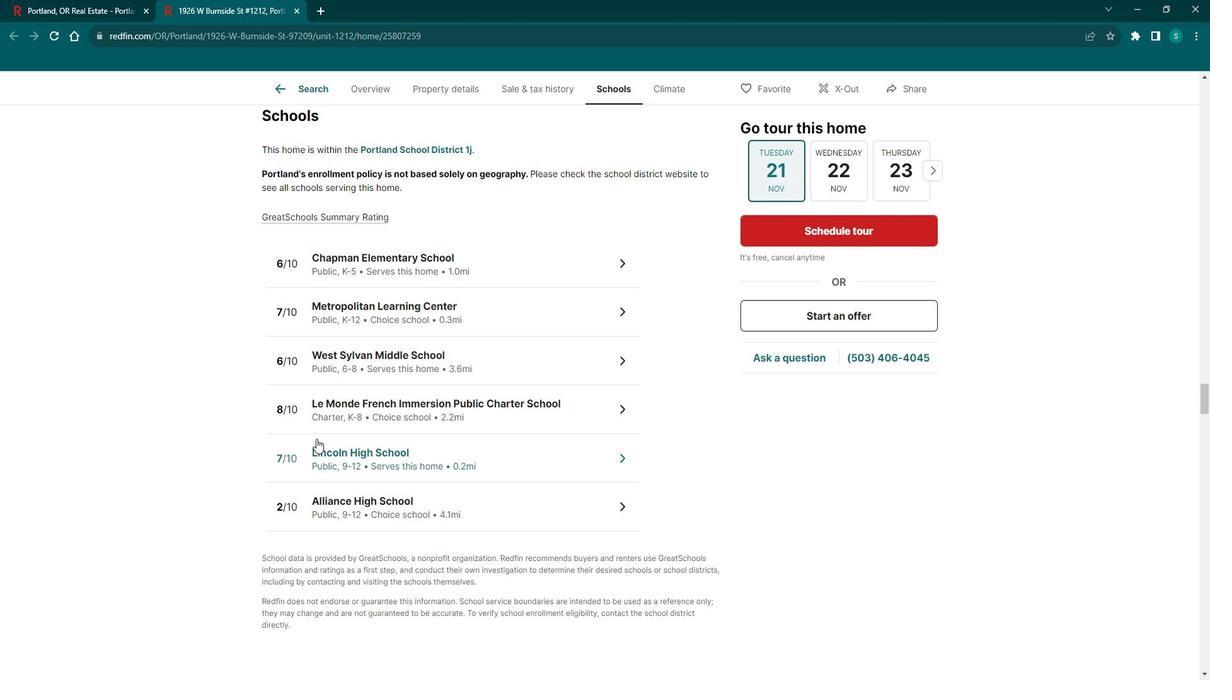 
Action: Mouse scrolled (327, 432) with delta (0, 0)
Screenshot: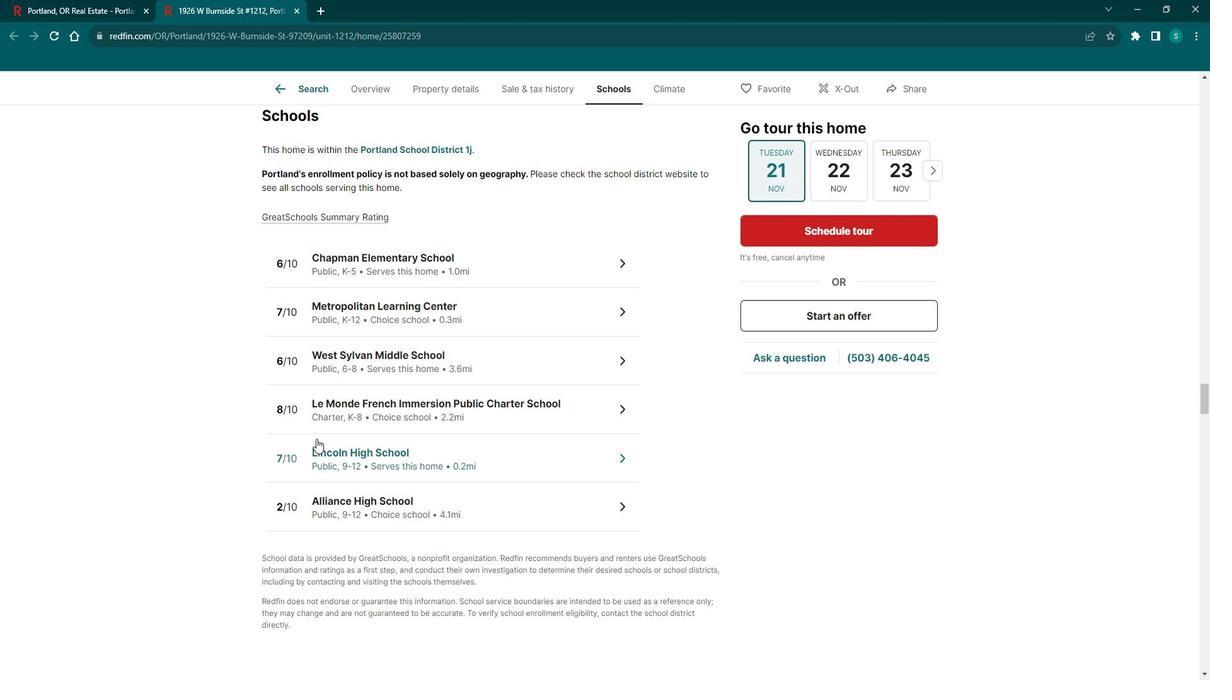 
Action: Mouse scrolled (327, 432) with delta (0, 0)
Screenshot: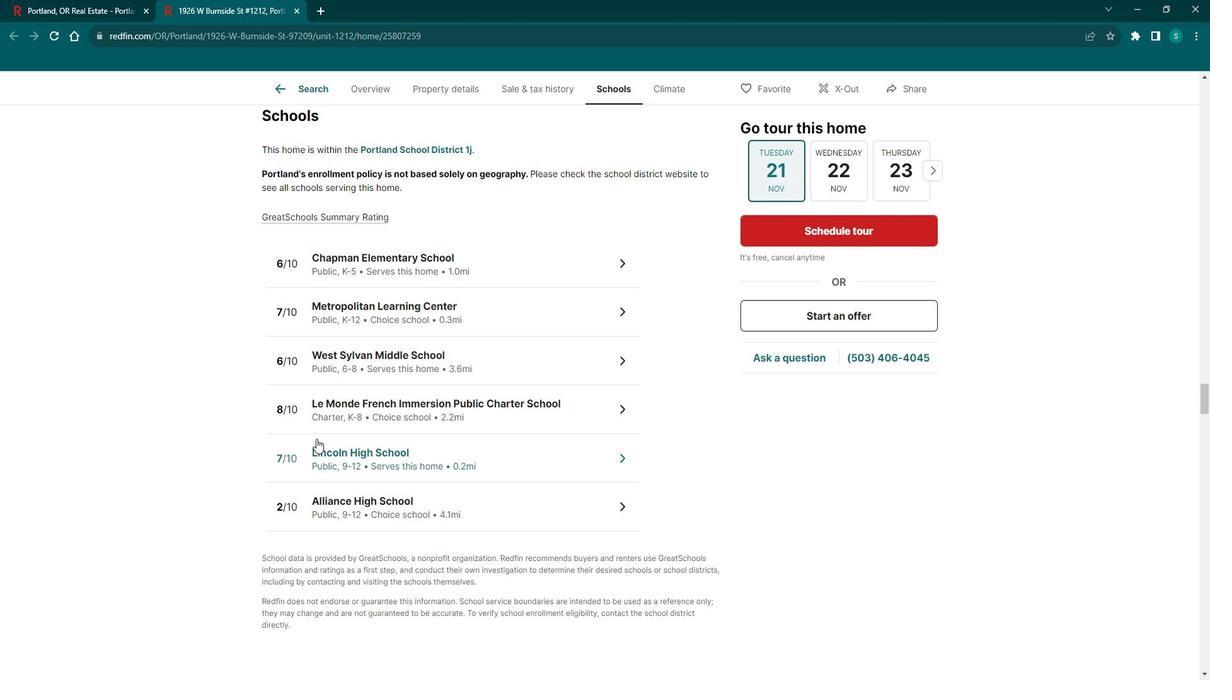 
Action: Mouse scrolled (327, 432) with delta (0, 0)
Screenshot: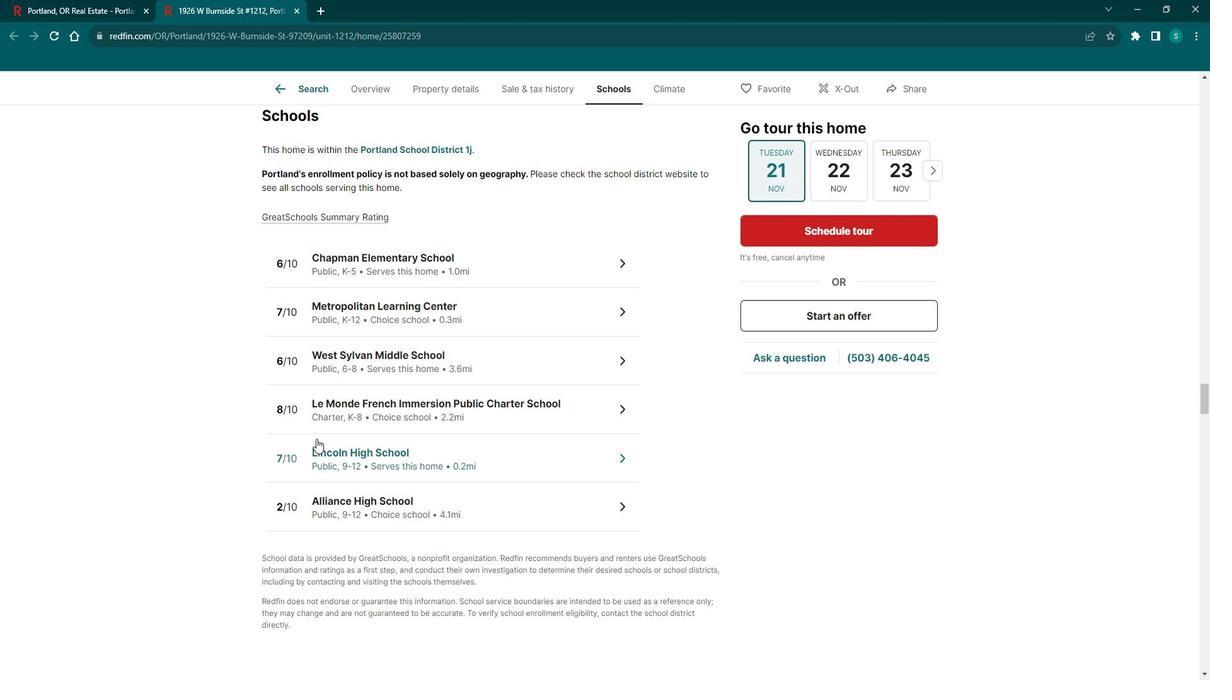 
Action: Mouse scrolled (327, 432) with delta (0, 0)
Screenshot: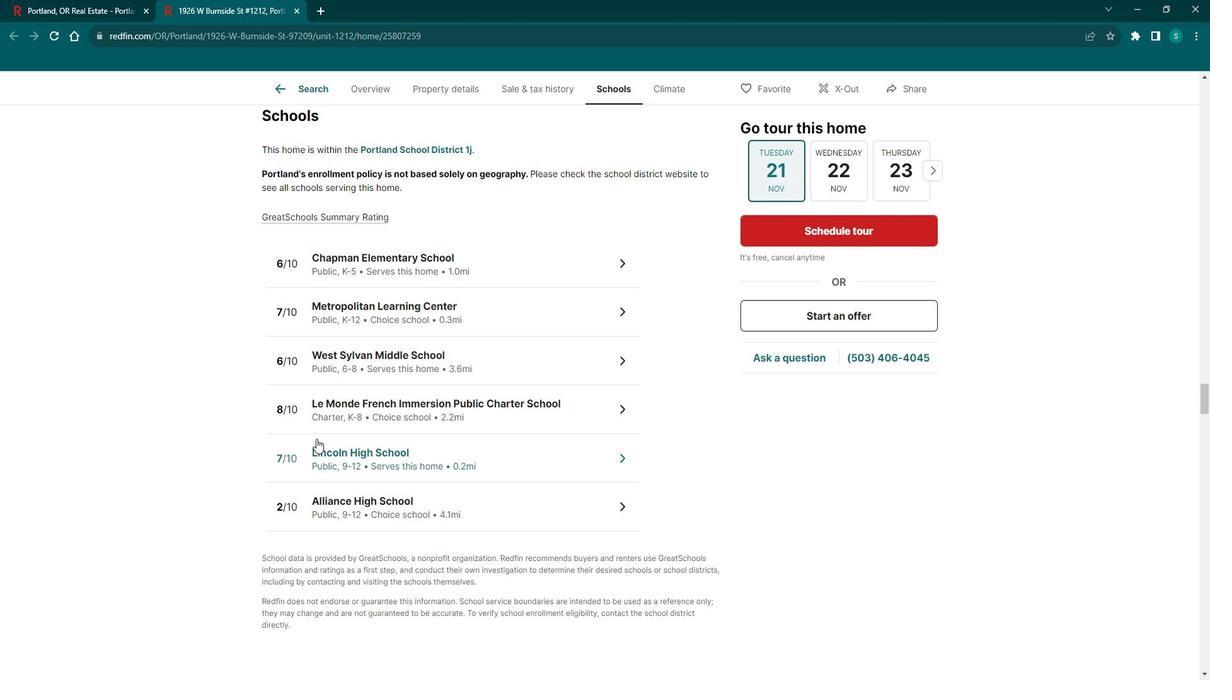 
Action: Mouse scrolled (327, 432) with delta (0, 0)
Screenshot: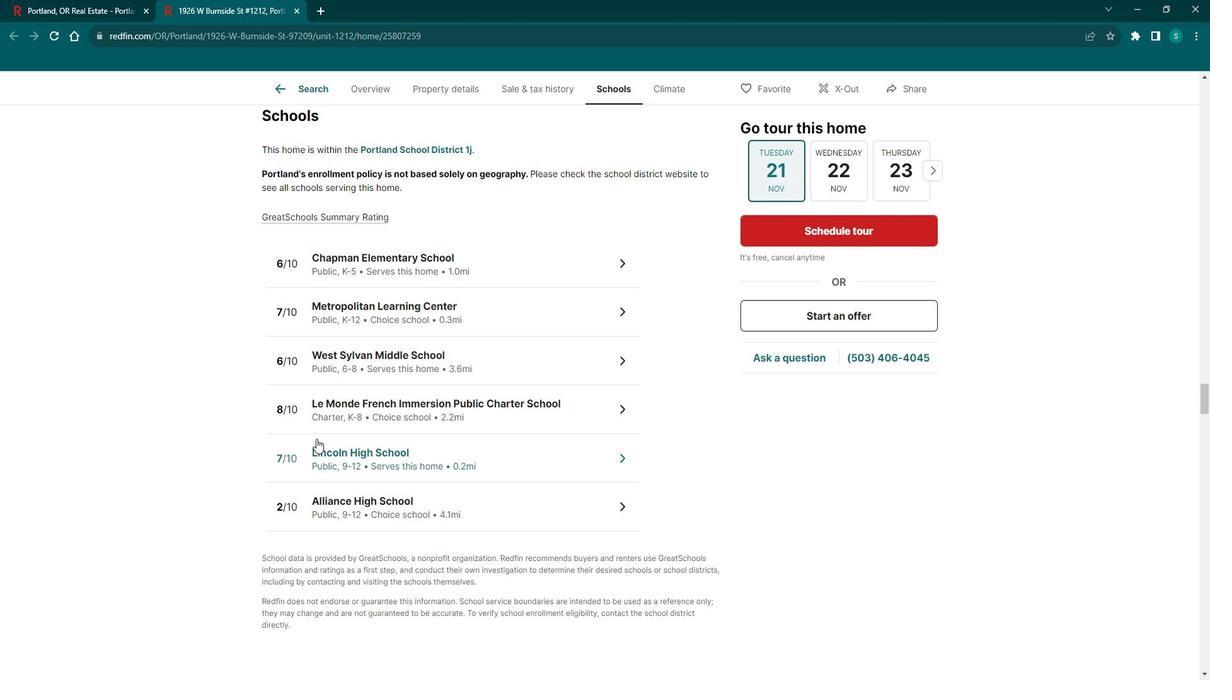 
Action: Mouse scrolled (327, 432) with delta (0, 0)
Screenshot: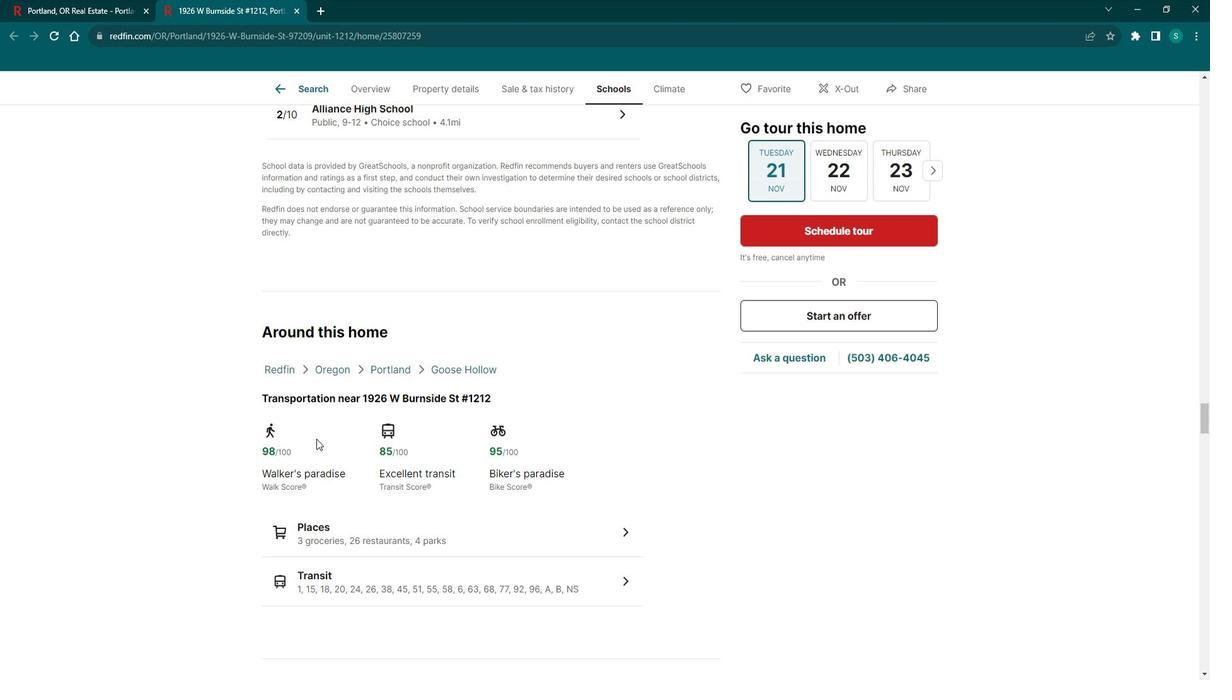 
Action: Mouse scrolled (327, 432) with delta (0, 0)
Screenshot: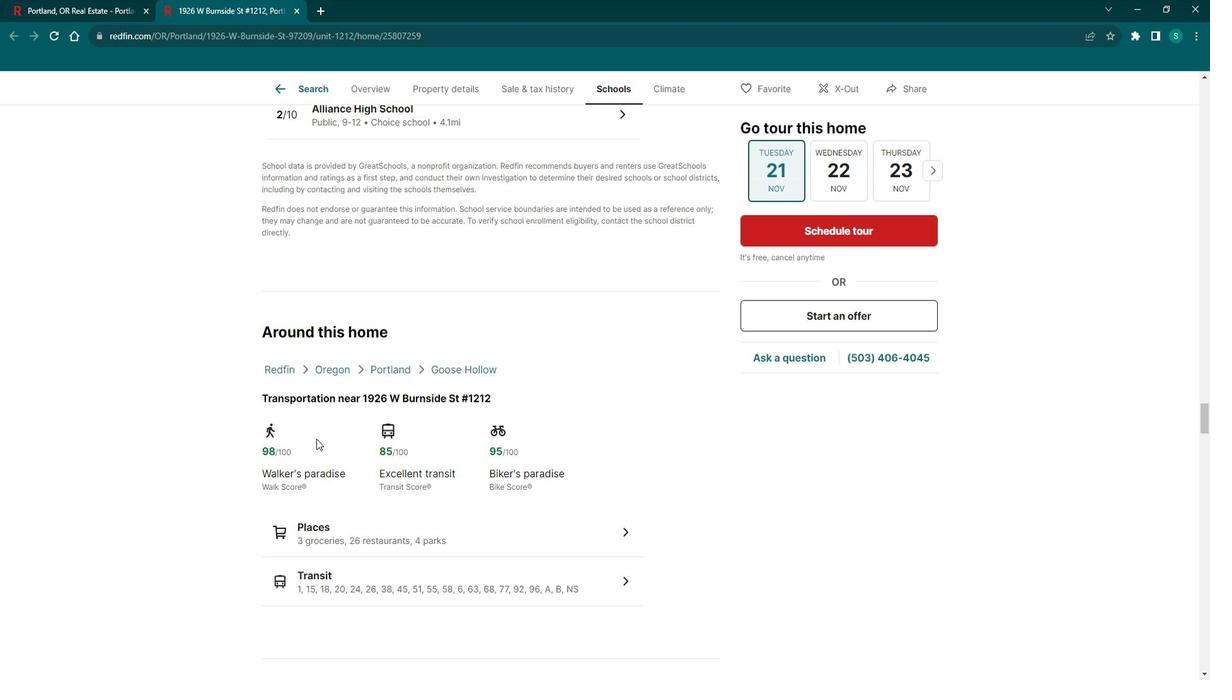 
Action: Mouse scrolled (327, 432) with delta (0, 0)
Screenshot: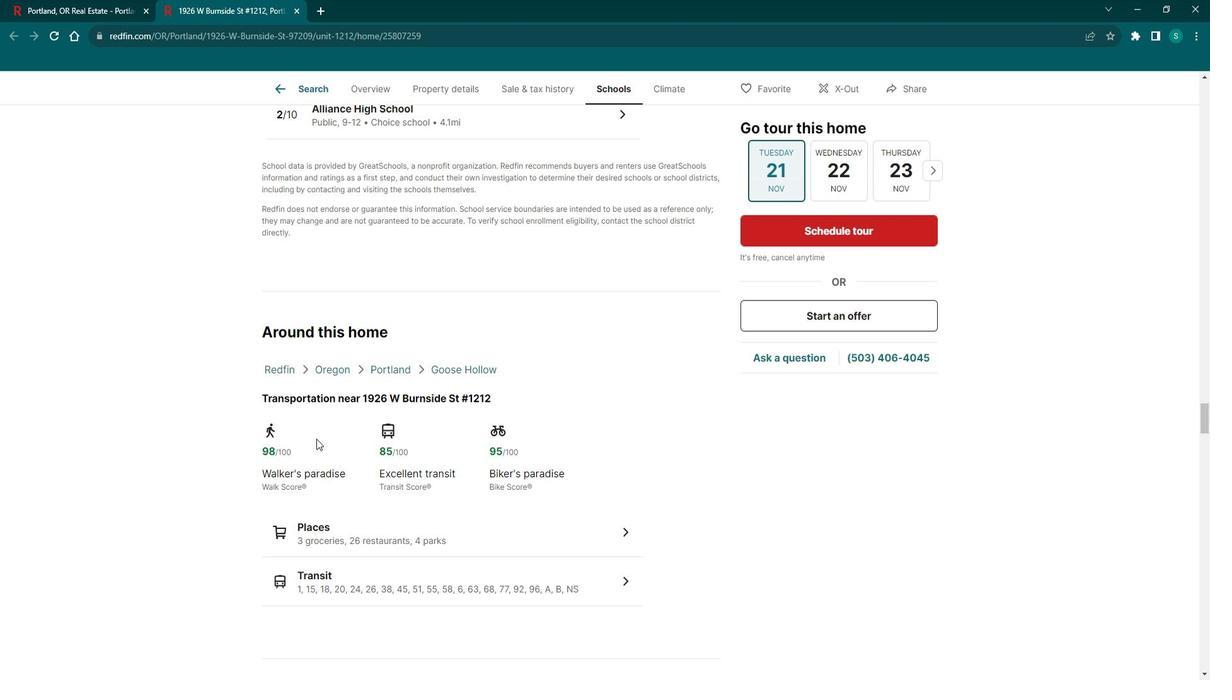 
Action: Mouse scrolled (327, 432) with delta (0, 0)
Screenshot: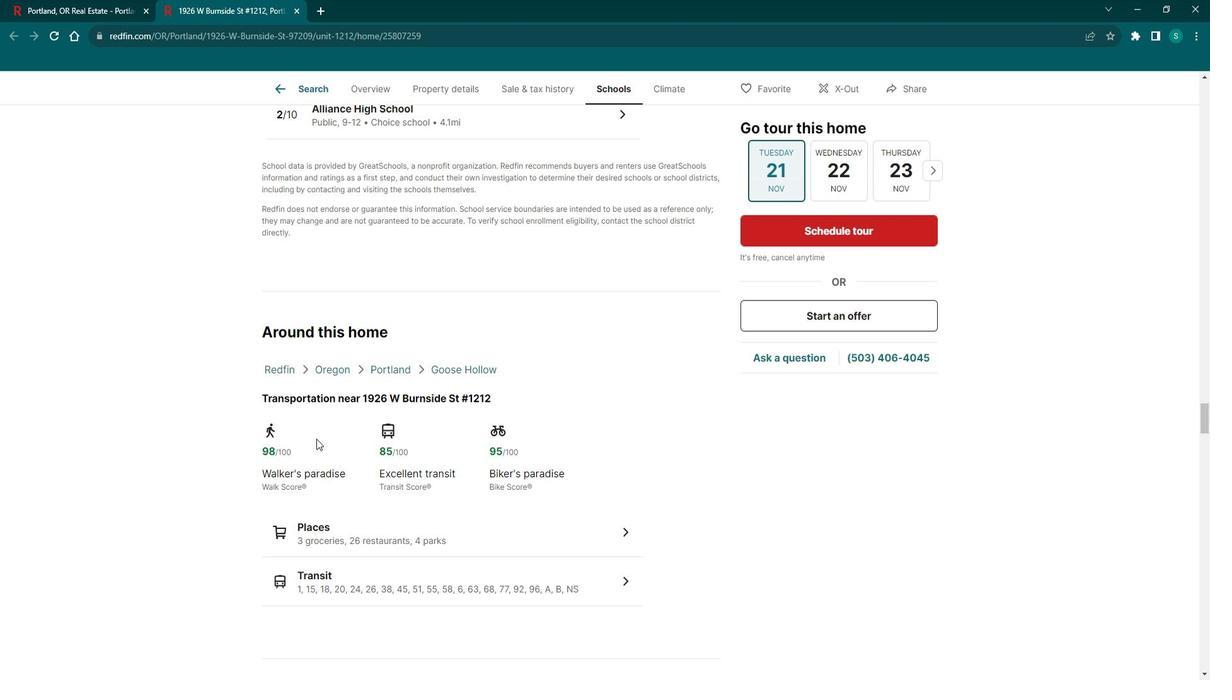 
Action: Mouse scrolled (327, 432) with delta (0, 0)
Screenshot: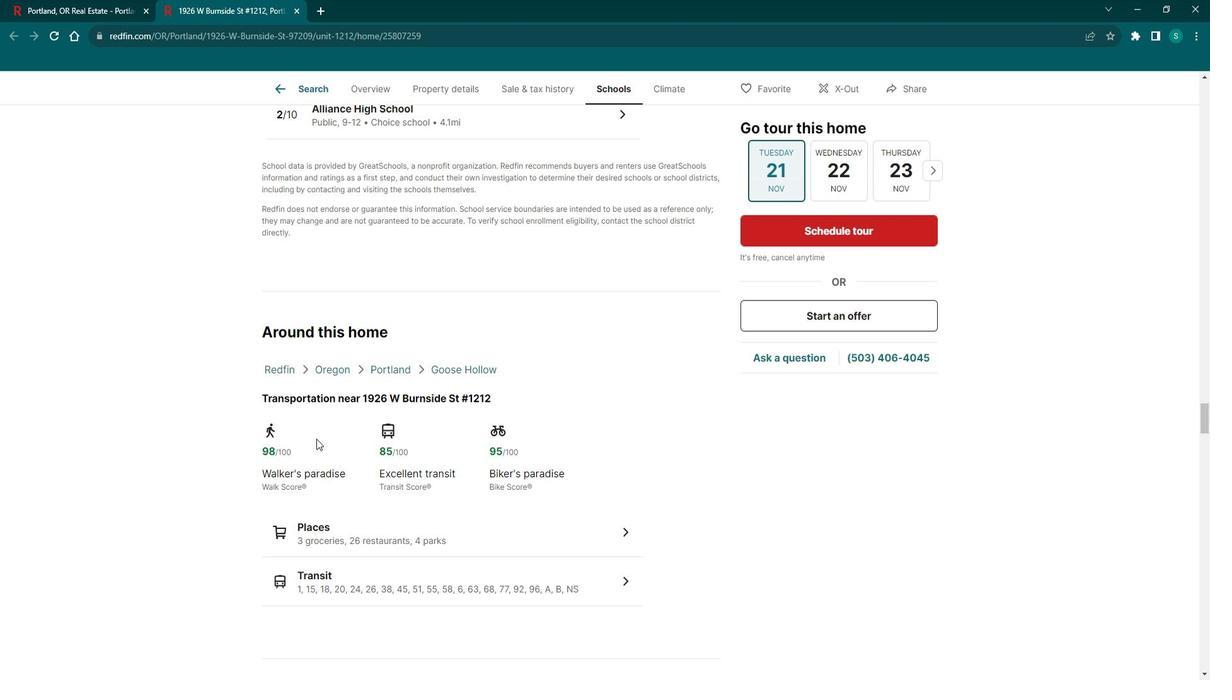 
Action: Mouse scrolled (327, 432) with delta (0, 0)
Screenshot: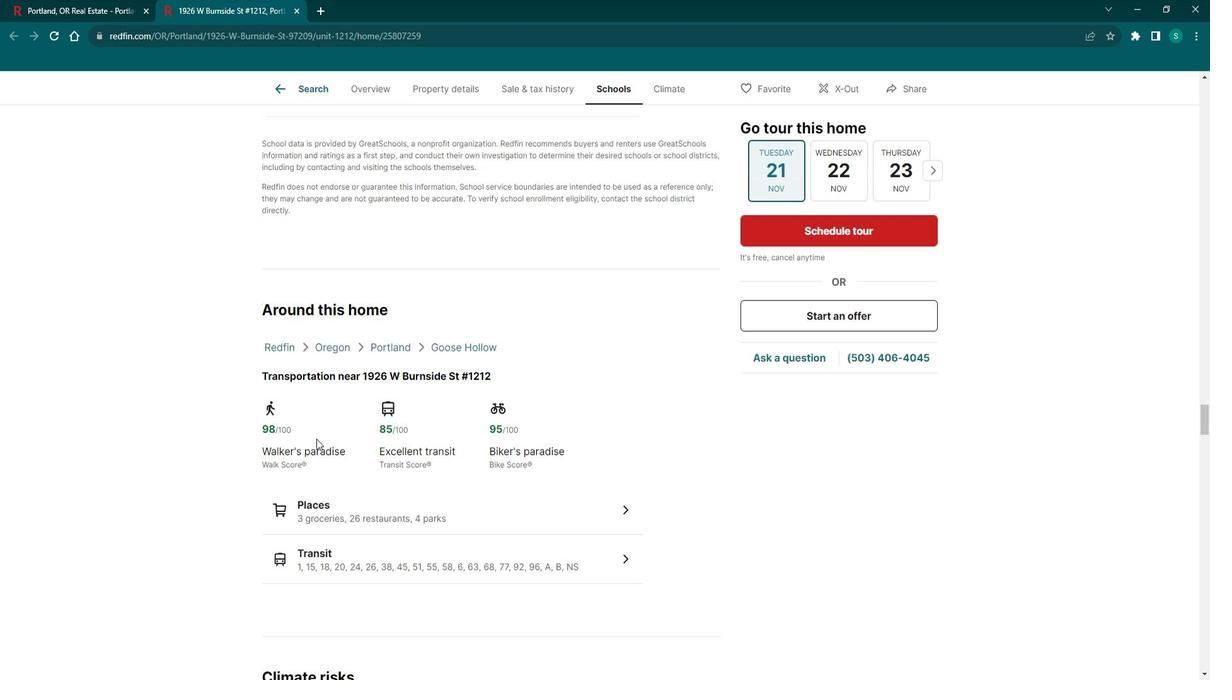 
Action: Mouse scrolled (327, 432) with delta (0, 0)
Screenshot: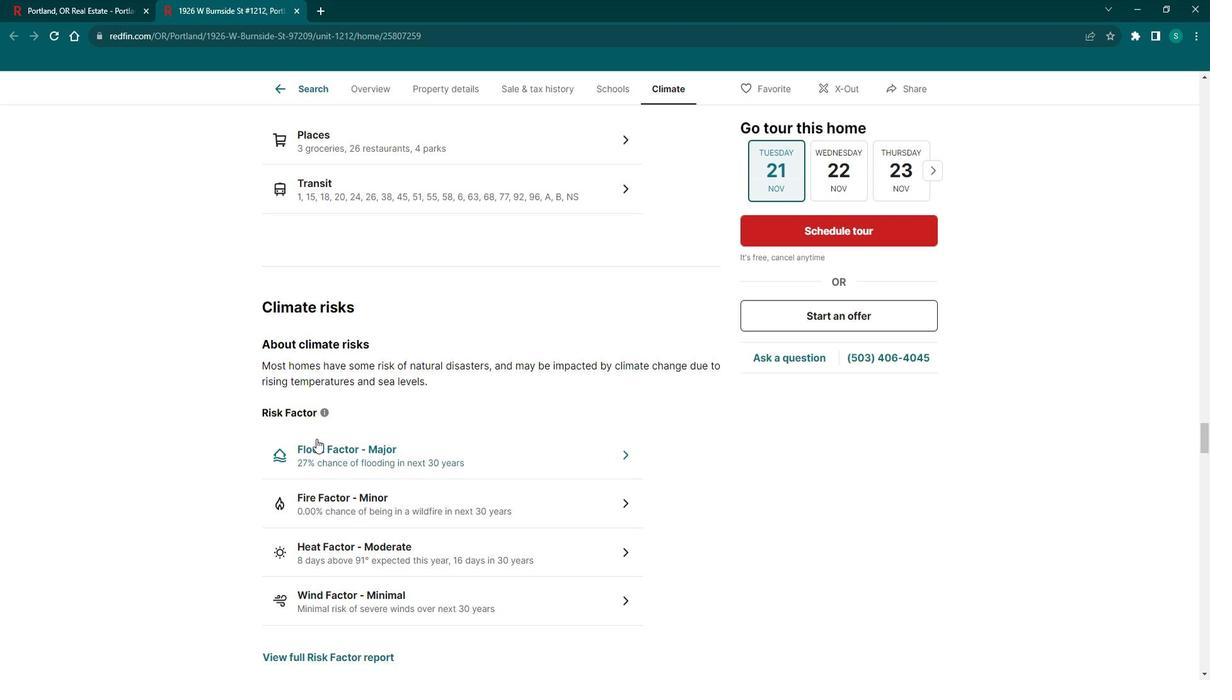 
Action: Mouse scrolled (327, 432) with delta (0, 0)
Screenshot: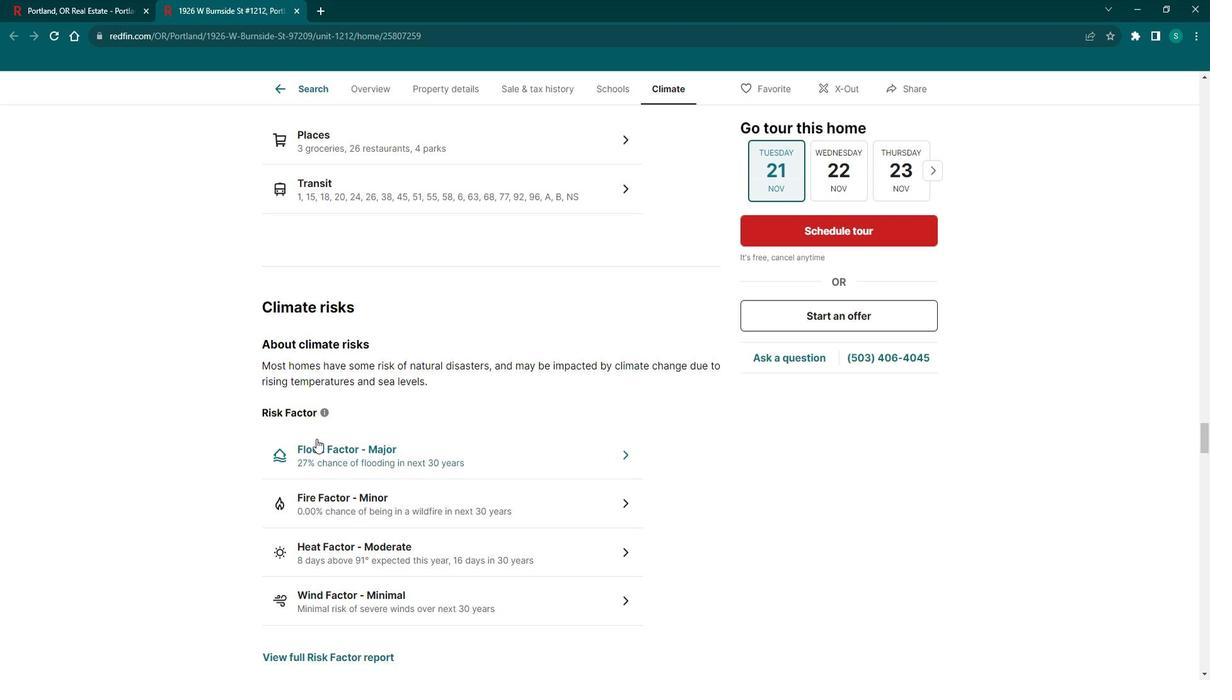 
Action: Mouse scrolled (327, 432) with delta (0, 0)
Screenshot: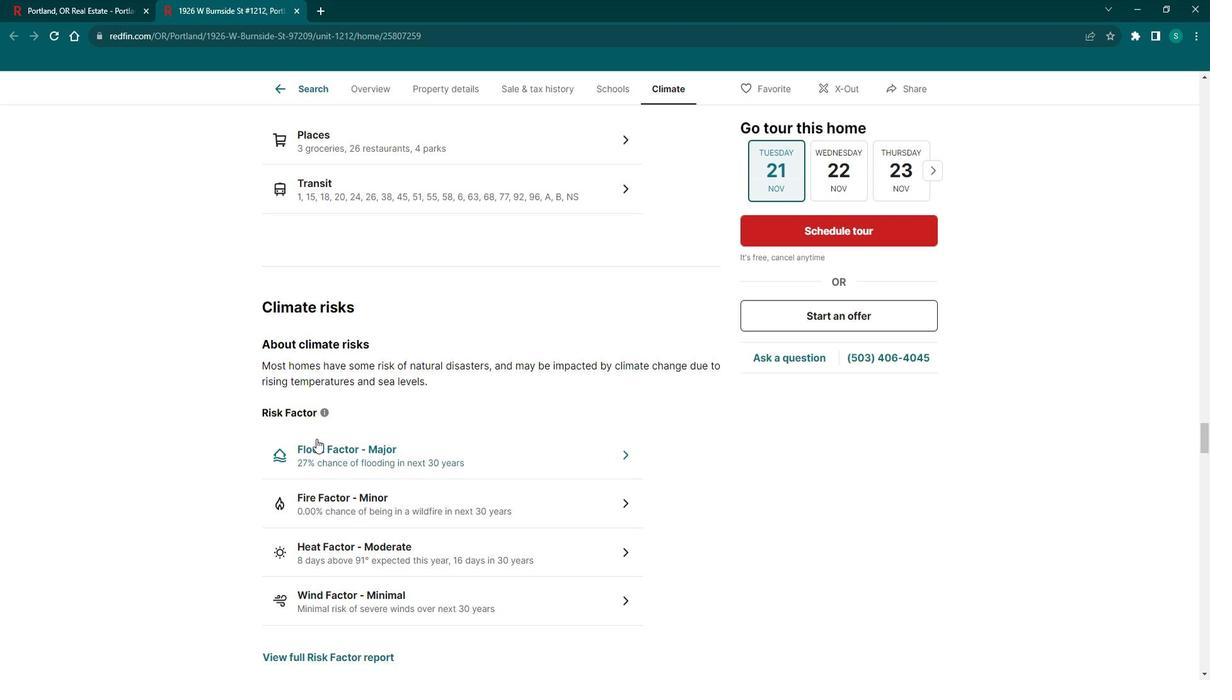 
Action: Mouse scrolled (327, 432) with delta (0, 0)
Screenshot: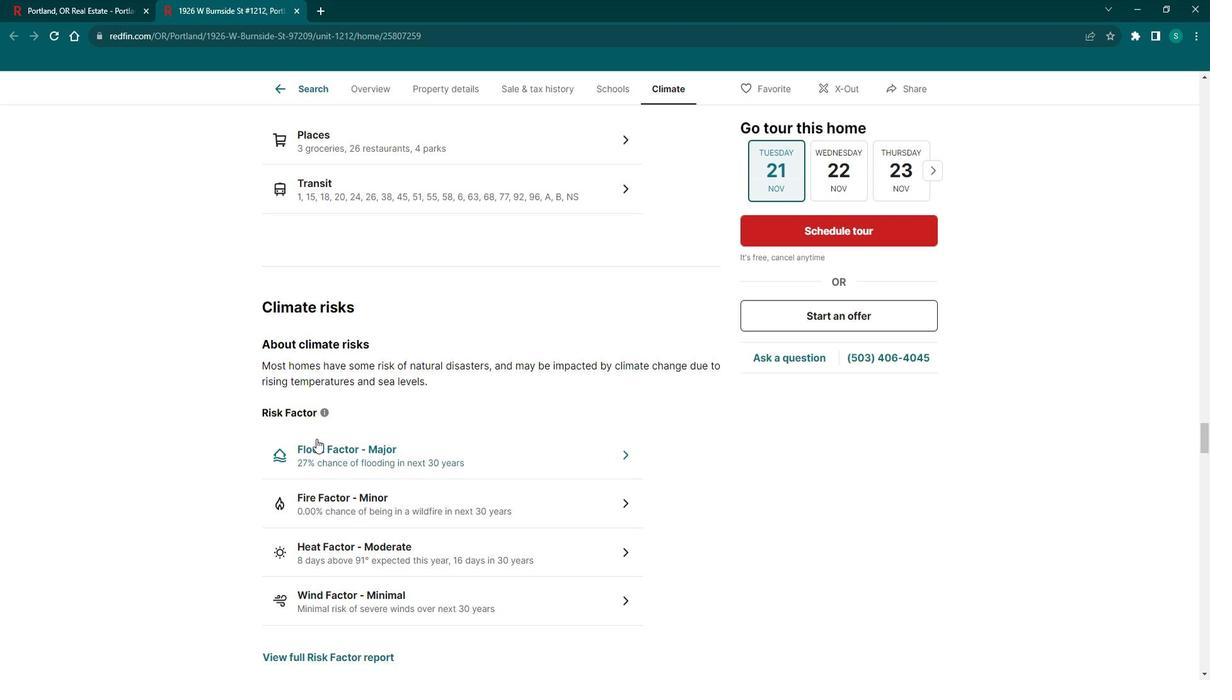 
Action: Mouse scrolled (327, 432) with delta (0, 0)
Screenshot: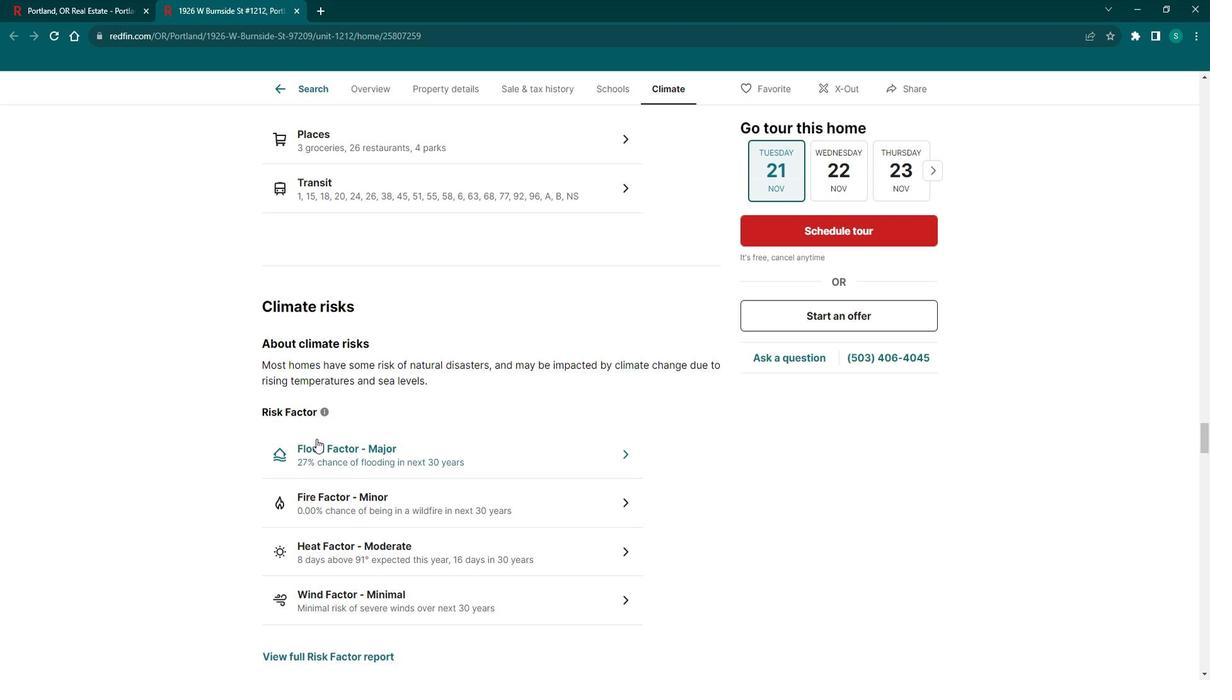 
Action: Mouse scrolled (327, 432) with delta (0, 0)
Screenshot: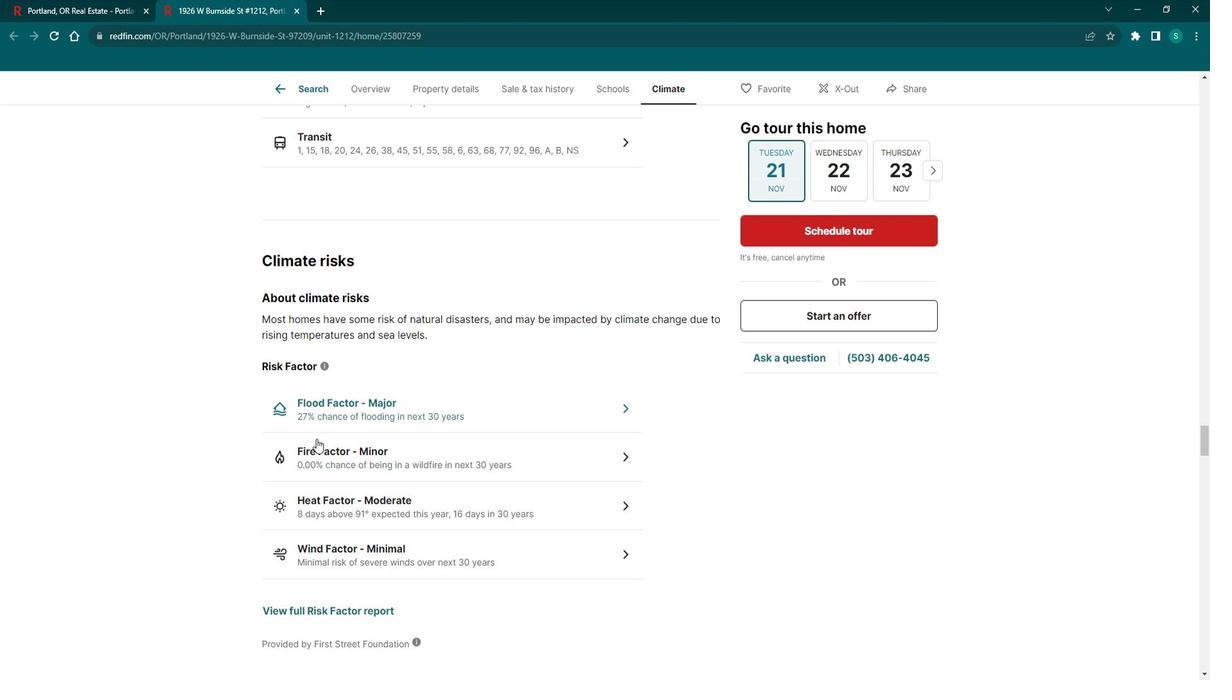 
Action: Mouse scrolled (327, 432) with delta (0, 0)
Screenshot: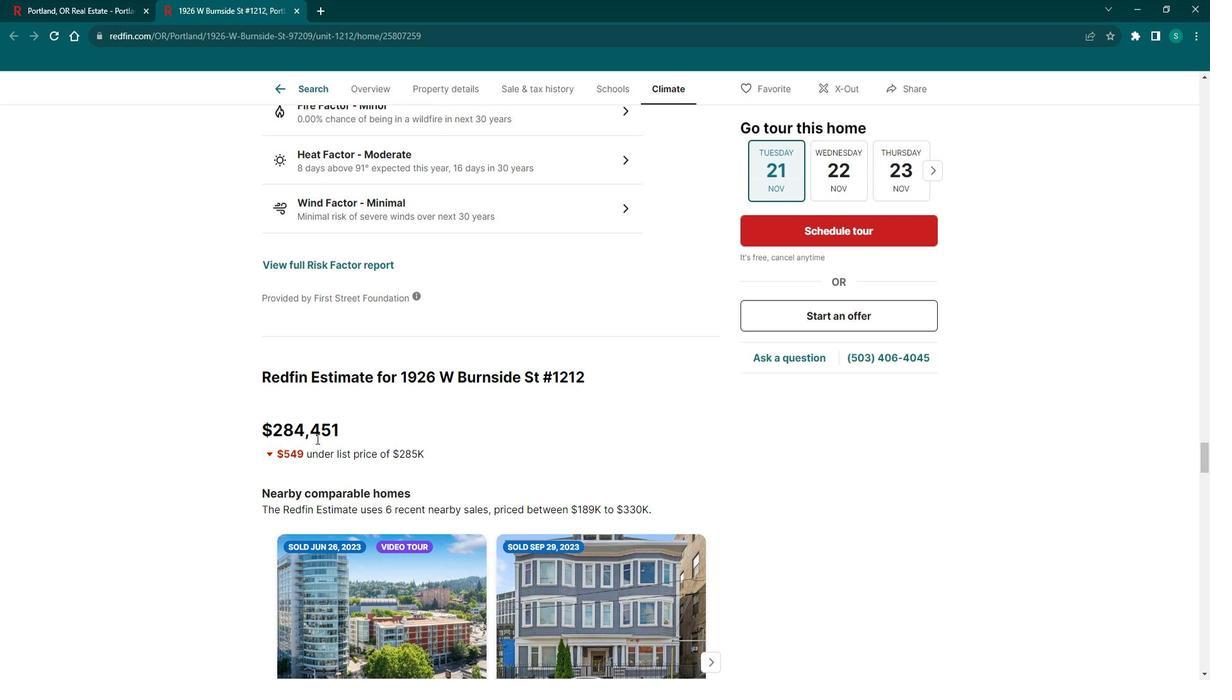 
Action: Mouse scrolled (327, 432) with delta (0, 0)
Screenshot: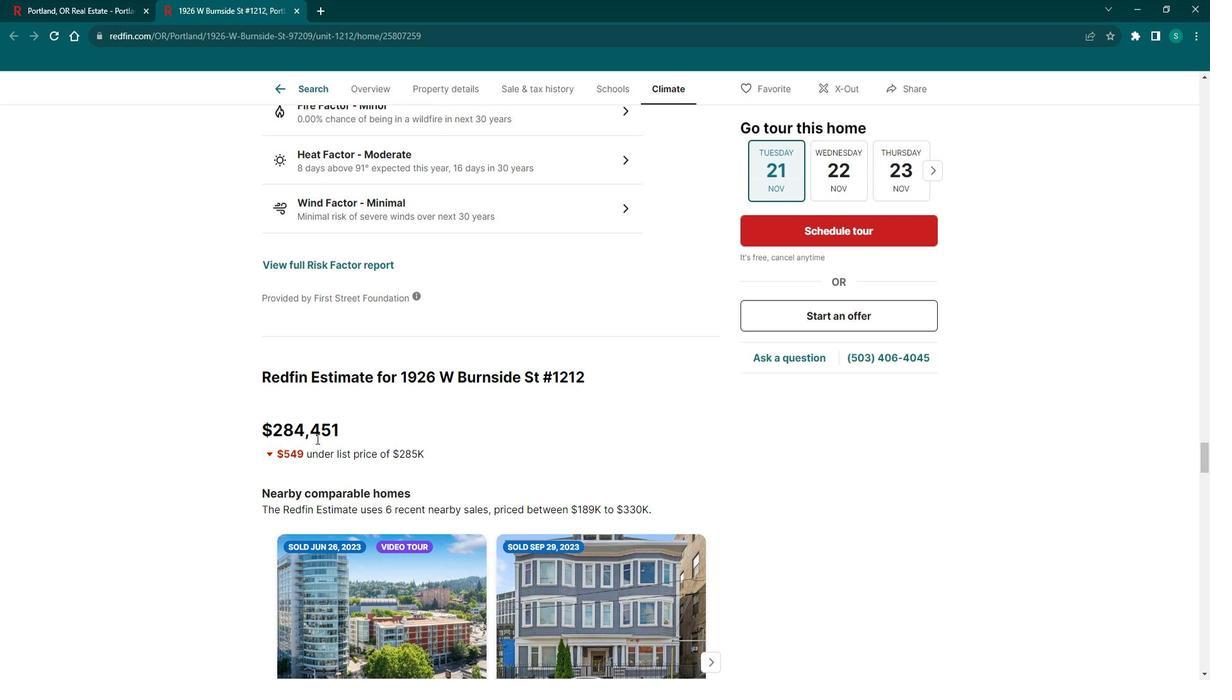 
Action: Mouse scrolled (327, 432) with delta (0, 0)
Screenshot: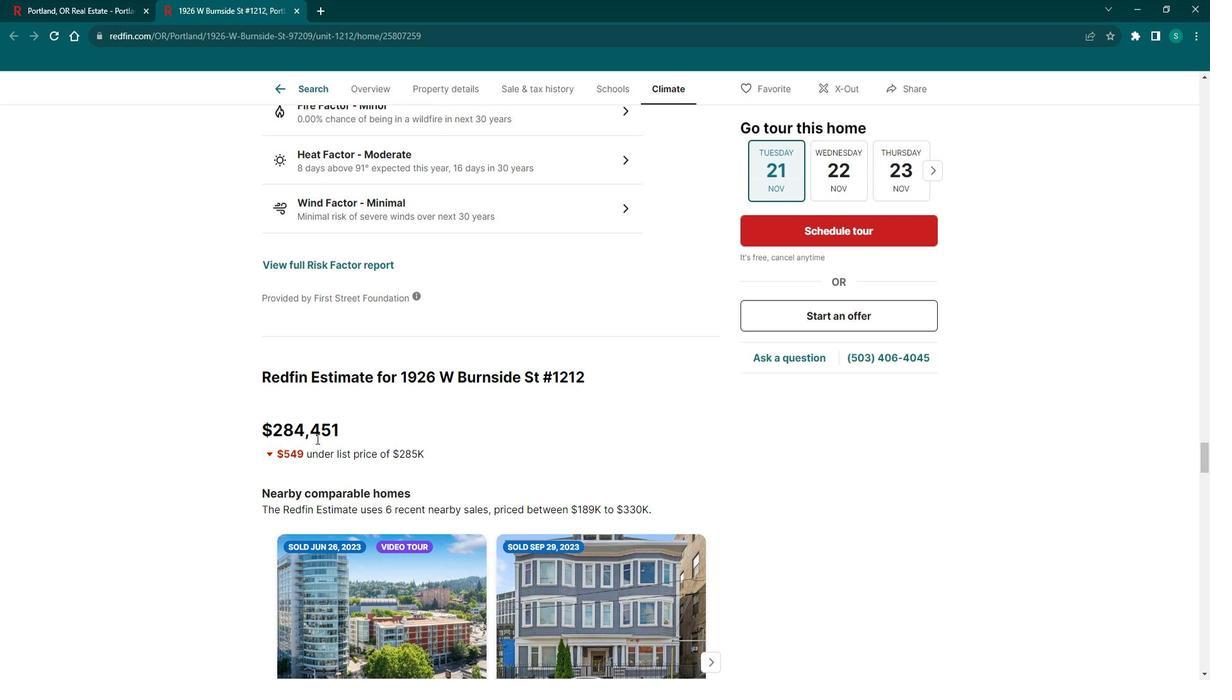 
Action: Mouse scrolled (327, 432) with delta (0, 0)
Screenshot: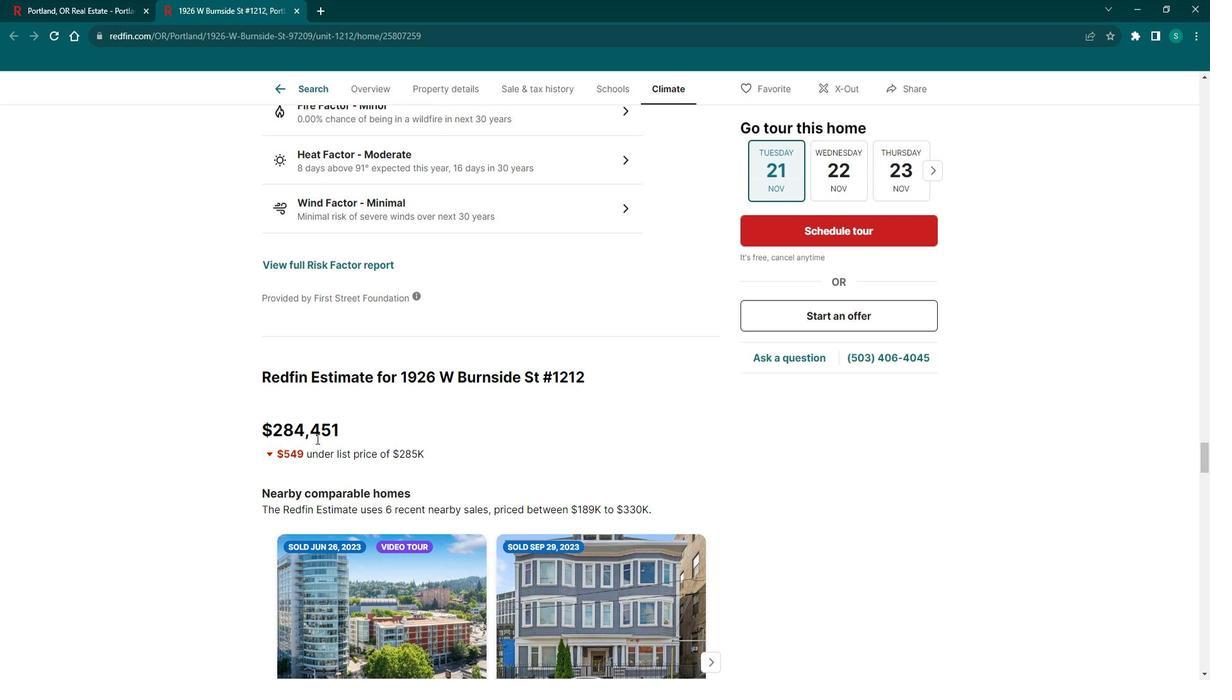 
Action: Mouse scrolled (327, 432) with delta (0, 0)
Screenshot: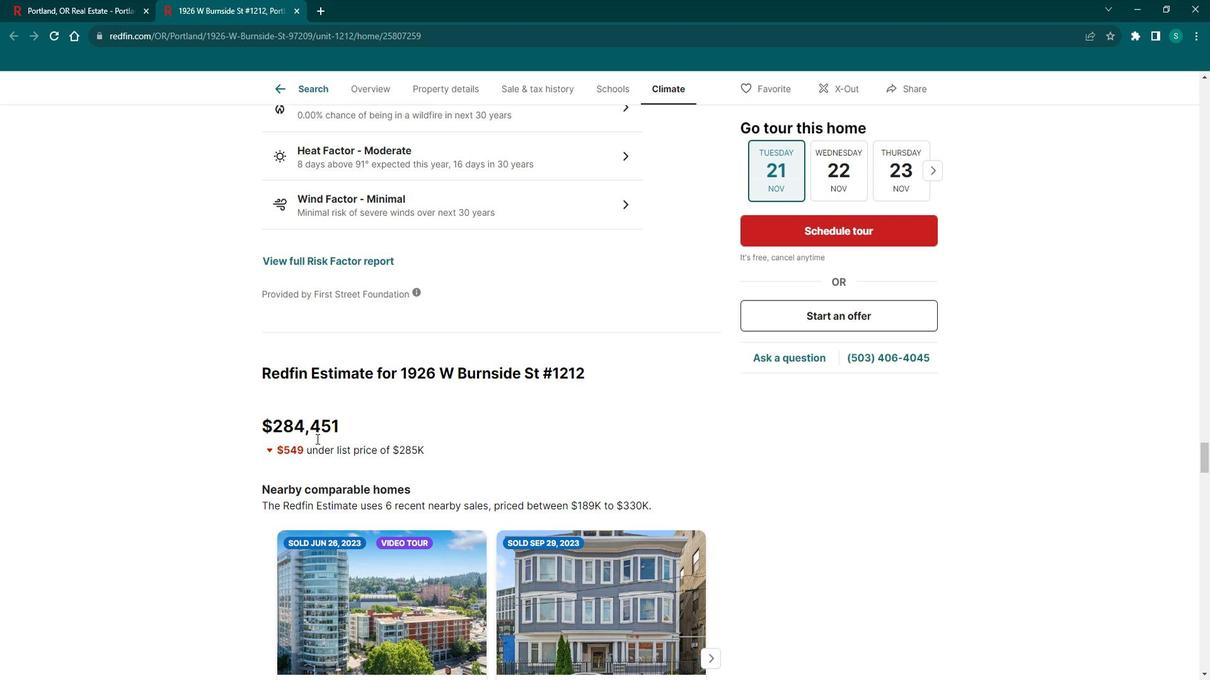 
Action: Mouse scrolled (327, 432) with delta (0, 0)
Screenshot: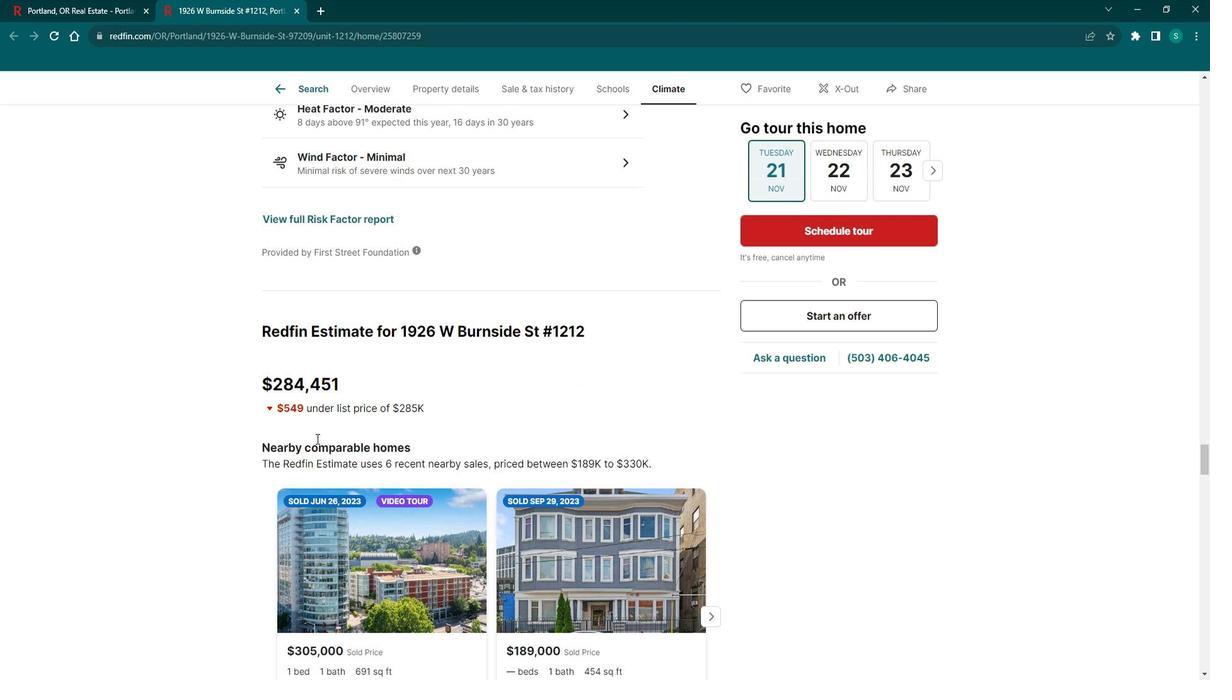 
Action: Mouse moved to (312, 318)
Screenshot: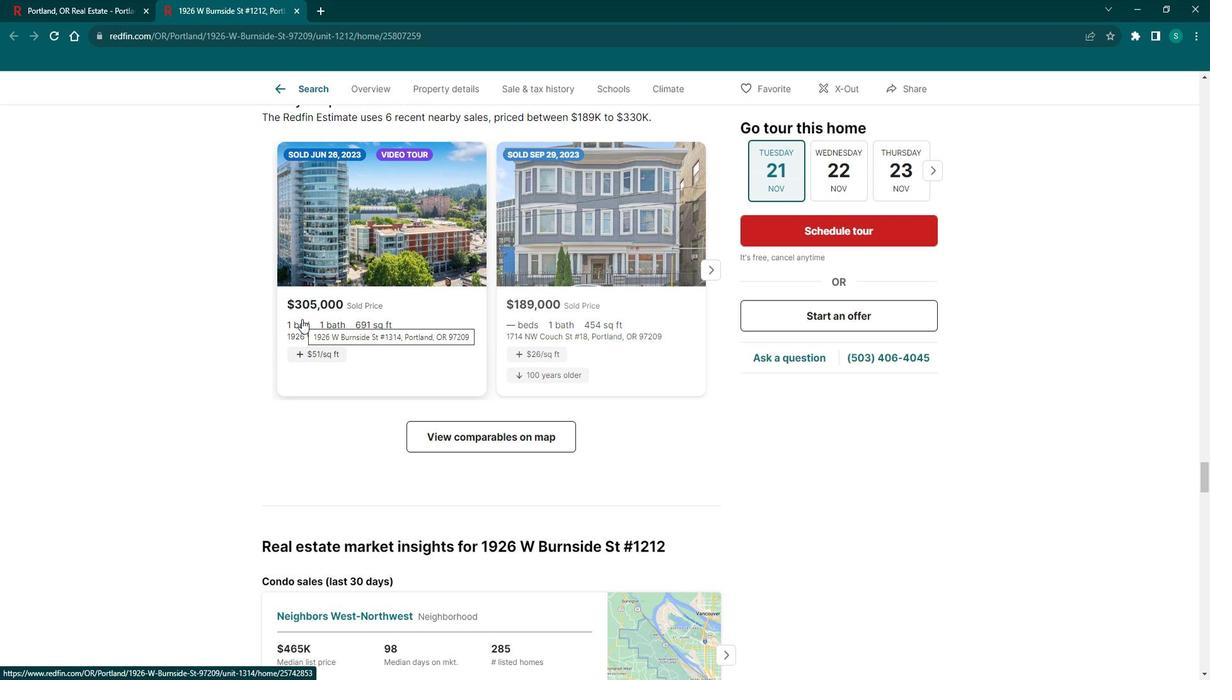 
Action: Mouse scrolled (312, 318) with delta (0, 0)
Screenshot: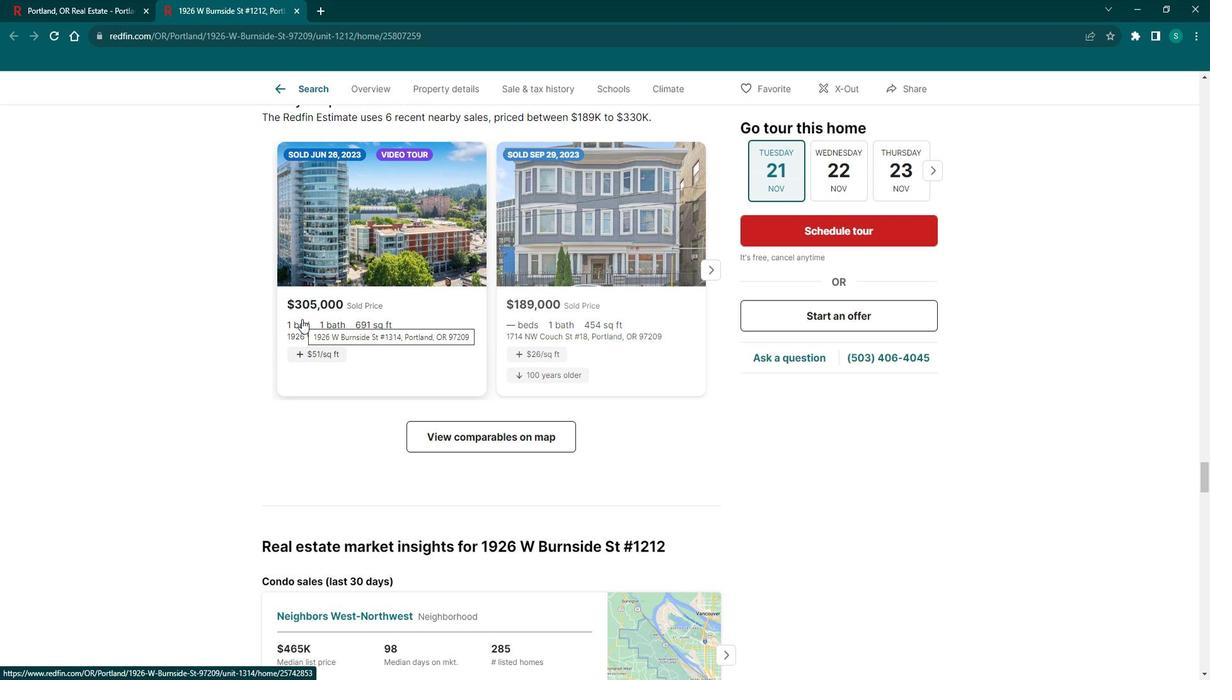 
Action: Mouse moved to (310, 324)
Screenshot: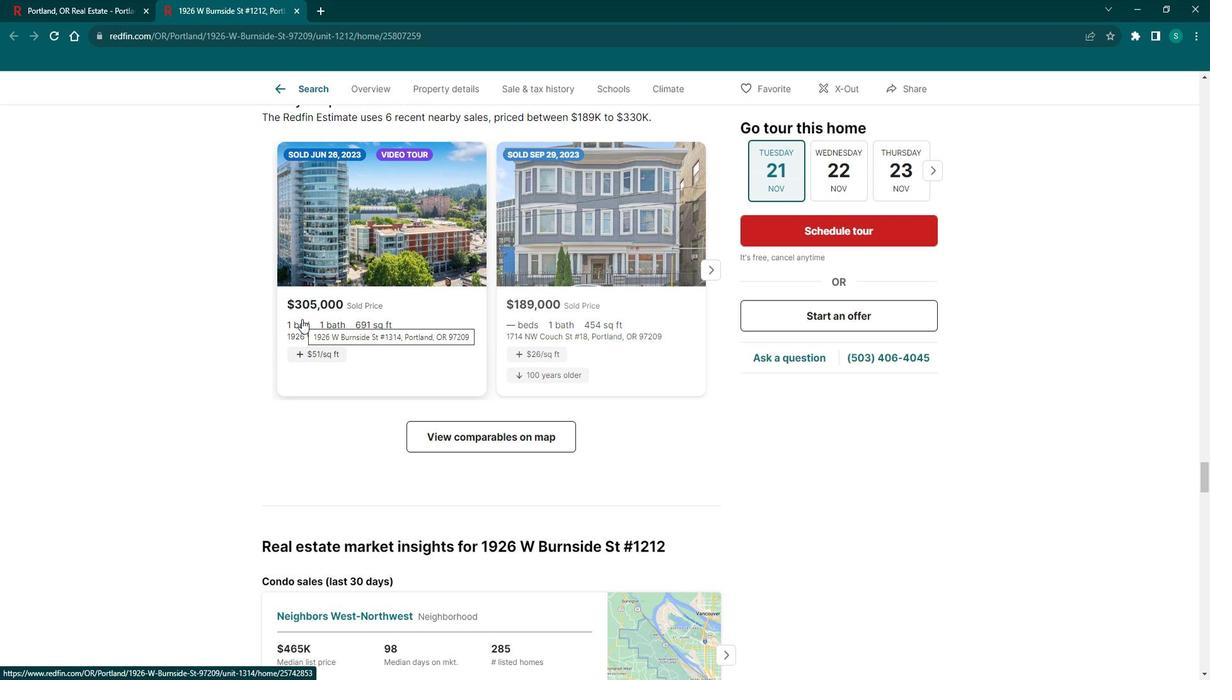 
Action: Mouse scrolled (310, 323) with delta (0, 0)
Screenshot: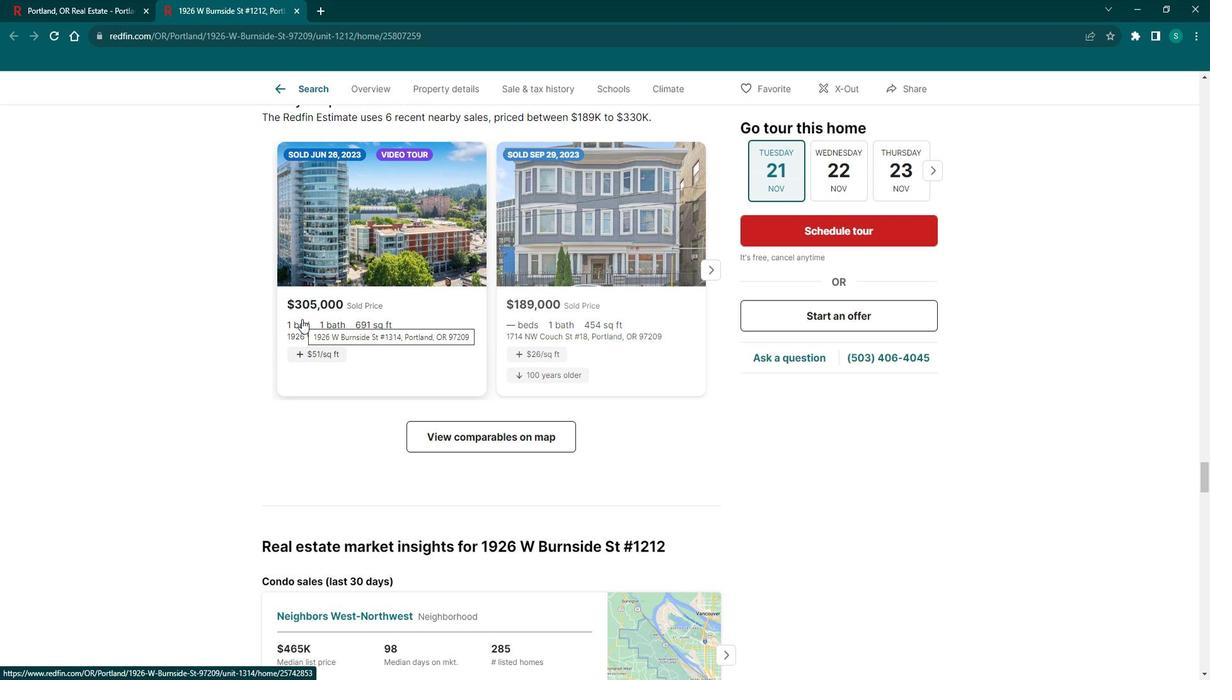 
Action: Mouse moved to (307, 325)
Screenshot: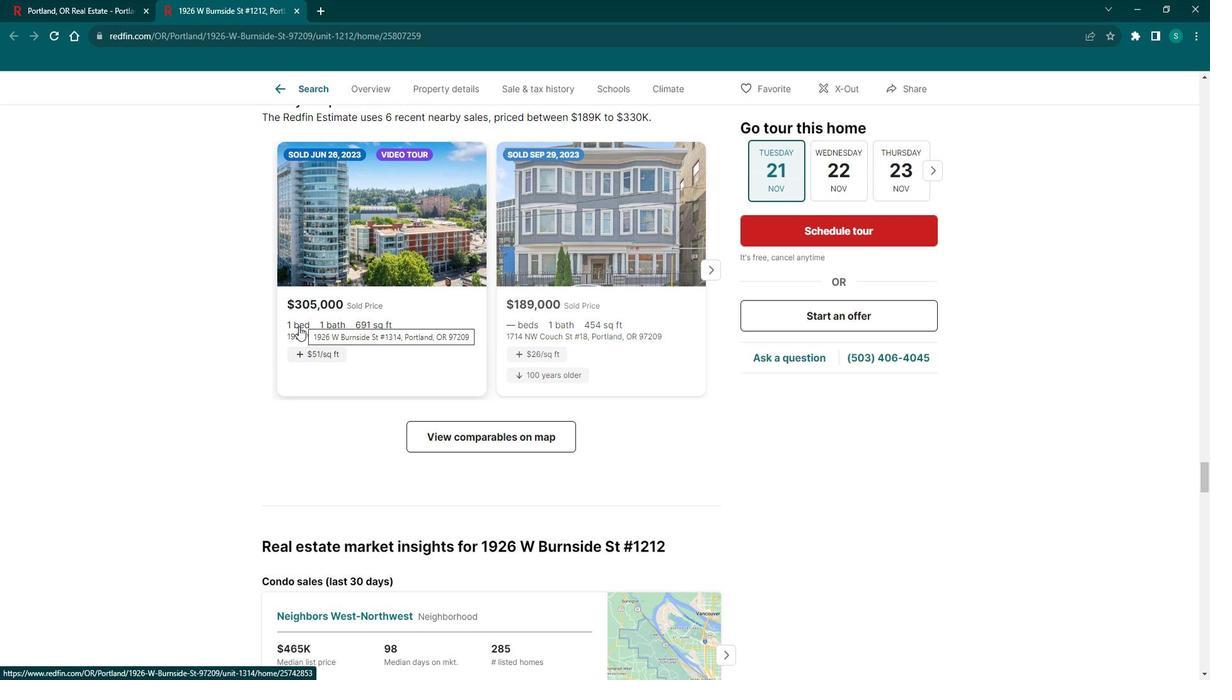 
Action: Mouse scrolled (307, 325) with delta (0, 0)
Screenshot: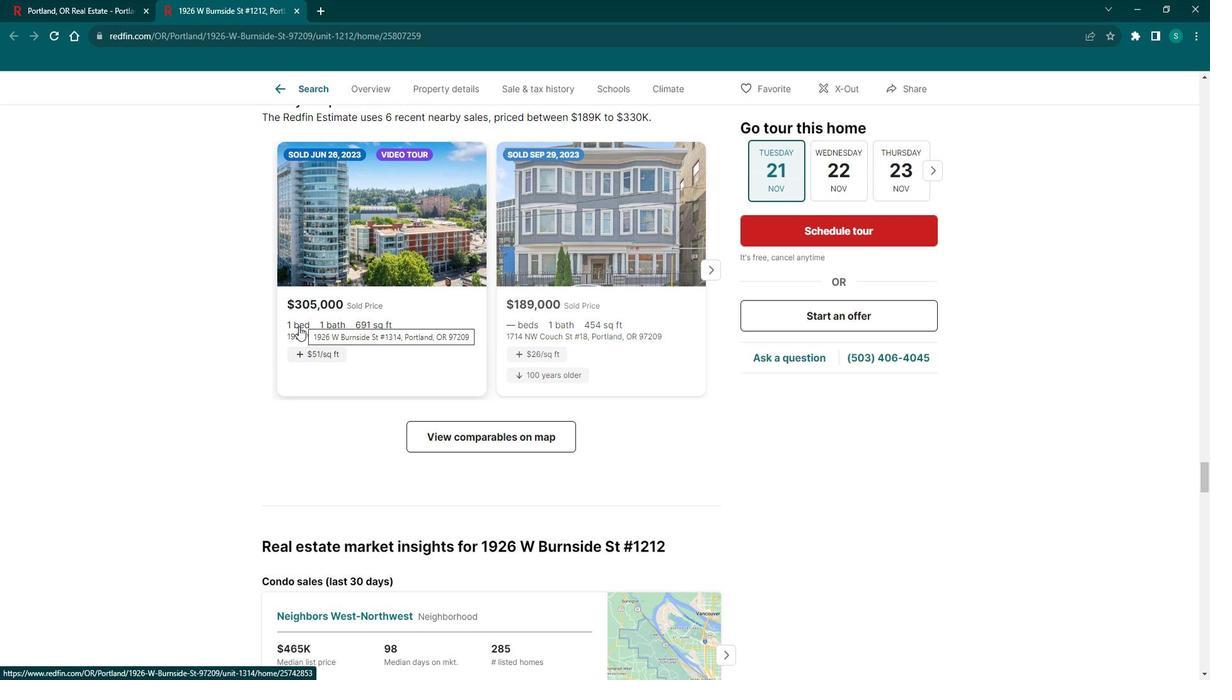 
Action: Mouse moved to (305, 326)
Screenshot: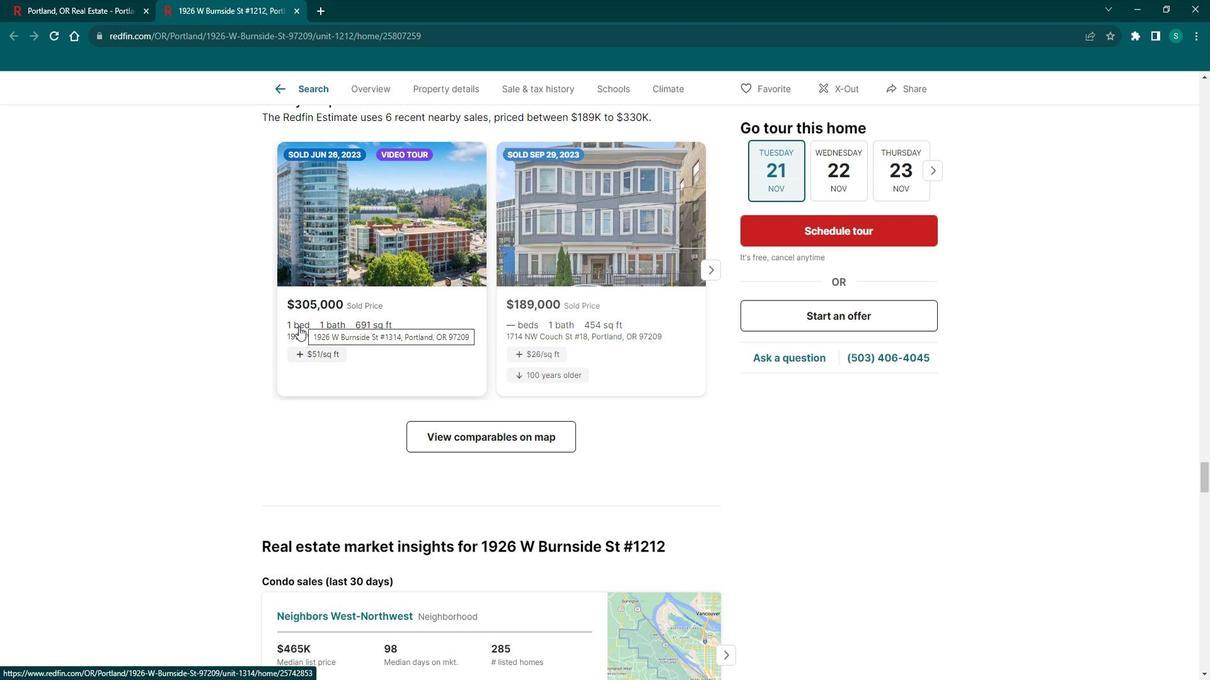 
Action: Mouse scrolled (305, 325) with delta (0, 0)
Screenshot: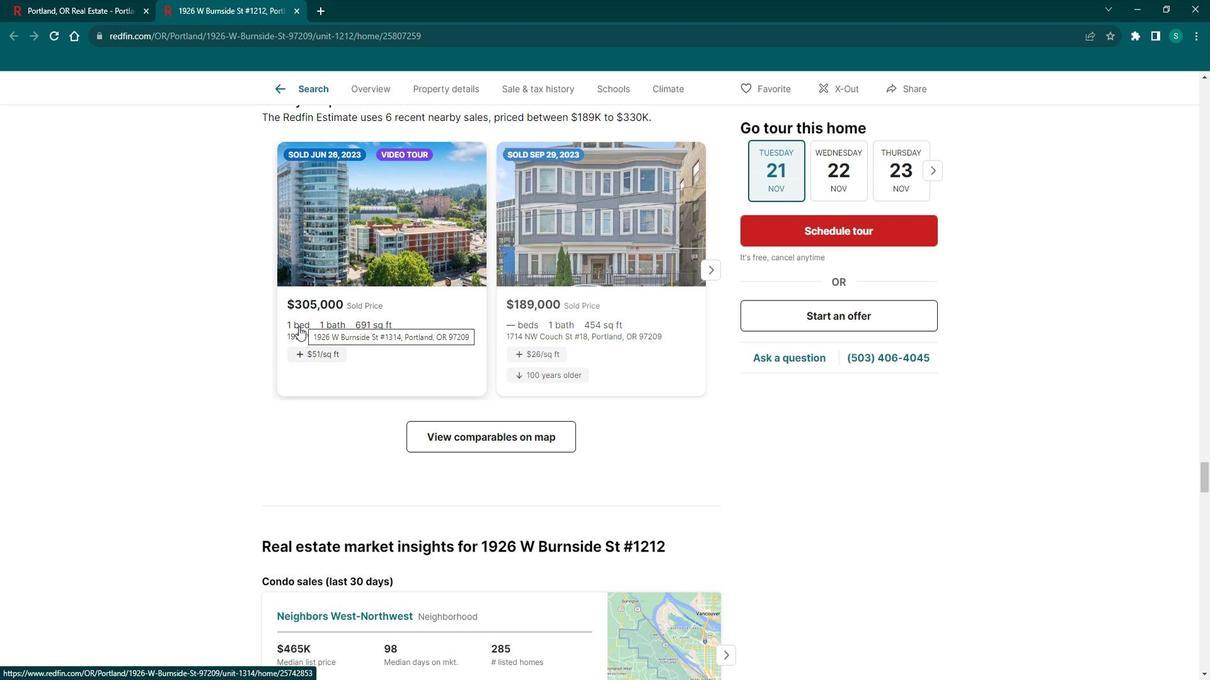 
Action: Mouse moved to (332, 97)
Screenshot: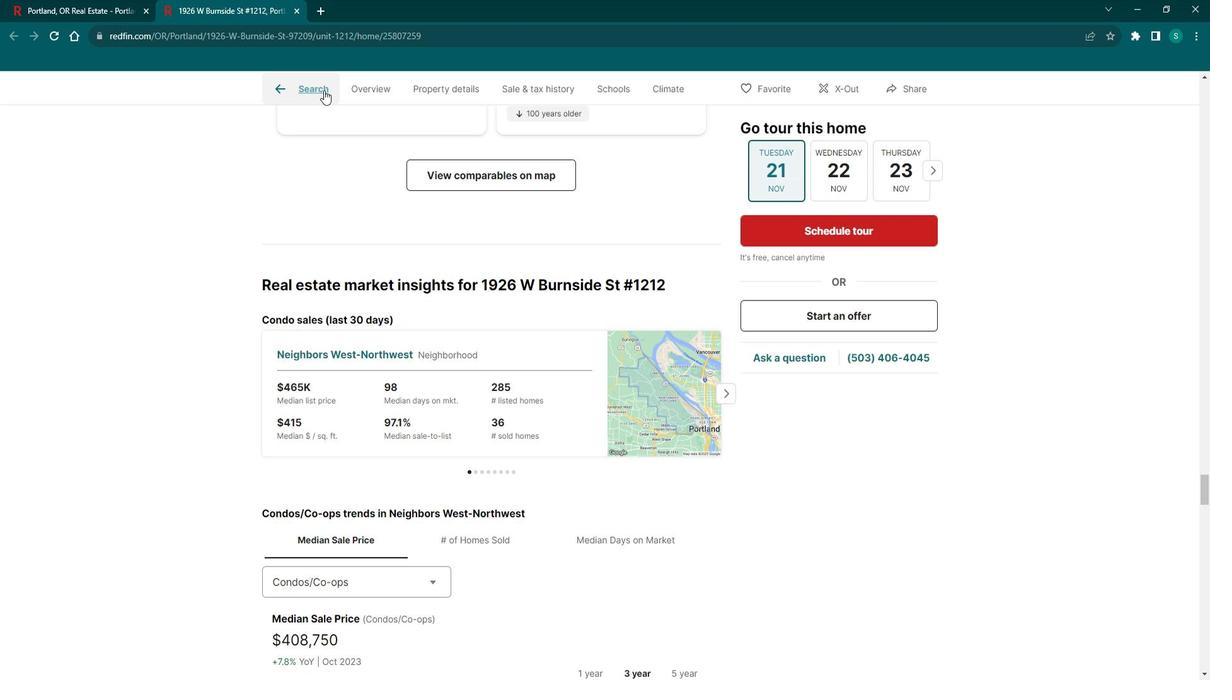 
Action: Mouse pressed left at (332, 97)
Screenshot: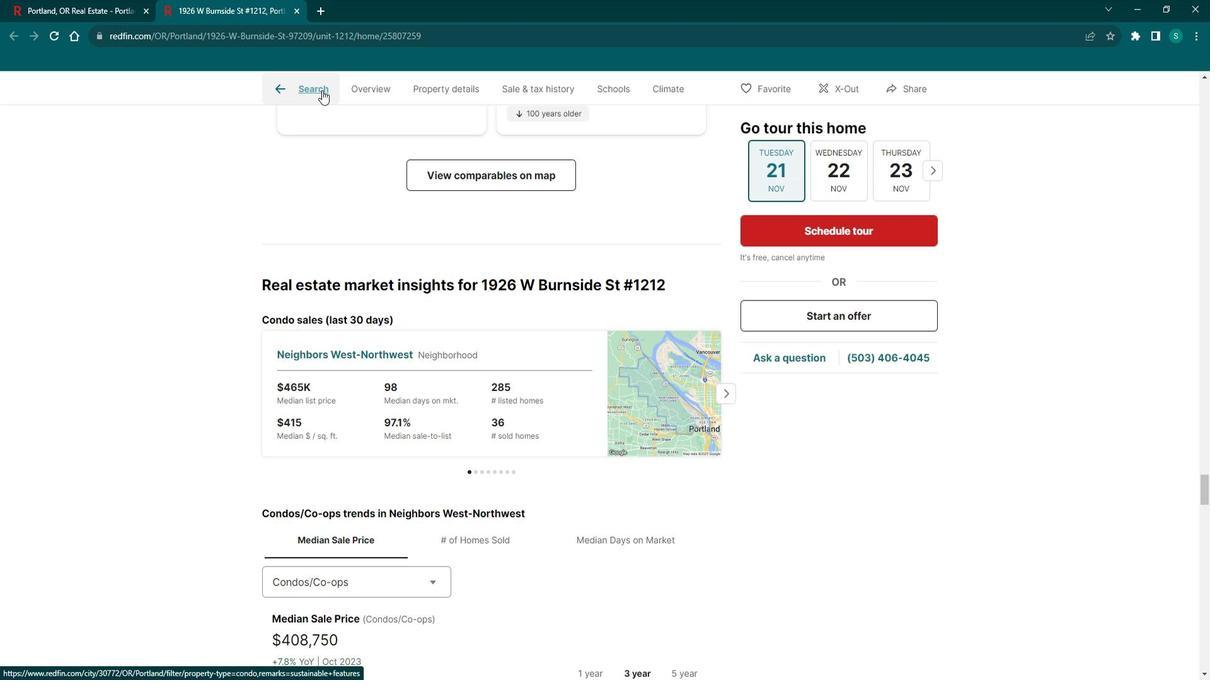 
Action: Mouse moved to (841, 408)
Screenshot: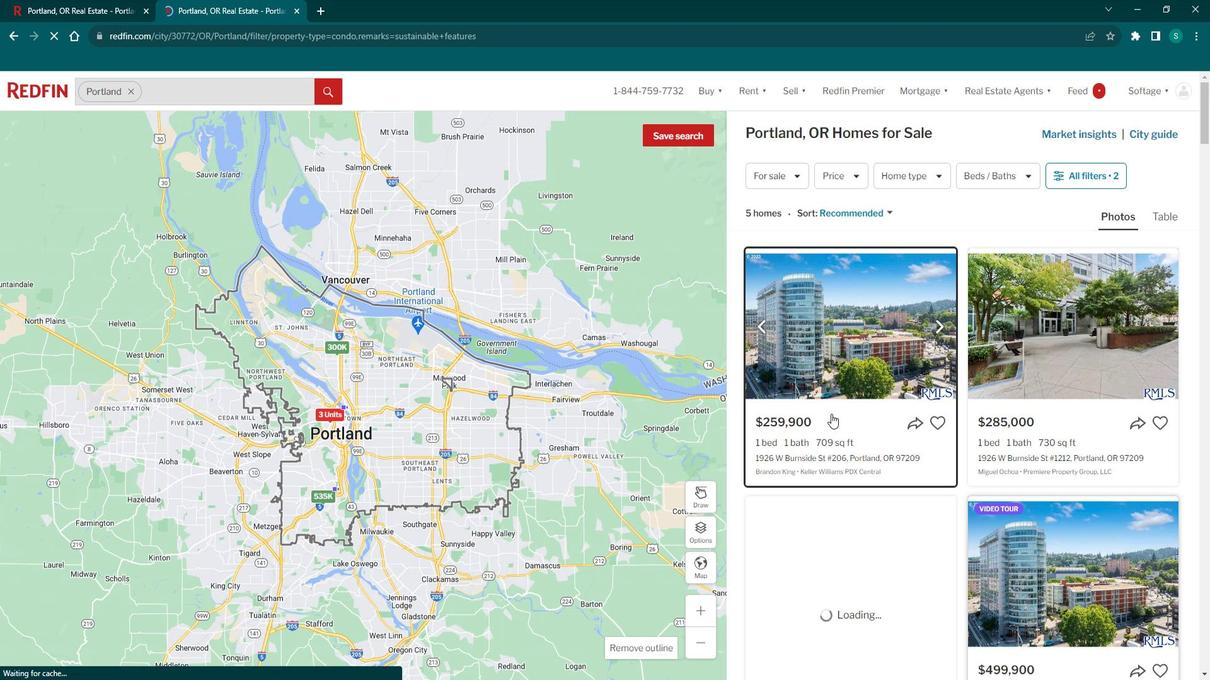 
Action: Mouse pressed left at (841, 408)
Screenshot: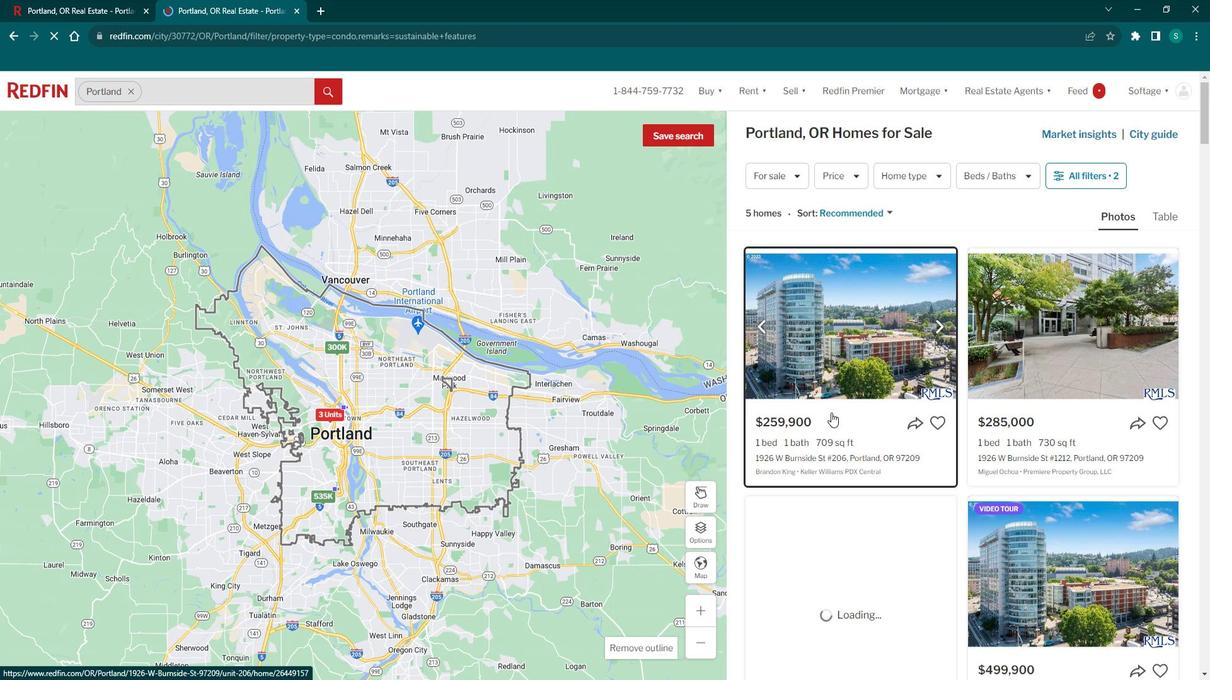 
Action: Mouse moved to (464, 424)
Screenshot: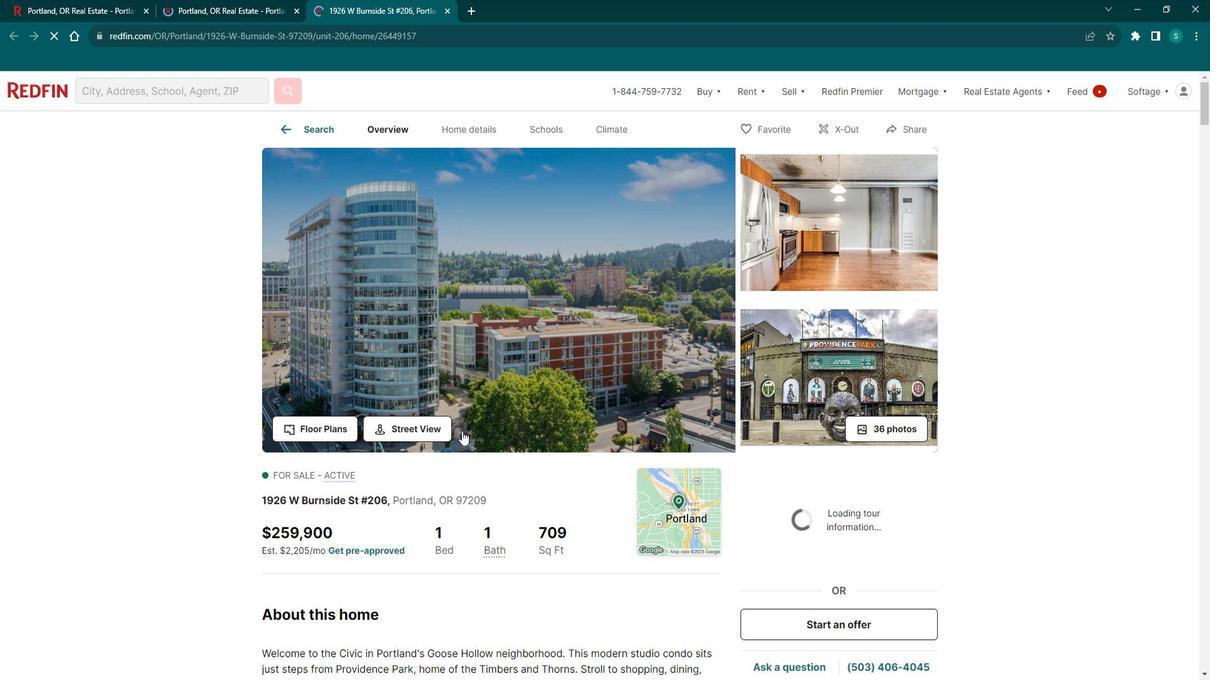 
Action: Mouse scrolled (464, 424) with delta (0, 0)
Screenshot: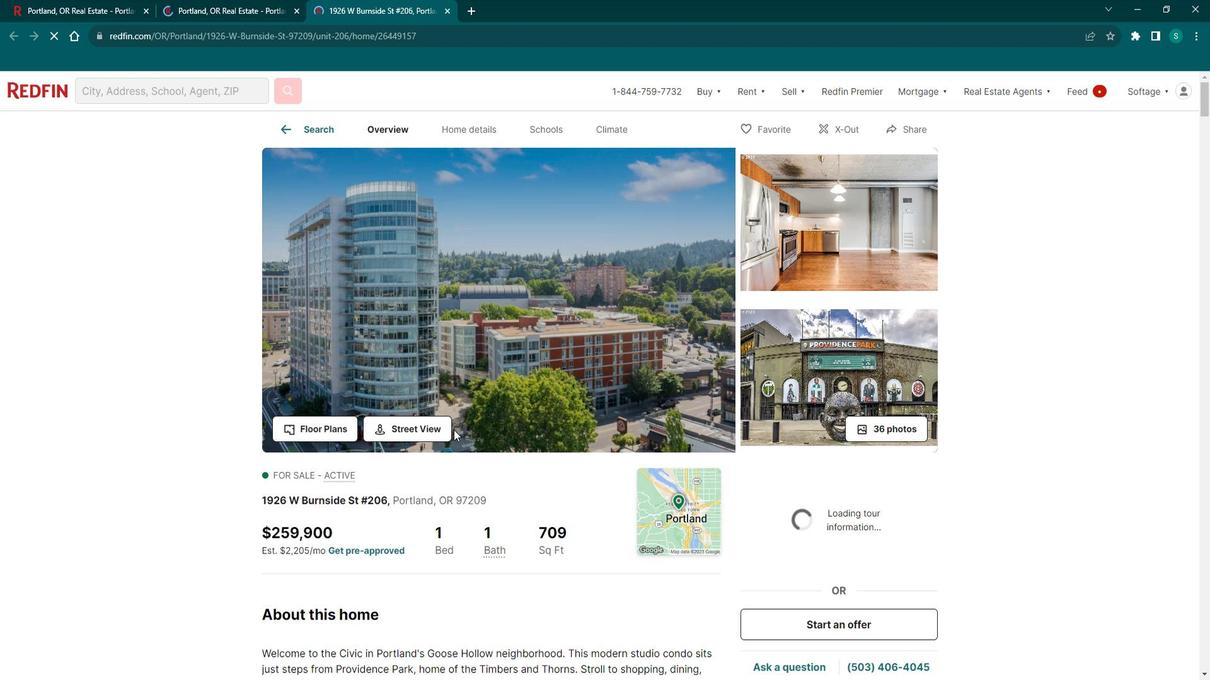 
Action: Mouse scrolled (464, 424) with delta (0, 0)
Screenshot: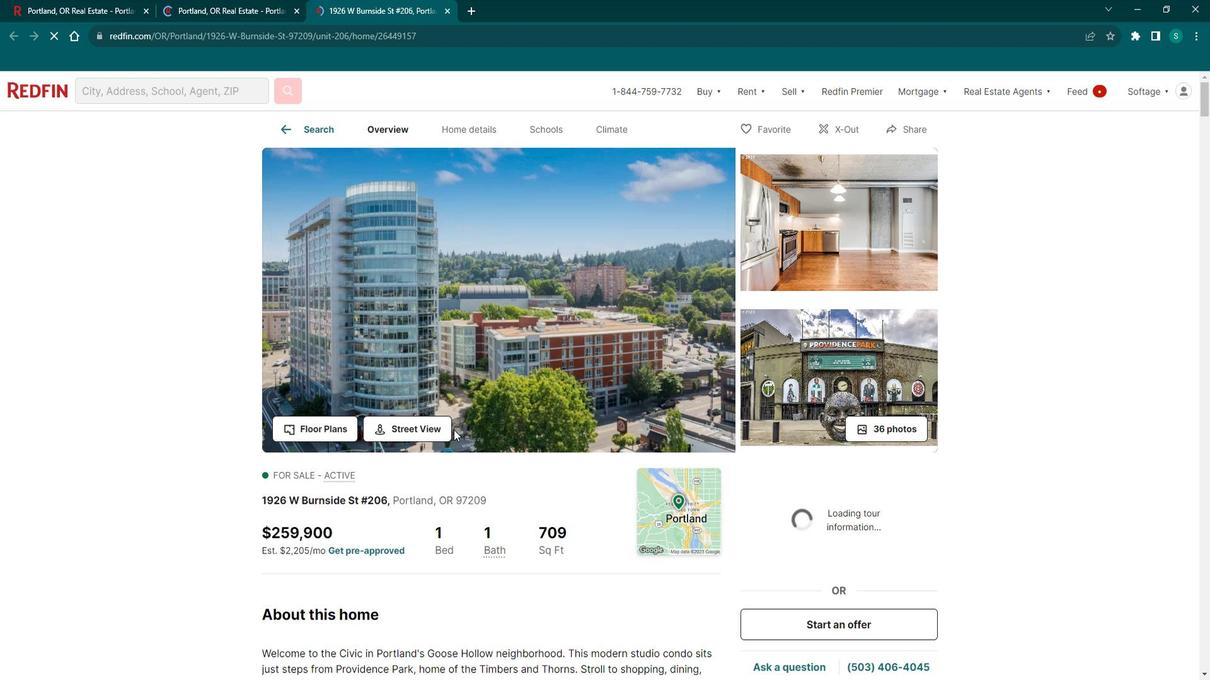 
Action: Mouse moved to (463, 424)
Screenshot: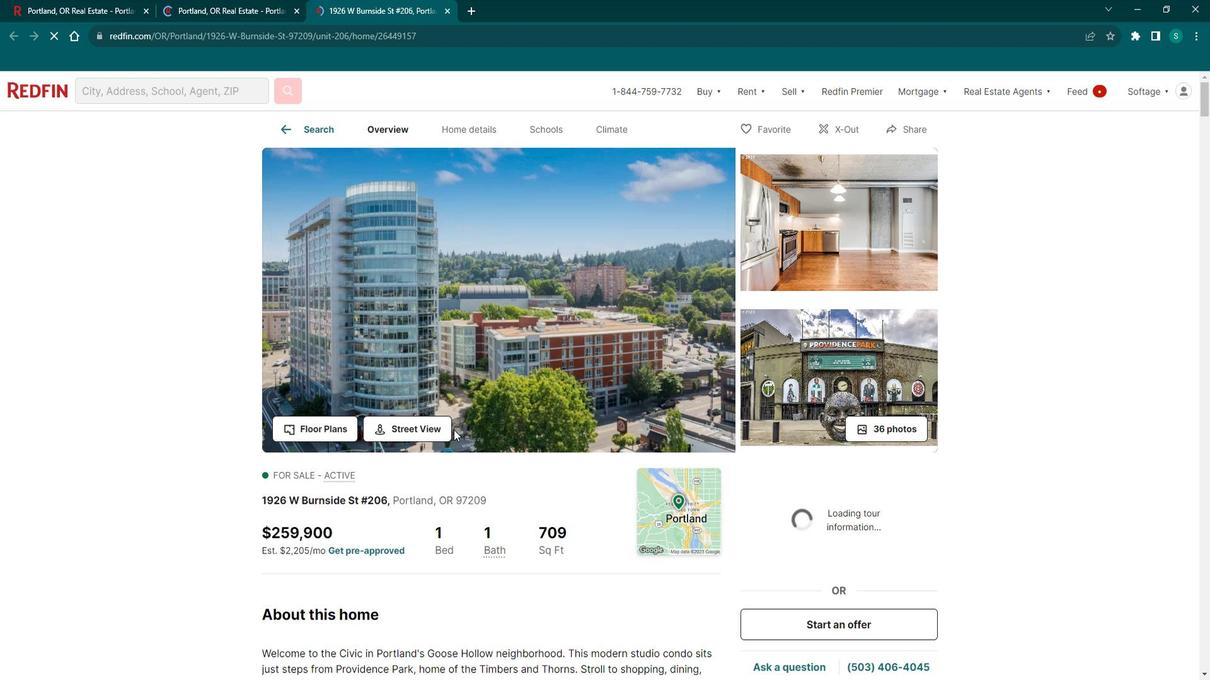 
Action: Mouse scrolled (463, 424) with delta (0, 0)
Screenshot: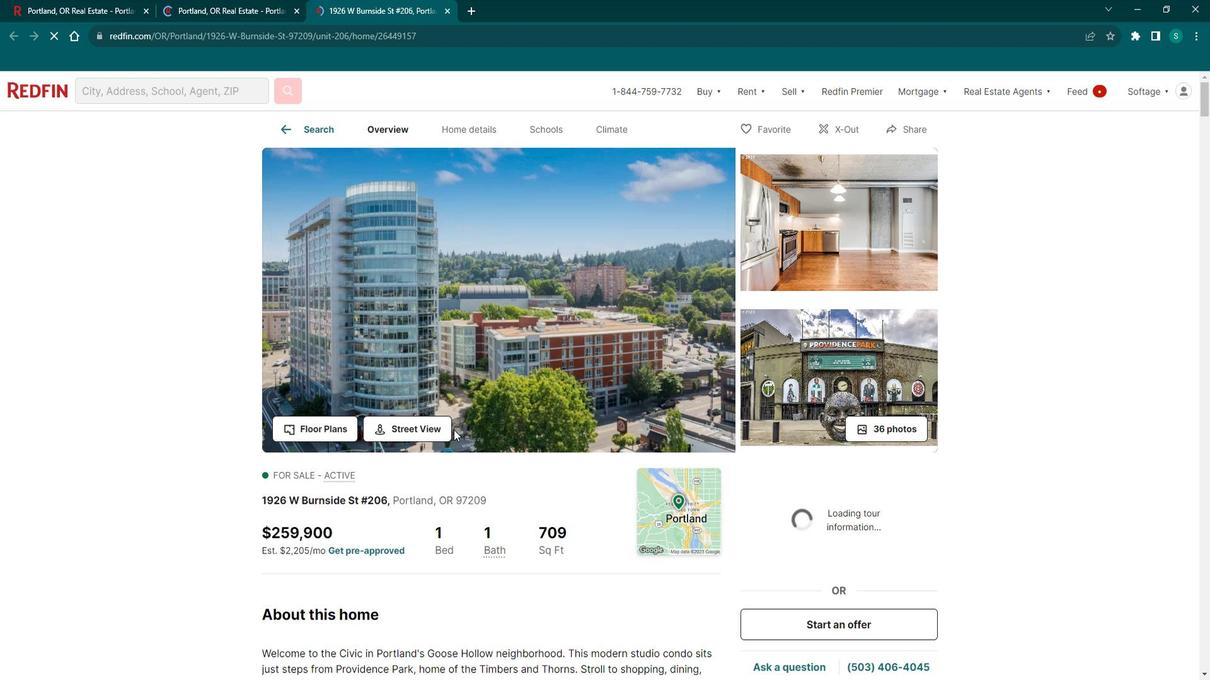 
Action: Mouse moved to (463, 424)
Screenshot: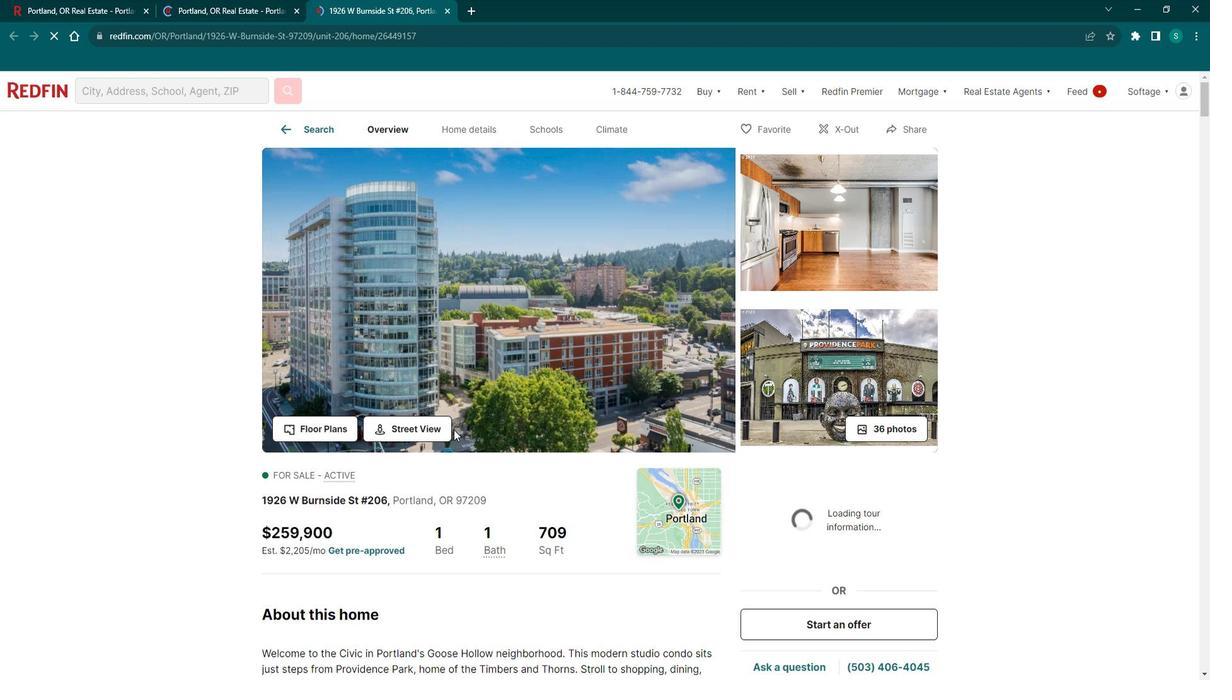 
Action: Mouse scrolled (463, 424) with delta (0, 0)
Screenshot: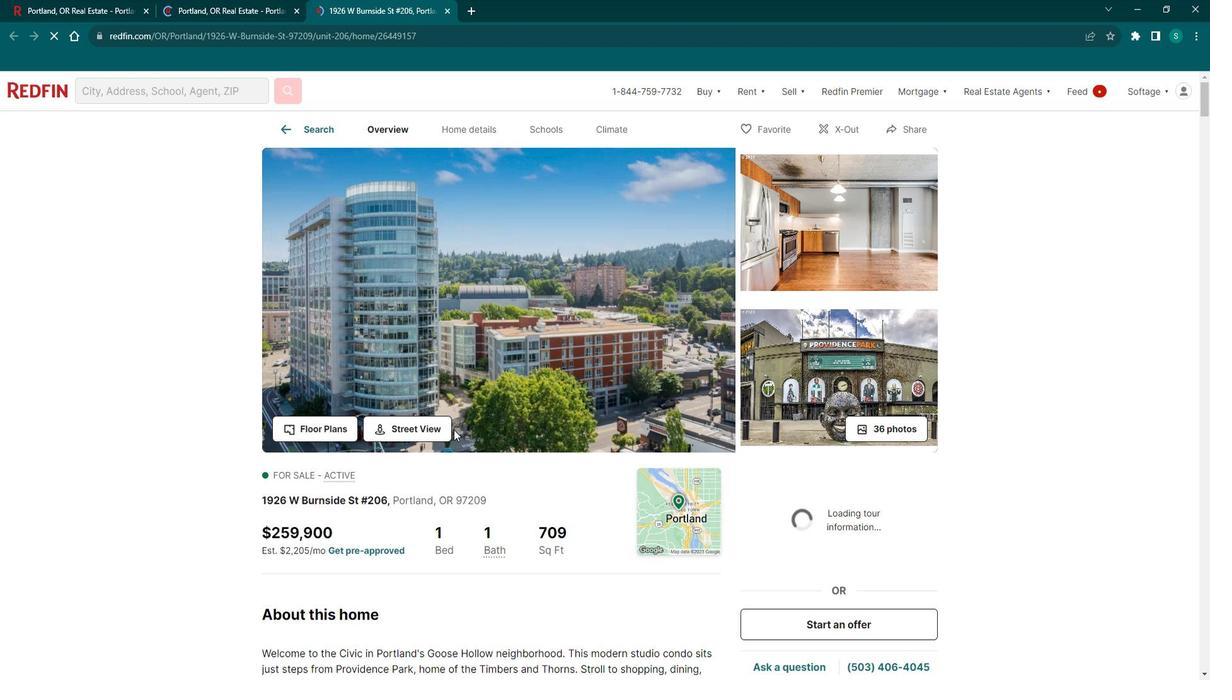 
Action: Mouse scrolled (463, 424) with delta (0, 0)
Screenshot: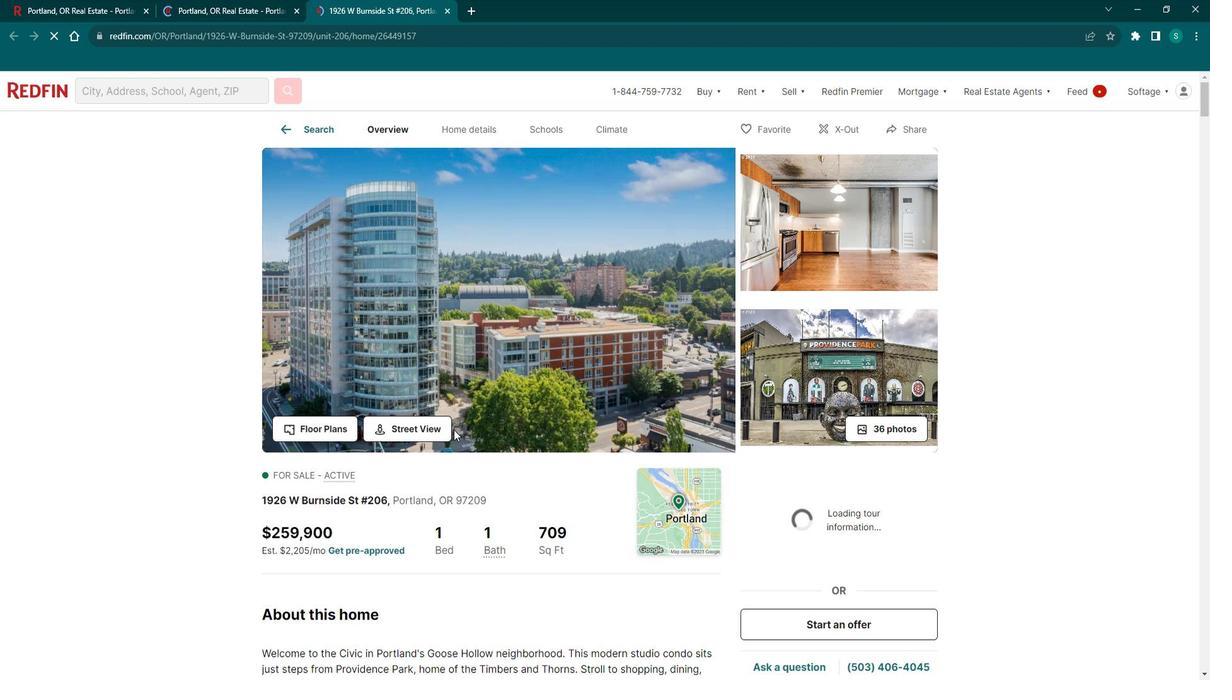 
Action: Mouse moved to (294, 374)
Screenshot: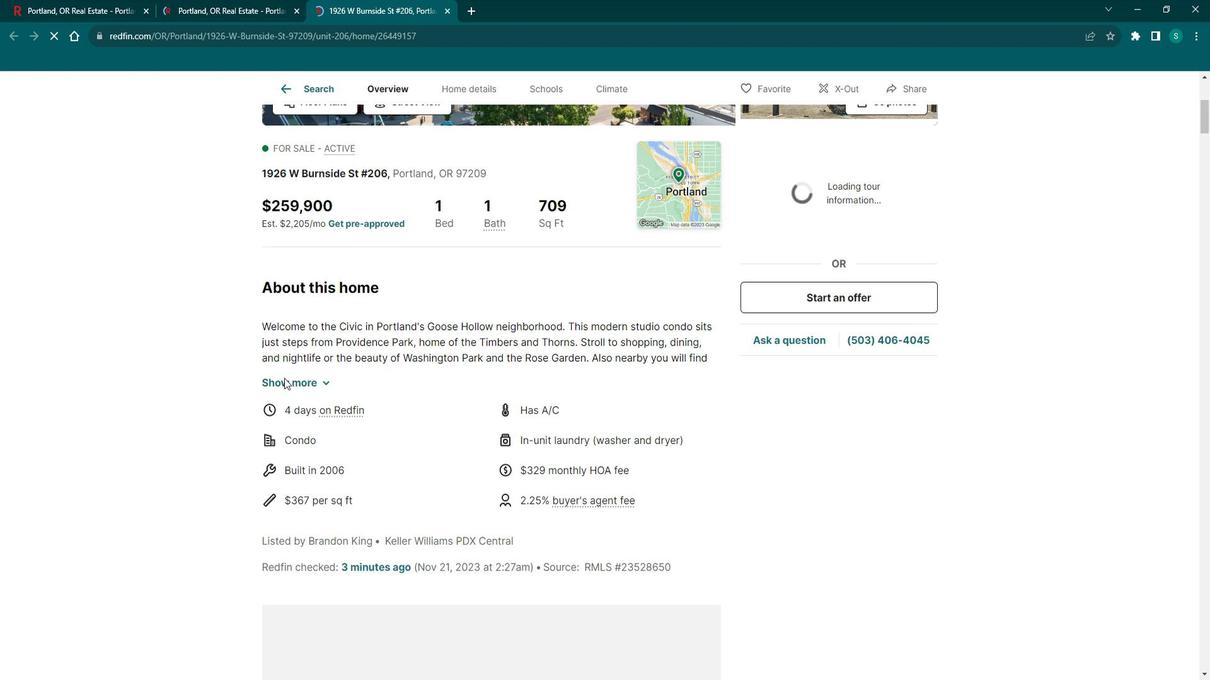 
Action: Mouse pressed left at (294, 374)
Screenshot: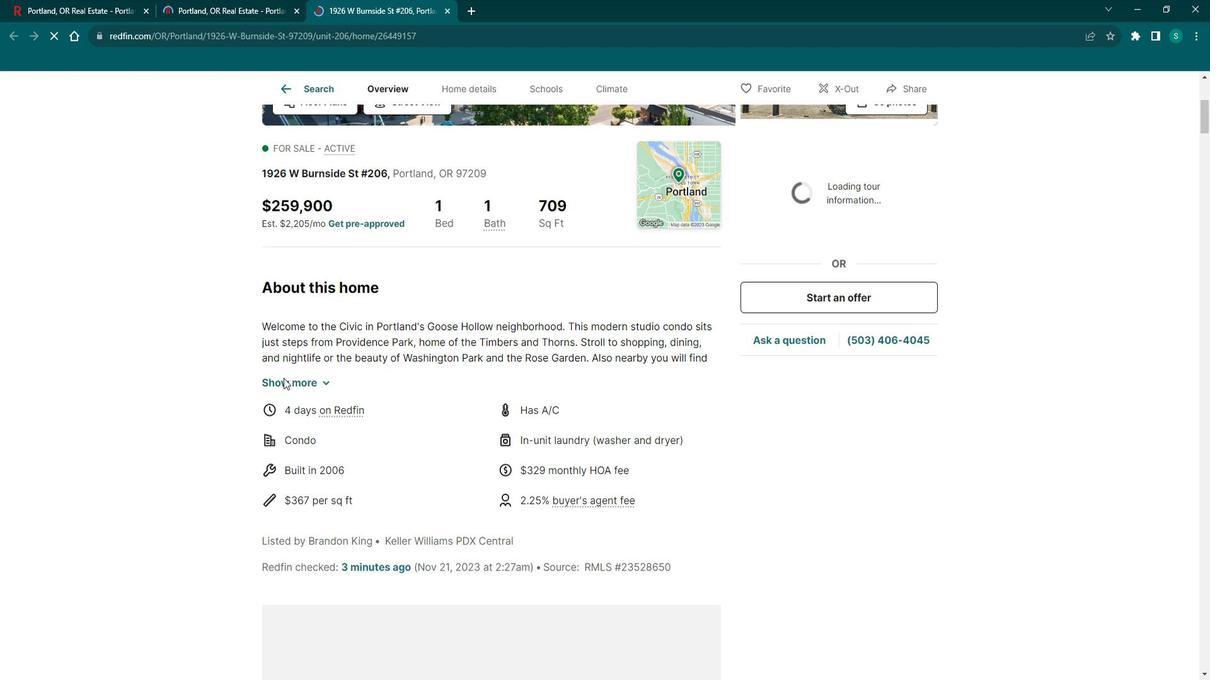 
Action: Mouse moved to (306, 378)
Screenshot: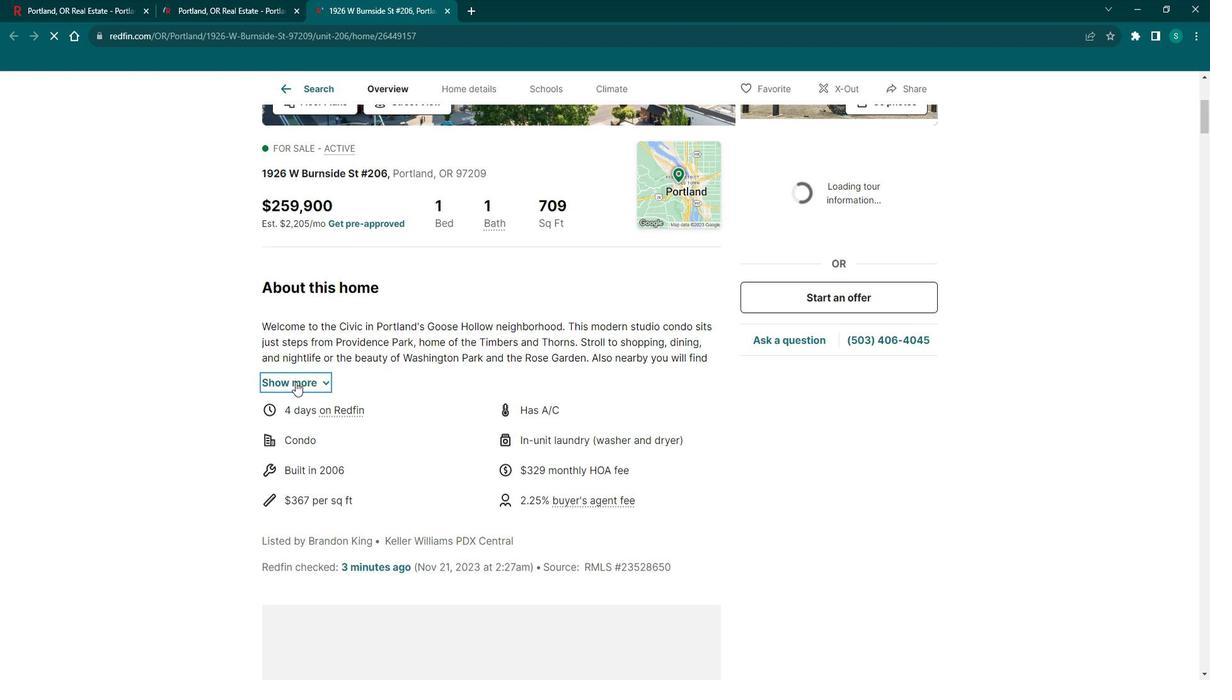 
Action: Mouse pressed left at (306, 378)
Screenshot: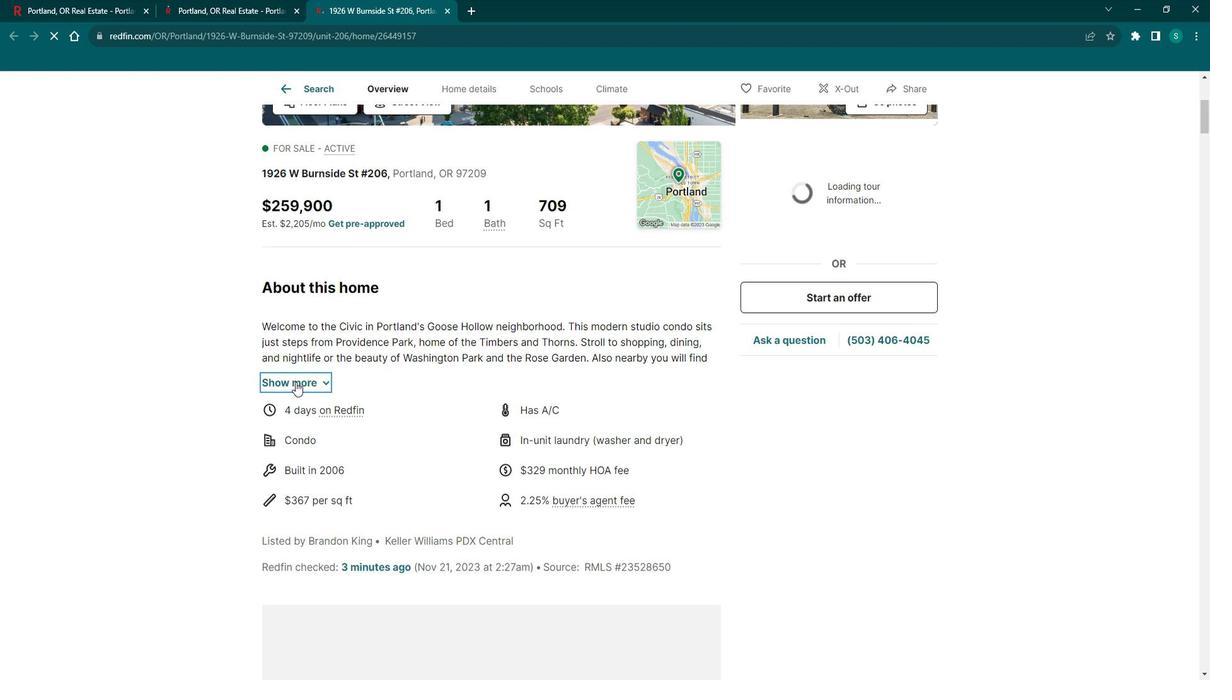 
Action: Mouse moved to (448, 501)
Screenshot: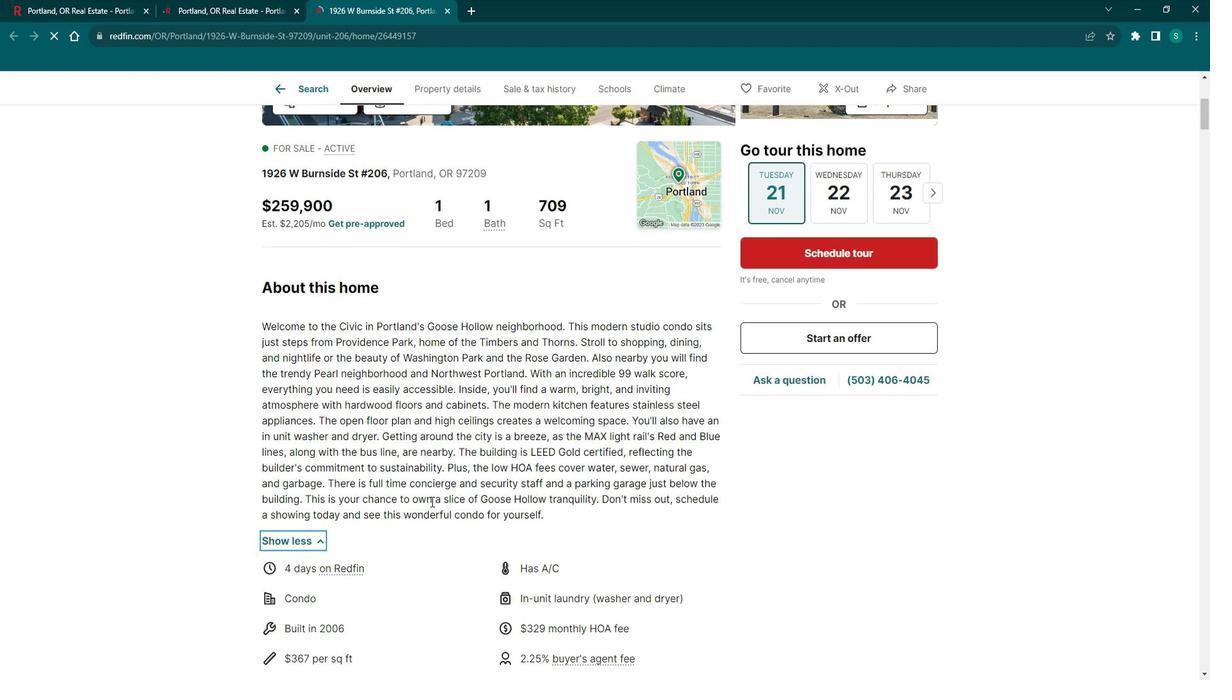 
Action: Mouse scrolled (448, 501) with delta (0, 0)
Screenshot: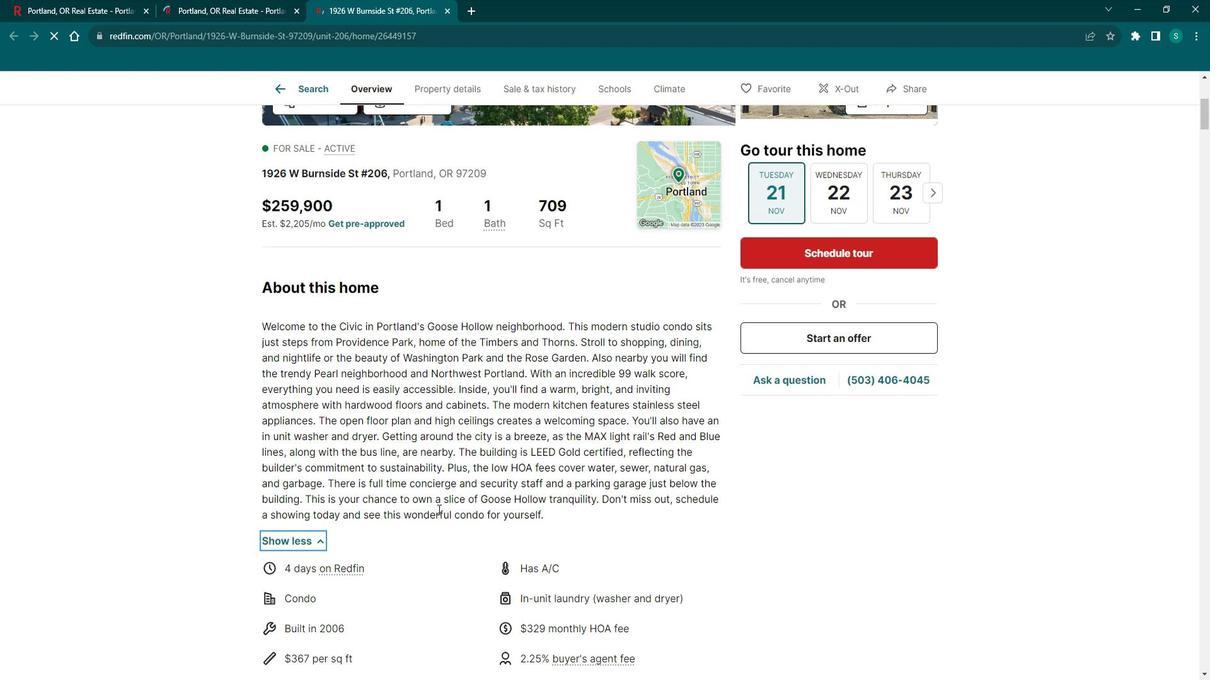 
Action: Mouse scrolled (448, 501) with delta (0, 0)
Screenshot: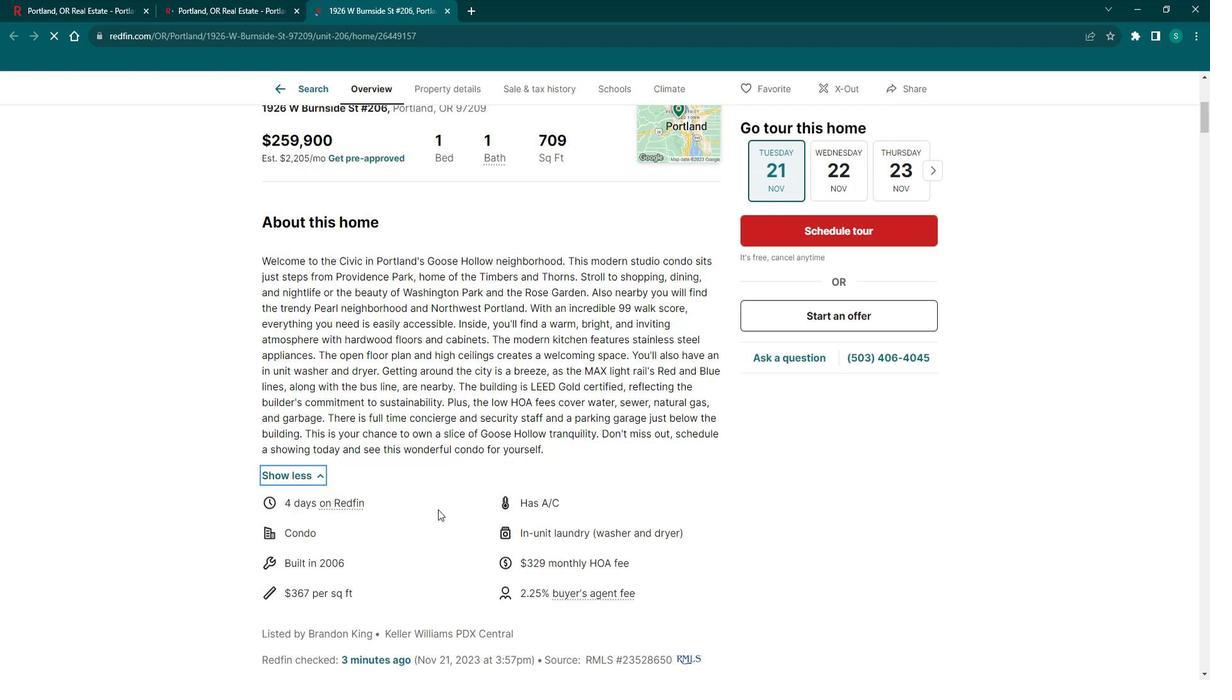 
Action: Mouse scrolled (448, 501) with delta (0, 0)
Screenshot: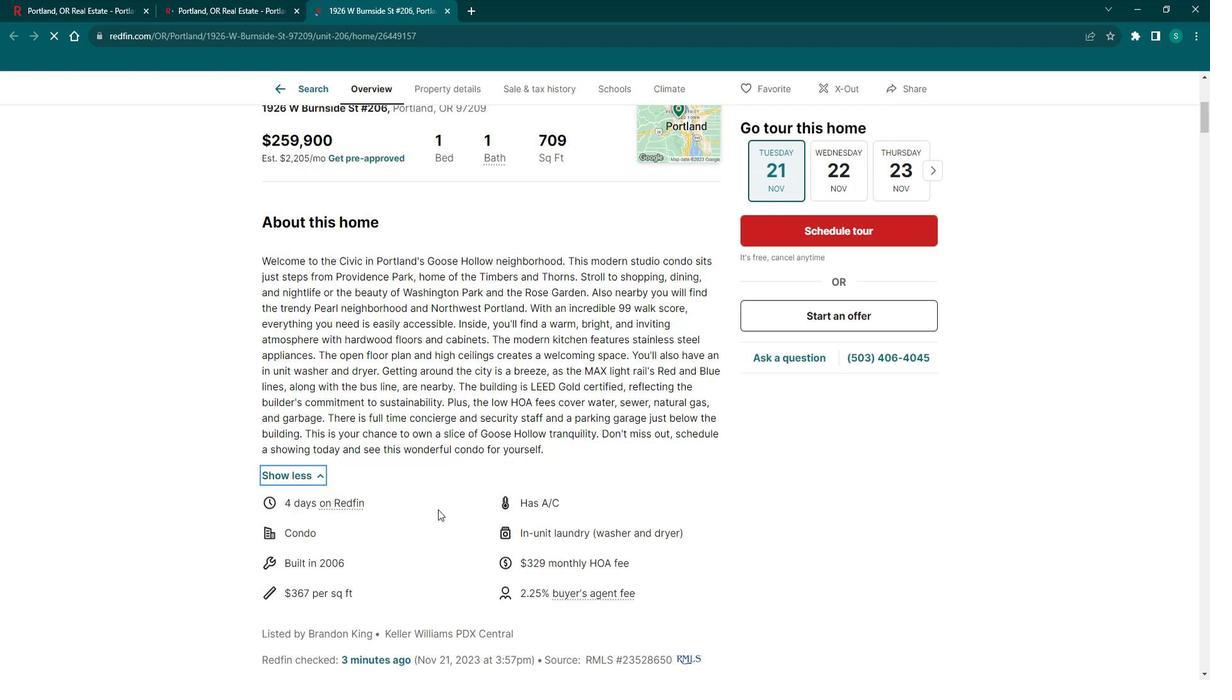 
Action: Mouse scrolled (448, 501) with delta (0, 0)
Screenshot: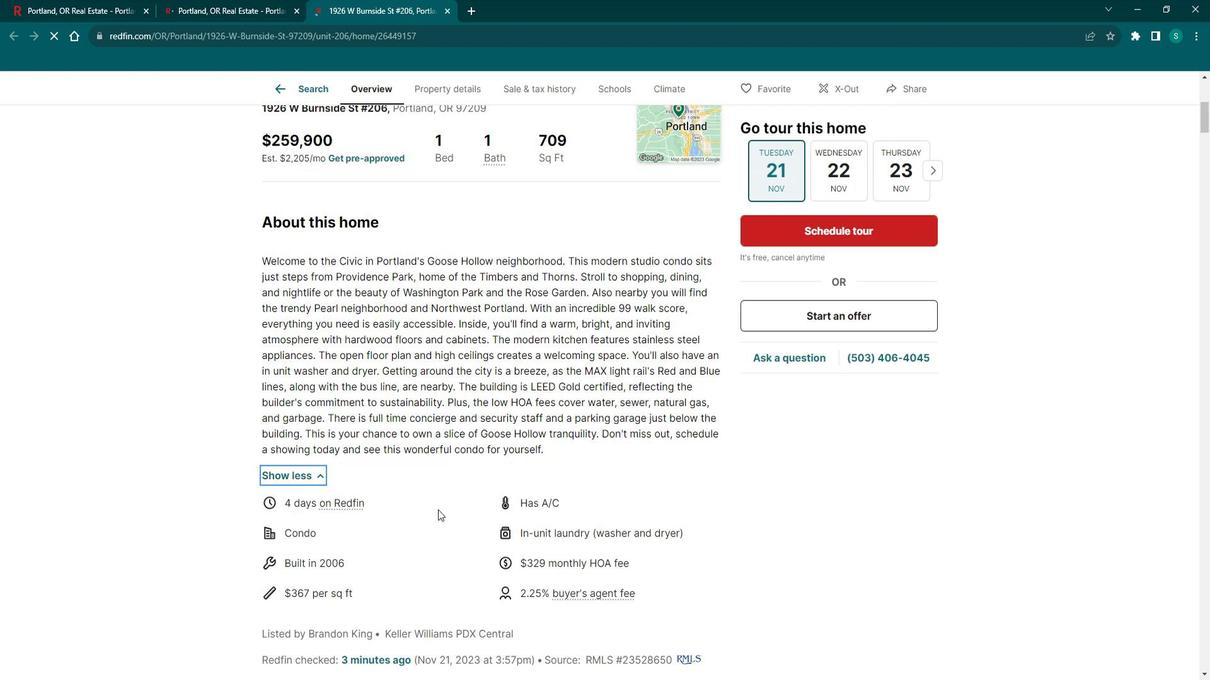 
Action: Mouse scrolled (448, 501) with delta (0, 0)
Screenshot: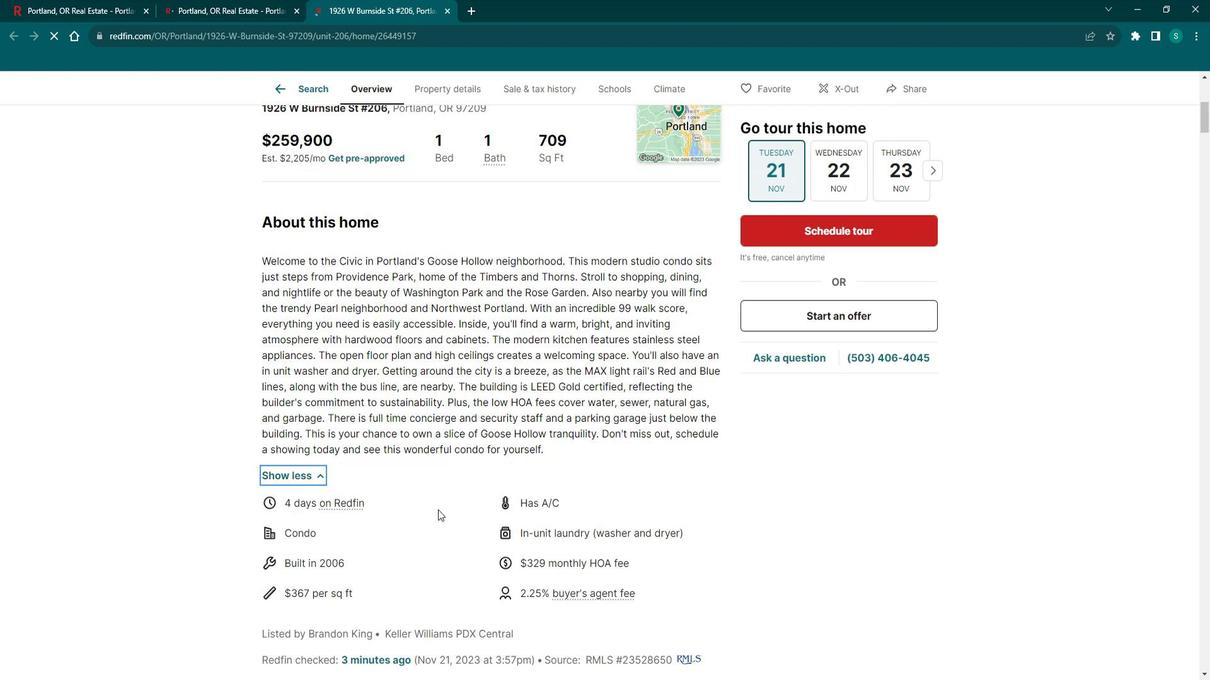 
Action: Mouse scrolled (448, 501) with delta (0, 0)
Screenshot: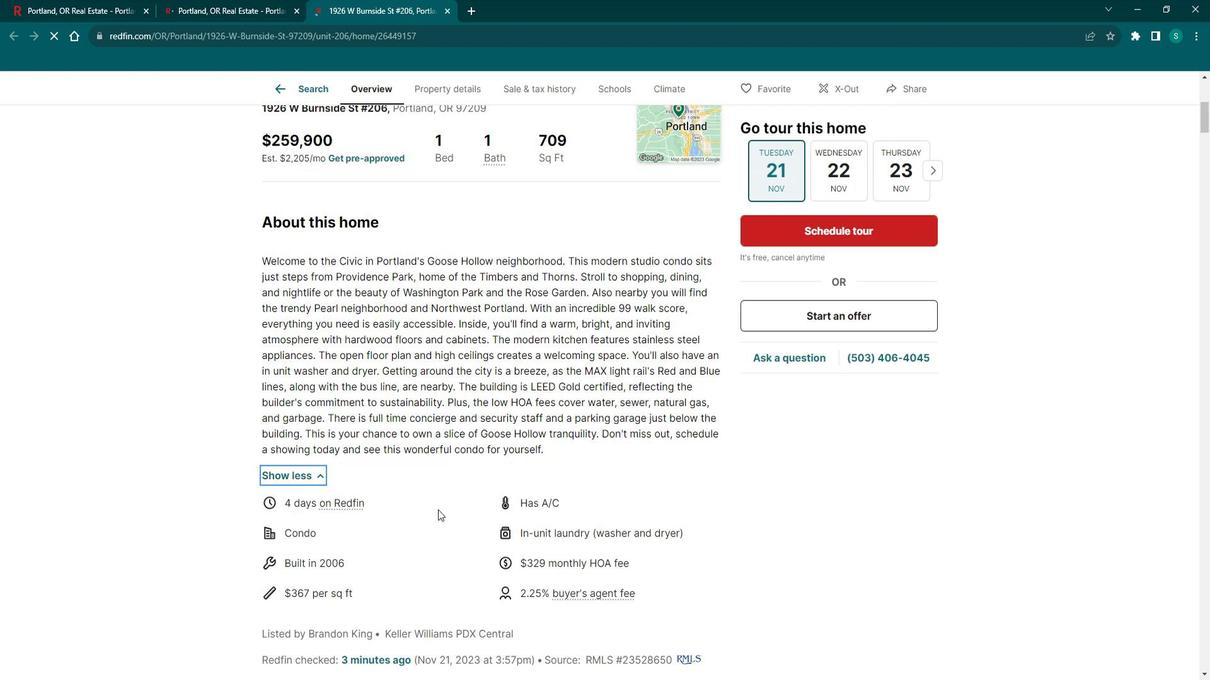
Action: Mouse scrolled (448, 501) with delta (0, 0)
Screenshot: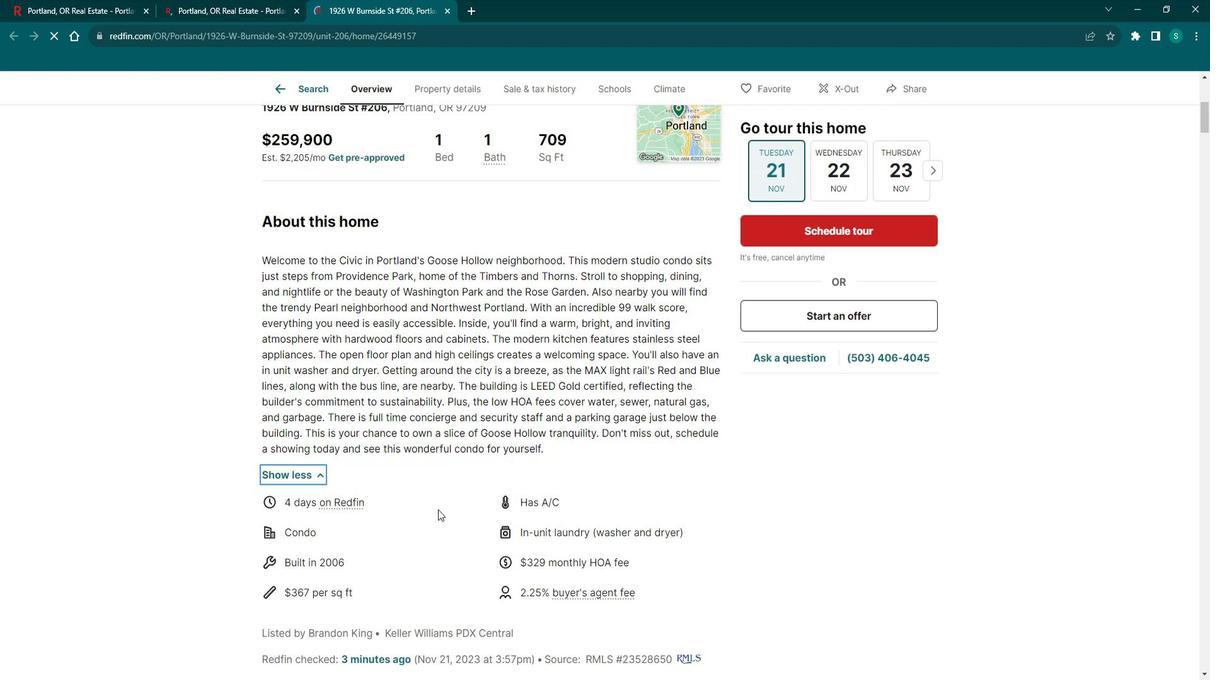 
Action: Mouse scrolled (448, 501) with delta (0, 0)
Screenshot: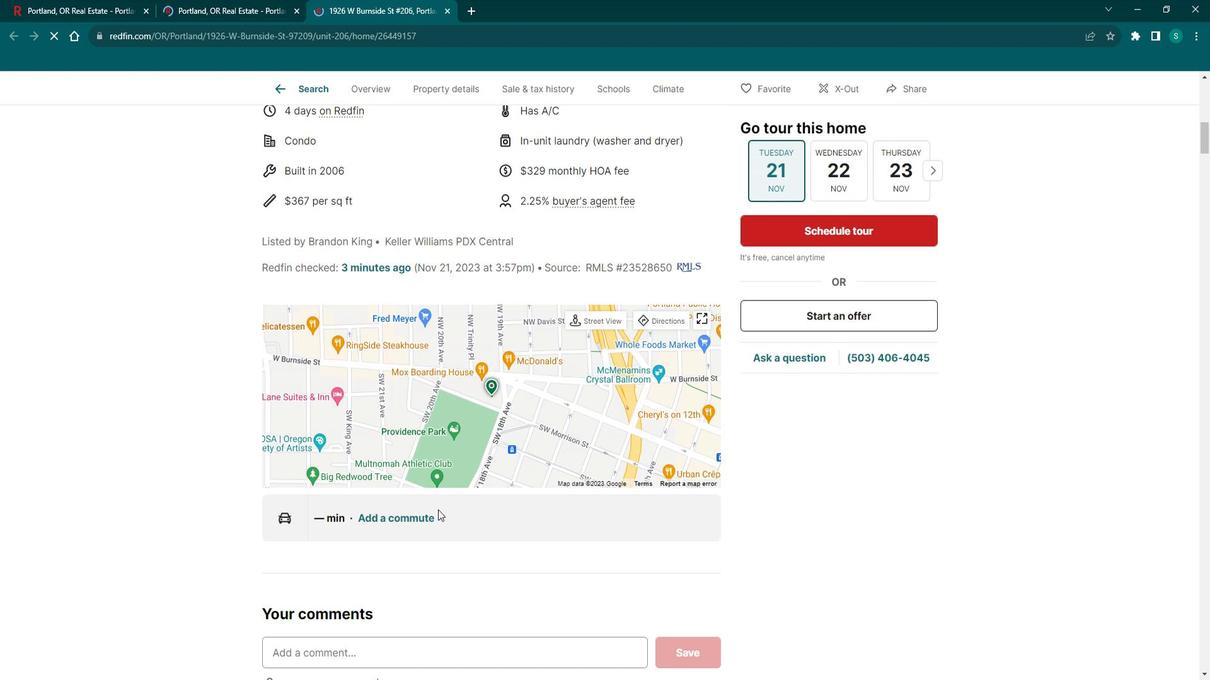 
Action: Mouse scrolled (448, 501) with delta (0, 0)
Screenshot: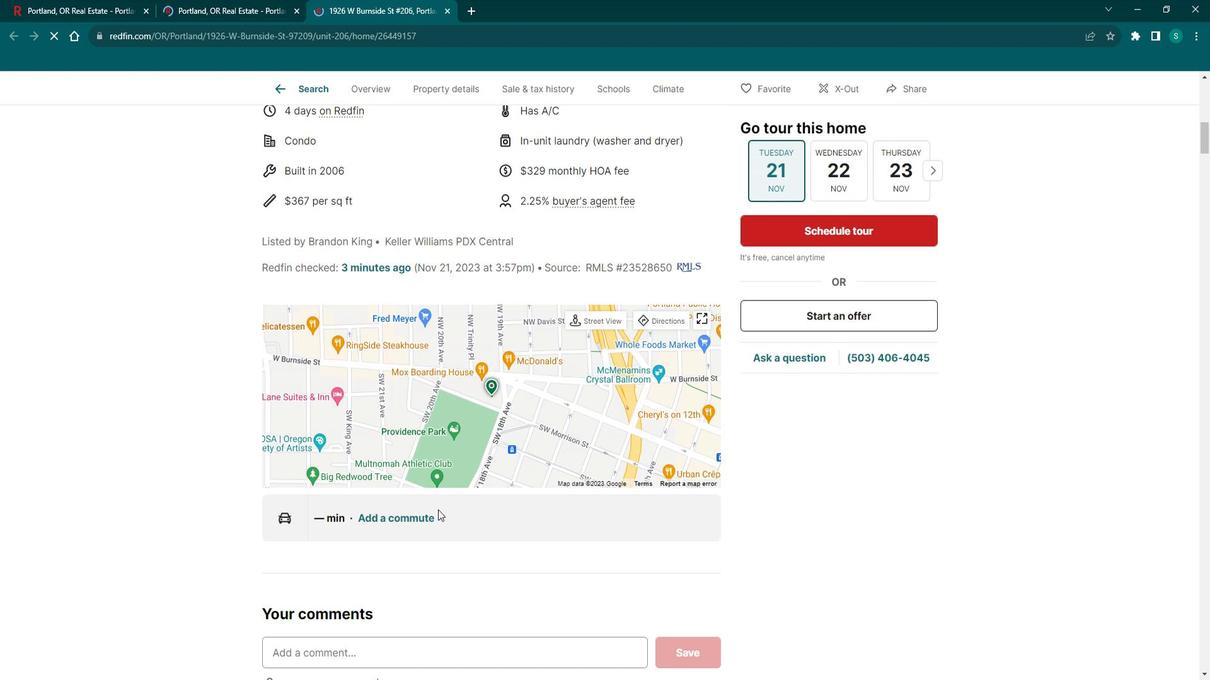 
Action: Mouse scrolled (448, 501) with delta (0, 0)
Screenshot: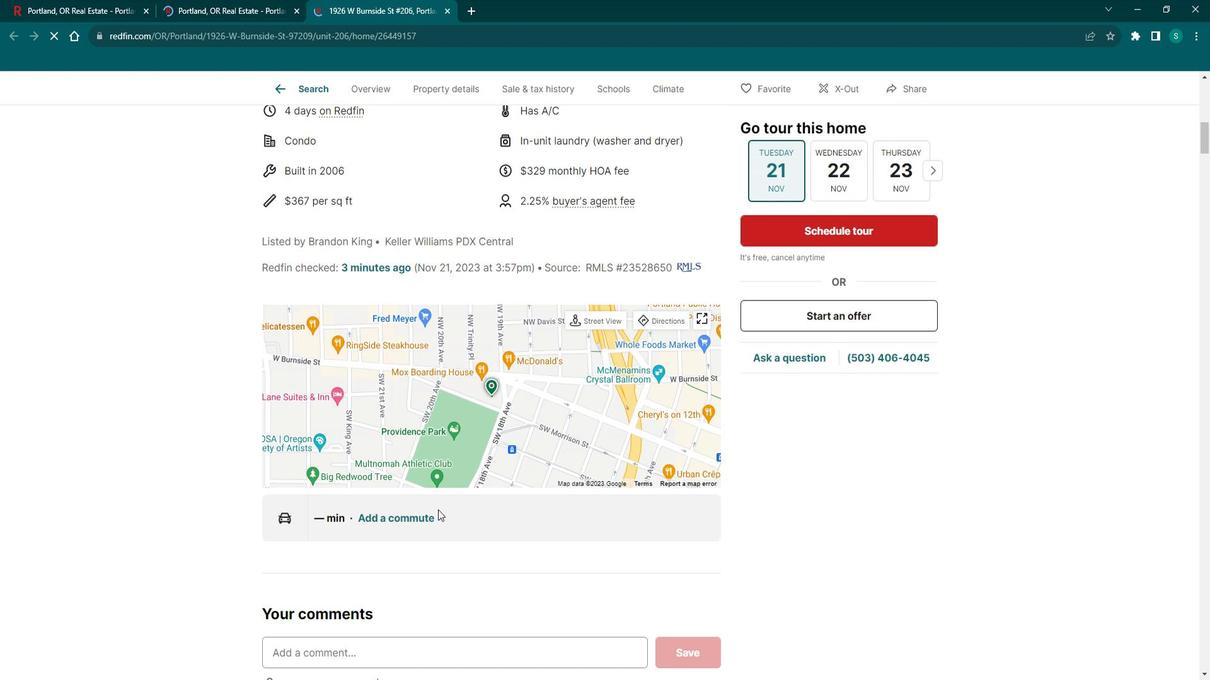 
Action: Mouse scrolled (448, 501) with delta (0, 0)
Screenshot: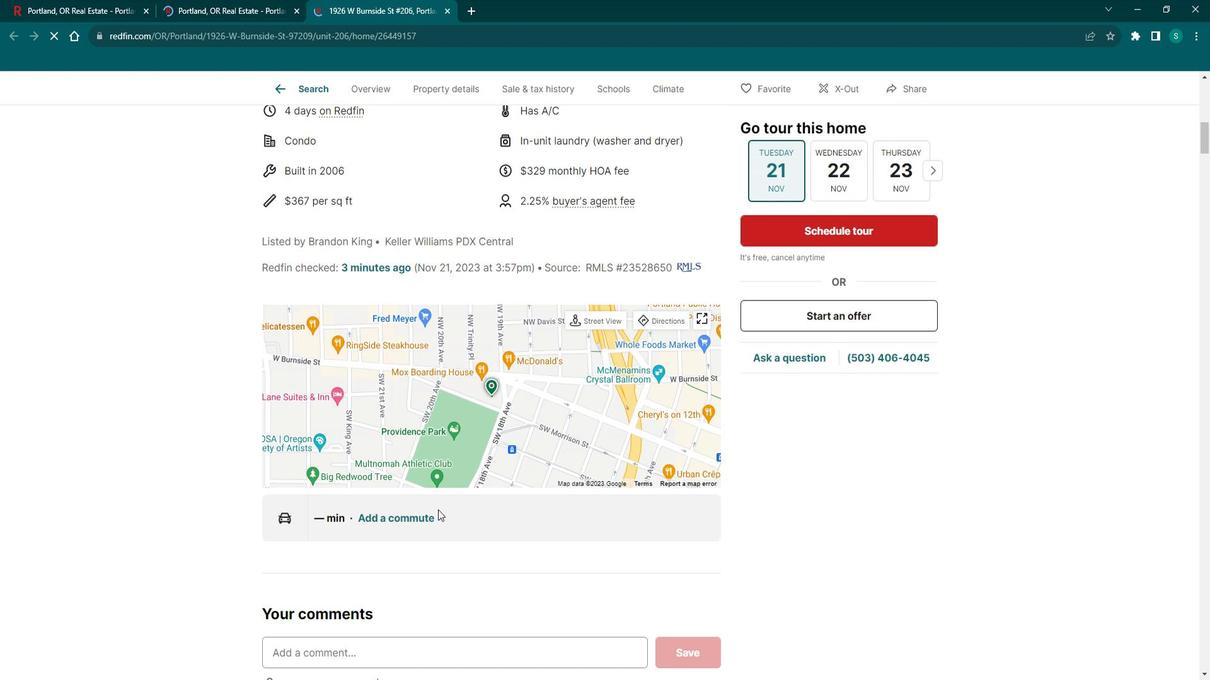 
Action: Mouse scrolled (448, 501) with delta (0, 0)
Screenshot: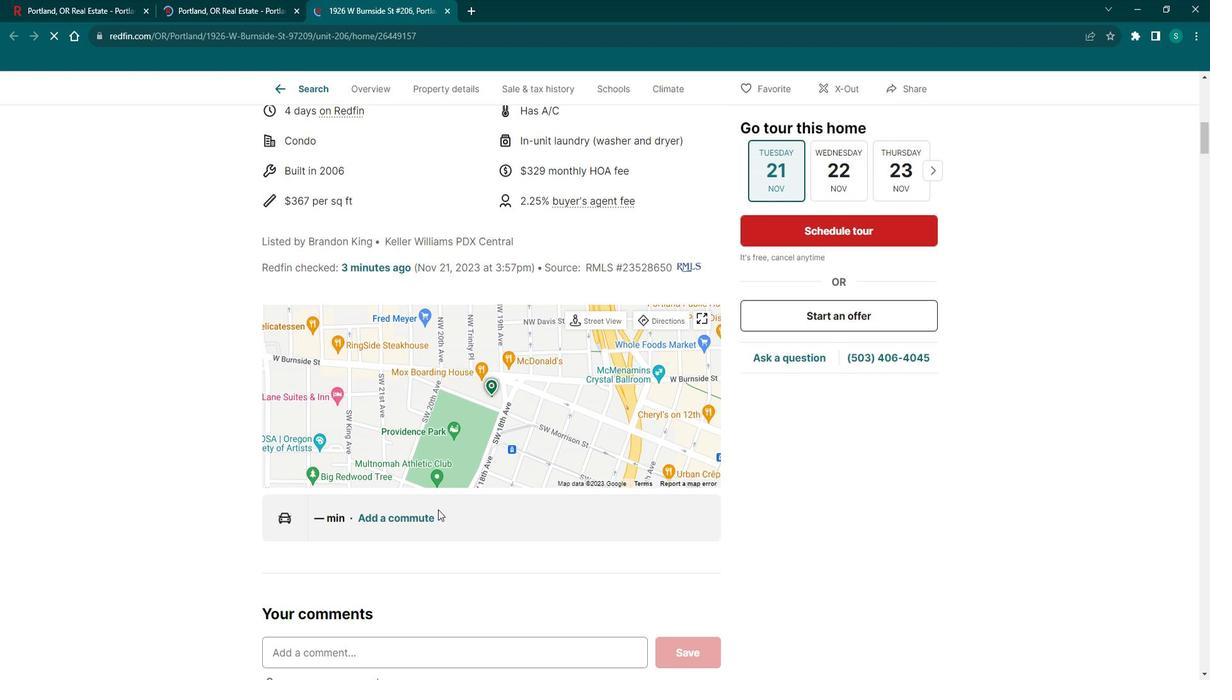 
Action: Mouse scrolled (448, 501) with delta (0, 0)
Screenshot: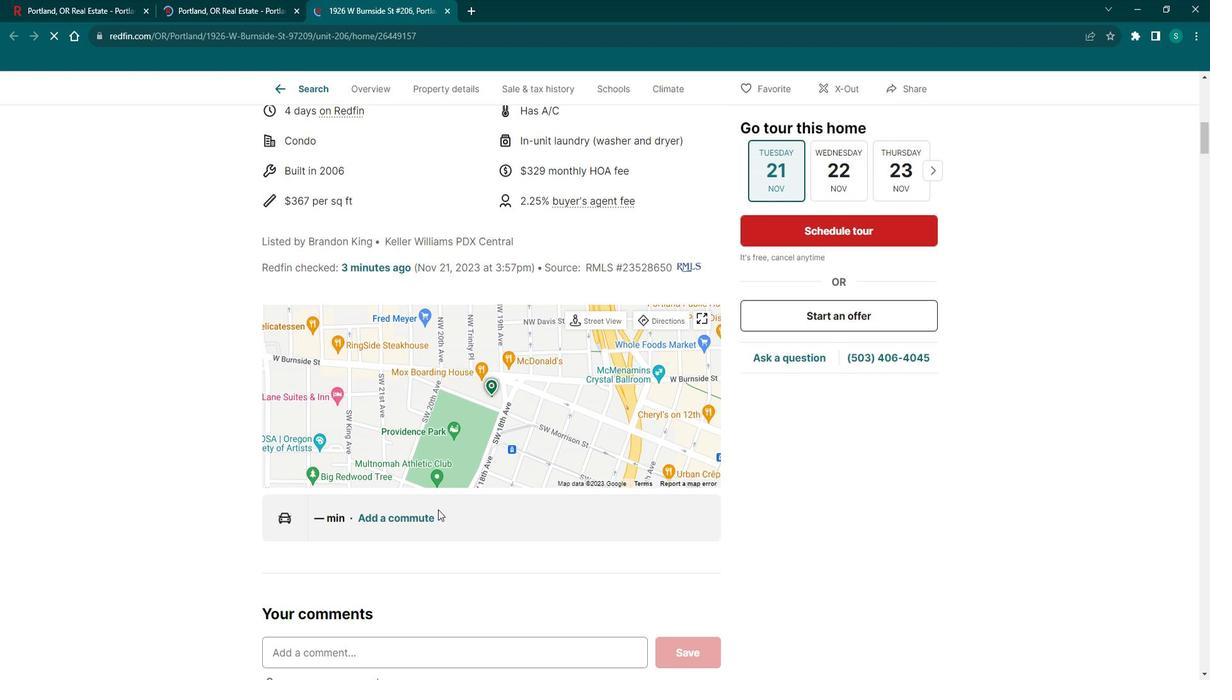 
Action: Mouse scrolled (448, 501) with delta (0, 0)
Screenshot: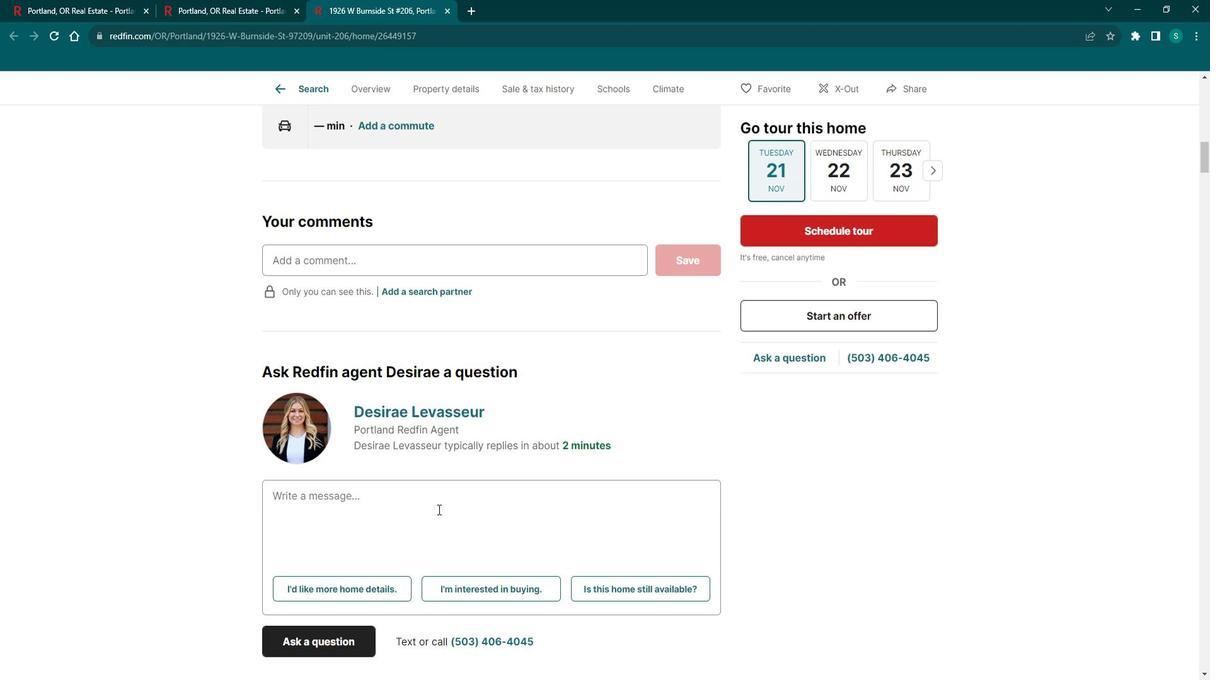 
Action: Mouse scrolled (448, 501) with delta (0, 0)
Screenshot: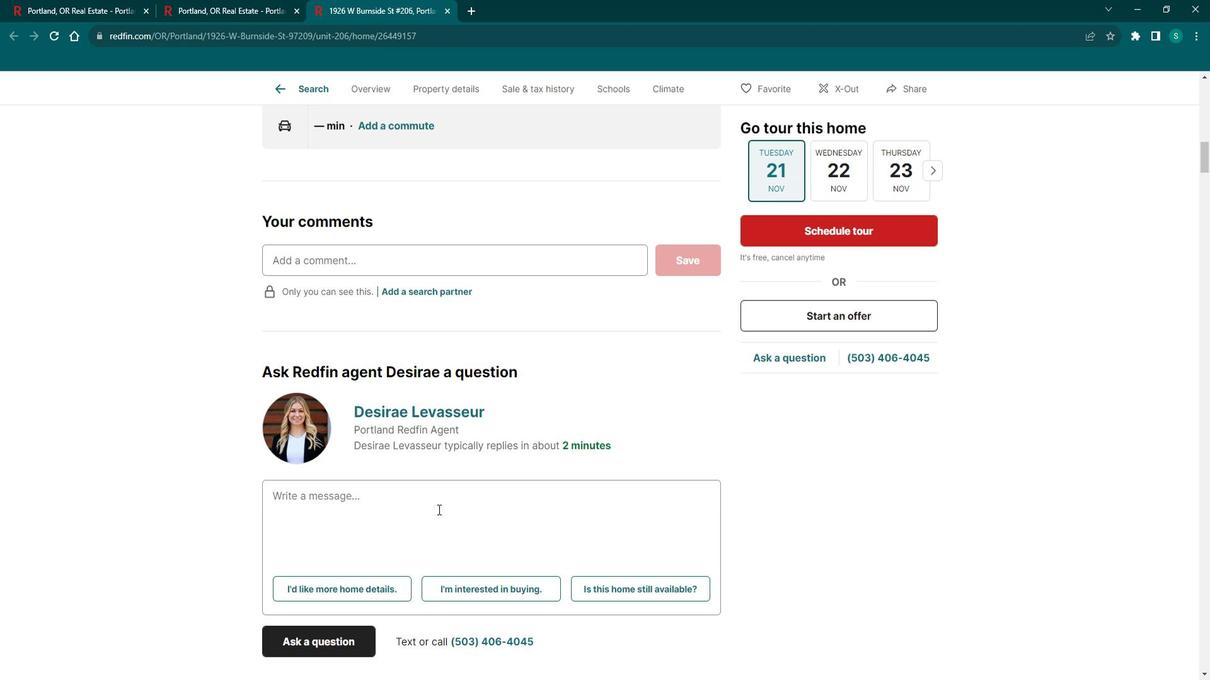 
Action: Mouse scrolled (448, 501) with delta (0, 0)
Screenshot: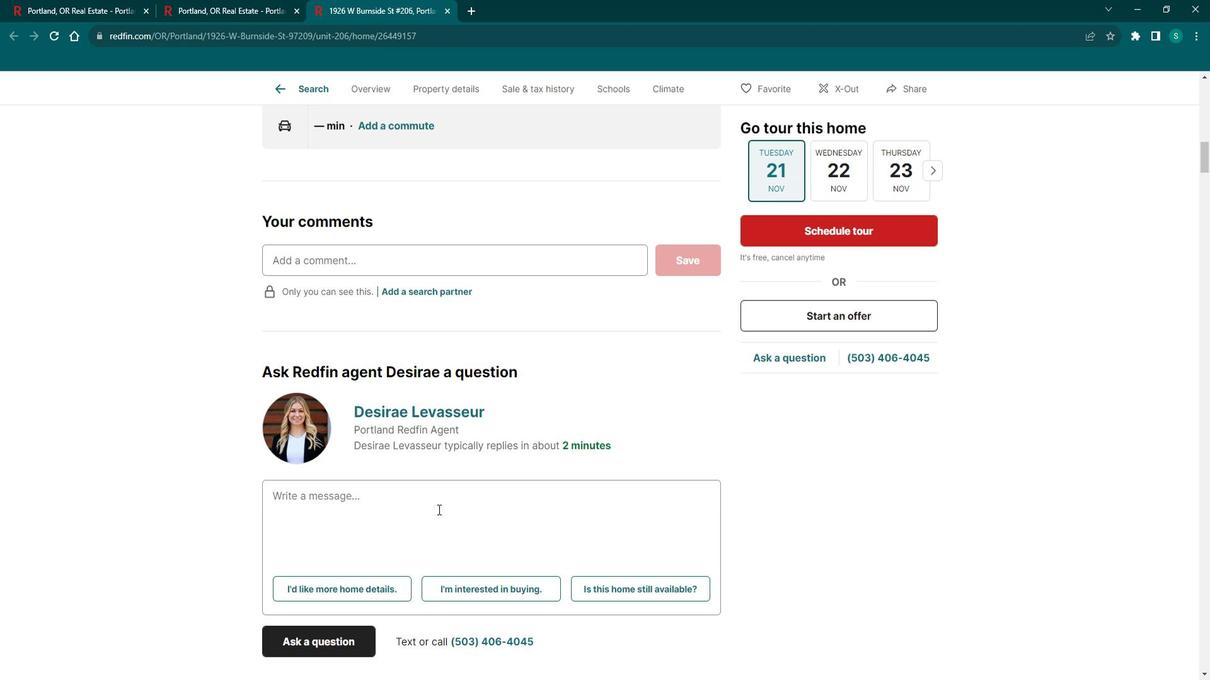 
Action: Mouse scrolled (448, 501) with delta (0, 0)
Screenshot: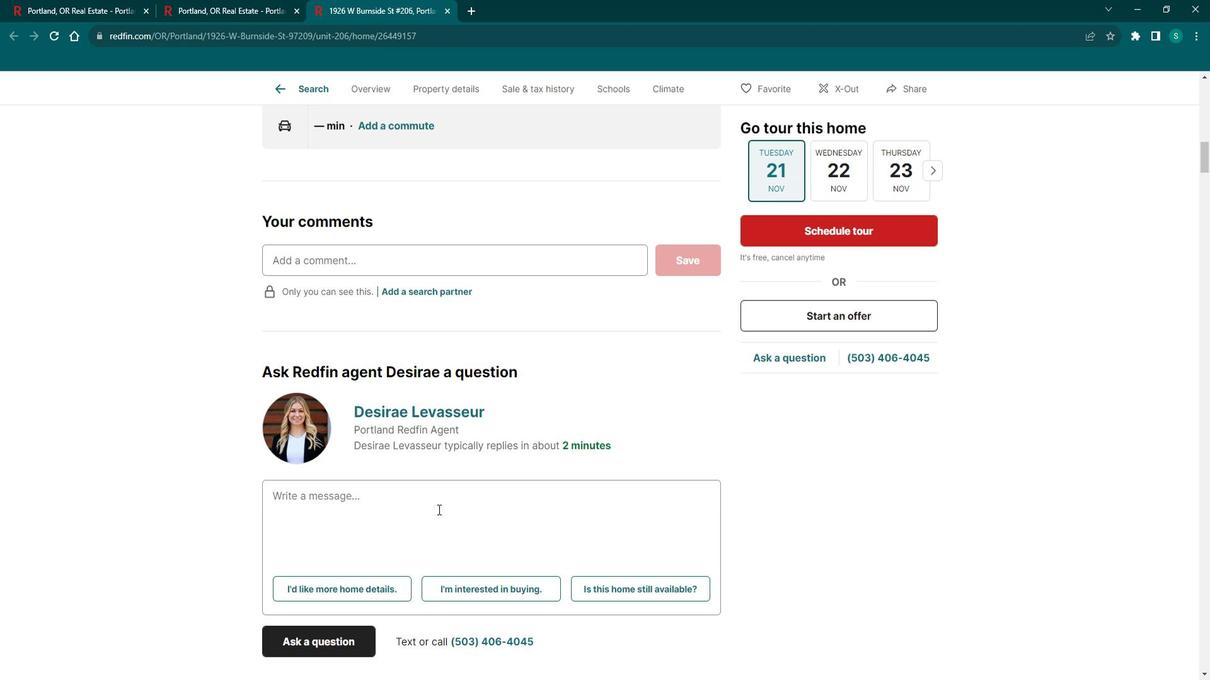 
Action: Mouse scrolled (448, 501) with delta (0, 0)
Screenshot: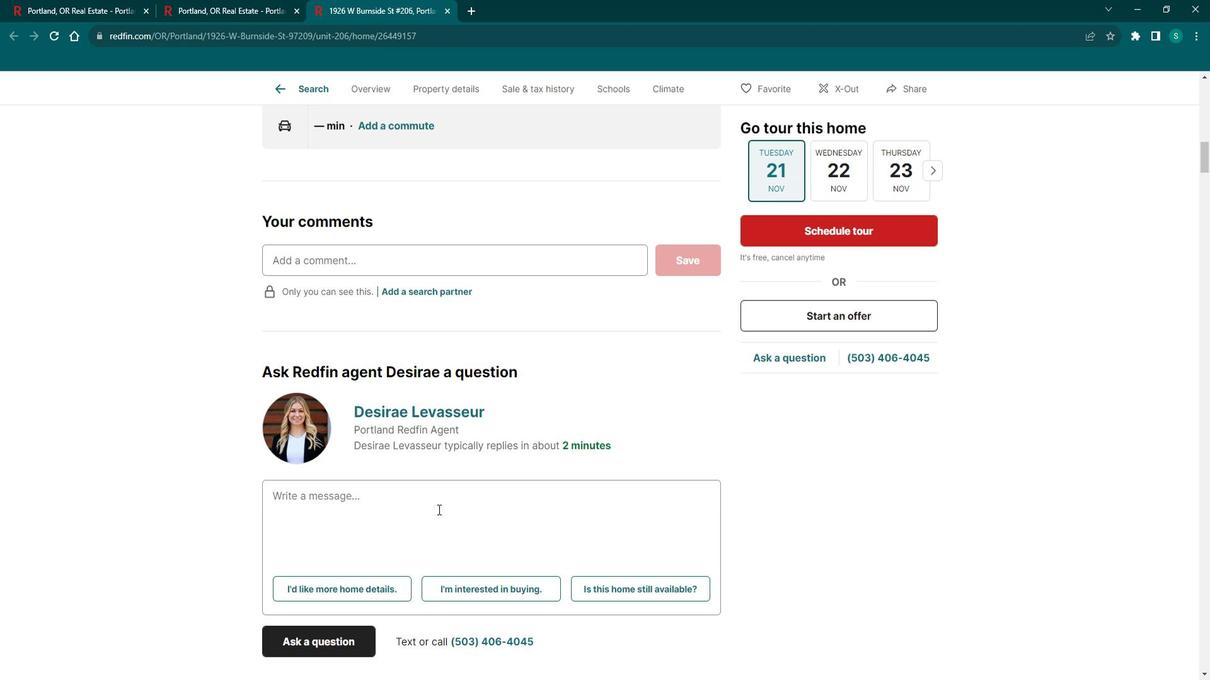 
Action: Mouse scrolled (448, 501) with delta (0, 0)
Screenshot: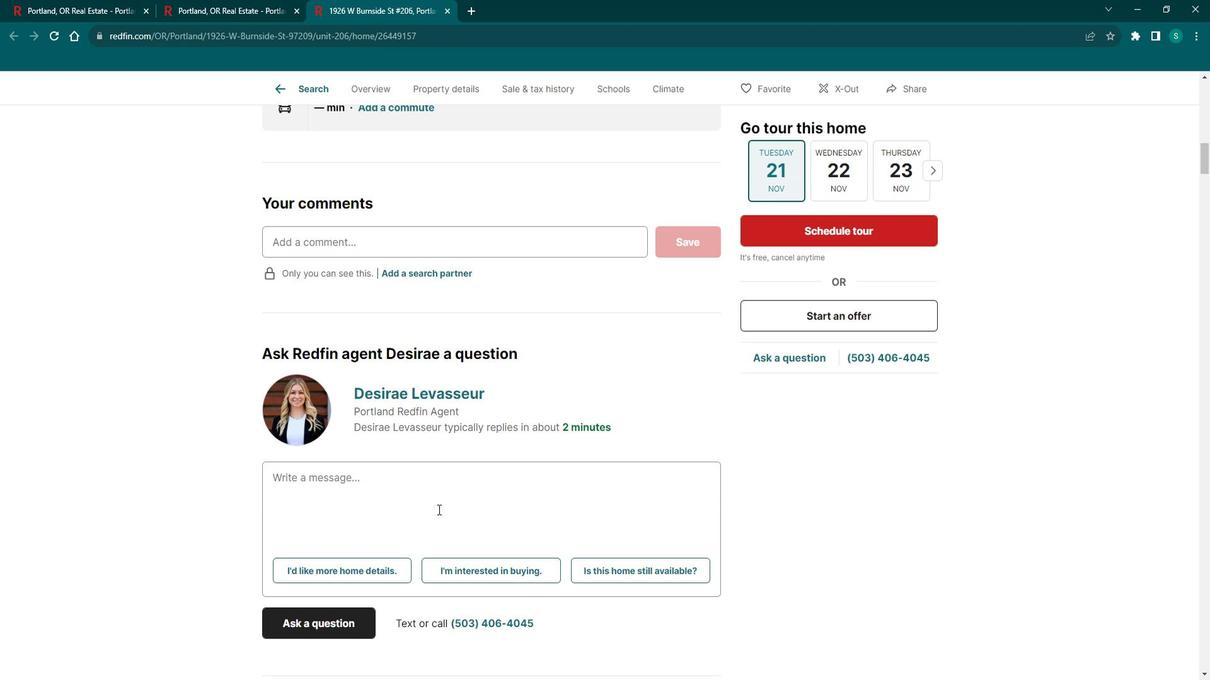 
Action: Mouse moved to (448, 501)
Screenshot: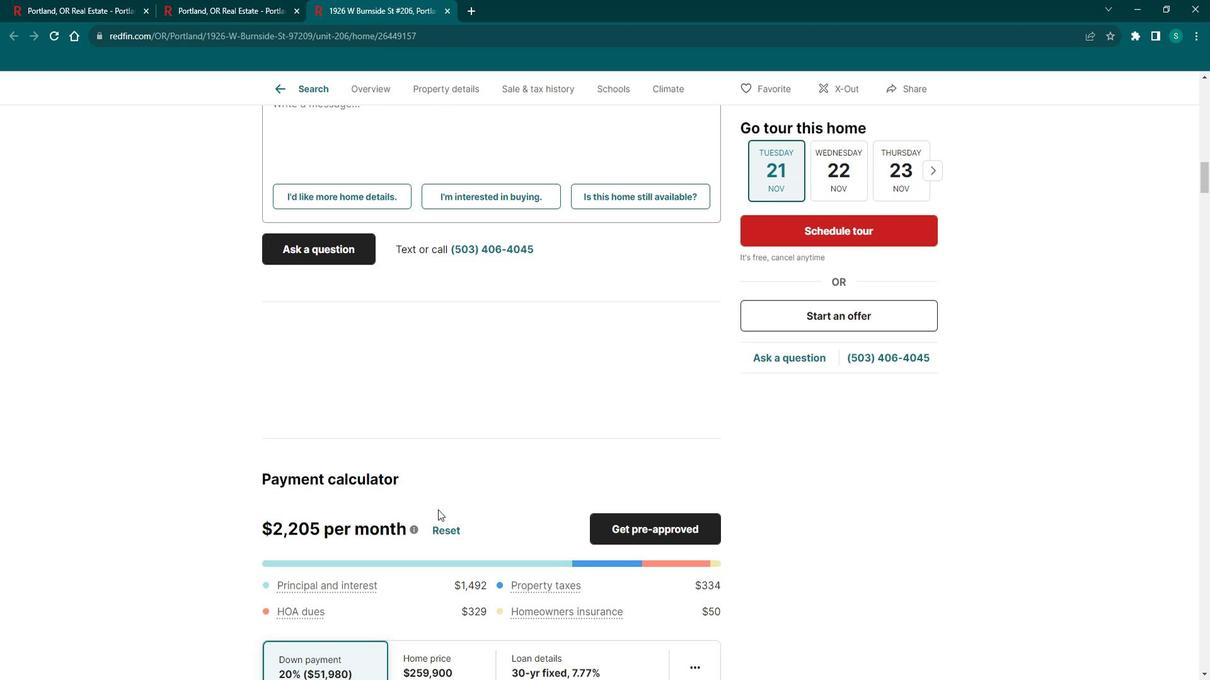 
Action: Mouse scrolled (448, 501) with delta (0, 0)
Screenshot: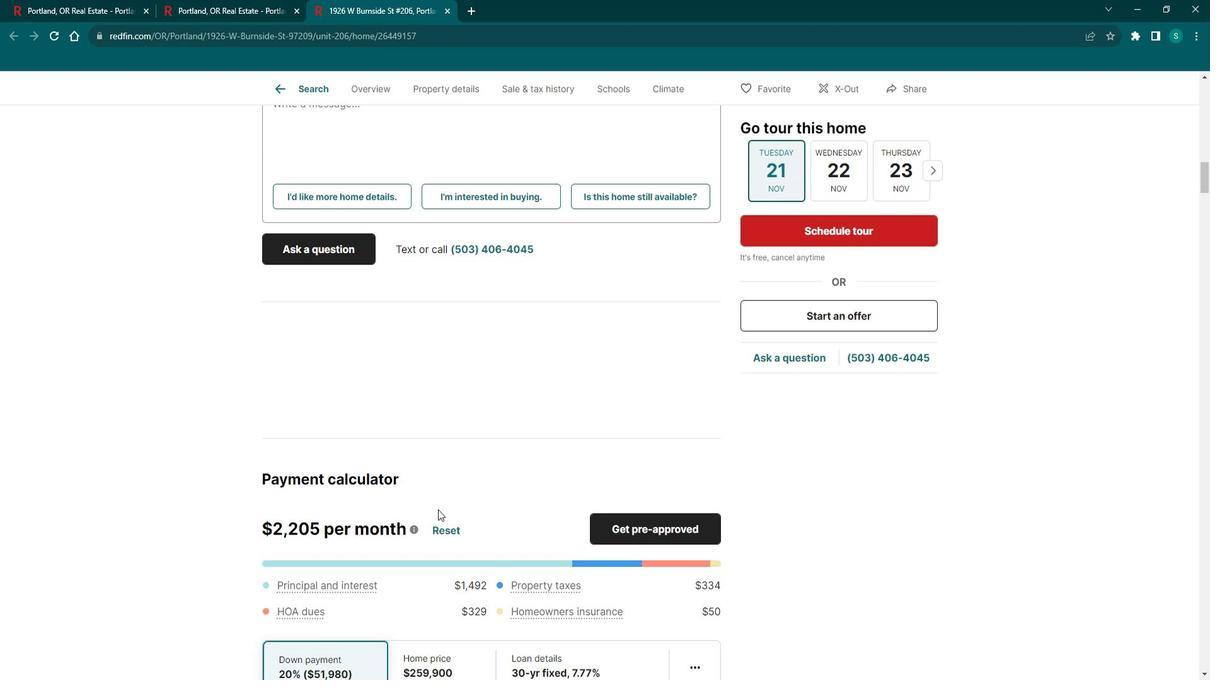 
Action: Mouse scrolled (448, 501) with delta (0, 0)
Screenshot: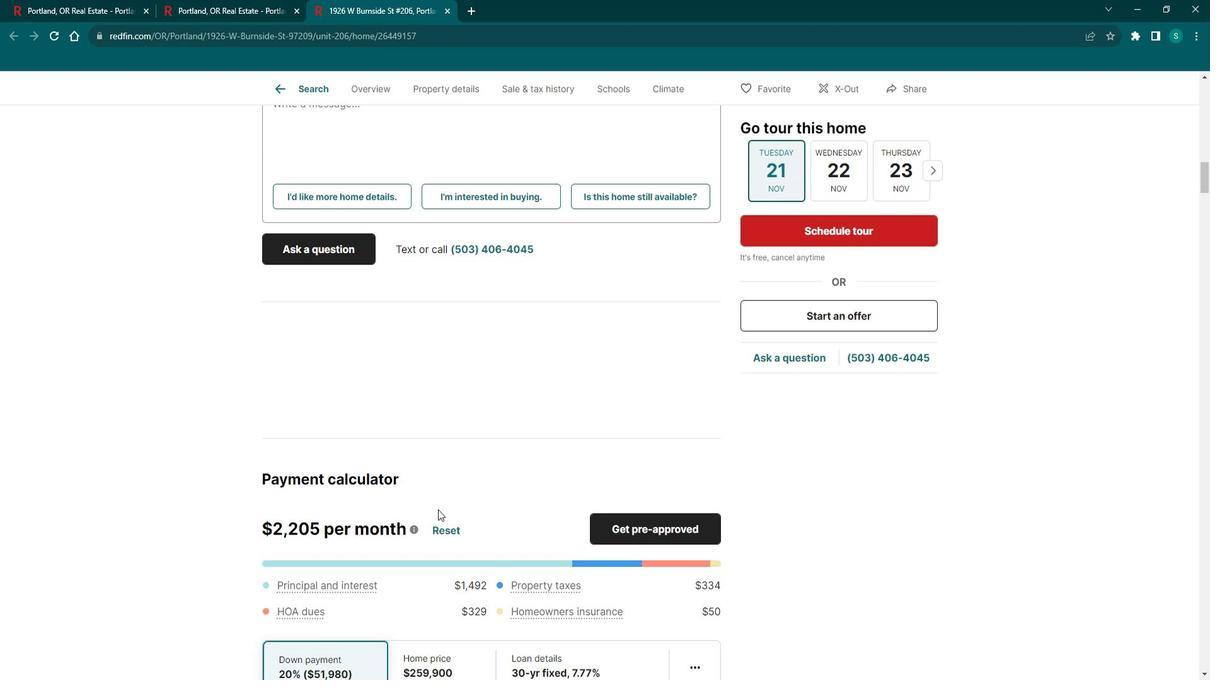 
Action: Mouse scrolled (448, 501) with delta (0, 0)
Screenshot: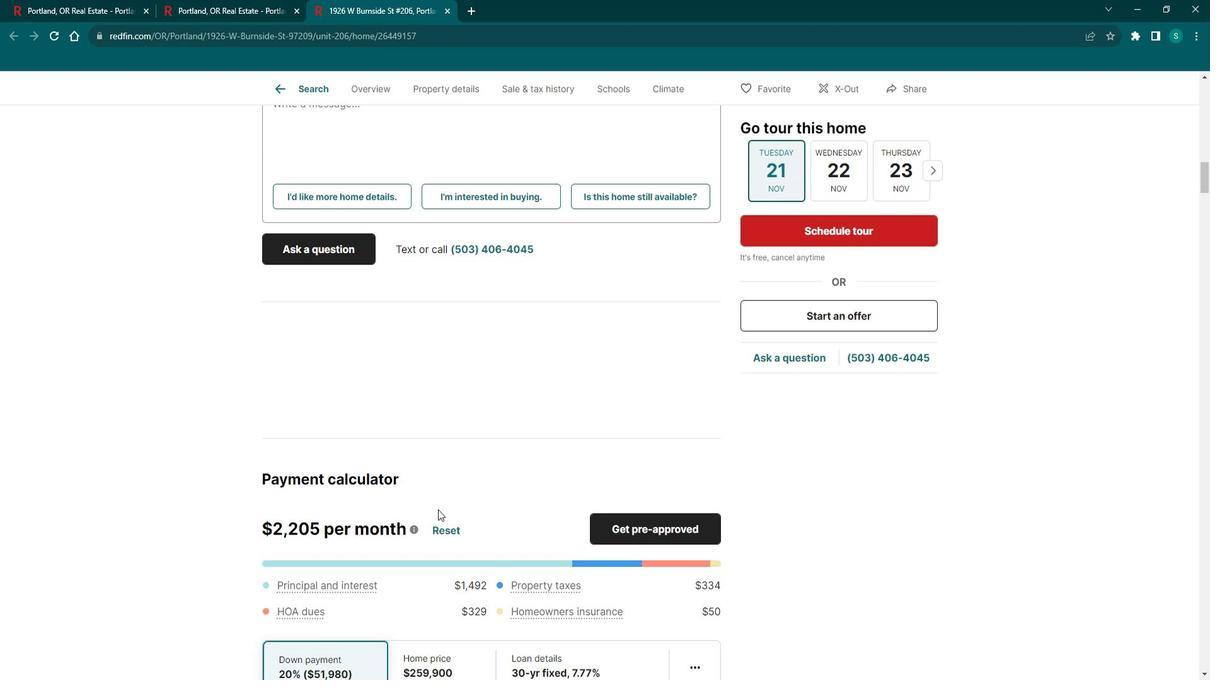 
Action: Mouse scrolled (448, 501) with delta (0, 0)
Screenshot: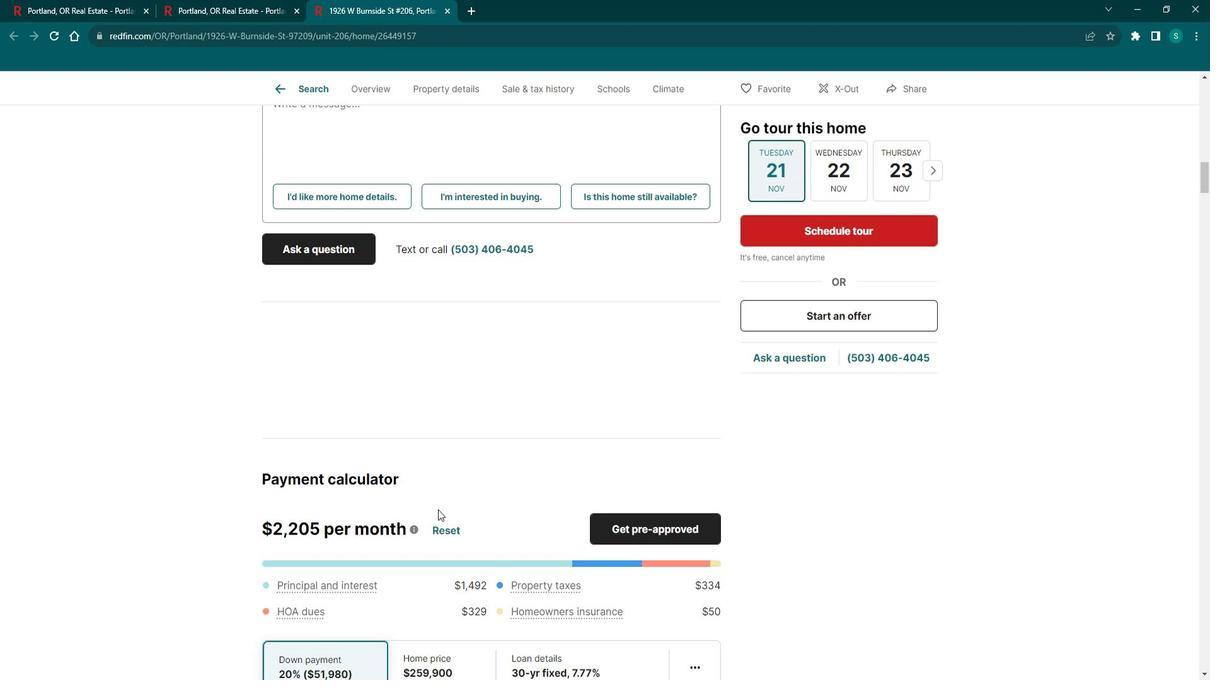 
Action: Mouse scrolled (448, 501) with delta (0, 0)
Screenshot: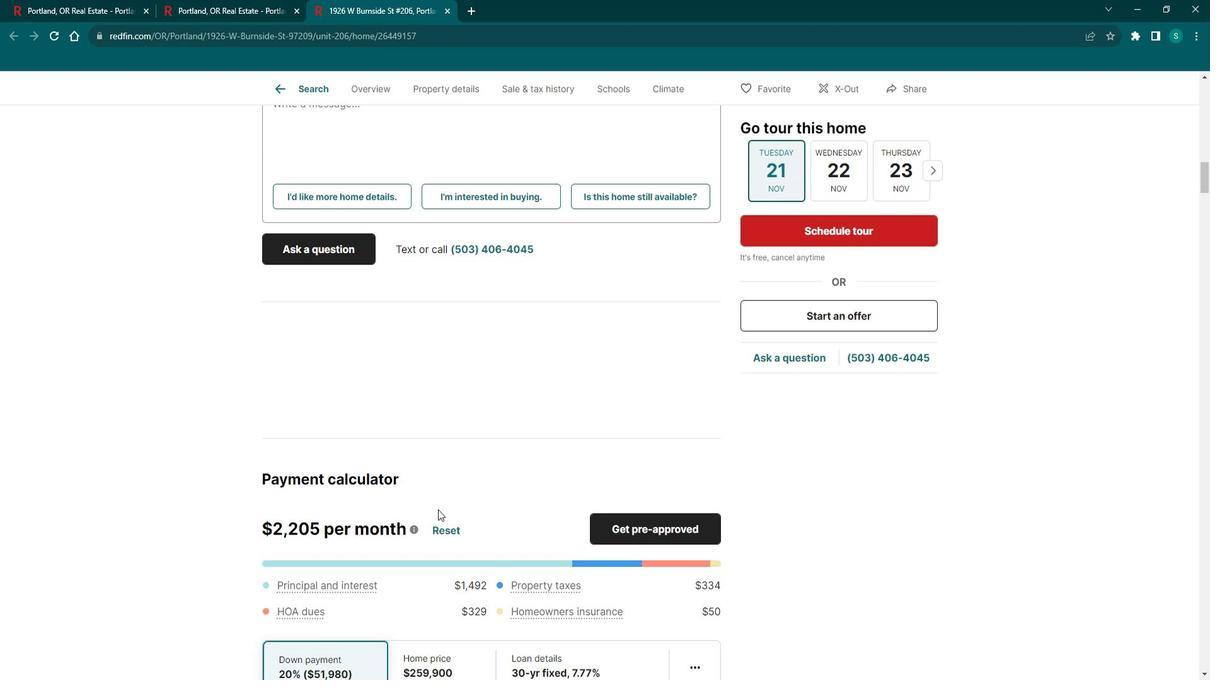 
Action: Mouse scrolled (448, 501) with delta (0, 0)
Screenshot: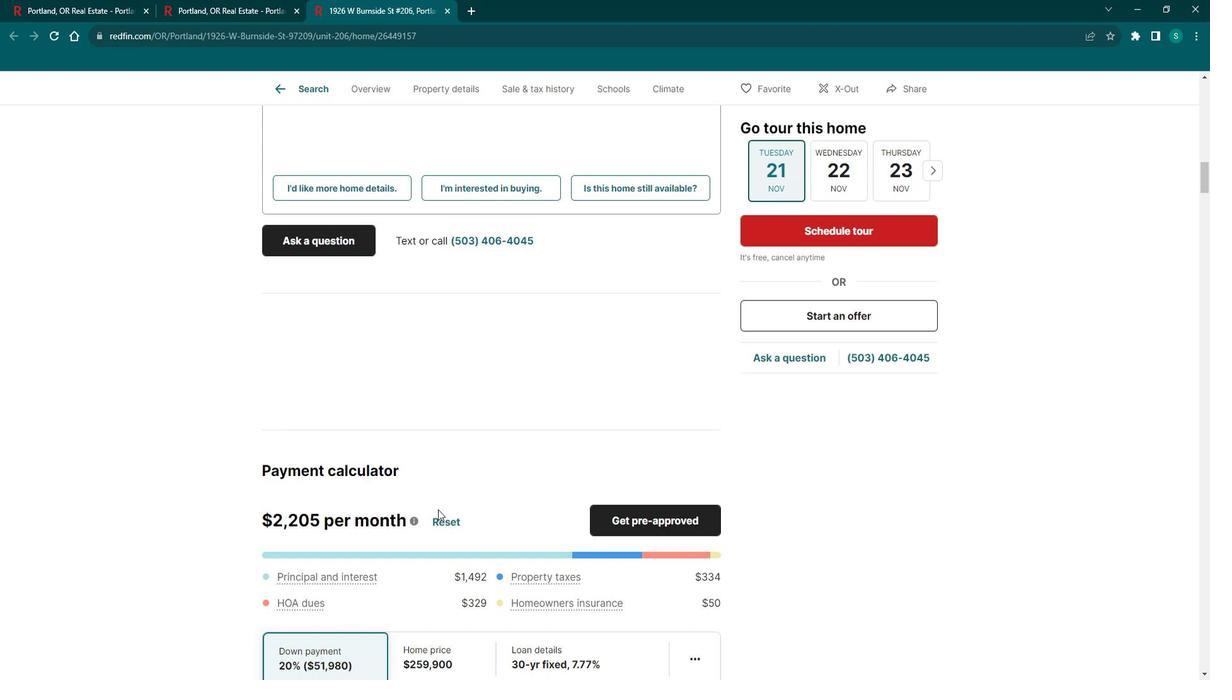 
Action: Mouse scrolled (448, 501) with delta (0, 0)
Screenshot: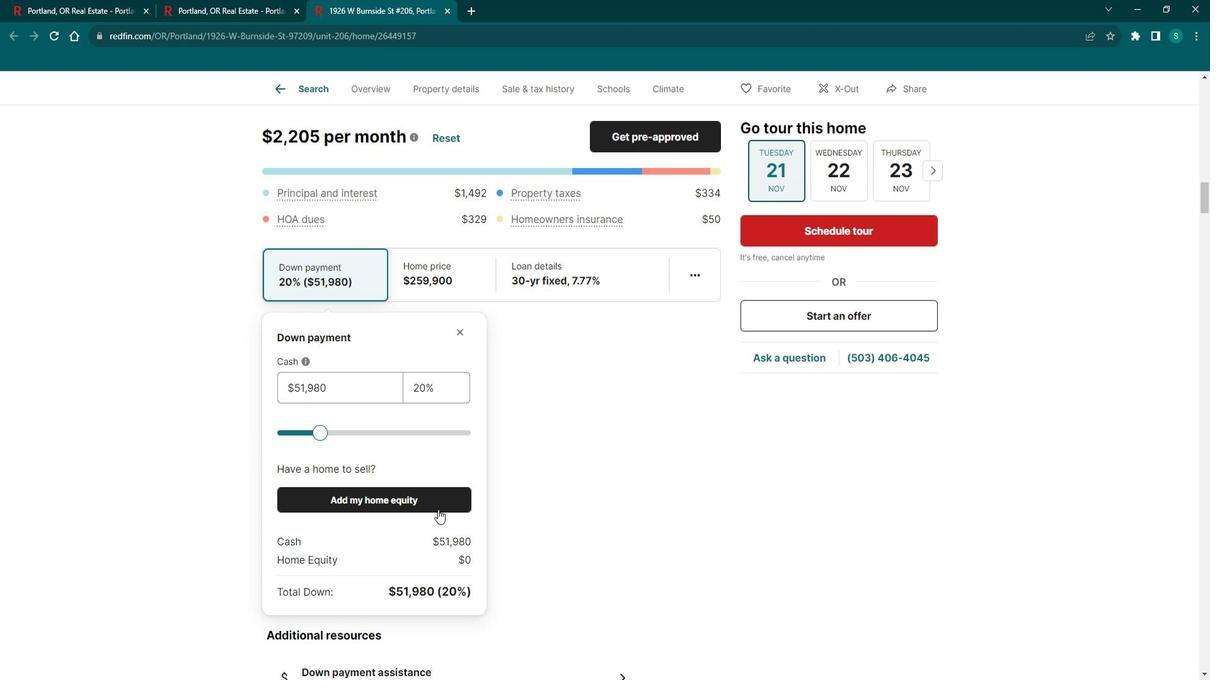 
Action: Mouse scrolled (448, 501) with delta (0, 0)
Screenshot: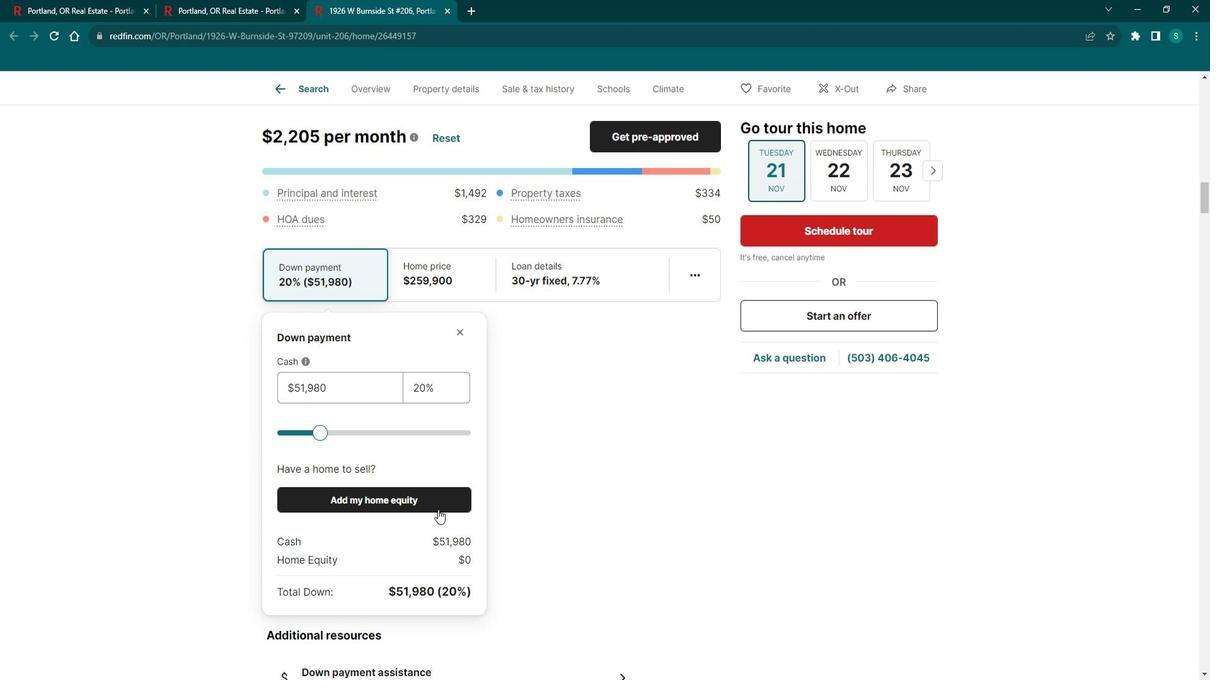 
Action: Mouse scrolled (448, 501) with delta (0, 0)
Screenshot: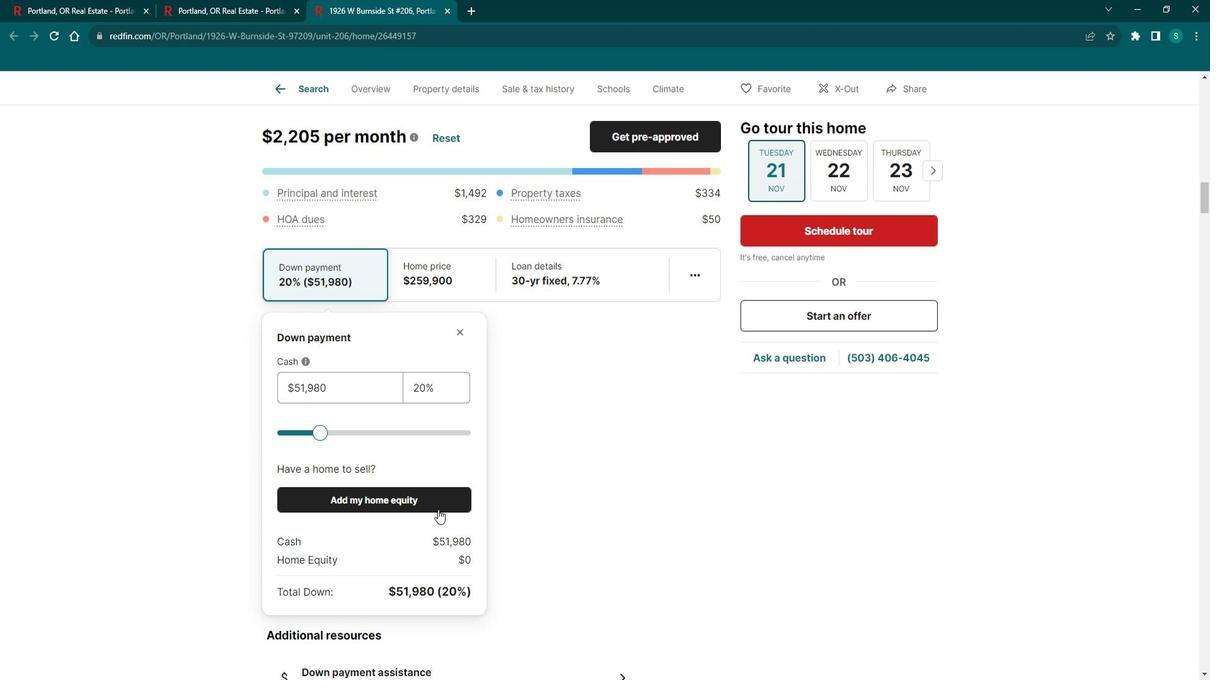 
Action: Mouse scrolled (448, 501) with delta (0, 0)
Screenshot: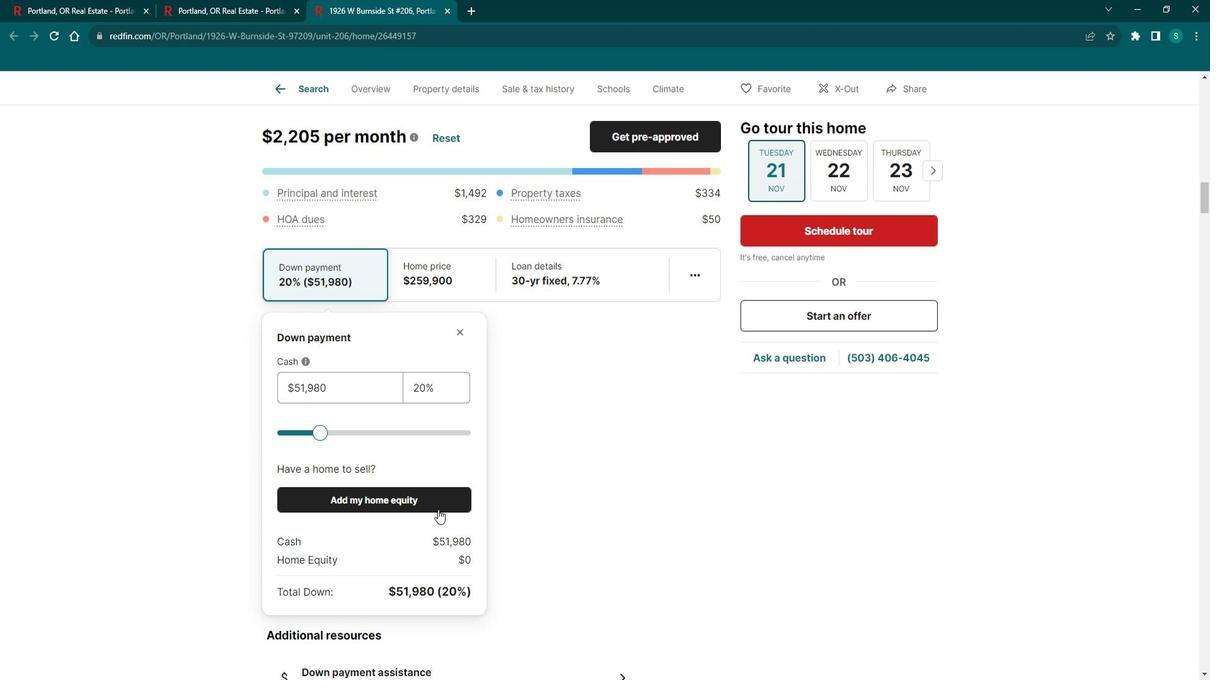 
Action: Mouse scrolled (448, 501) with delta (0, 0)
Screenshot: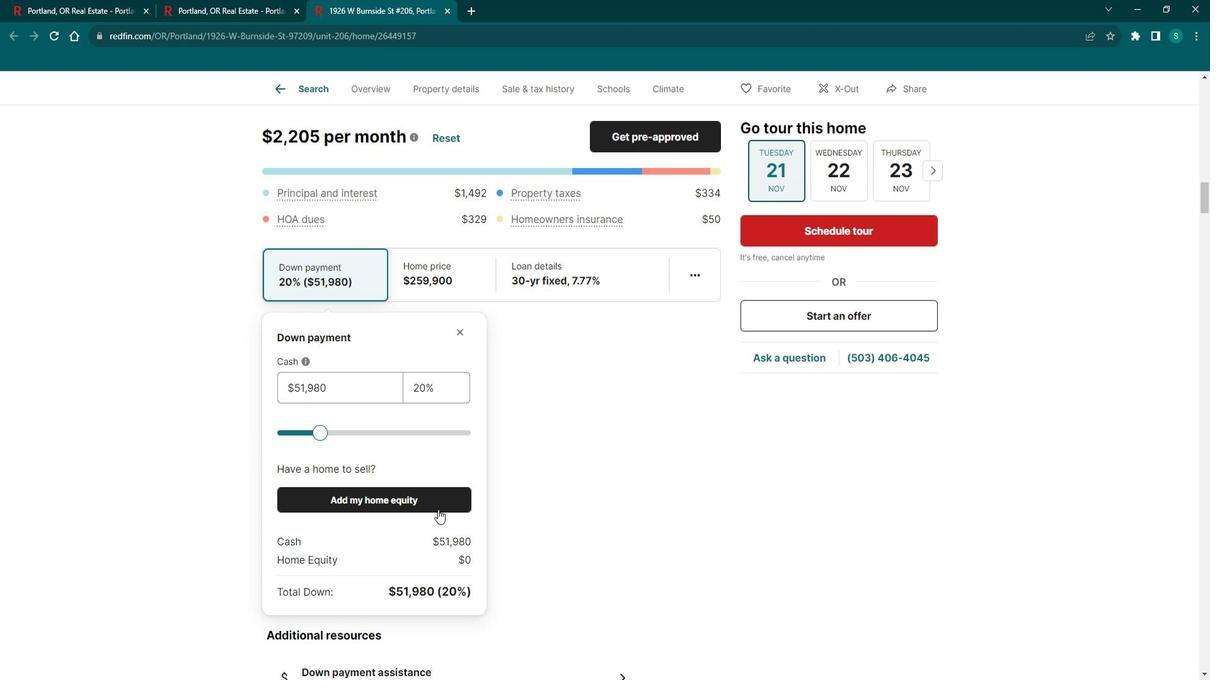 
Action: Mouse scrolled (448, 501) with delta (0, 0)
Screenshot: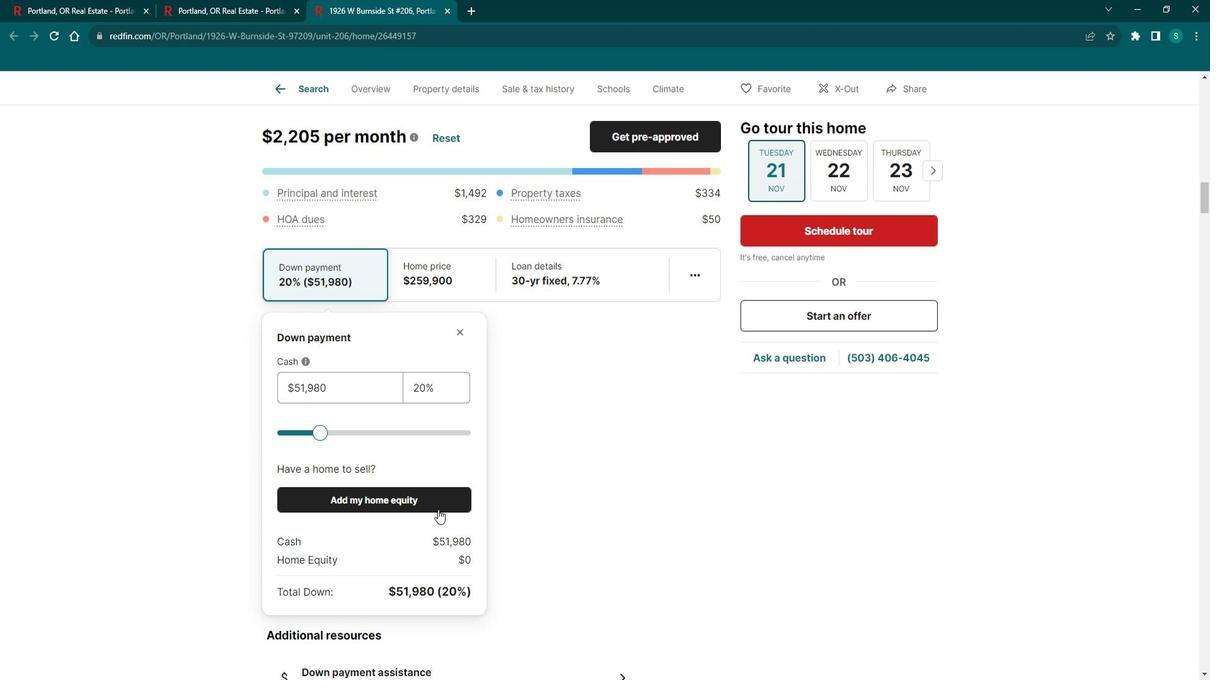 
Action: Mouse scrolled (448, 501) with delta (0, 0)
Screenshot: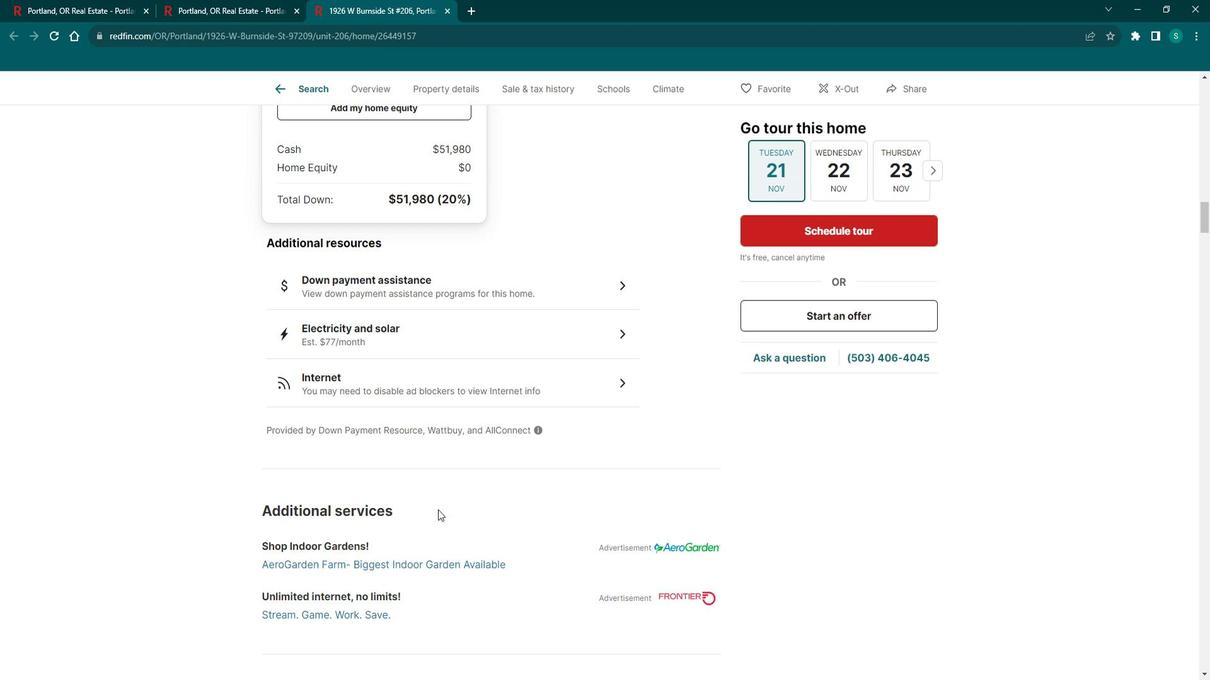 
Action: Mouse scrolled (448, 501) with delta (0, 0)
Screenshot: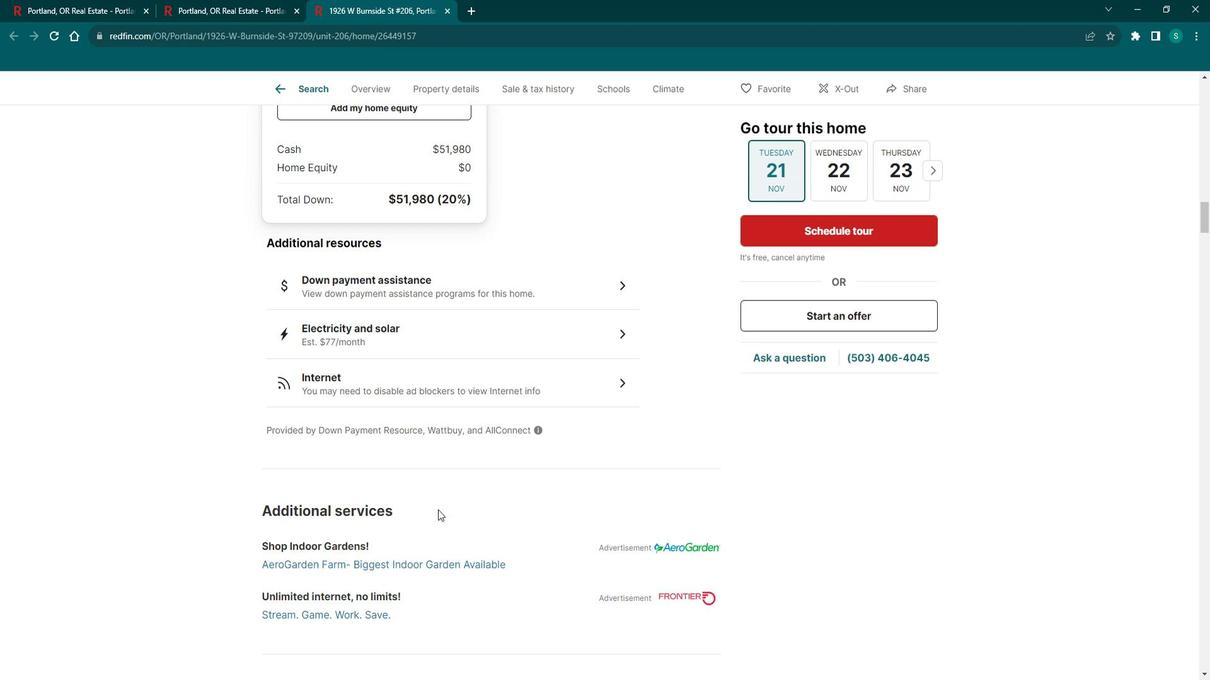 
Action: Mouse scrolled (448, 501) with delta (0, 0)
Screenshot: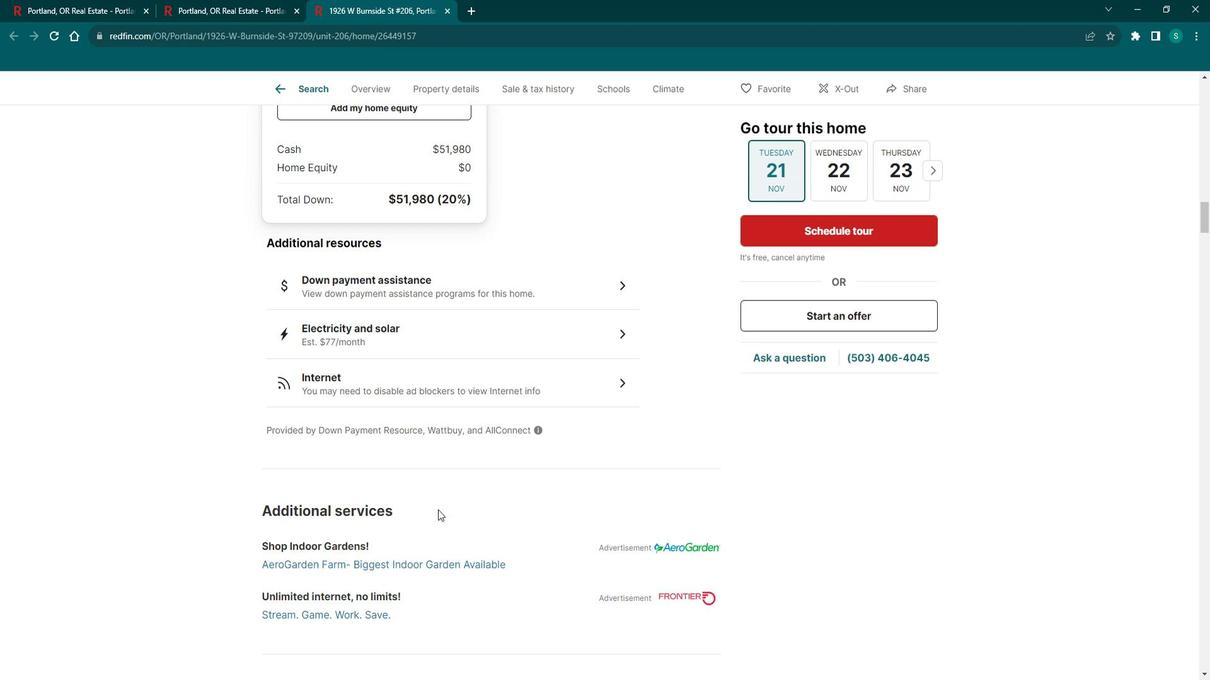 
Action: Mouse scrolled (448, 501) with delta (0, 0)
Screenshot: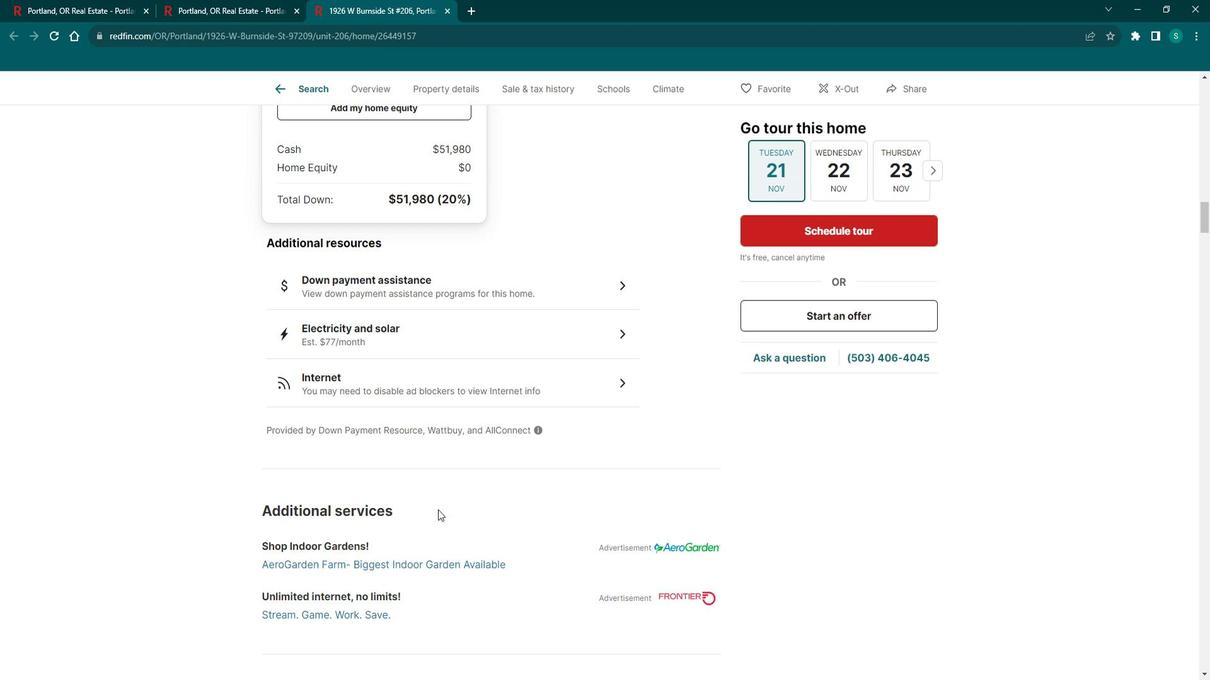 
Action: Mouse scrolled (448, 501) with delta (0, 0)
Screenshot: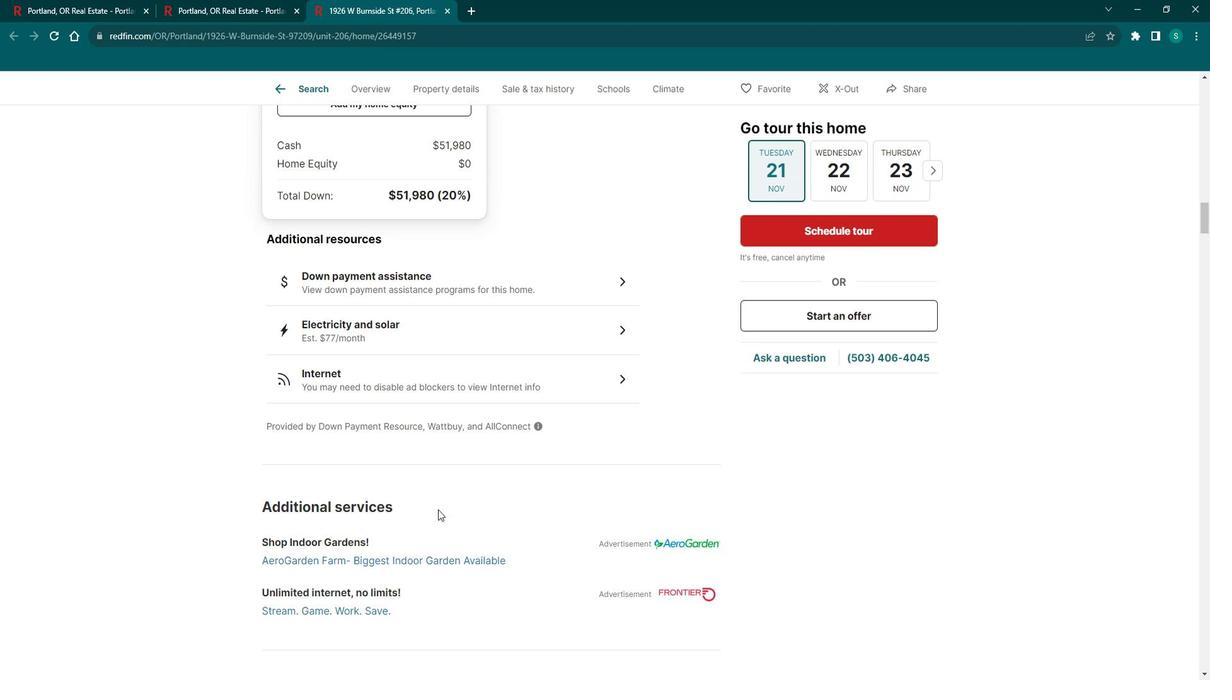 
Action: Mouse scrolled (448, 501) with delta (0, 0)
Screenshot: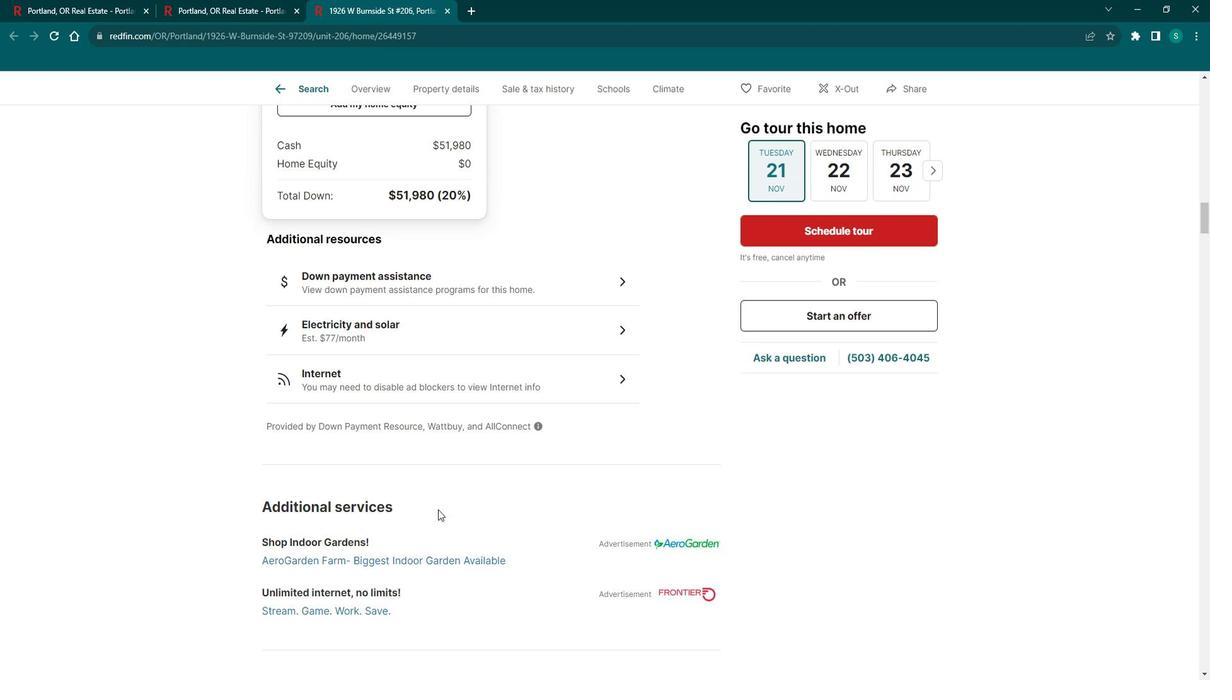 
Action: Mouse scrolled (448, 501) with delta (0, 0)
Screenshot: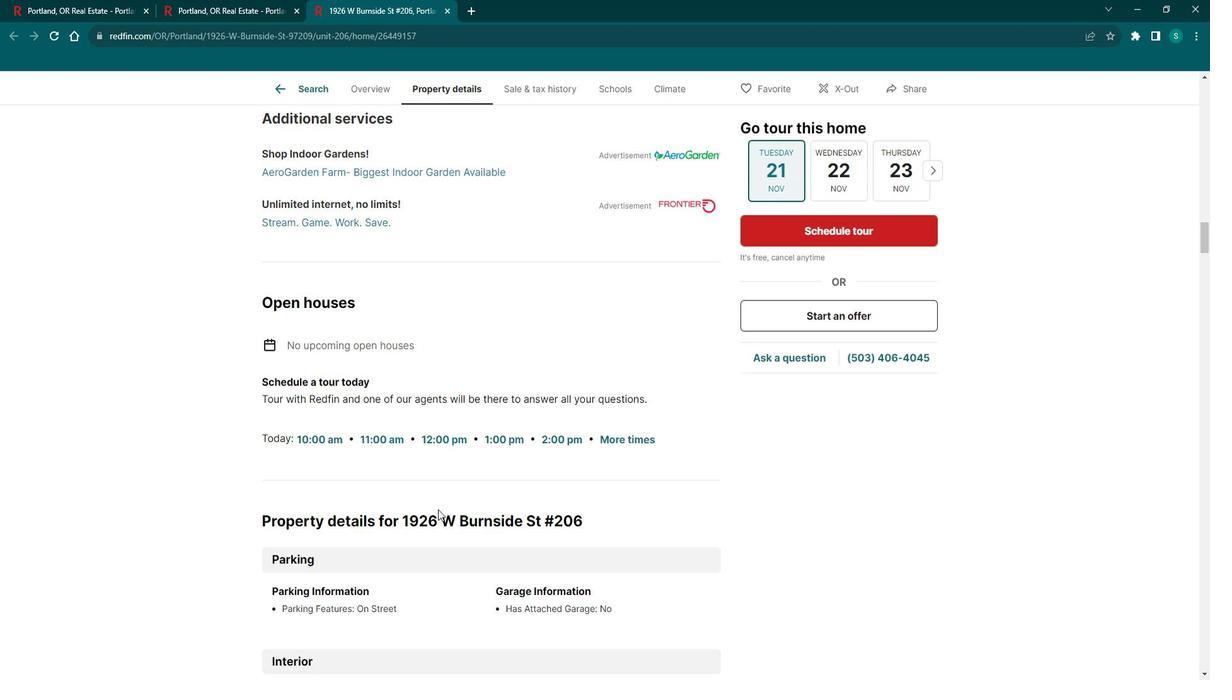 
Action: Mouse scrolled (448, 501) with delta (0, 0)
